 Task: Buy 4 Balms & Moisturizers from Lip Care section under best seller category for shipping address: Joseph Clark, 2762 Fieldcrest Road, New York, New York 10005, Cell Number 6318992398. Pay from credit card ending with 7965, CVV 549
Action: Key pressed <Key.shift><Key.shift><Key.shift><Key.shift><Key.shift>Balms<Key.space><Key.shift_r><Key.shift_r><Key.shift_r><Key.shift_r><Key.shift_r><Key.shift_r><Key.shift_r><Key.shift_r><Key.shift_r><Key.shift_r><Key.shift_r><Key.shift_r><Key.shift_r><Key.shift_r><Key.shift_r><Key.shift_r><Key.shift_r><Key.shift_r><Key.shift_r>&<Key.shift><ois<Key.backspace><Key.backspace><Key.backspace><Key.backspace>m<Key.backspace><Key.shift><Key.shift><Key.shift><Key.shift><Key.shift><Key.shift><Key.shift><Key.shift>Moisturizers<Key.space><Key.enter>
Screenshot: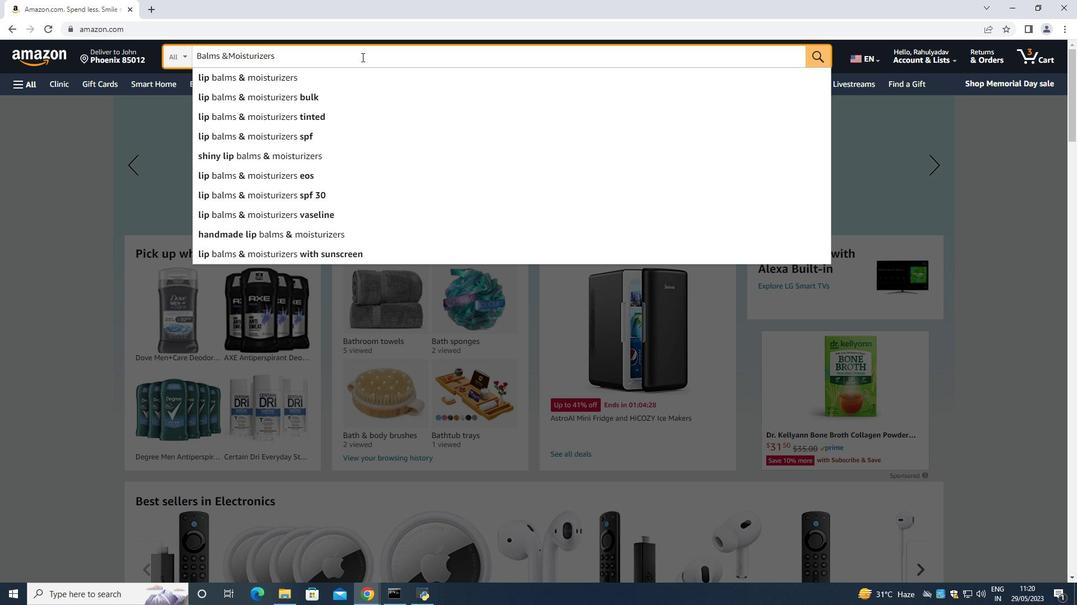 
Action: Mouse moved to (50, 363)
Screenshot: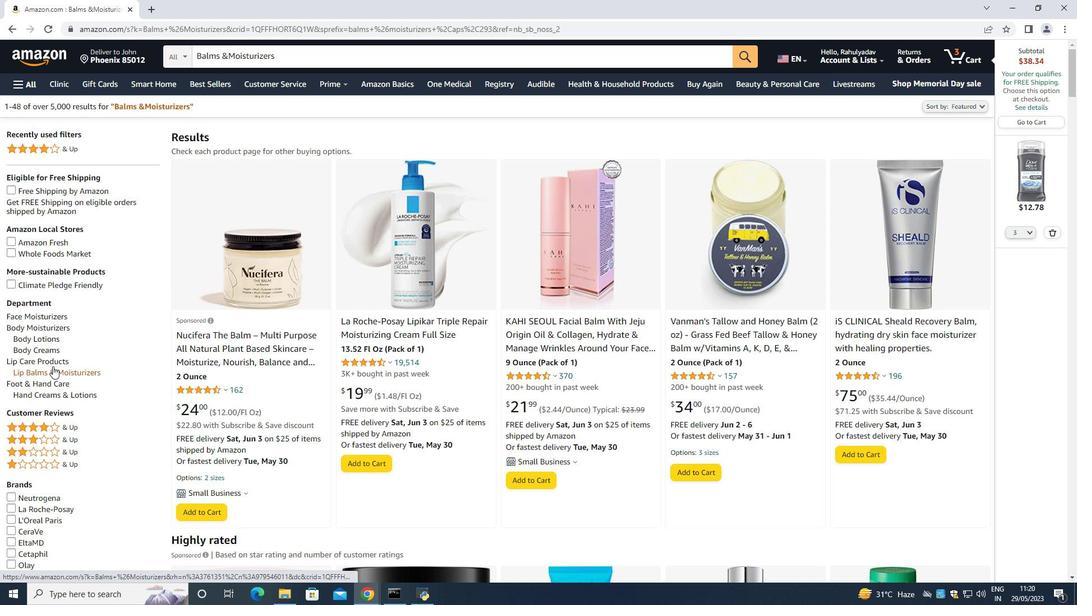 
Action: Mouse pressed left at (50, 363)
Screenshot: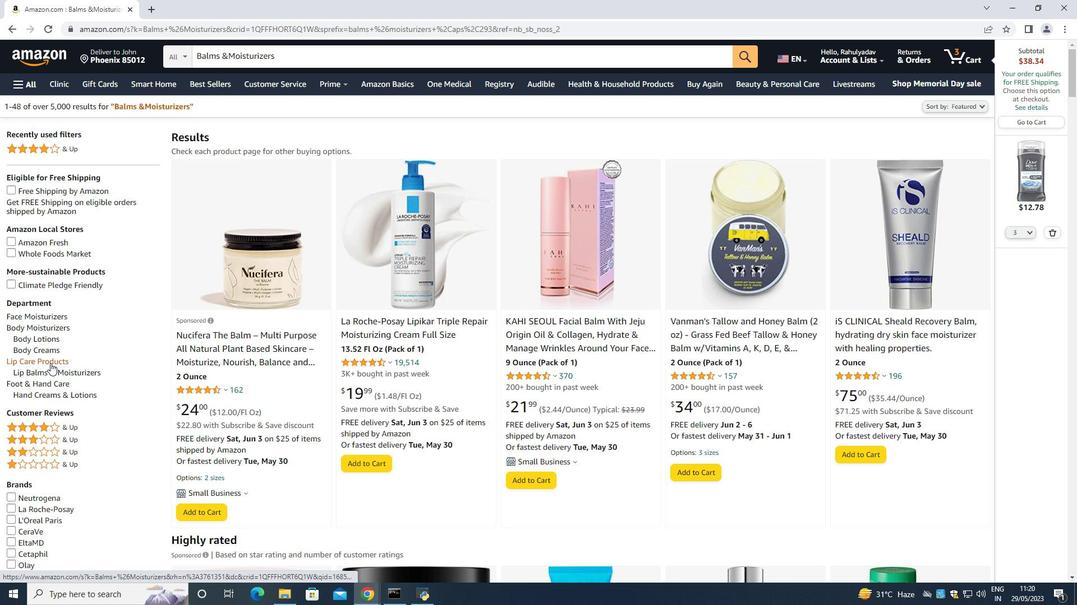 
Action: Mouse moved to (162, 294)
Screenshot: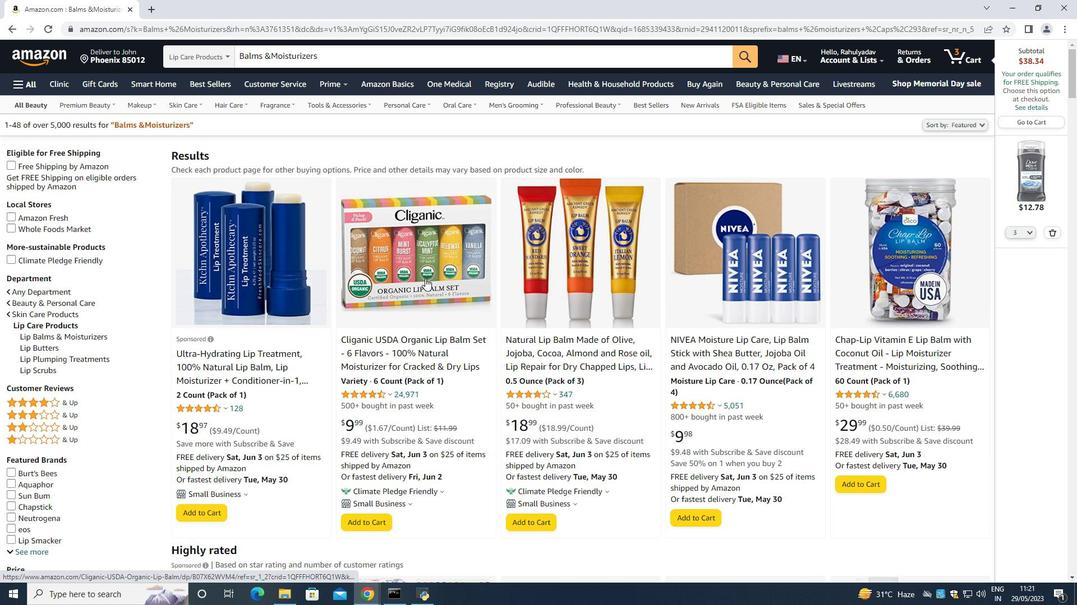 
Action: Mouse scrolled (162, 293) with delta (0, 0)
Screenshot: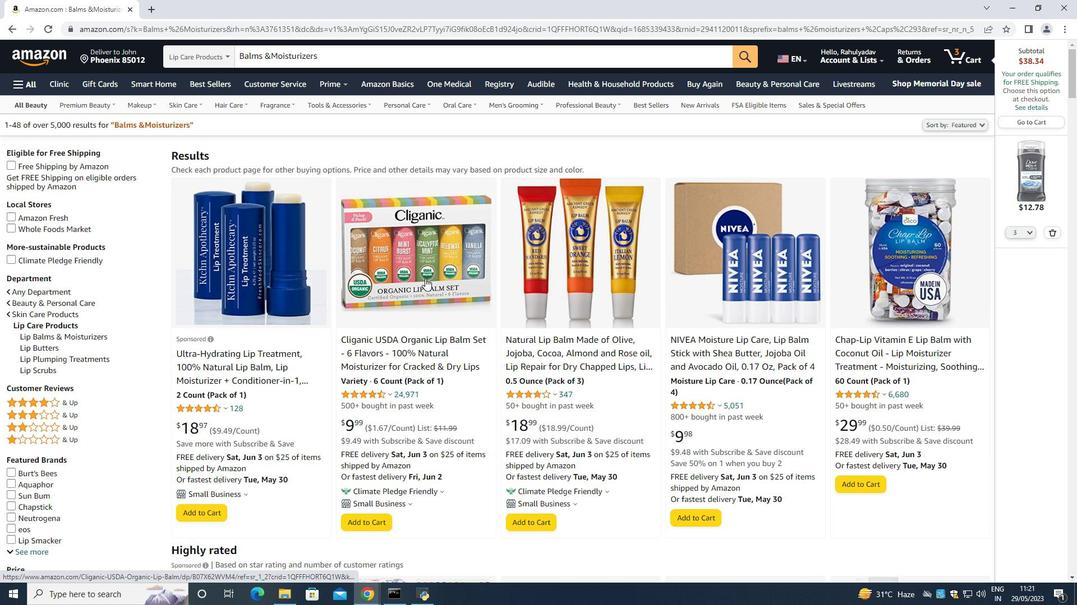 
Action: Mouse scrolled (162, 293) with delta (0, 0)
Screenshot: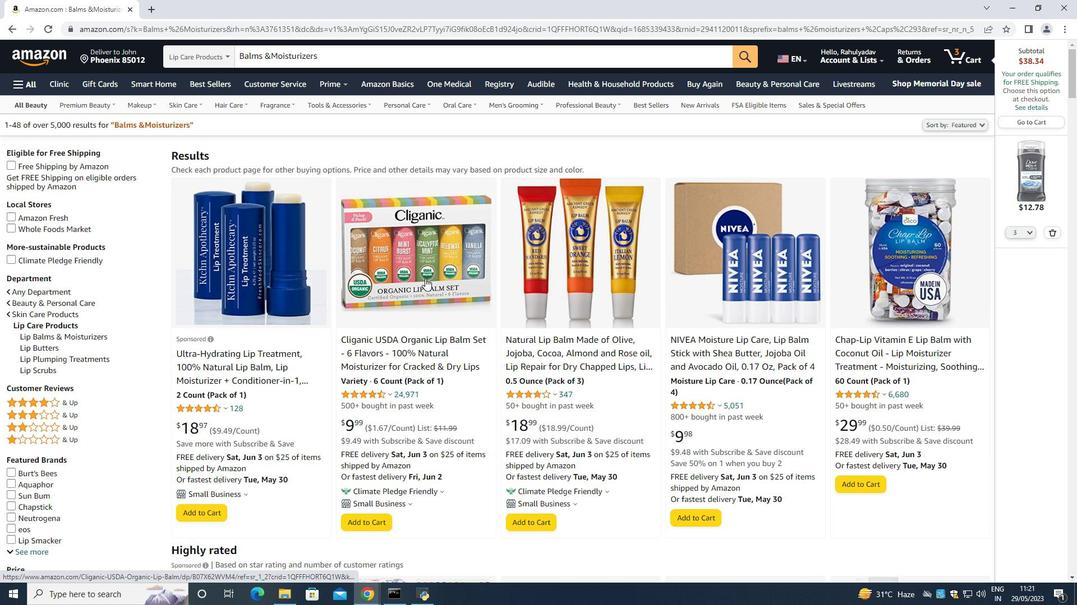 
Action: Mouse moved to (231, 265)
Screenshot: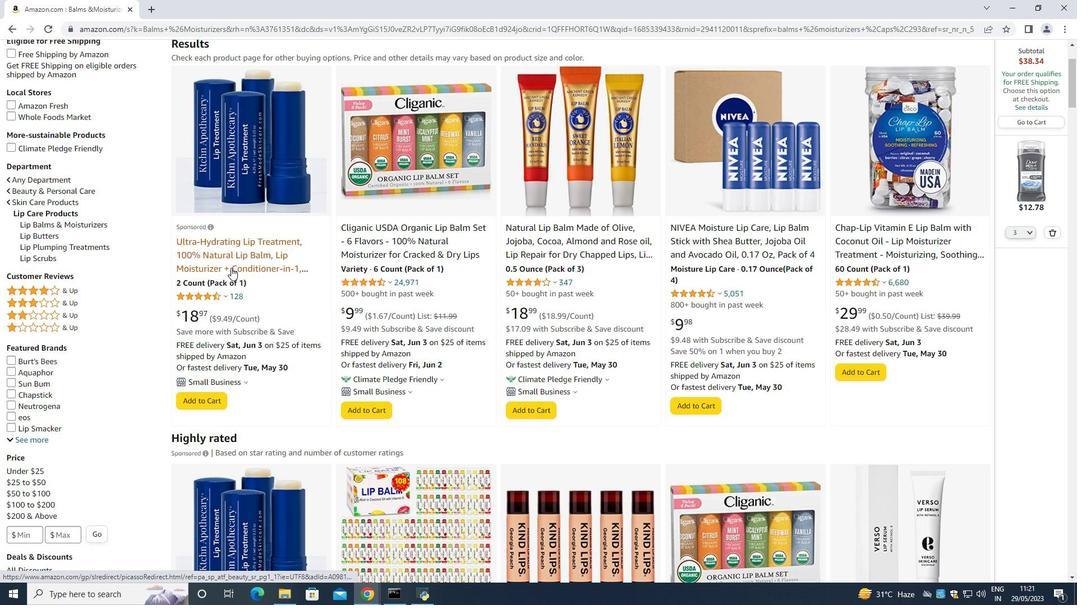 
Action: Mouse scrolled (231, 264) with delta (0, 0)
Screenshot: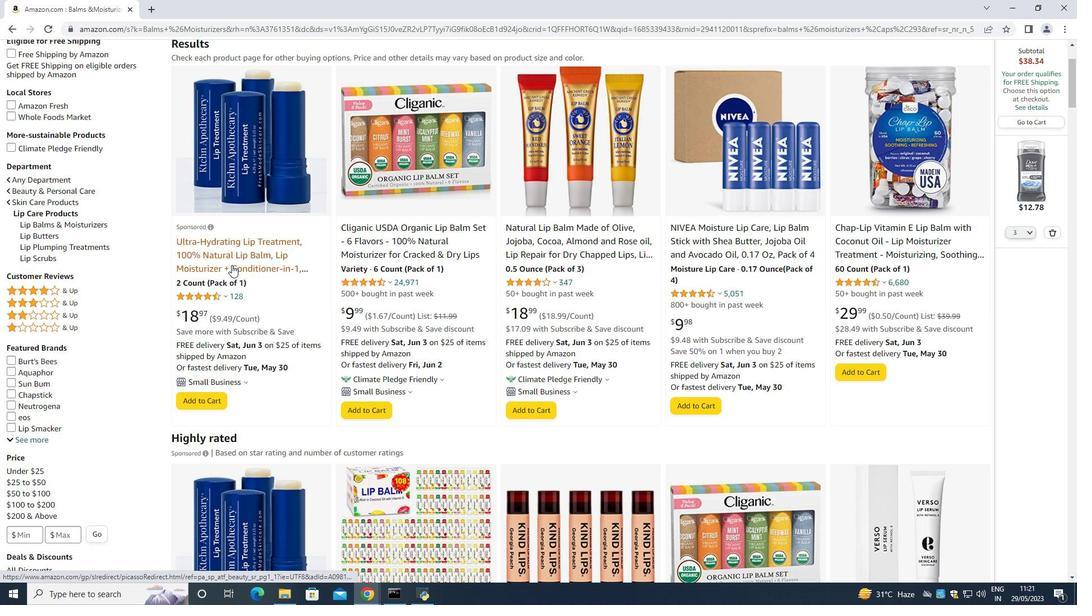 
Action: Mouse scrolled (231, 264) with delta (0, 0)
Screenshot: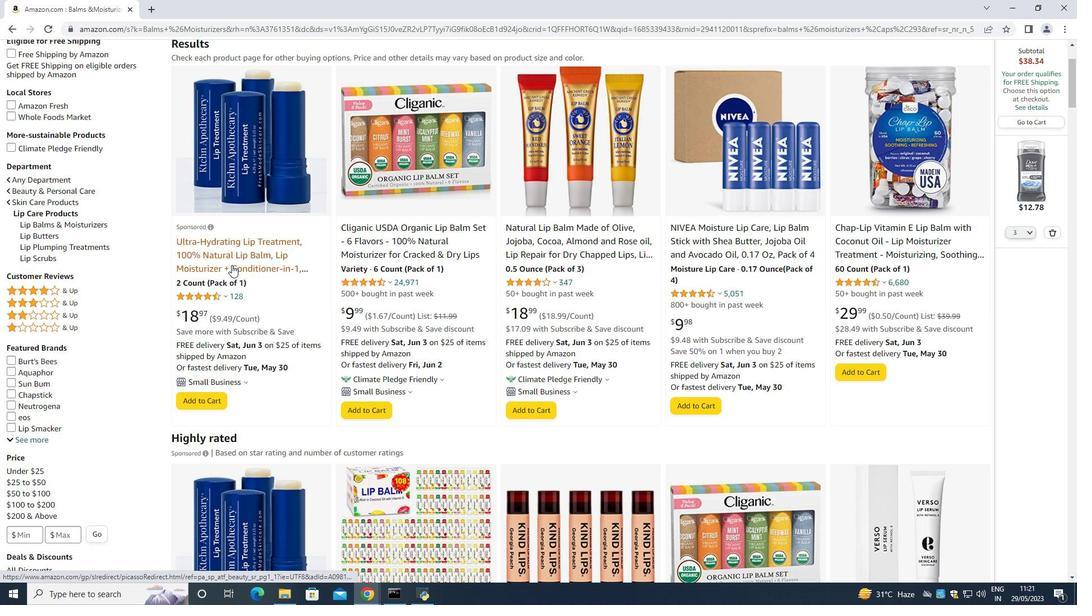 
Action: Mouse moved to (235, 263)
Screenshot: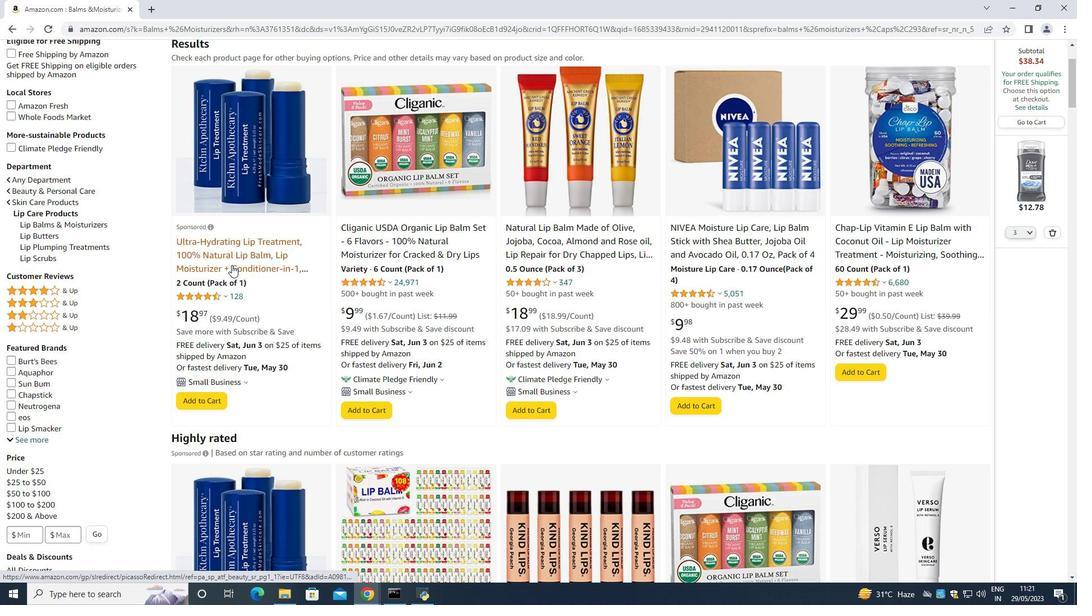
Action: Mouse scrolled (233, 263) with delta (0, 0)
Screenshot: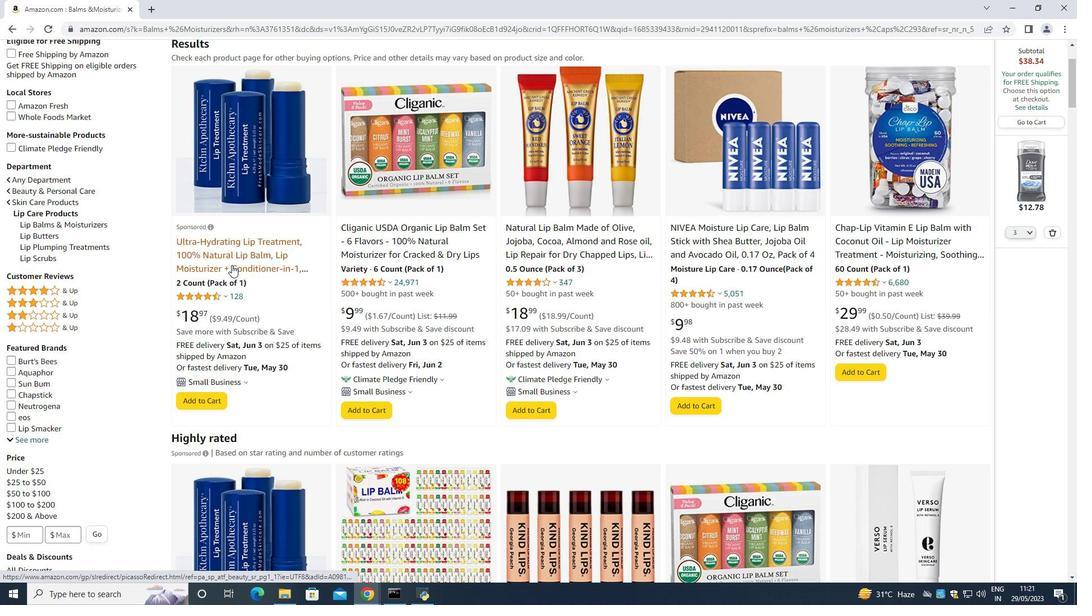 
Action: Mouse moved to (235, 261)
Screenshot: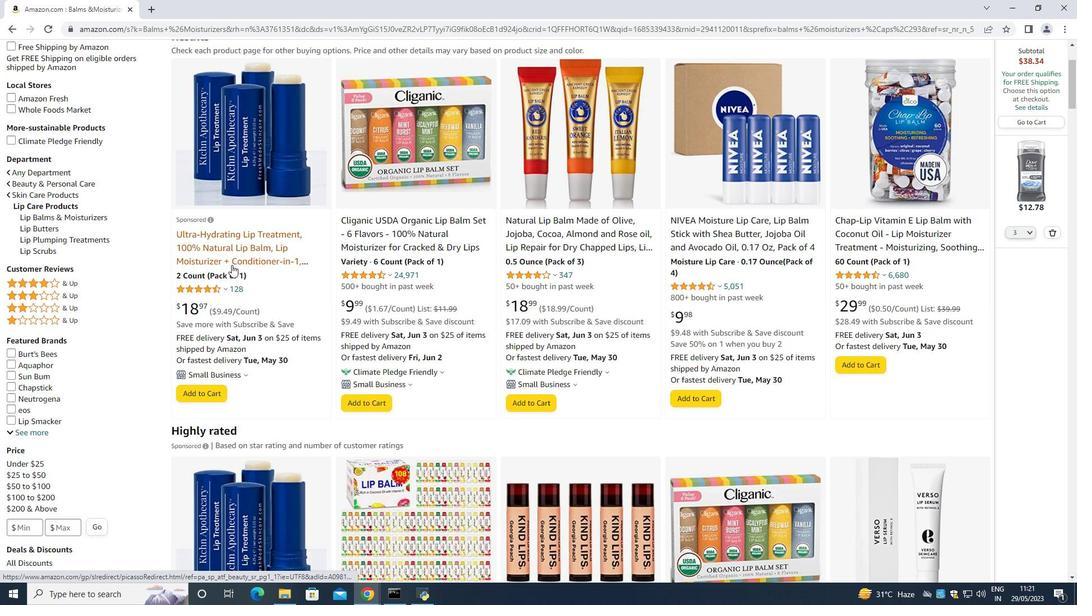 
Action: Mouse scrolled (235, 261) with delta (0, 0)
Screenshot: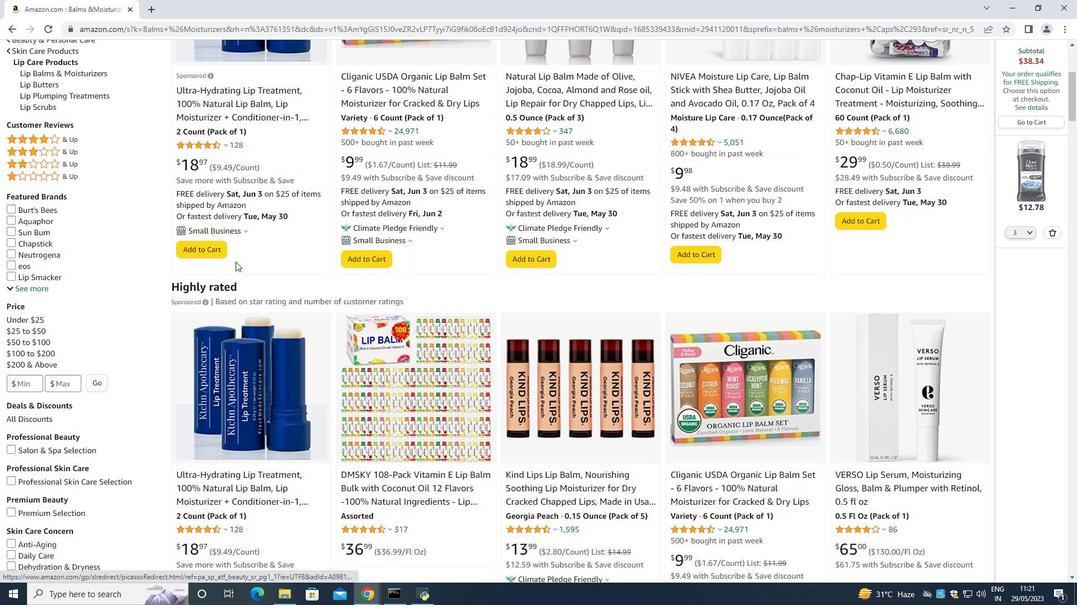 
Action: Mouse moved to (236, 261)
Screenshot: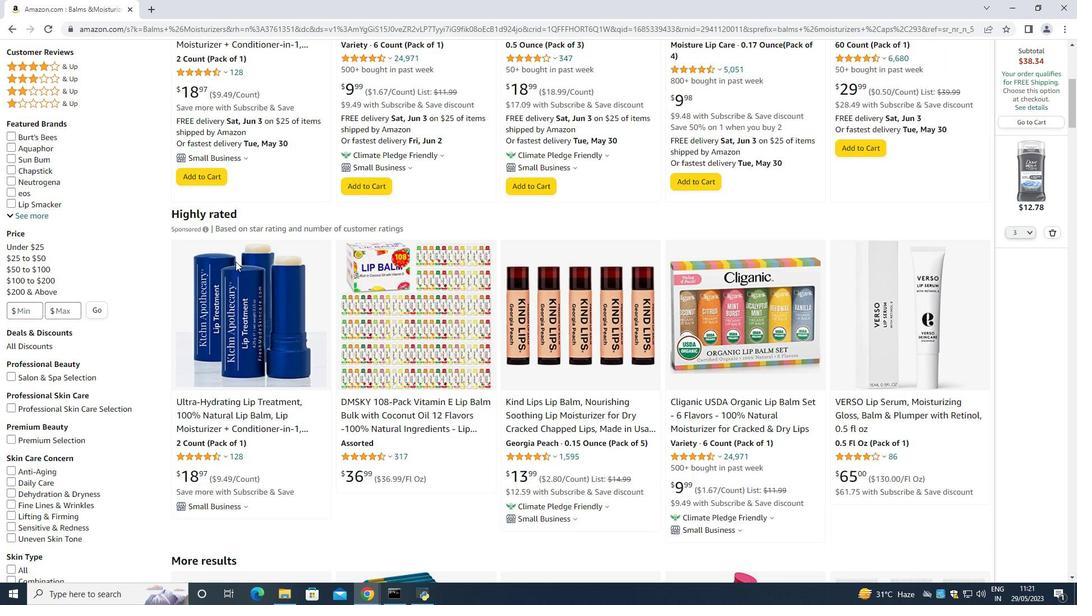 
Action: Mouse scrolled (236, 262) with delta (0, 0)
Screenshot: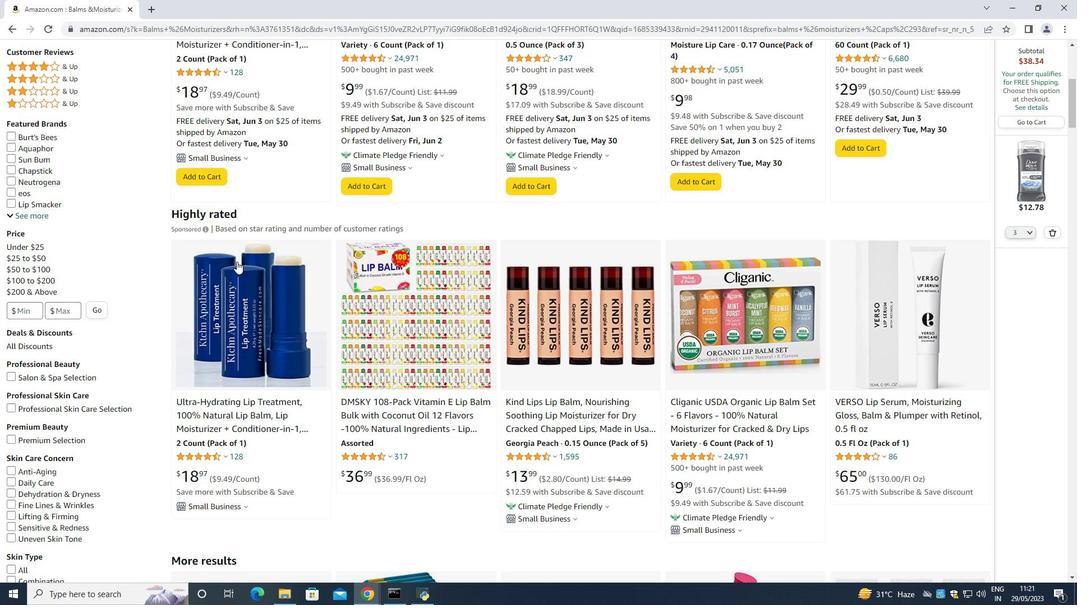 
Action: Mouse scrolled (236, 262) with delta (0, 0)
Screenshot: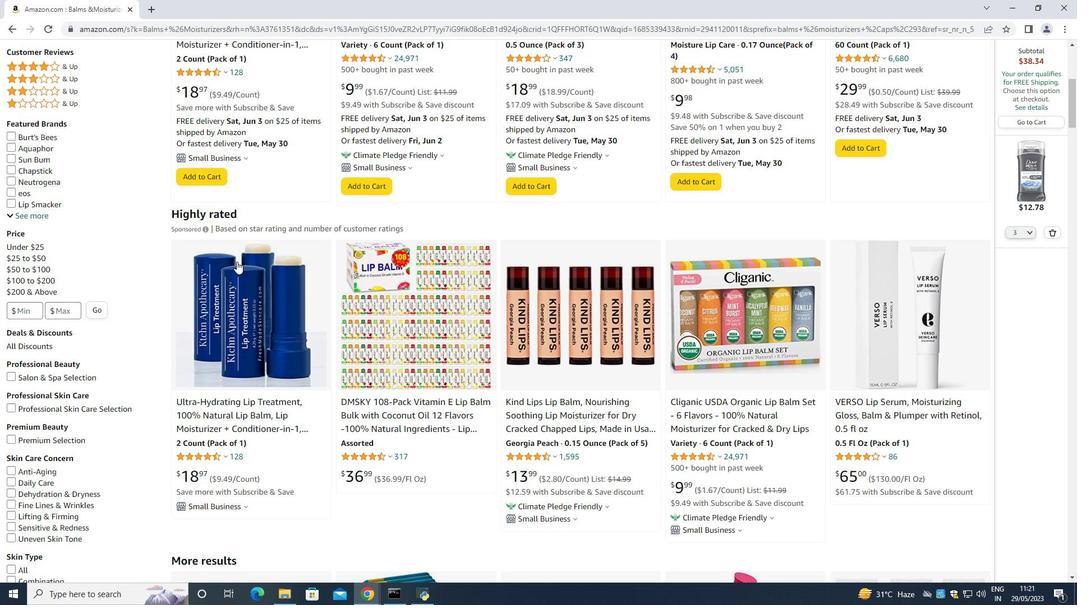 
Action: Mouse scrolled (236, 262) with delta (0, 0)
Screenshot: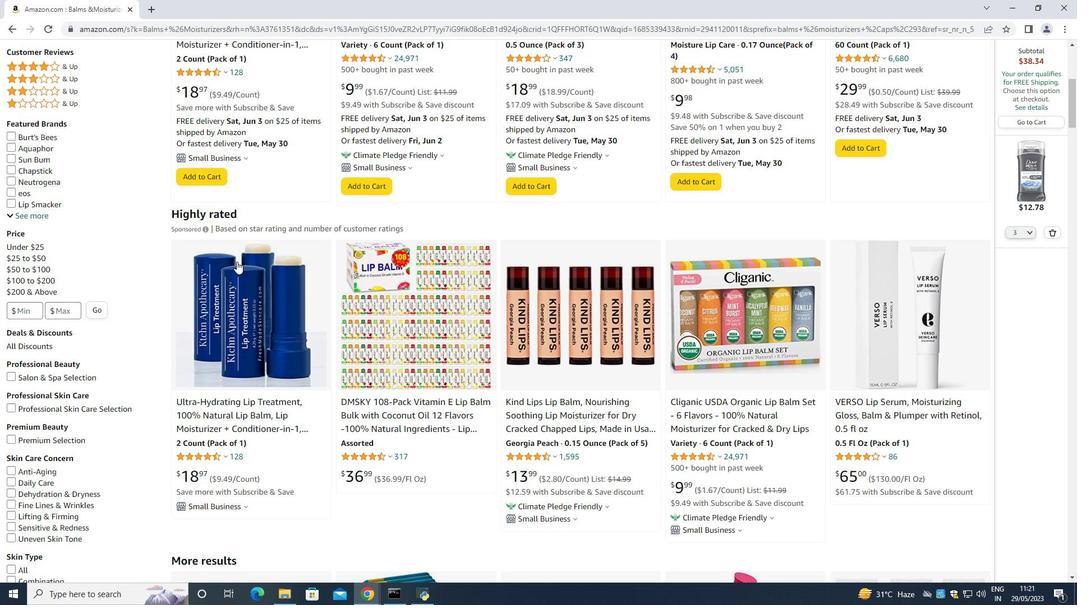 
Action: Mouse scrolled (236, 262) with delta (0, 0)
Screenshot: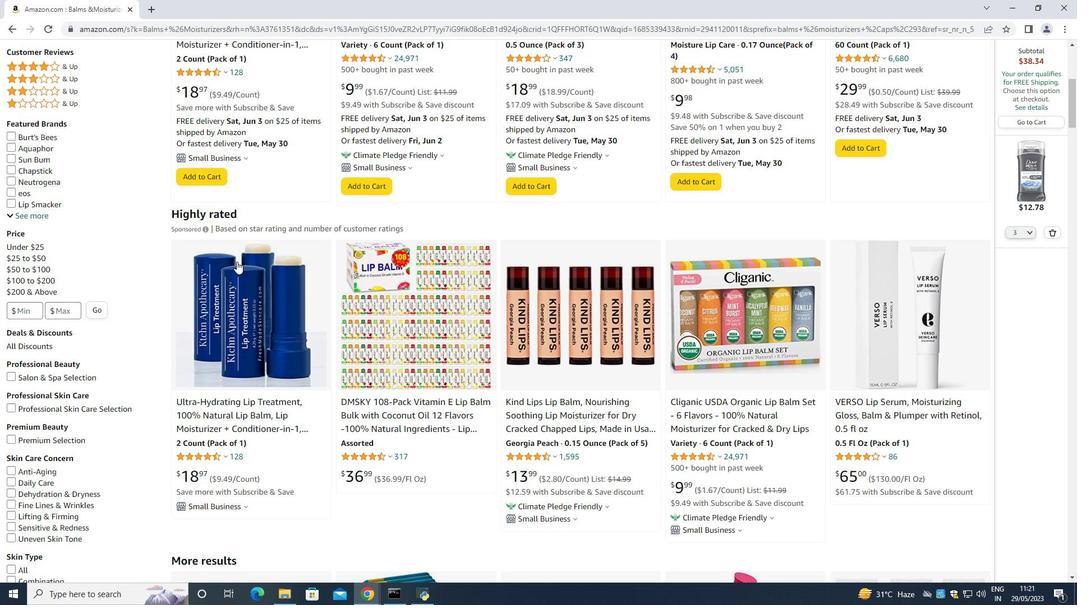
Action: Mouse scrolled (236, 262) with delta (0, 0)
Screenshot: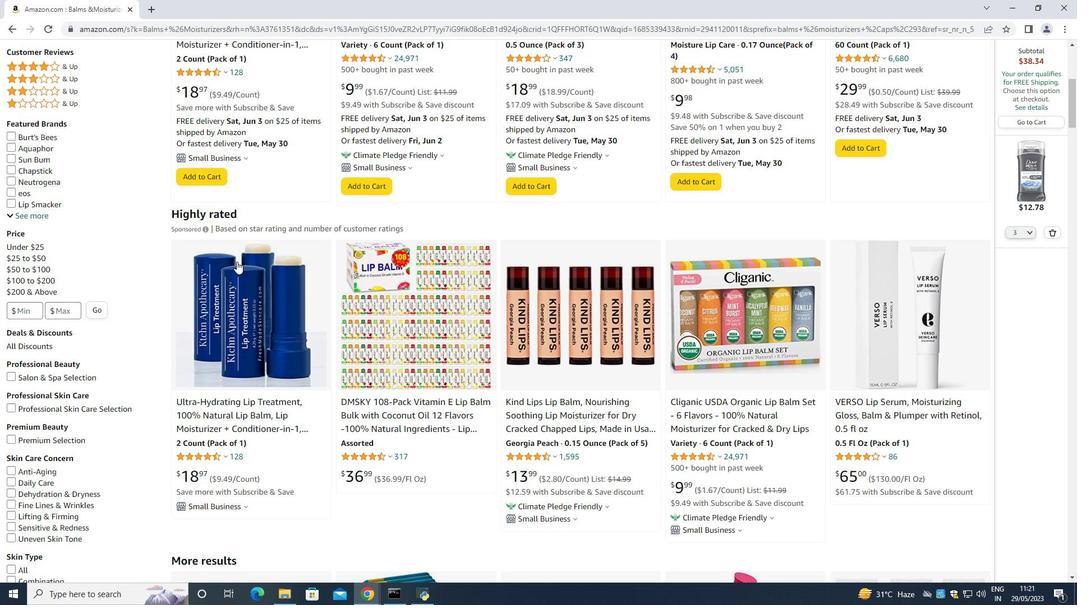 
Action: Mouse scrolled (236, 261) with delta (0, 0)
Screenshot: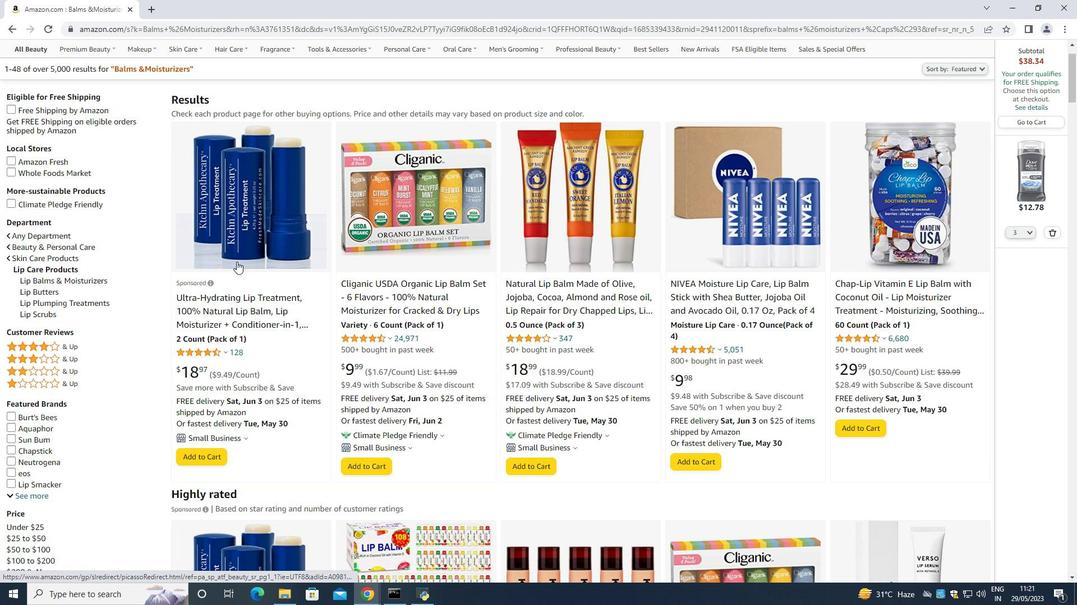 
Action: Mouse scrolled (236, 261) with delta (0, 0)
Screenshot: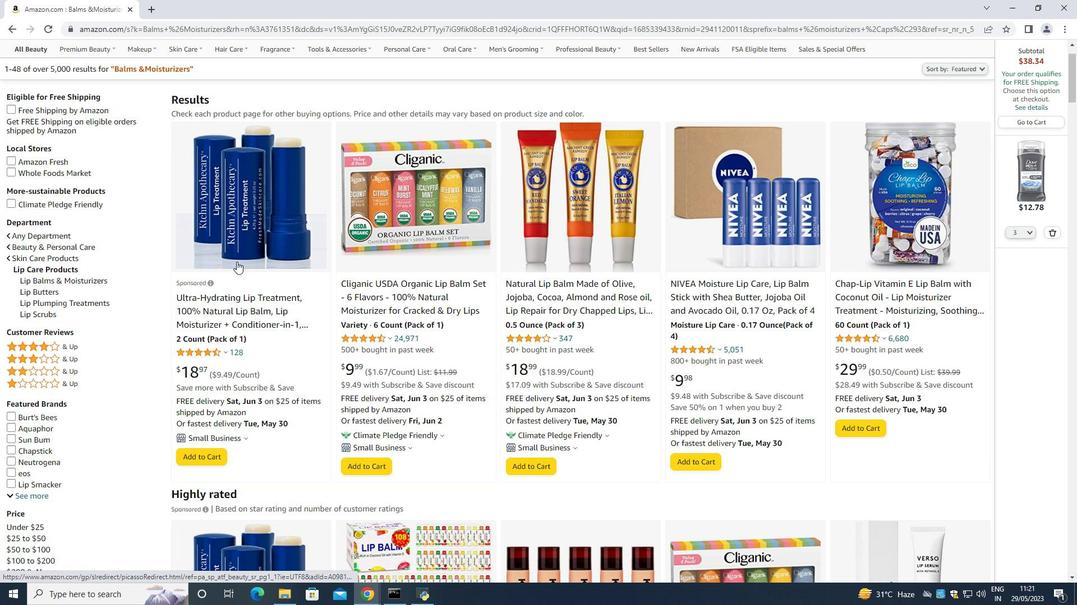 
Action: Mouse scrolled (236, 261) with delta (0, 0)
Screenshot: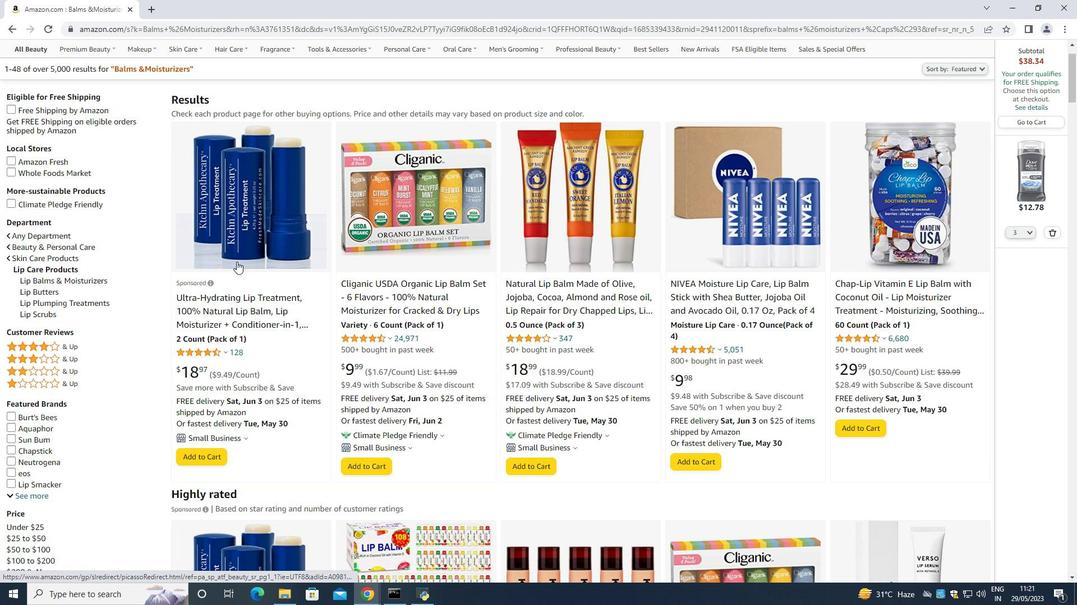 
Action: Mouse scrolled (236, 261) with delta (0, 0)
Screenshot: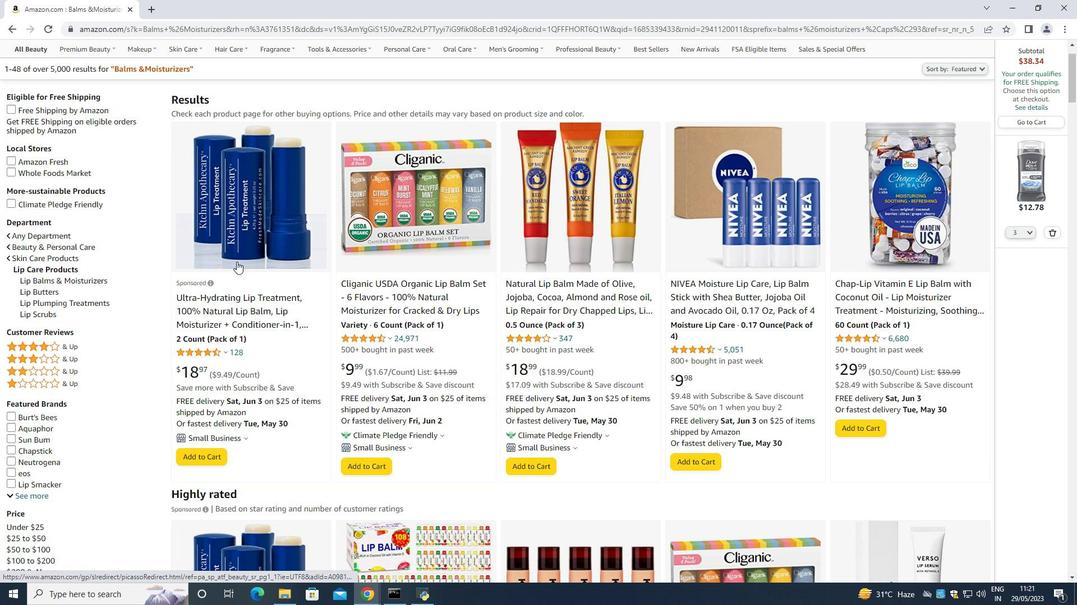 
Action: Mouse scrolled (236, 261) with delta (0, 0)
Screenshot: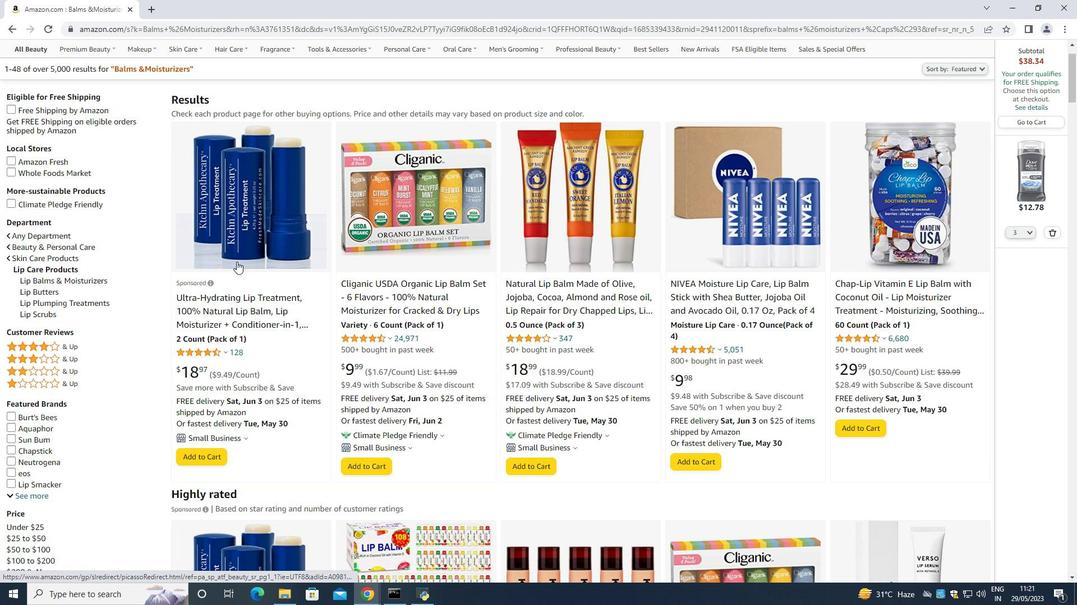 
Action: Mouse moved to (415, 305)
Screenshot: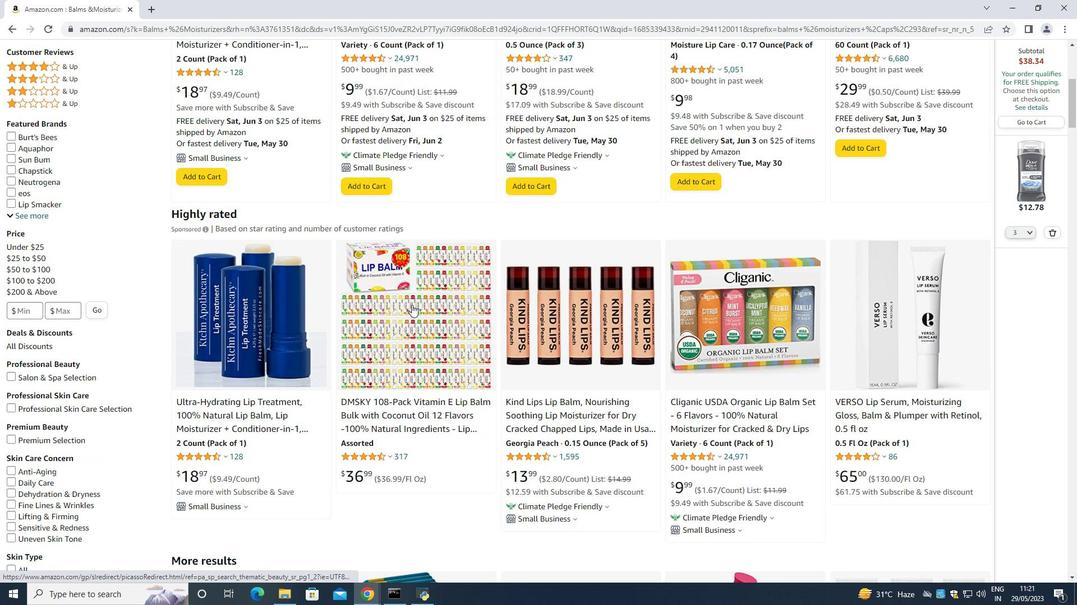 
Action: Mouse scrolled (415, 304) with delta (0, 0)
Screenshot: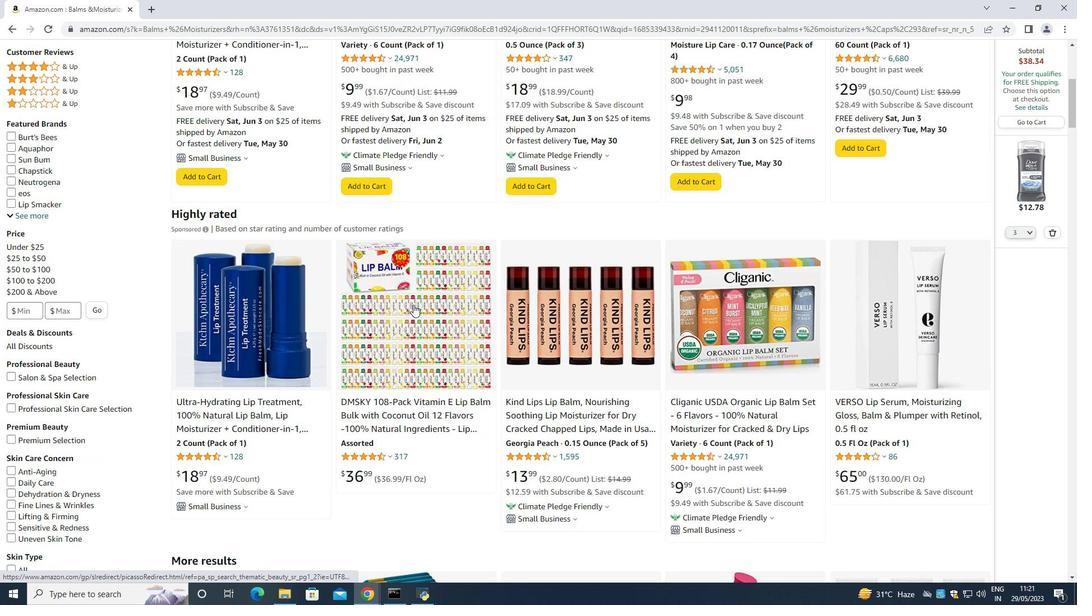 
Action: Mouse scrolled (415, 304) with delta (0, 0)
Screenshot: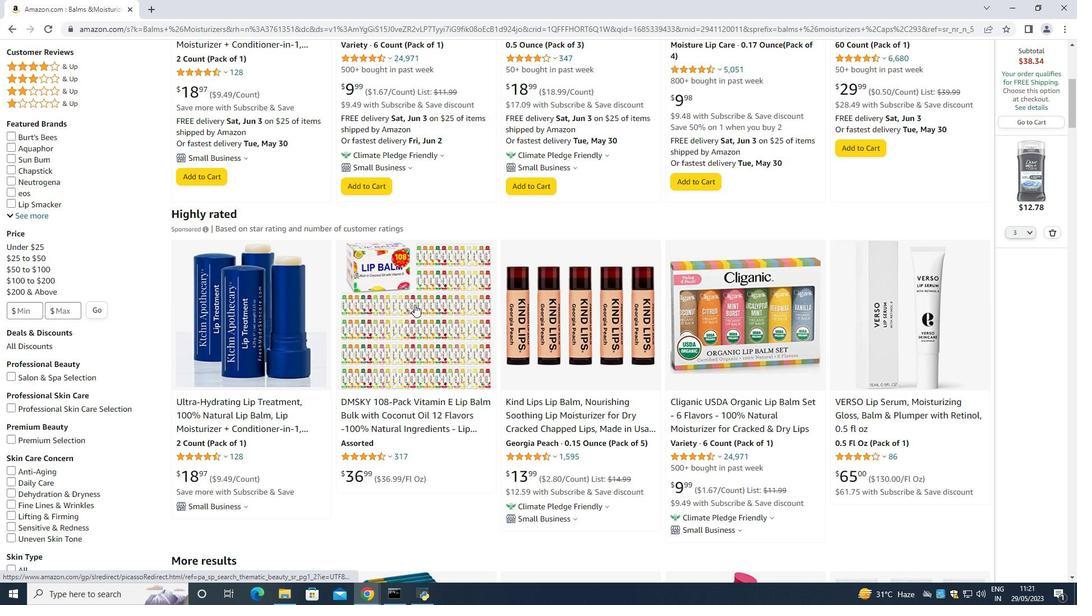 
Action: Mouse scrolled (415, 304) with delta (0, 0)
Screenshot: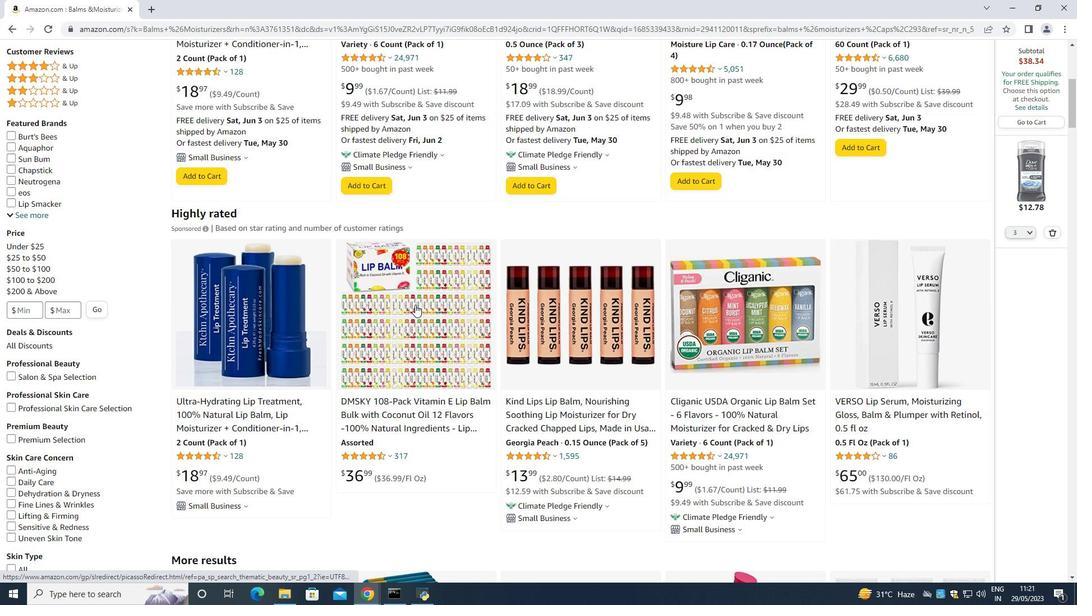 
Action: Mouse moved to (539, 296)
Screenshot: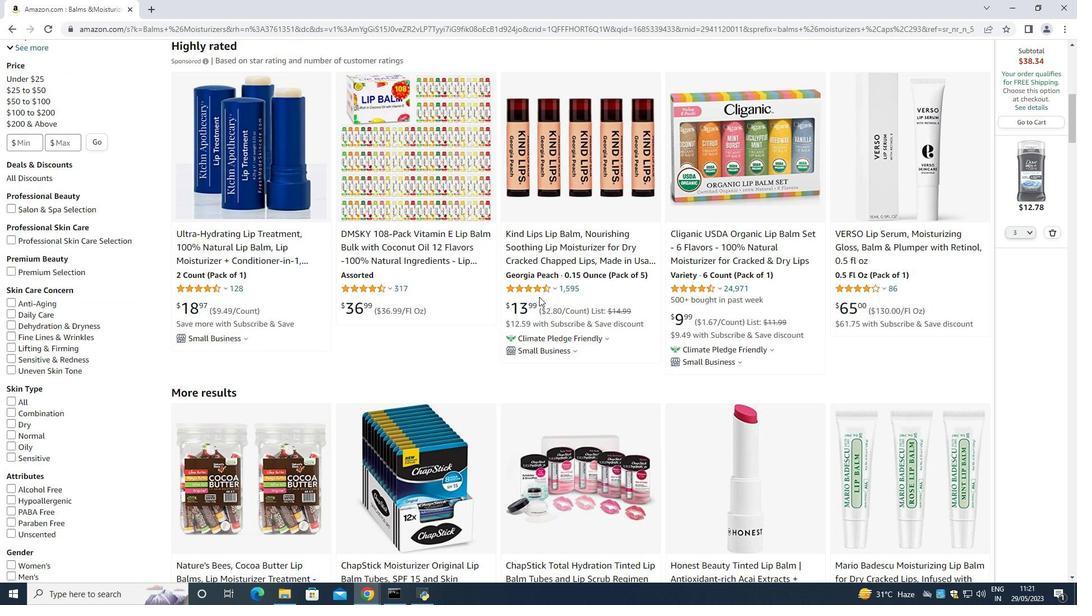 
Action: Mouse scrolled (539, 296) with delta (0, 0)
Screenshot: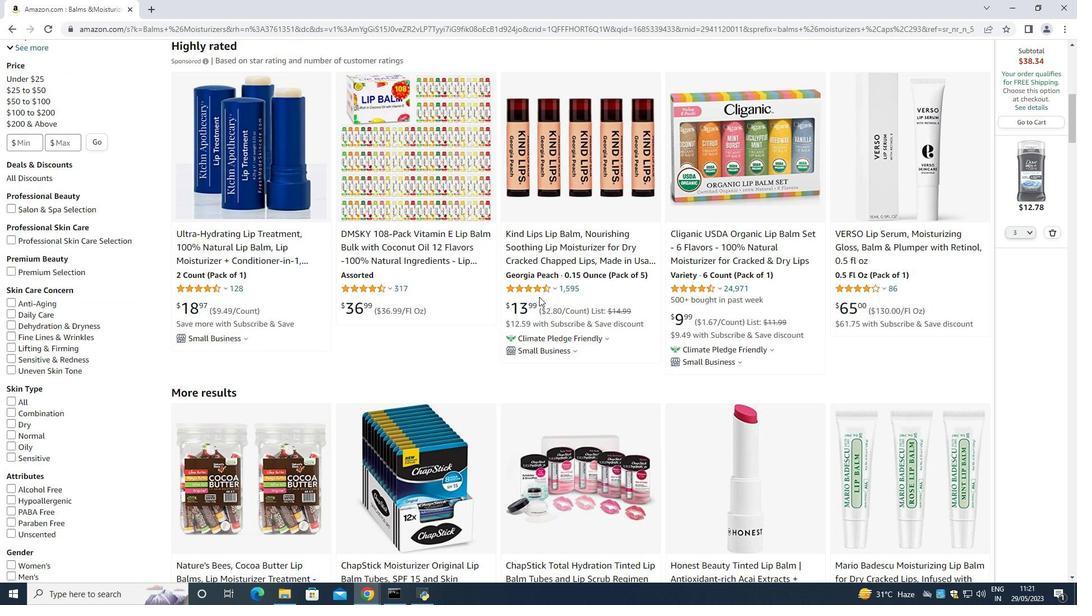 
Action: Mouse scrolled (539, 295) with delta (0, 0)
Screenshot: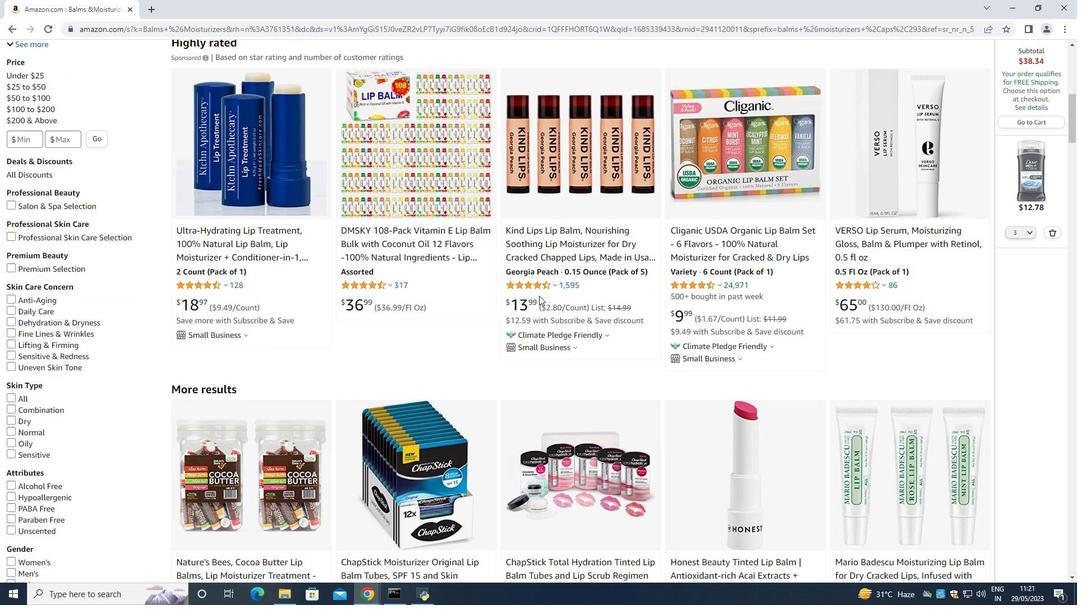 
Action: Mouse moved to (391, 418)
Screenshot: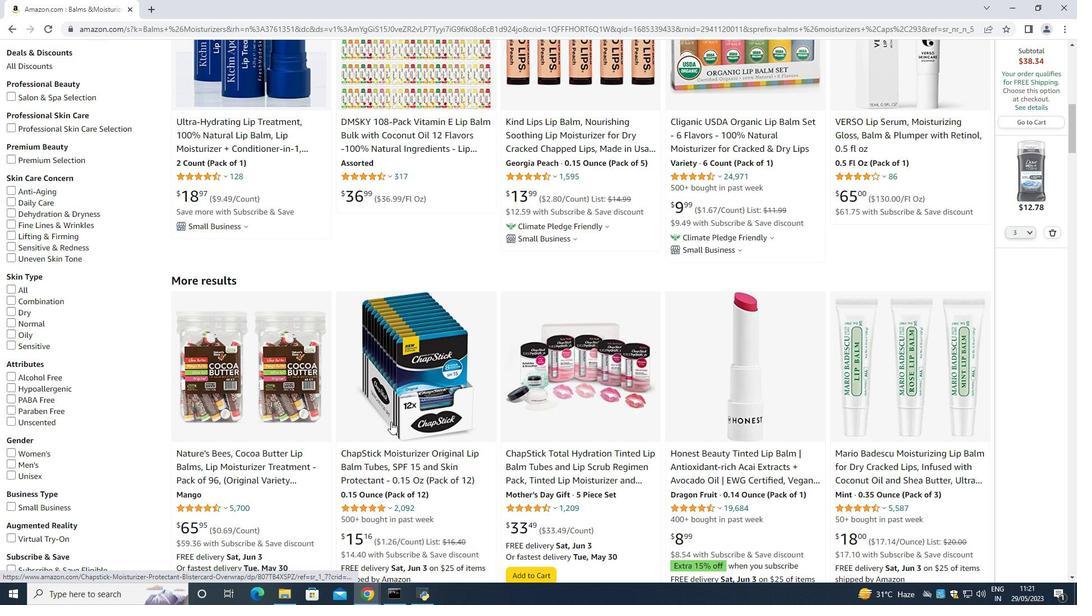 
Action: Mouse scrolled (391, 417) with delta (0, 0)
Screenshot: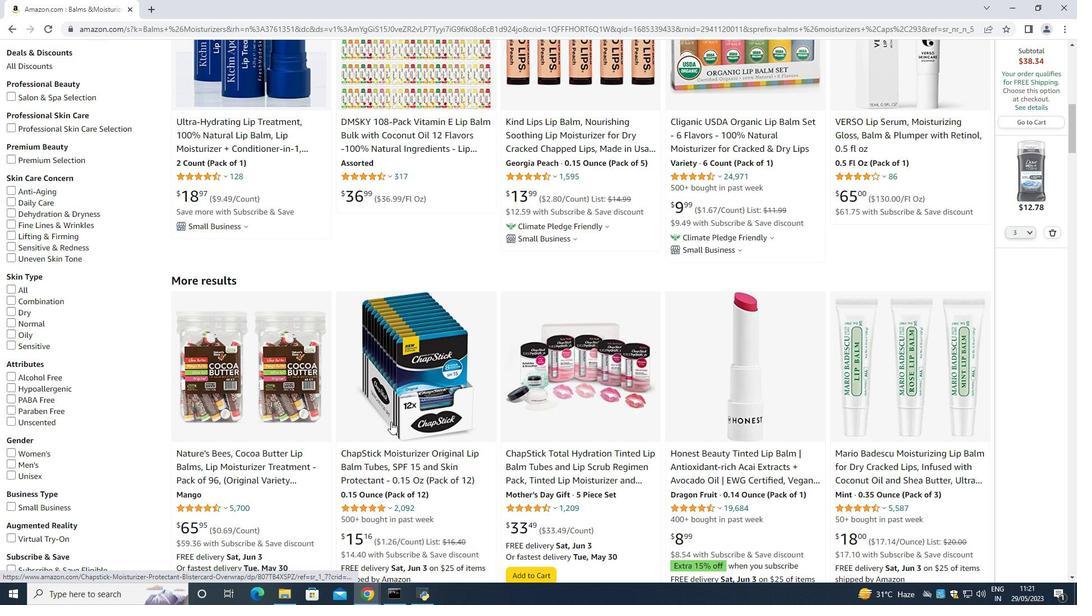 
Action: Mouse moved to (391, 417)
Screenshot: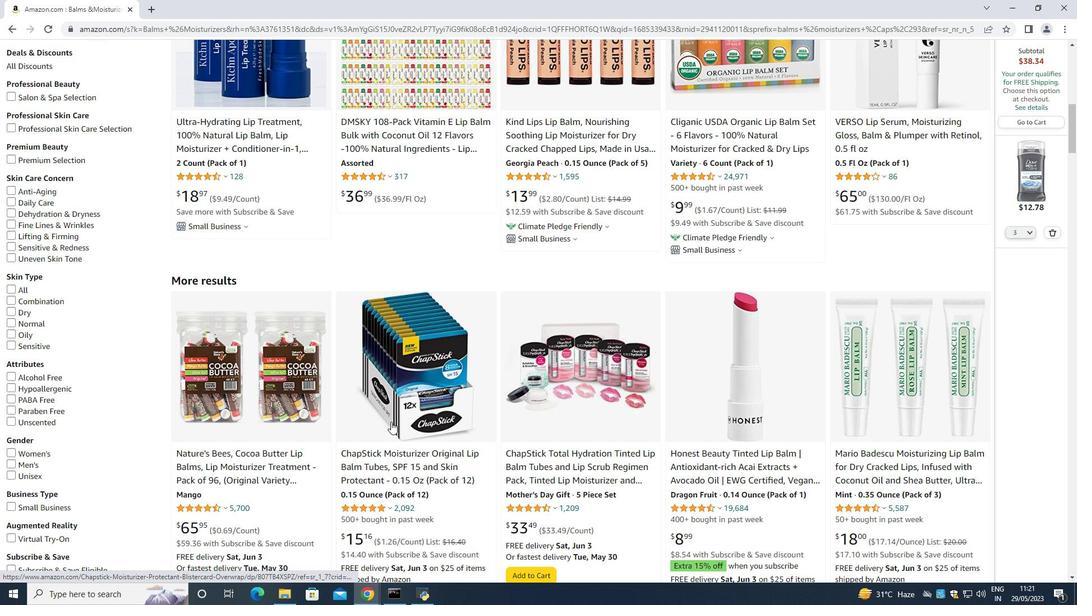 
Action: Mouse scrolled (391, 416) with delta (0, 0)
Screenshot: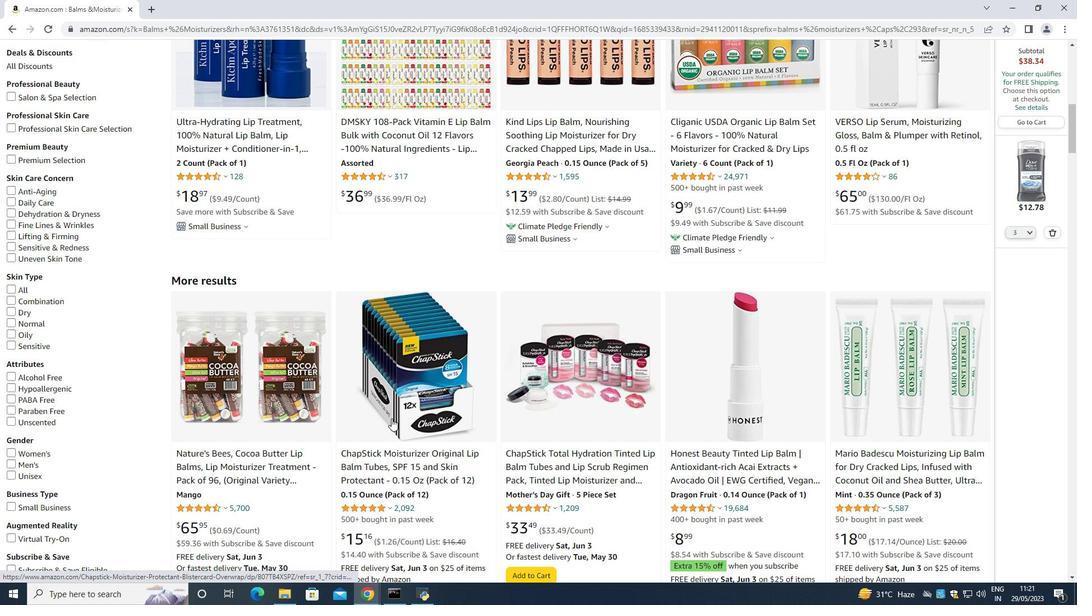 
Action: Mouse moved to (394, 401)
Screenshot: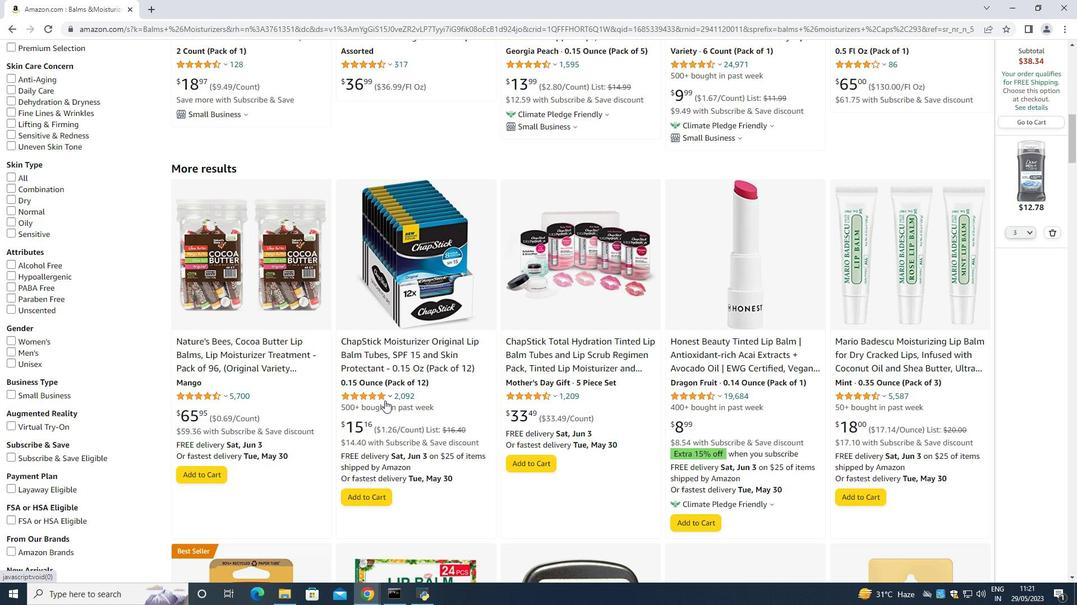 
Action: Mouse scrolled (394, 400) with delta (0, 0)
Screenshot: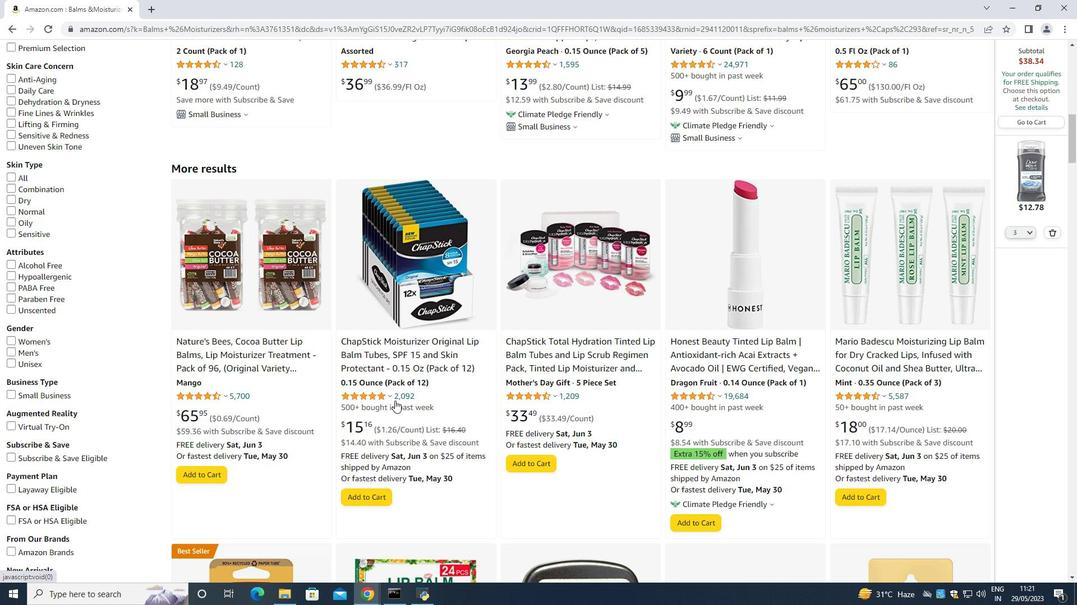 
Action: Mouse scrolled (394, 400) with delta (0, 0)
Screenshot: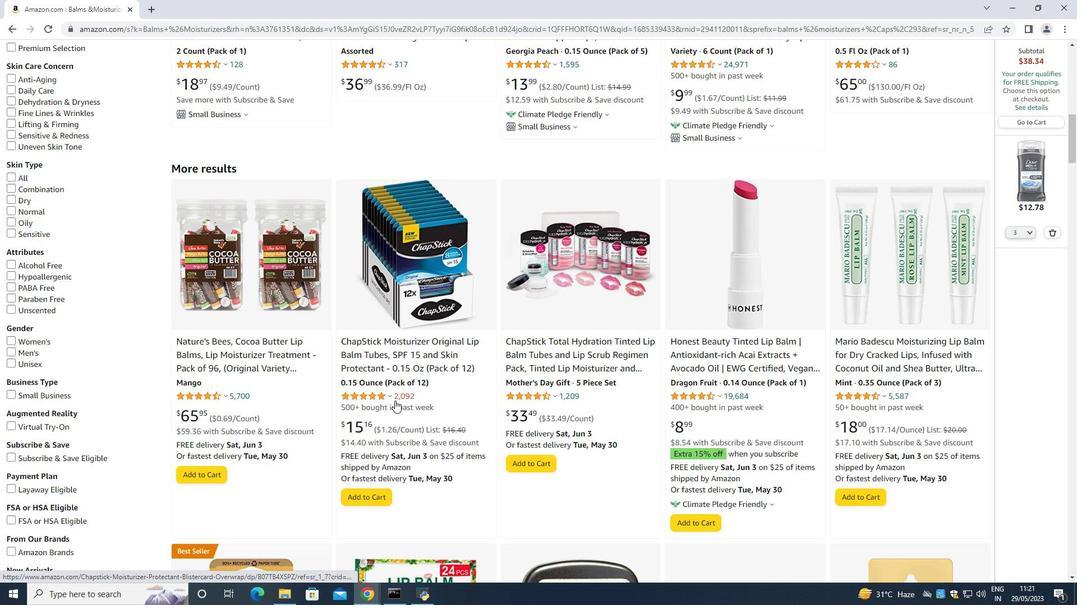 
Action: Mouse scrolled (394, 400) with delta (0, 0)
Screenshot: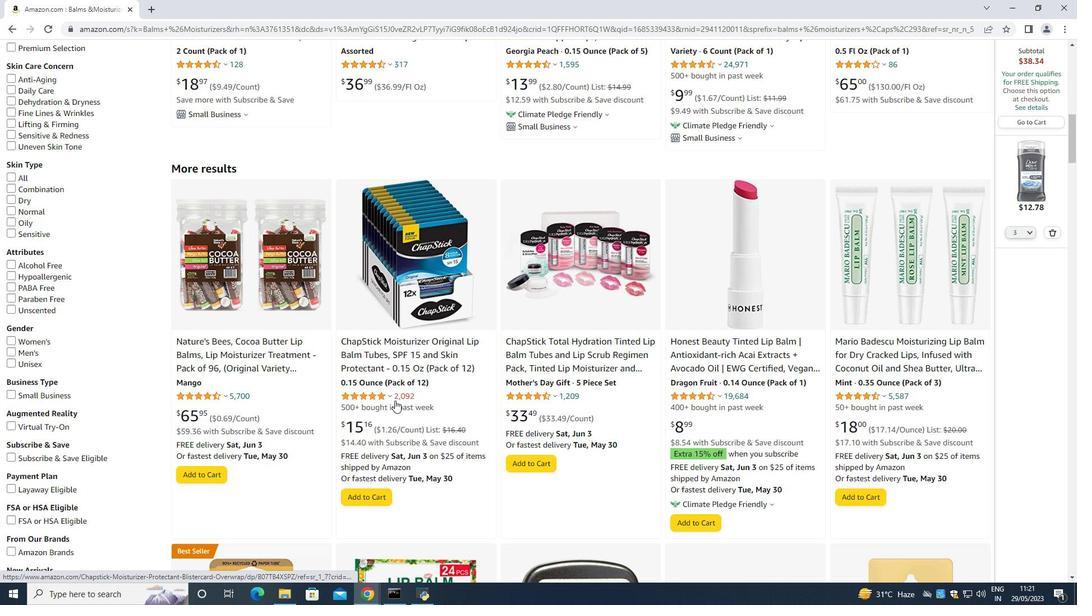 
Action: Mouse moved to (681, 421)
Screenshot: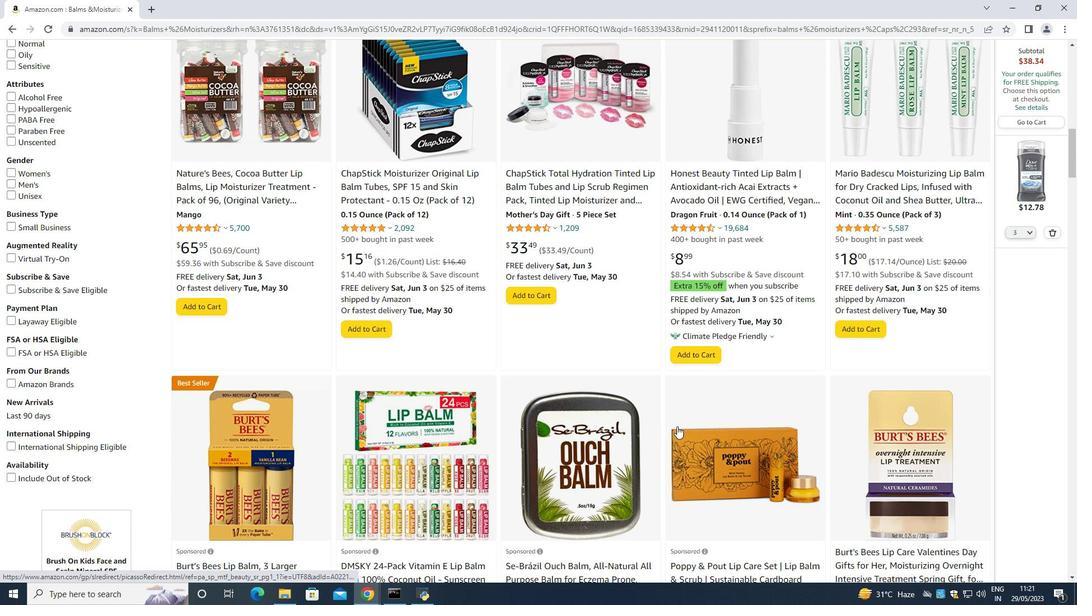 
Action: Mouse scrolled (681, 421) with delta (0, 0)
Screenshot: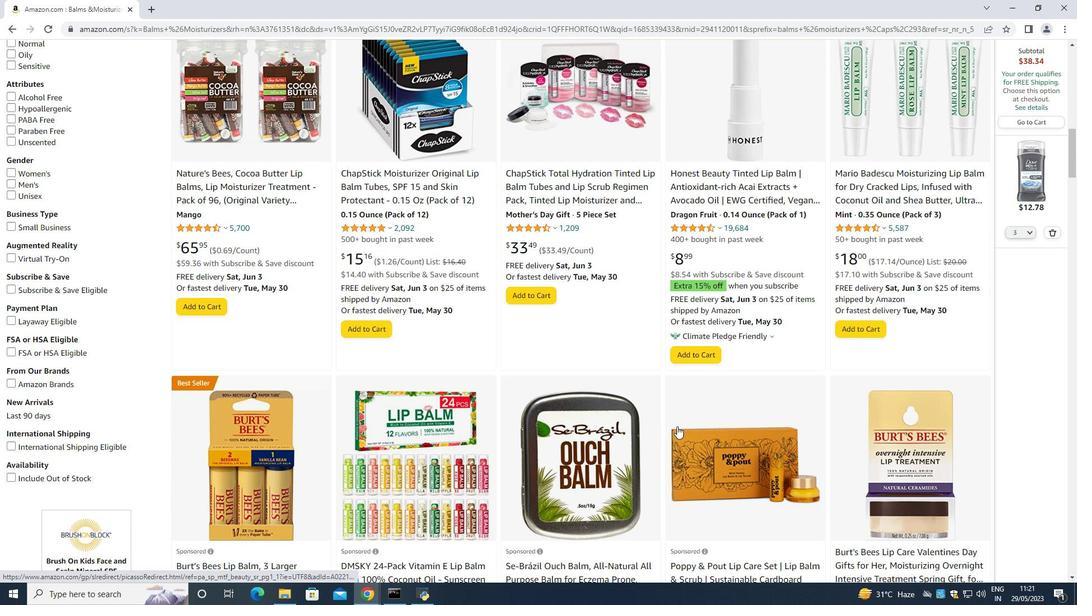 
Action: Mouse moved to (681, 421)
Screenshot: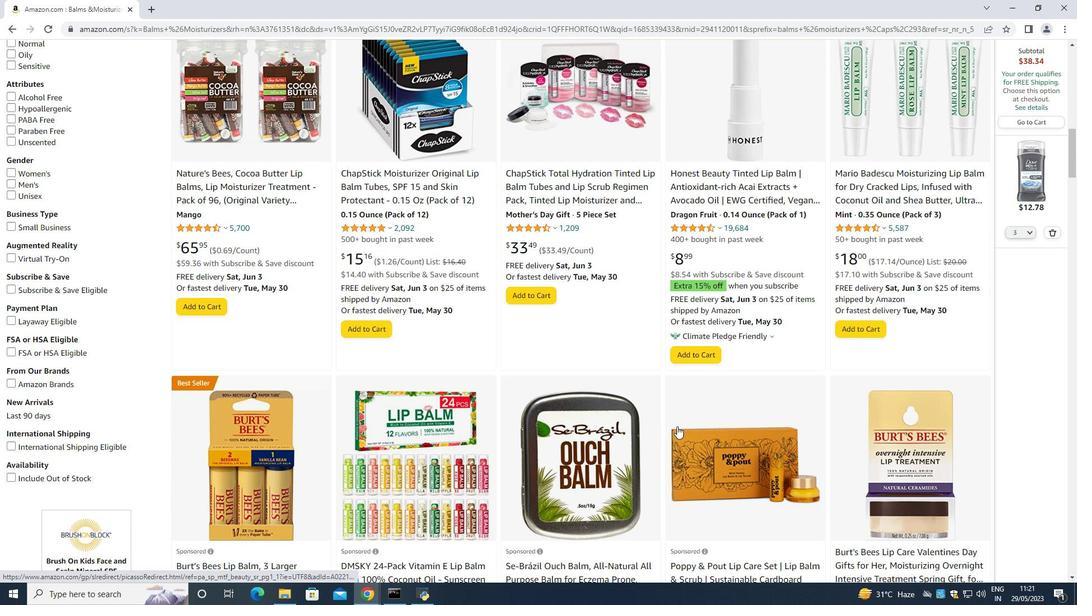 
Action: Mouse scrolled (681, 421) with delta (0, 0)
Screenshot: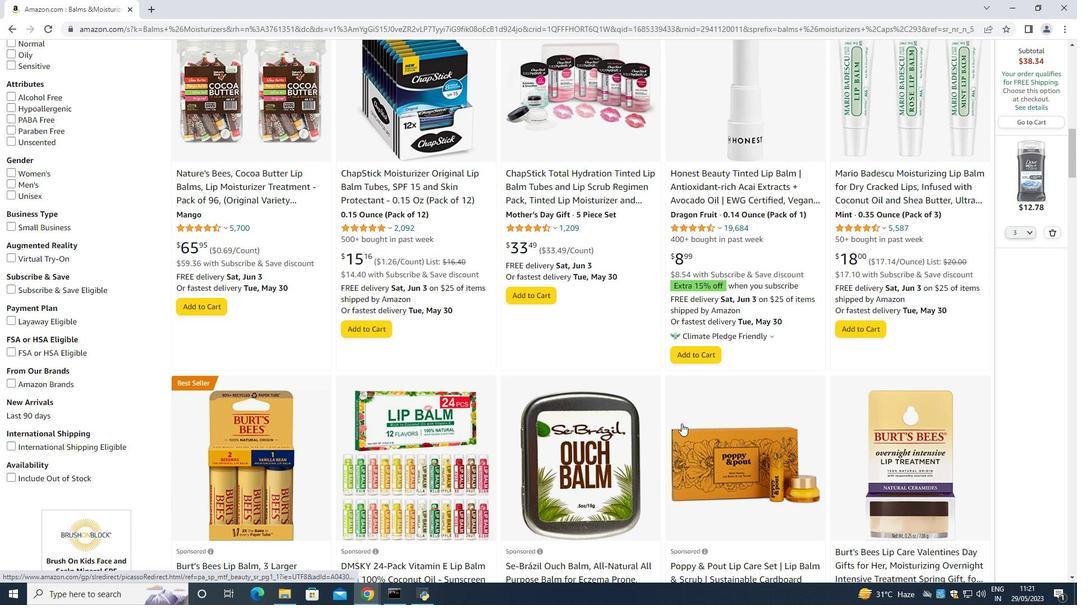 
Action: Mouse moved to (679, 421)
Screenshot: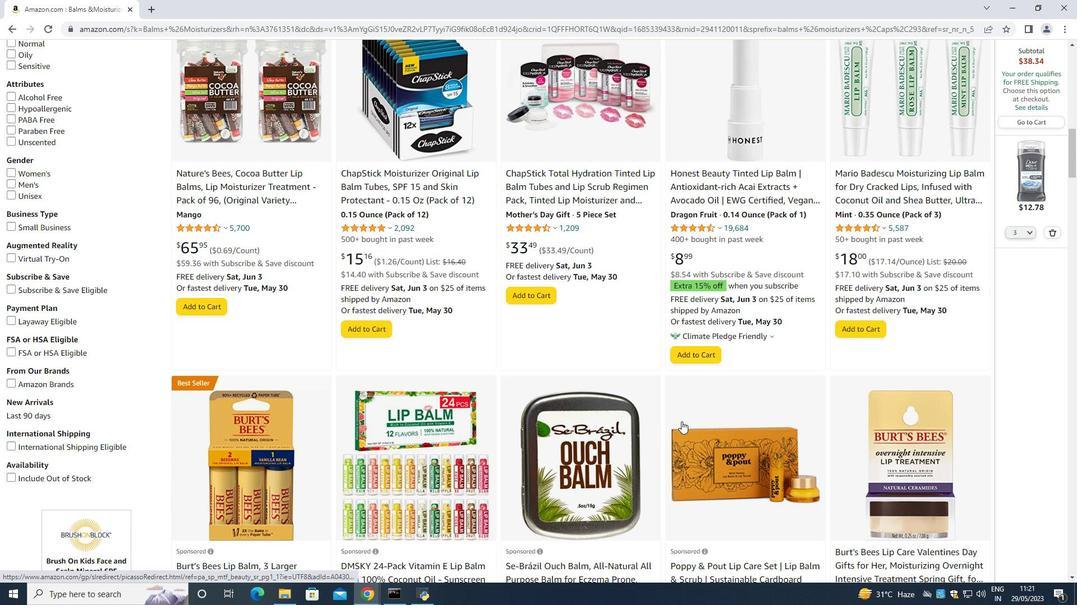
Action: Mouse scrolled (679, 421) with delta (0, 0)
Screenshot: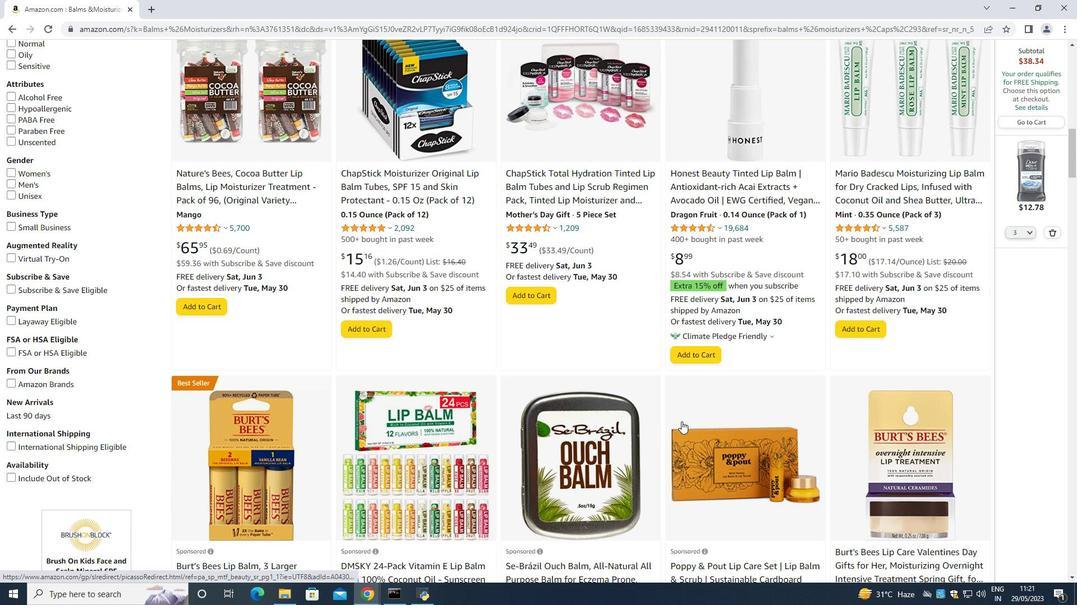 
Action: Mouse moved to (678, 421)
Screenshot: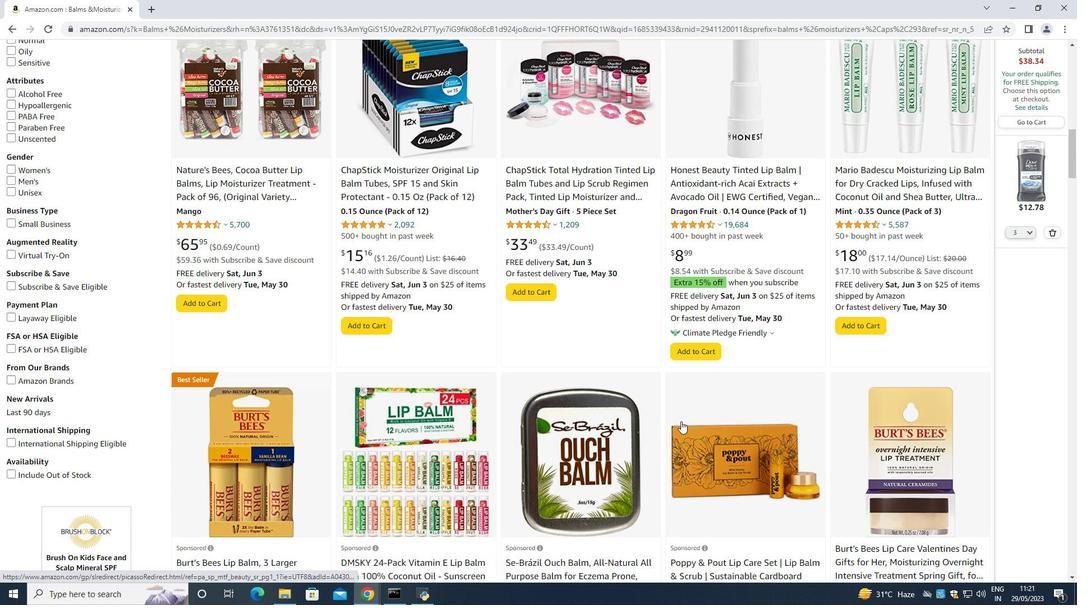 
Action: Mouse scrolled (678, 420) with delta (0, 0)
Screenshot: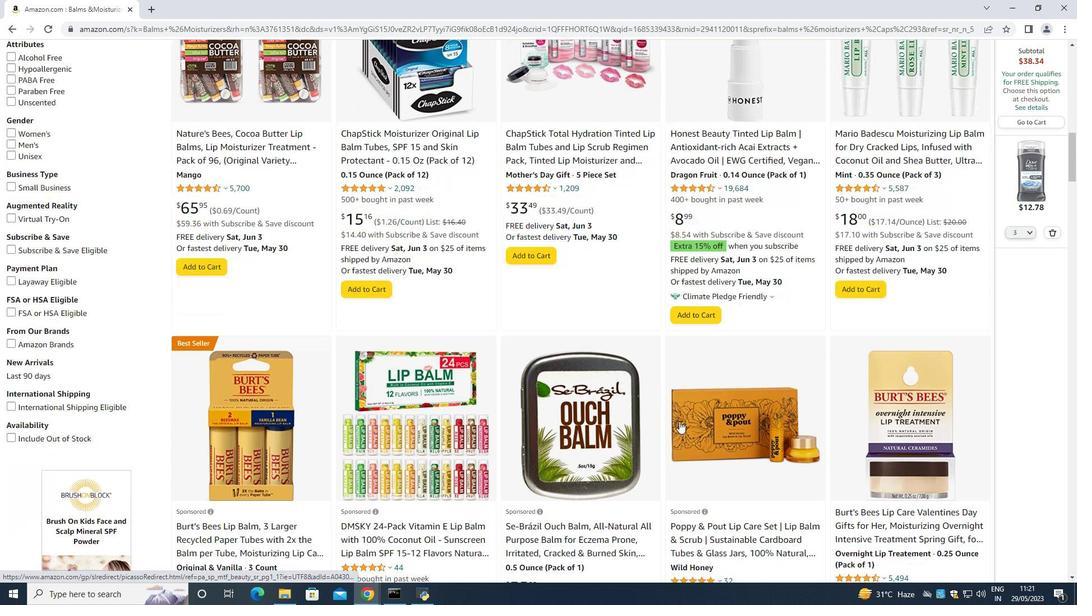 
Action: Mouse moved to (678, 421)
Screenshot: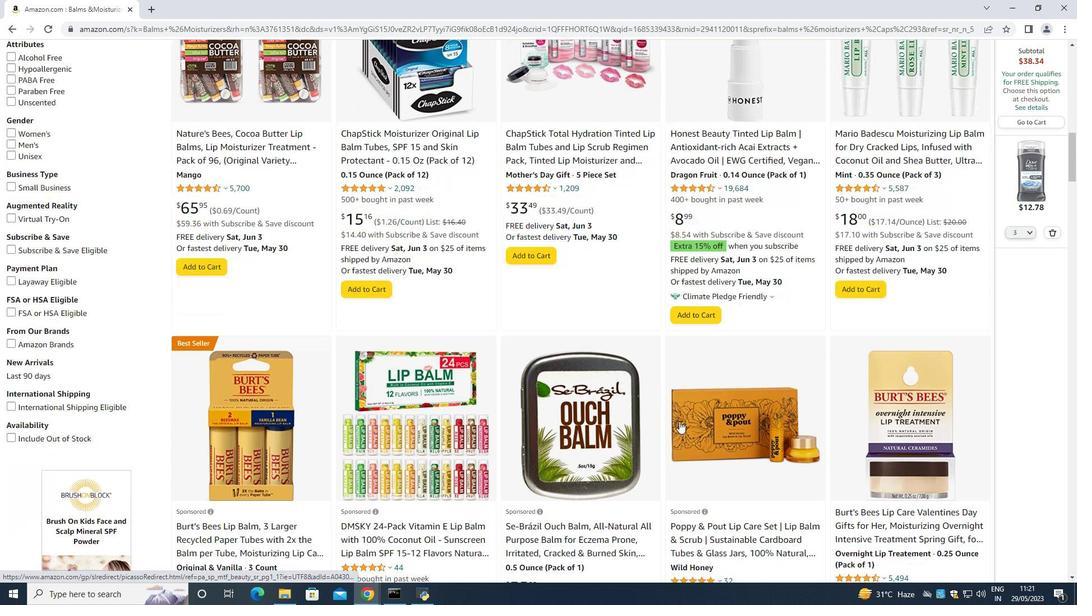 
Action: Mouse scrolled (678, 420) with delta (0, 0)
Screenshot: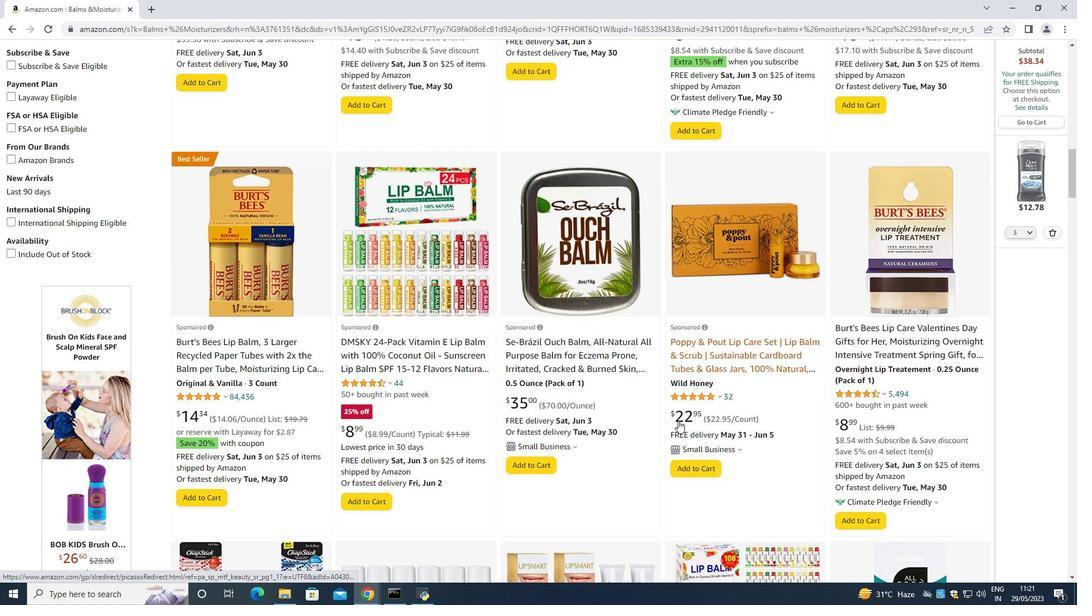 
Action: Mouse scrolled (678, 420) with delta (0, 0)
Screenshot: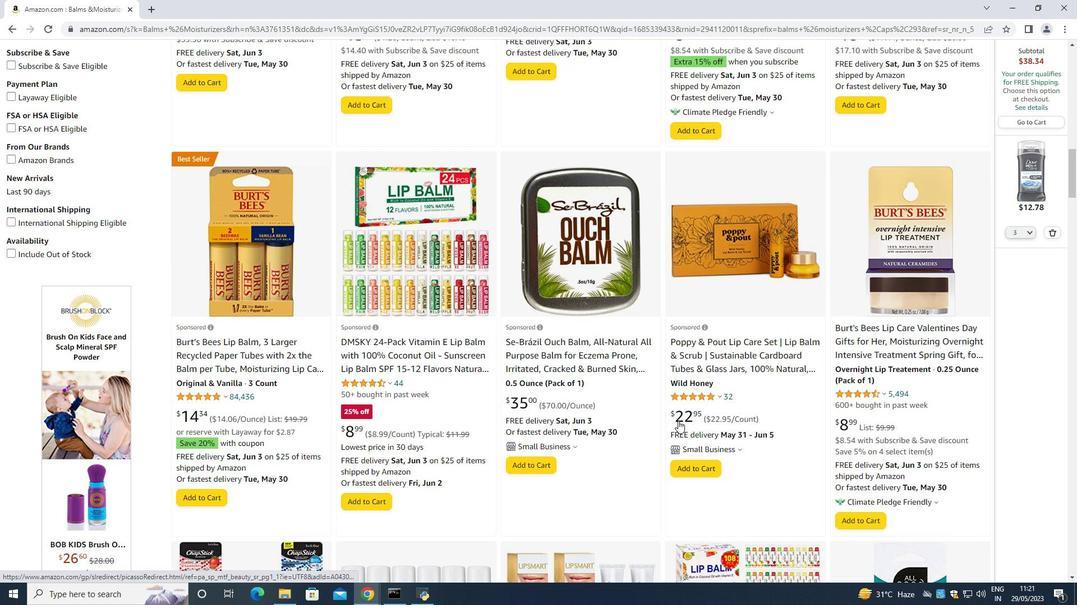 
Action: Mouse scrolled (678, 420) with delta (0, 0)
Screenshot: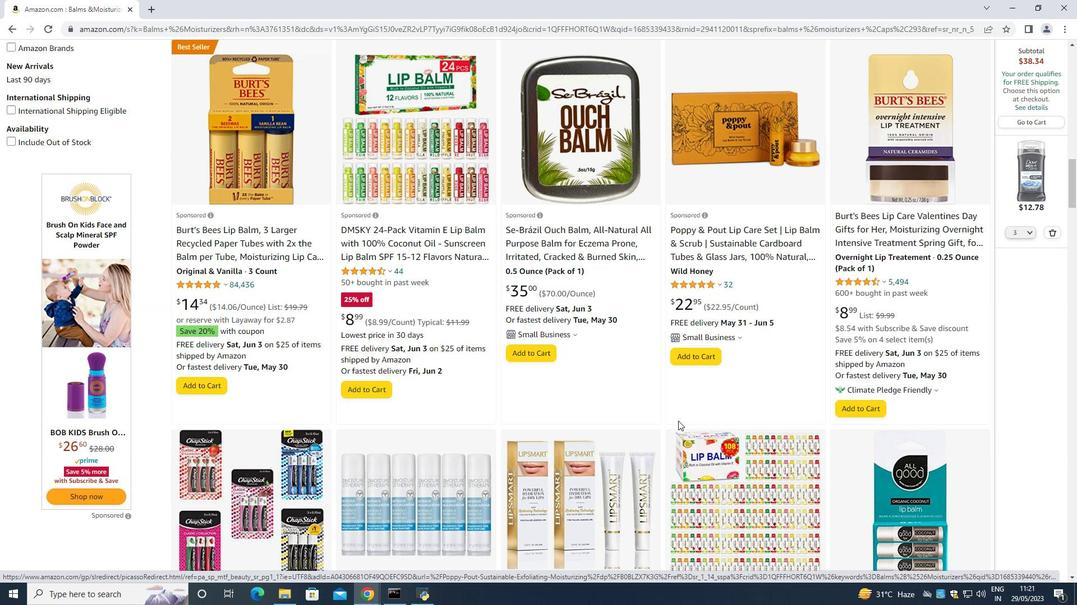 
Action: Mouse moved to (471, 497)
Screenshot: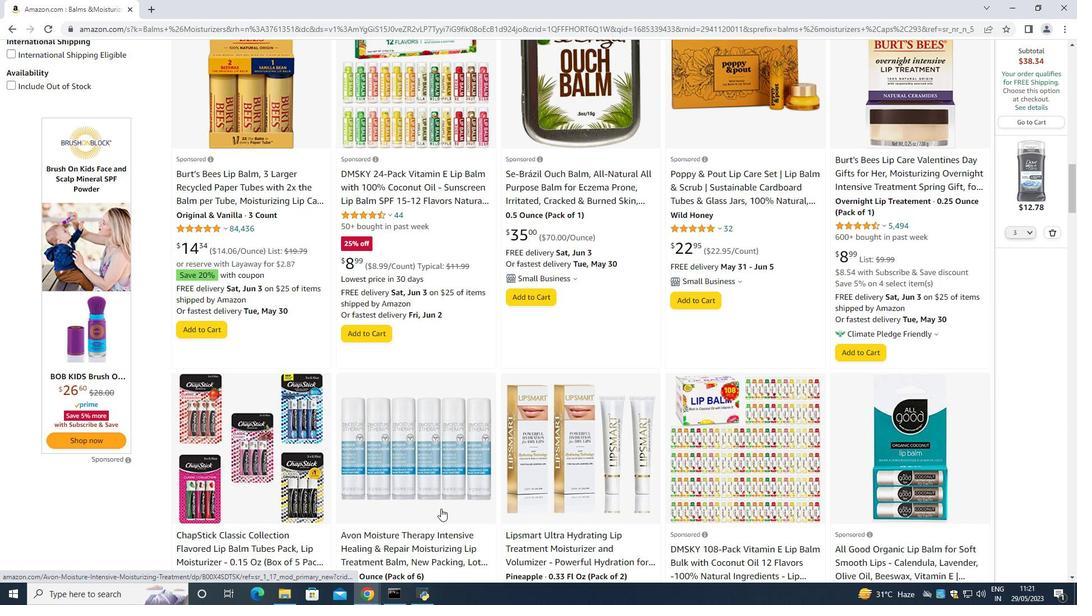
Action: Mouse scrolled (471, 496) with delta (0, 0)
Screenshot: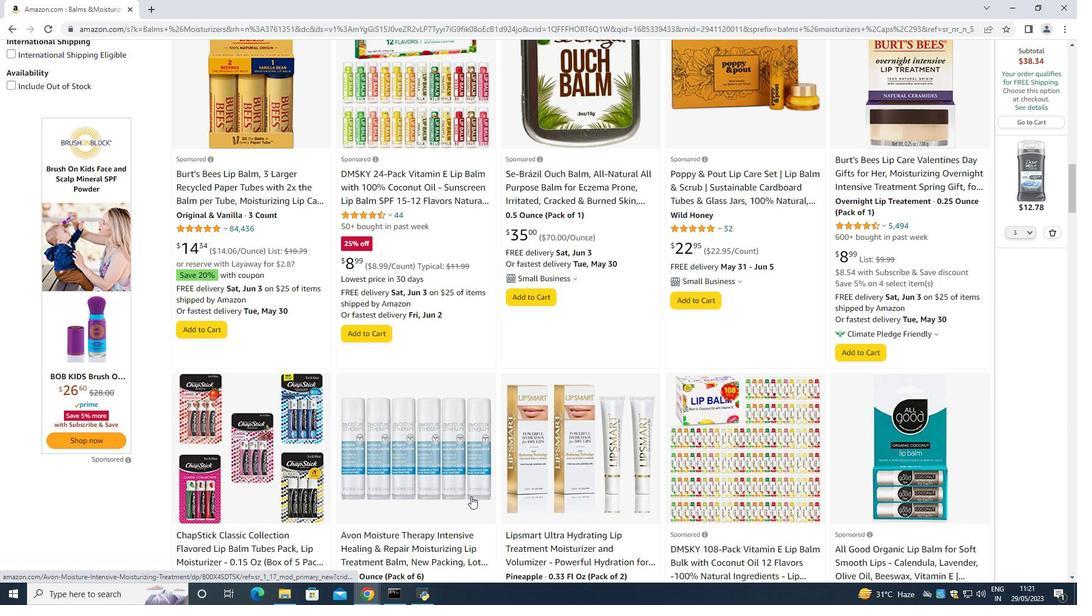 
Action: Mouse scrolled (471, 496) with delta (0, 0)
Screenshot: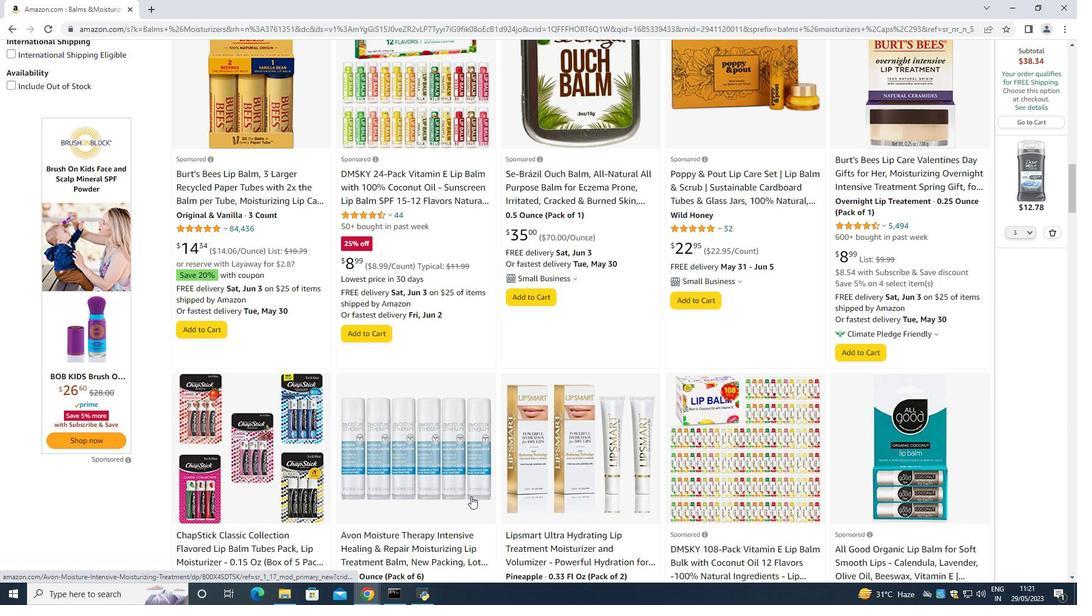 
Action: Mouse moved to (471, 496)
Screenshot: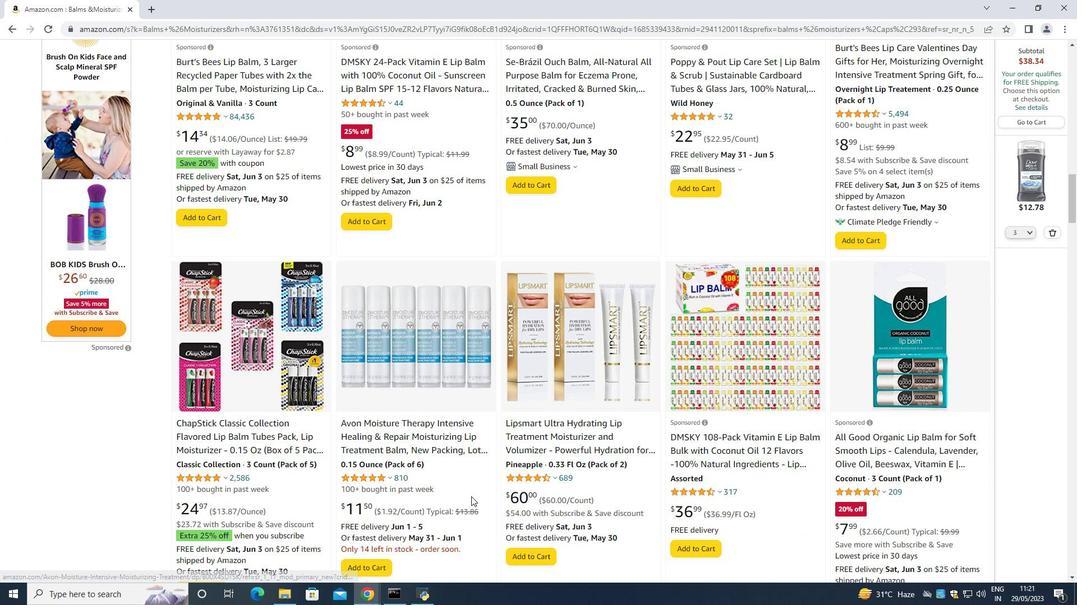 
Action: Mouse scrolled (471, 497) with delta (0, 0)
Screenshot: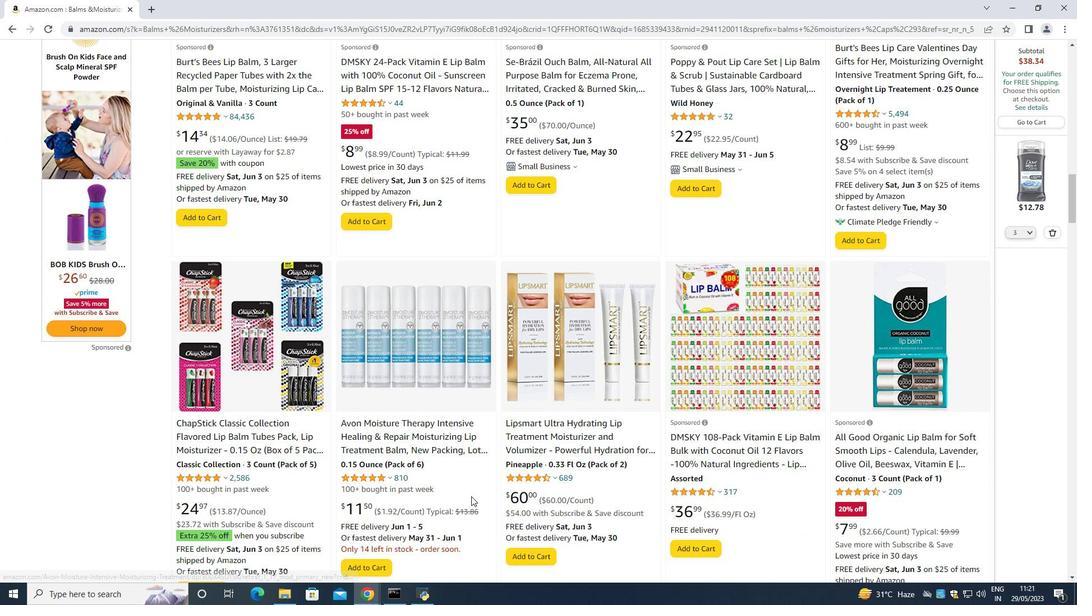
Action: Mouse scrolled (471, 497) with delta (0, 0)
Screenshot: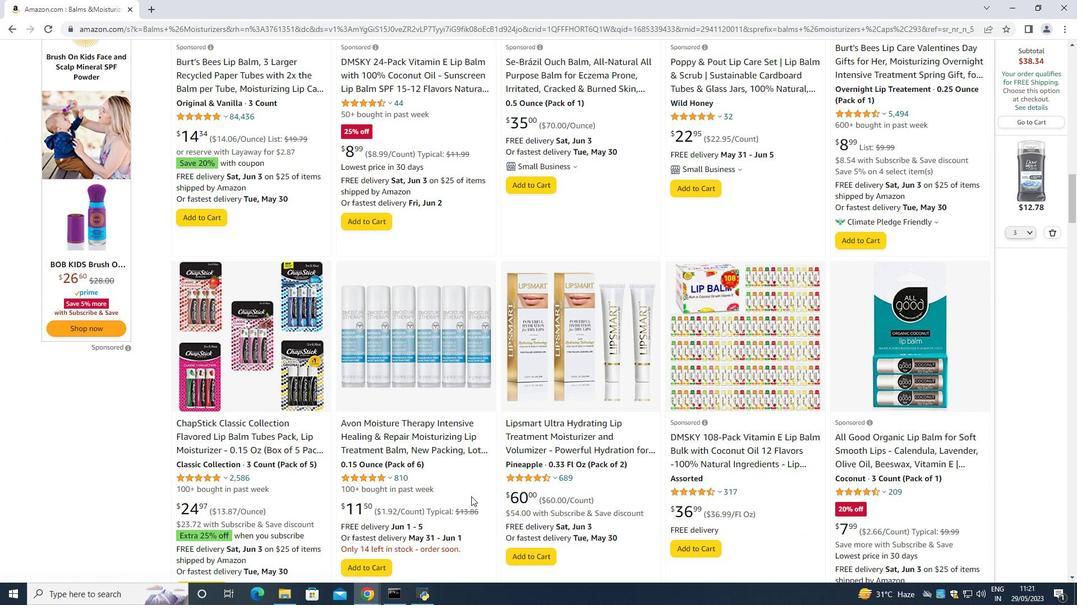 
Action: Mouse scrolled (471, 497) with delta (0, 0)
Screenshot: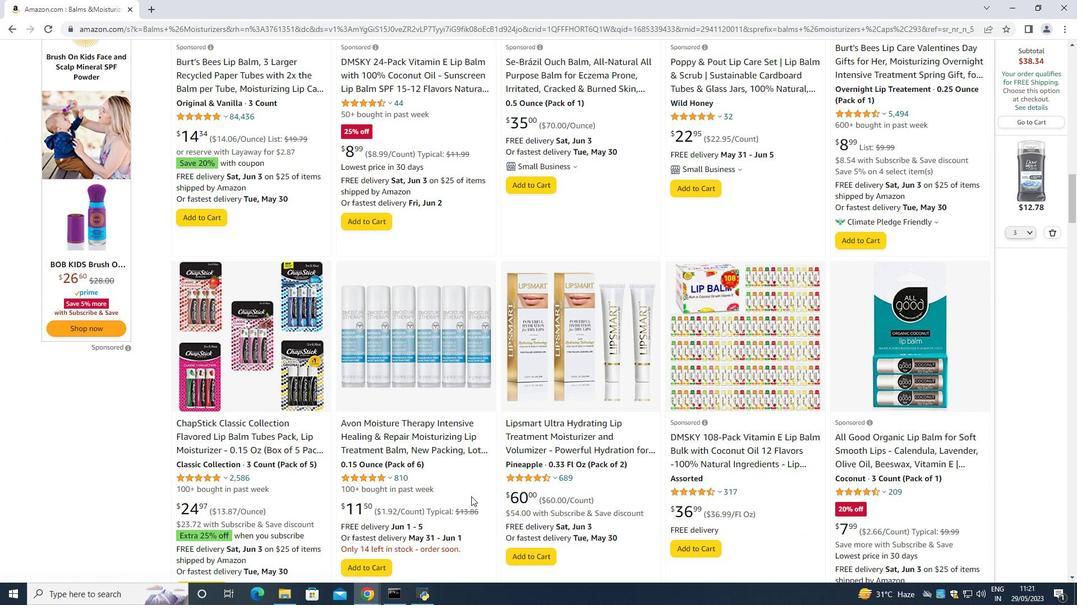 
Action: Mouse scrolled (471, 497) with delta (0, 0)
Screenshot: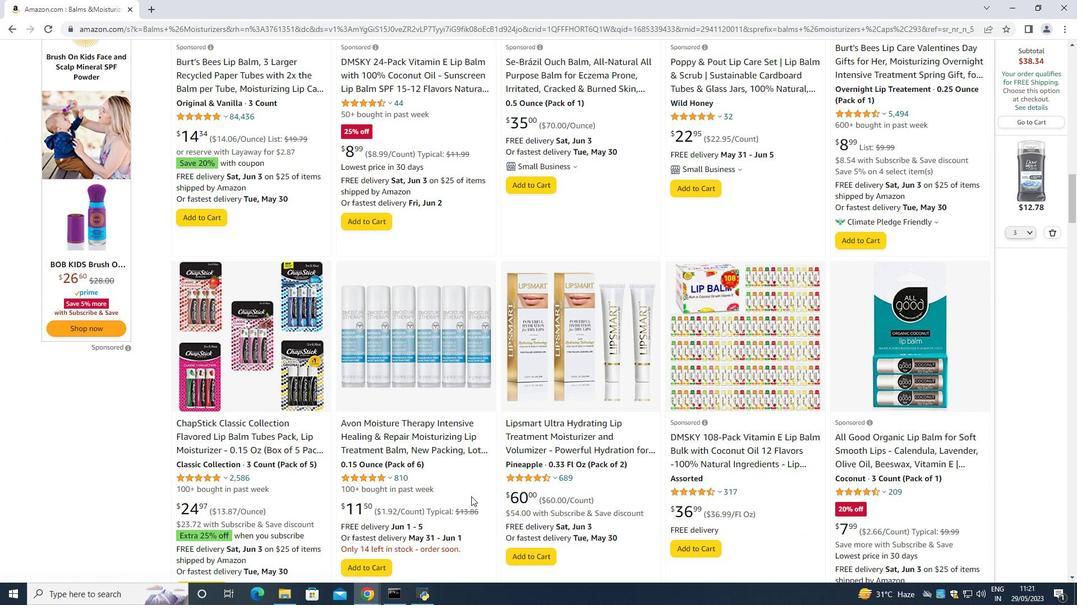 
Action: Mouse scrolled (471, 497) with delta (0, 0)
Screenshot: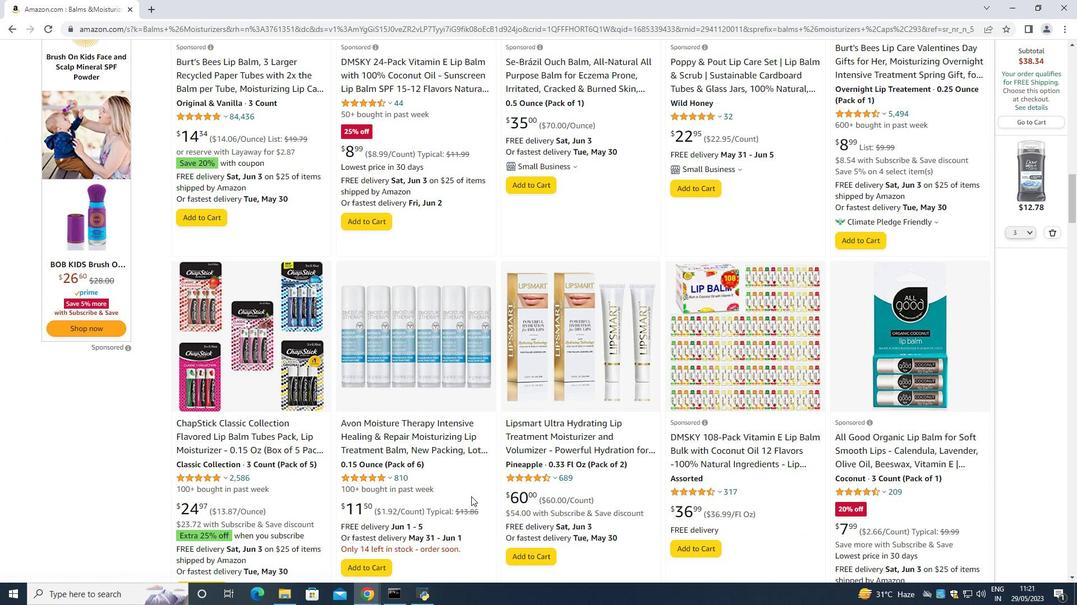 
Action: Mouse scrolled (471, 497) with delta (0, 0)
Screenshot: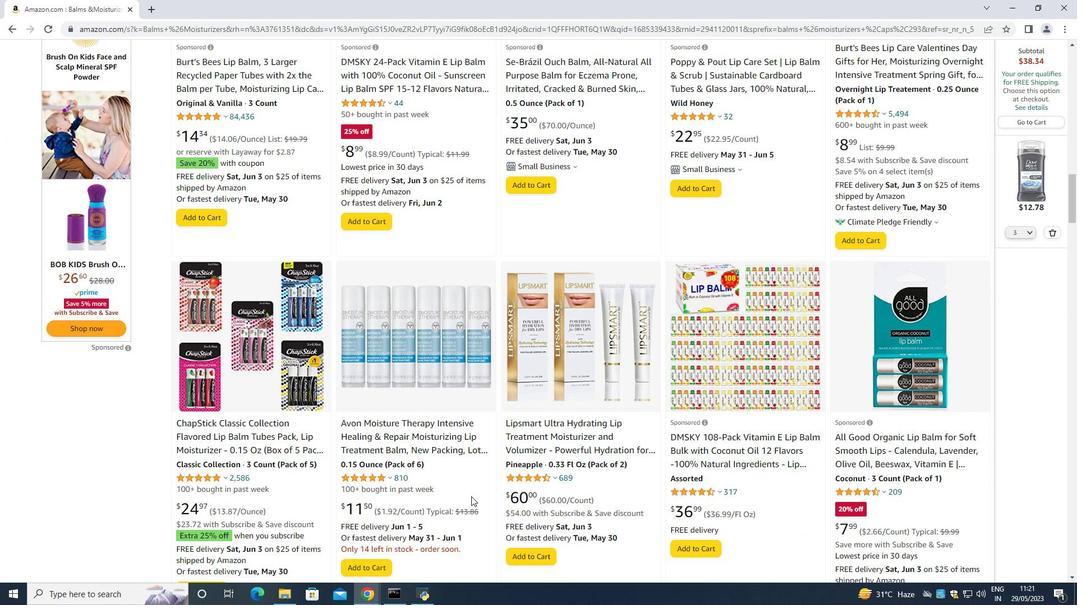 
Action: Mouse moved to (471, 494)
Screenshot: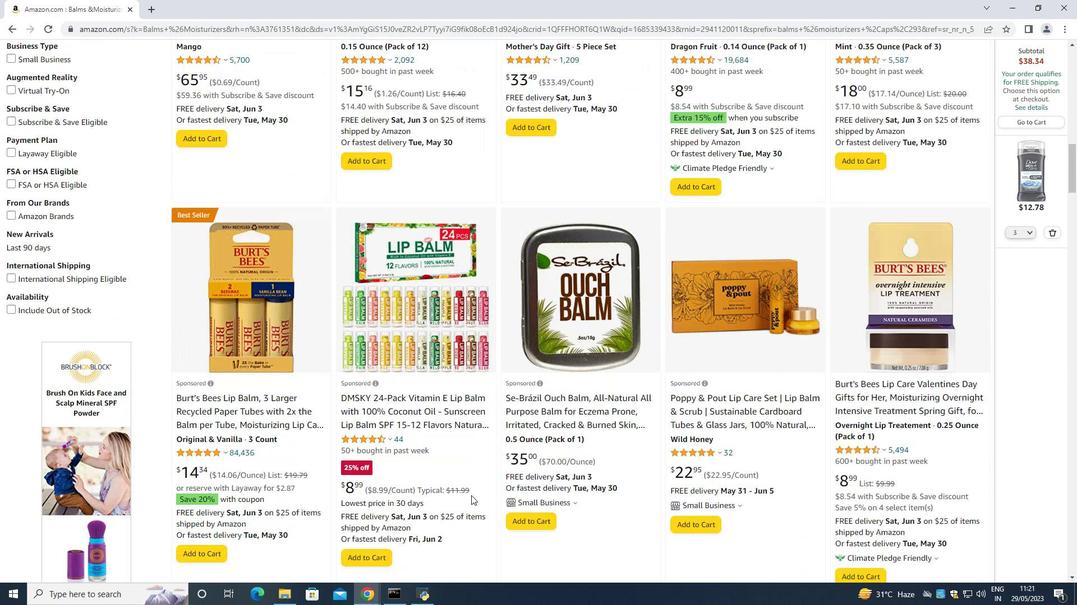 
Action: Mouse scrolled (471, 494) with delta (0, 0)
Screenshot: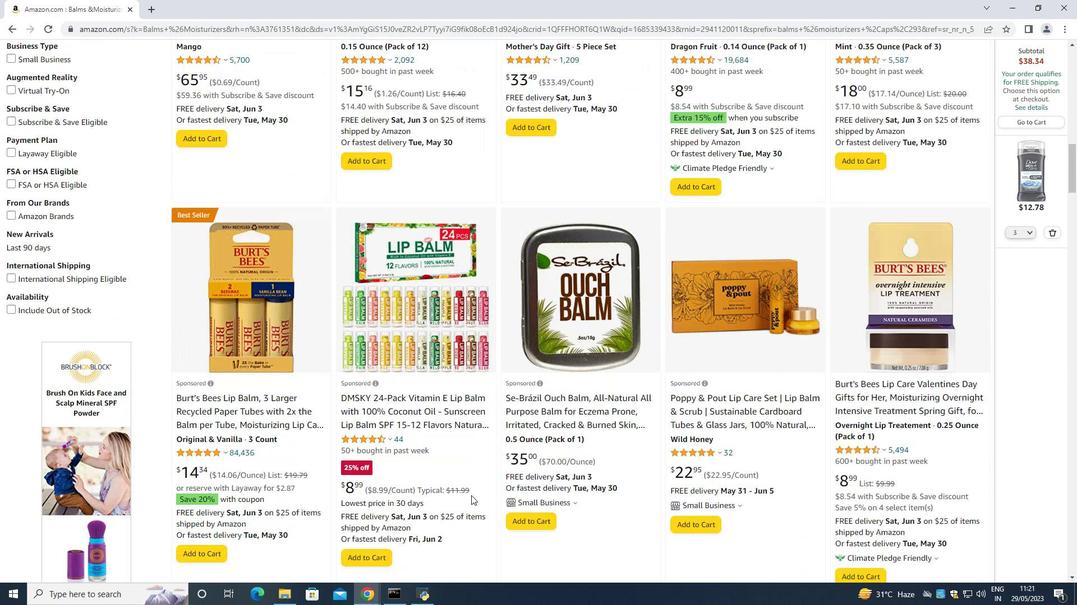 
Action: Mouse scrolled (471, 494) with delta (0, 0)
Screenshot: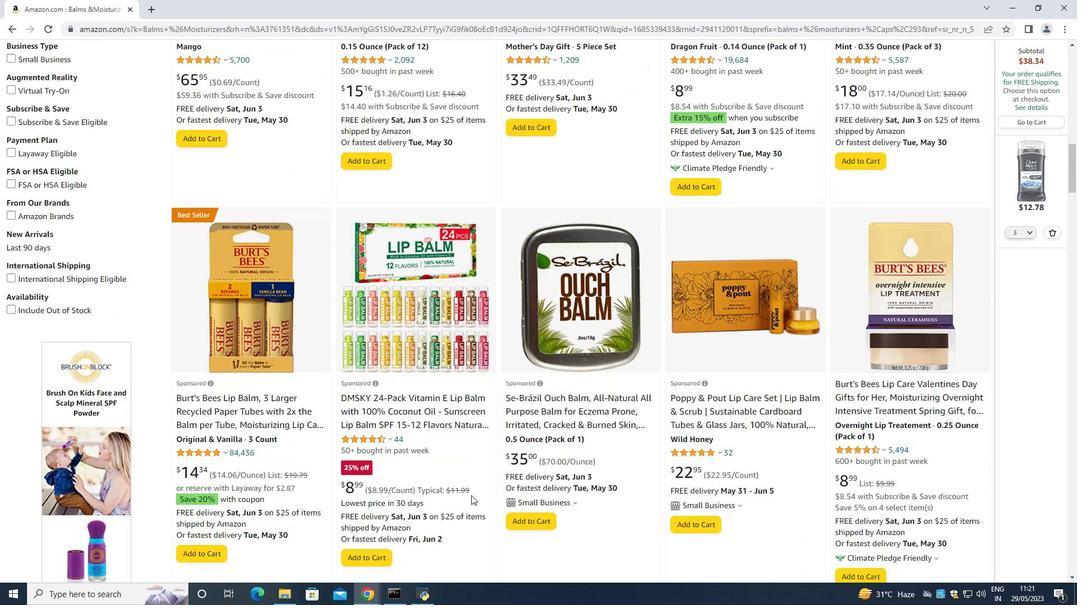 
Action: Mouse scrolled (471, 494) with delta (0, 0)
Screenshot: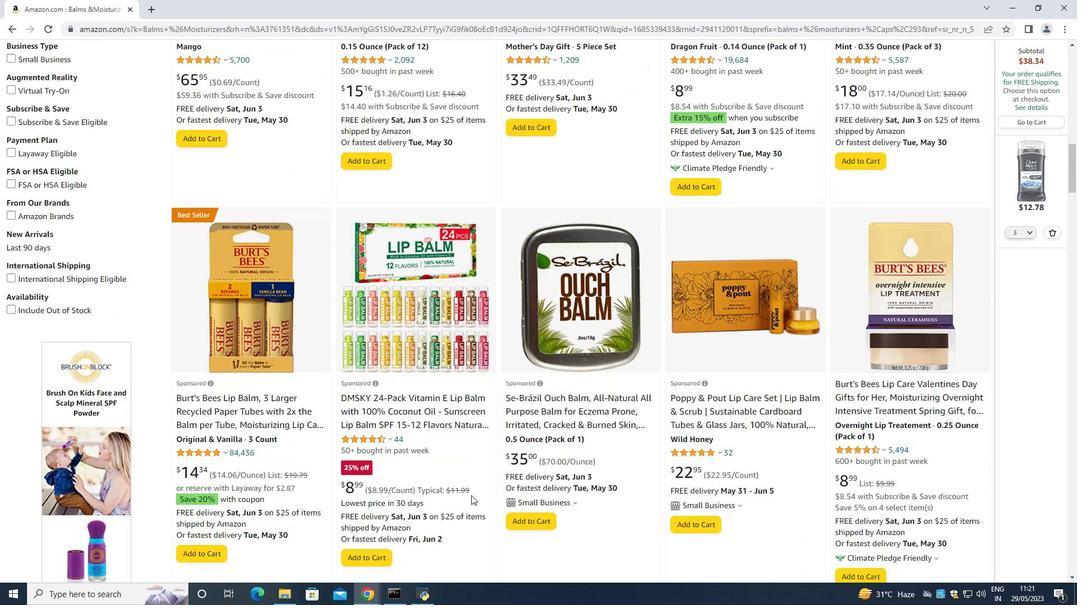 
Action: Mouse scrolled (471, 494) with delta (0, 0)
Screenshot: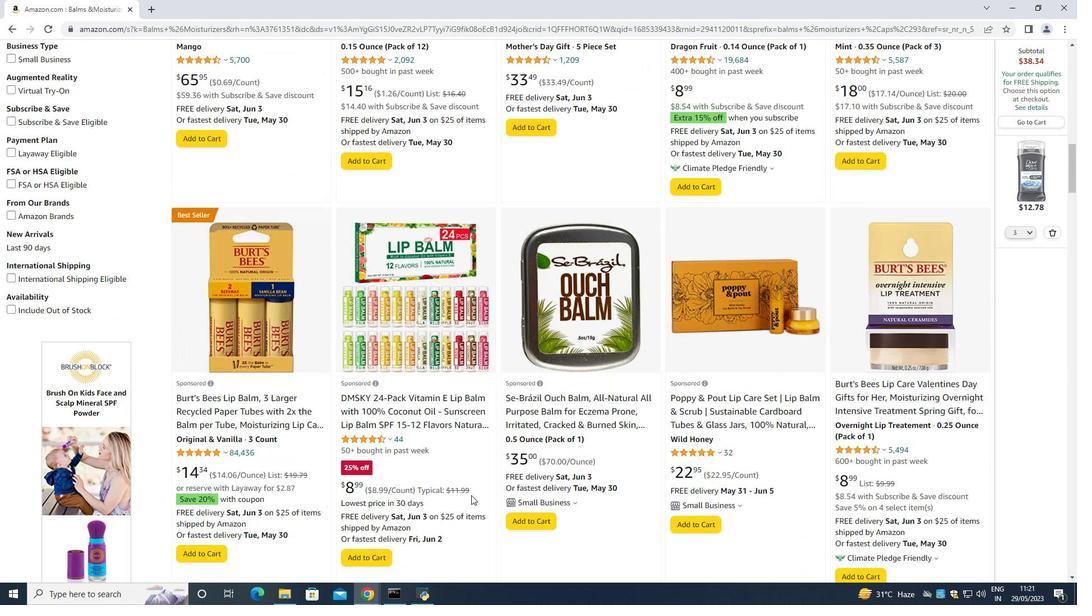 
Action: Mouse scrolled (471, 494) with delta (0, 0)
Screenshot: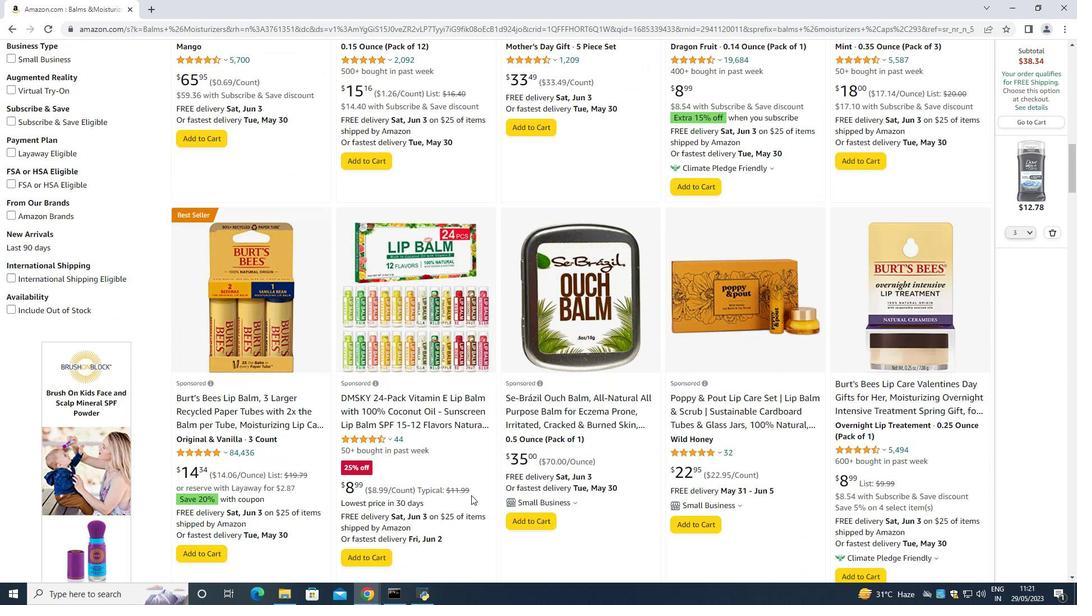
Action: Mouse scrolled (471, 494) with delta (0, 0)
Screenshot: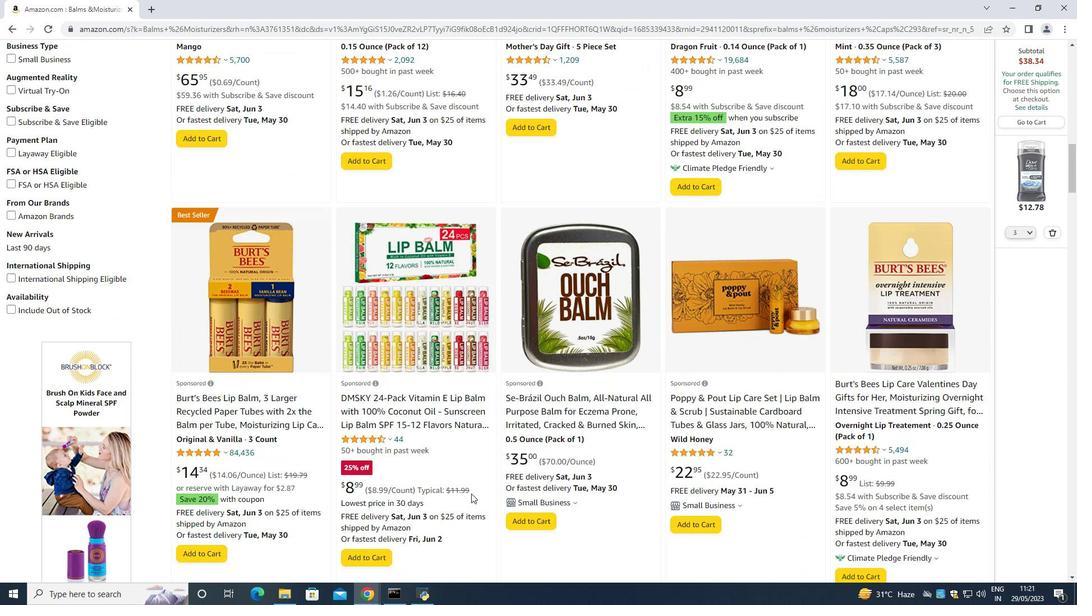
Action: Mouse moved to (471, 493)
Screenshot: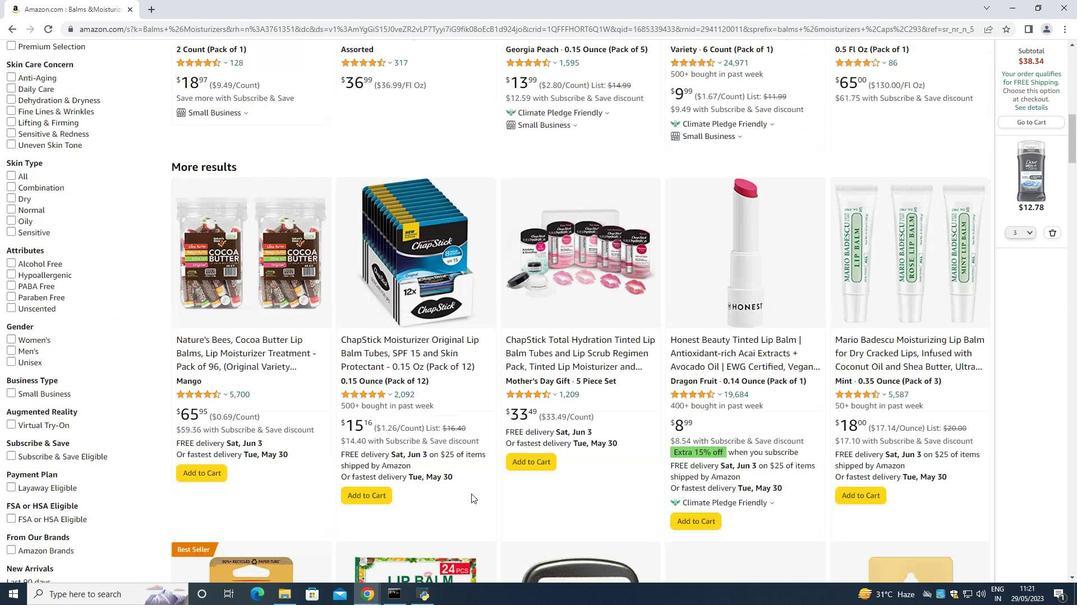 
Action: Mouse scrolled (471, 493) with delta (0, 0)
Screenshot: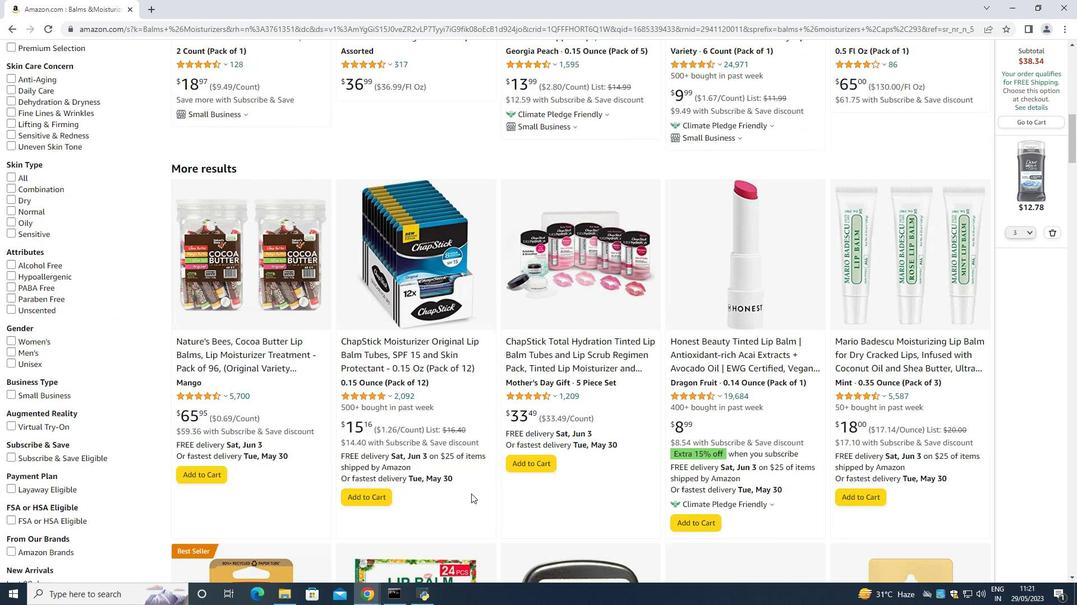 
Action: Mouse moved to (471, 493)
Screenshot: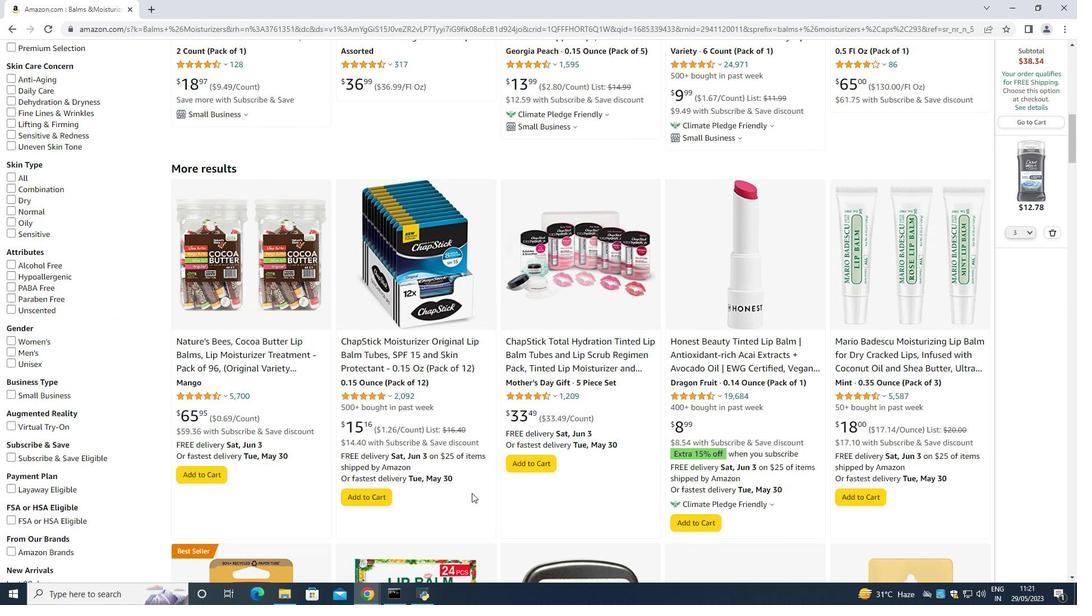 
Action: Mouse scrolled (471, 493) with delta (0, 0)
Screenshot: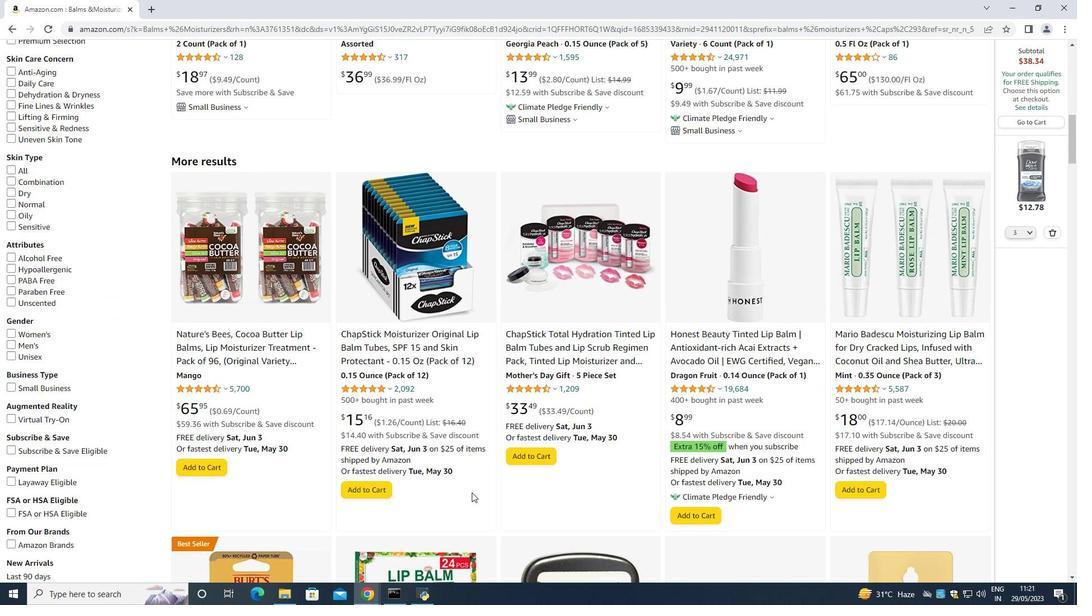 
Action: Mouse scrolled (471, 493) with delta (0, 0)
Screenshot: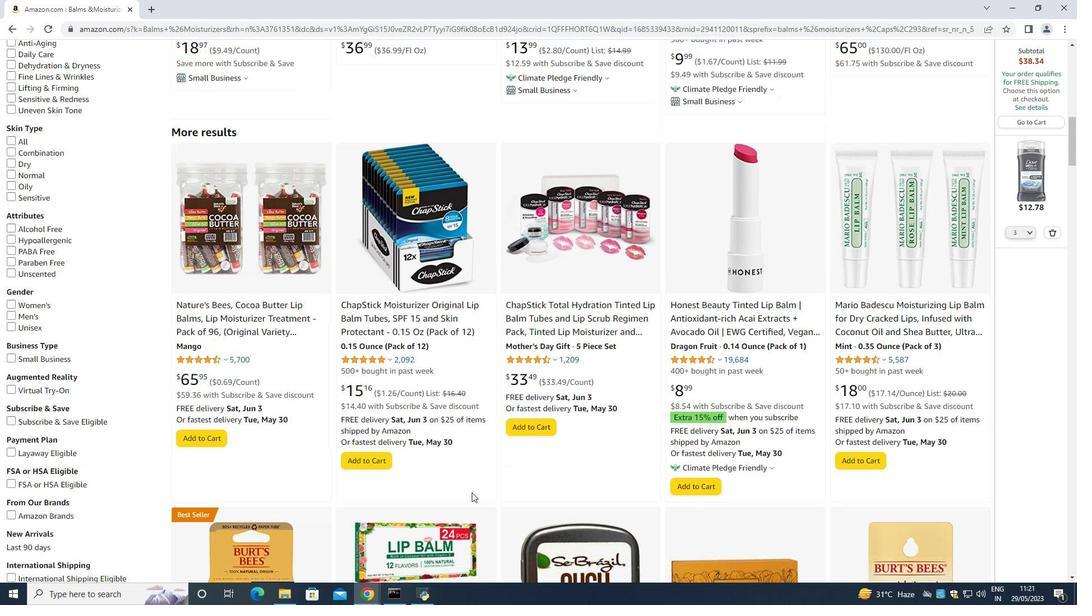 
Action: Mouse scrolled (471, 493) with delta (0, 0)
Screenshot: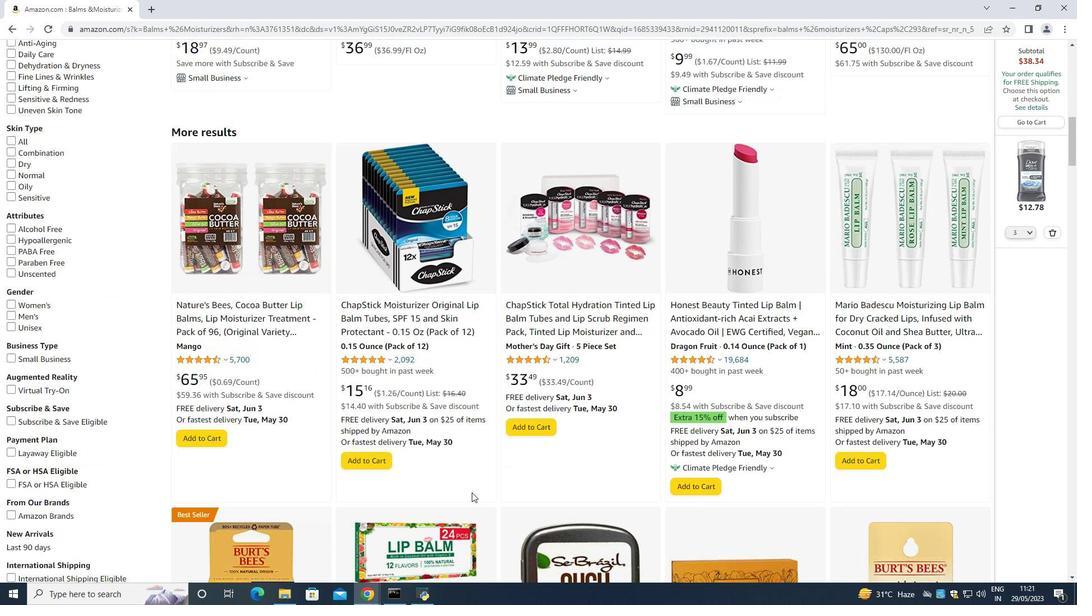 
Action: Mouse scrolled (471, 493) with delta (0, 0)
Screenshot: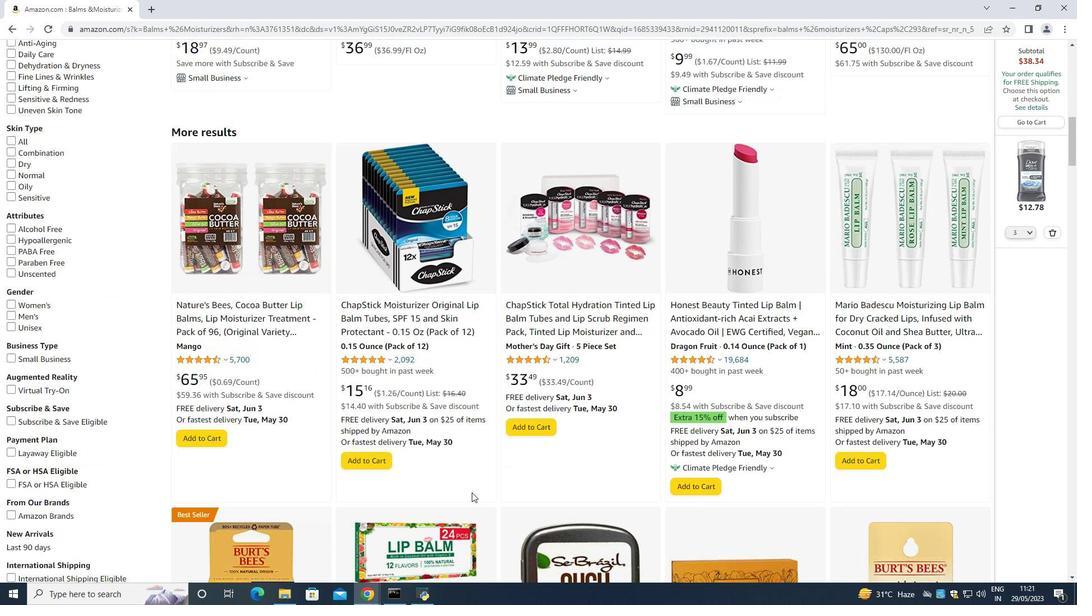 
Action: Mouse scrolled (471, 493) with delta (0, 0)
Screenshot: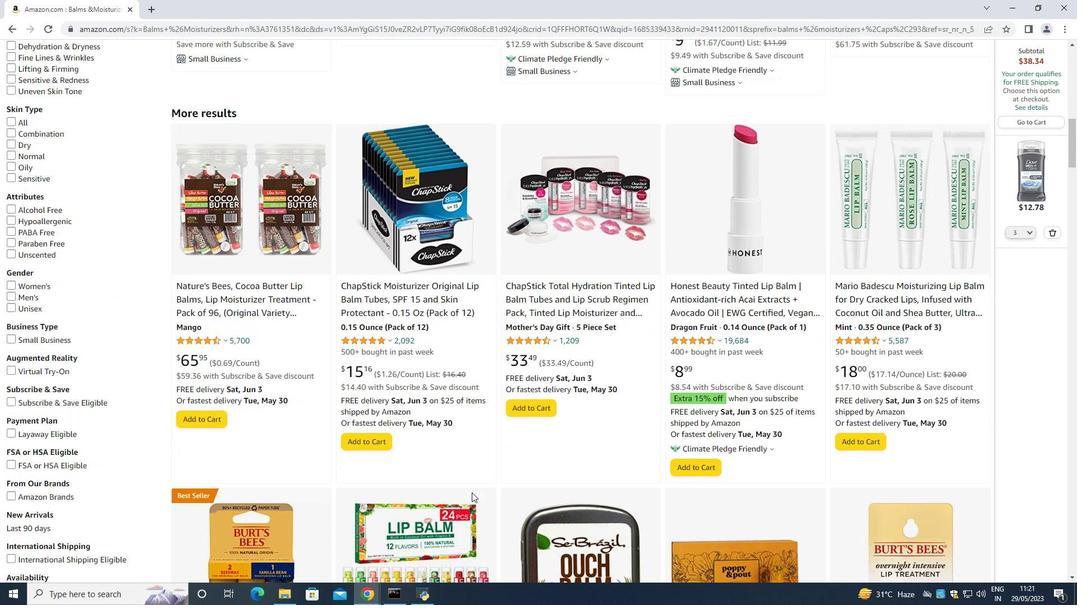 
Action: Mouse scrolled (471, 493) with delta (0, 0)
Screenshot: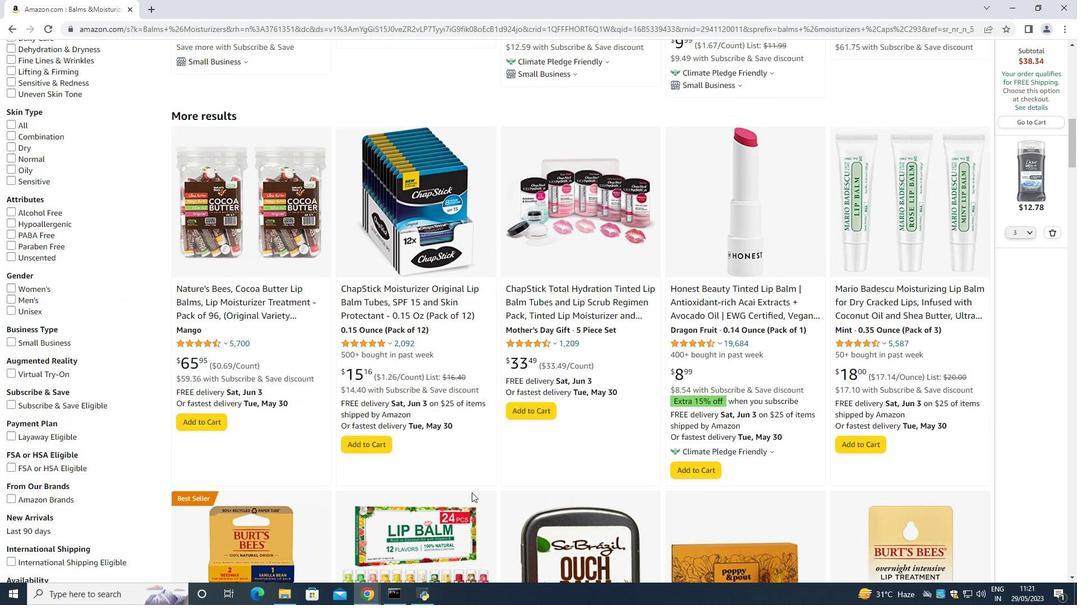 
Action: Mouse moved to (471, 492)
Screenshot: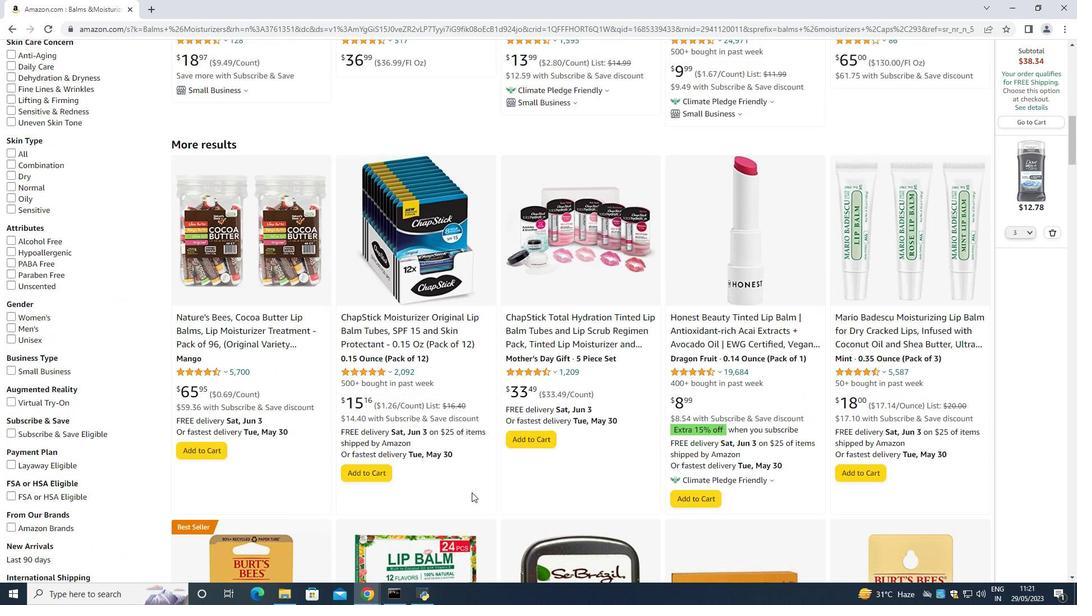 
Action: Mouse scrolled (471, 493) with delta (0, 0)
Screenshot: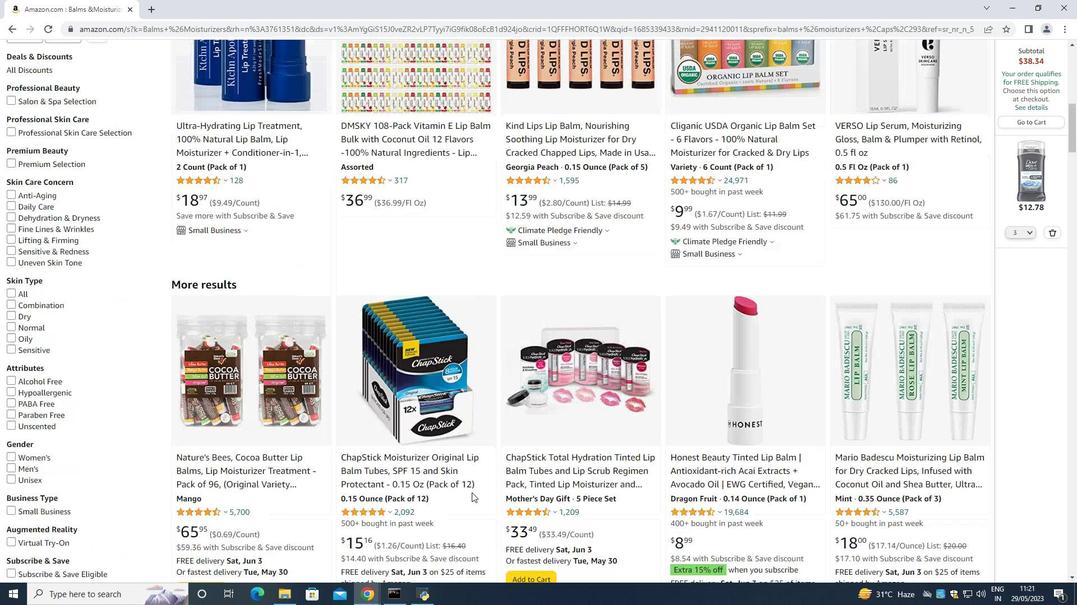 
Action: Mouse moved to (469, 481)
Screenshot: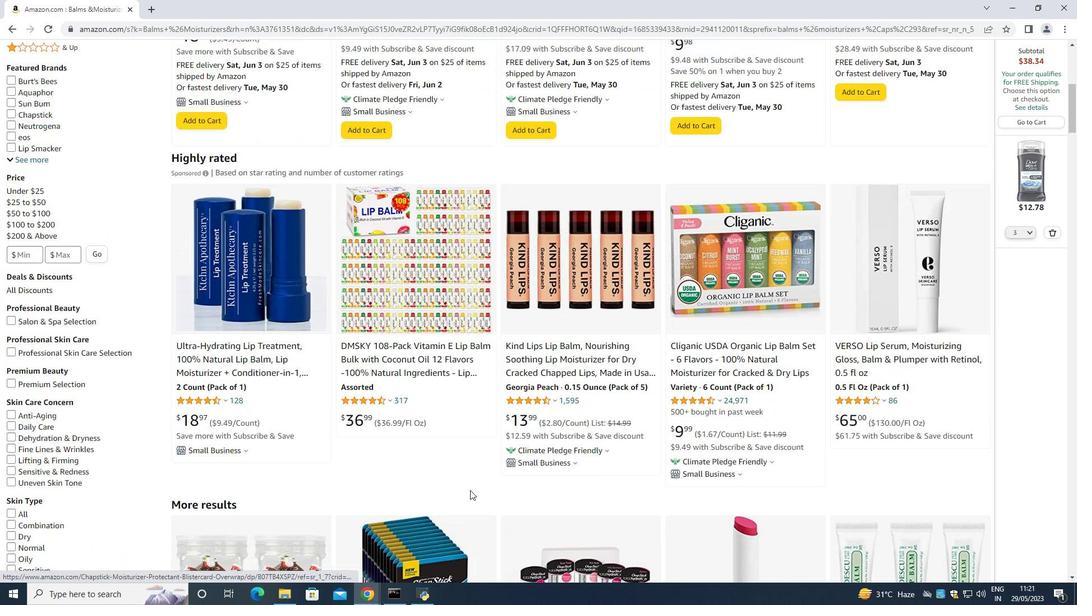 
Action: Mouse scrolled (469, 482) with delta (0, 0)
Screenshot: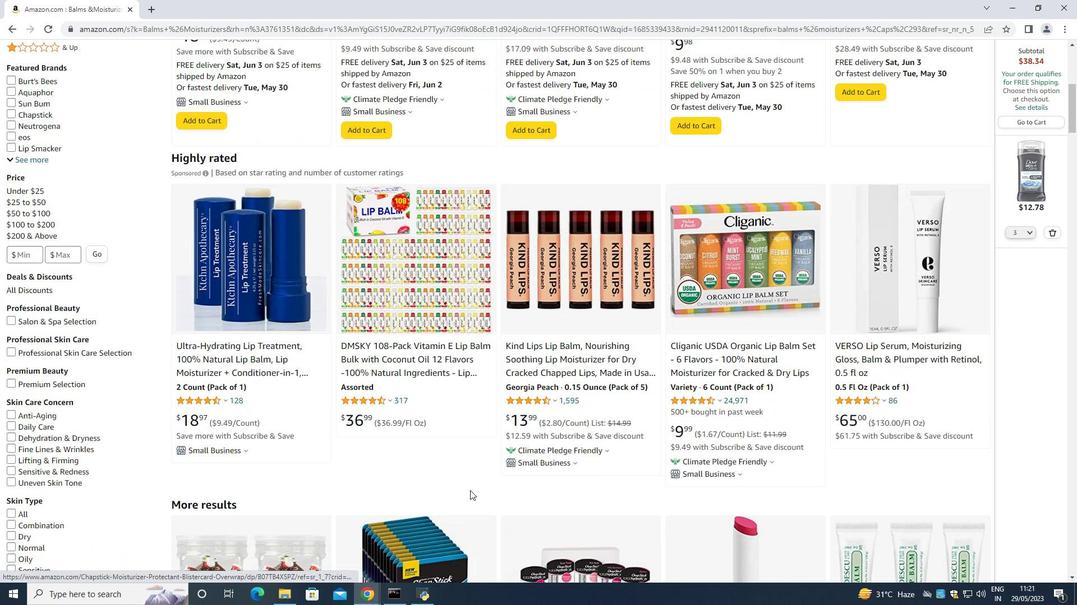 
Action: Mouse scrolled (469, 482) with delta (0, 0)
Screenshot: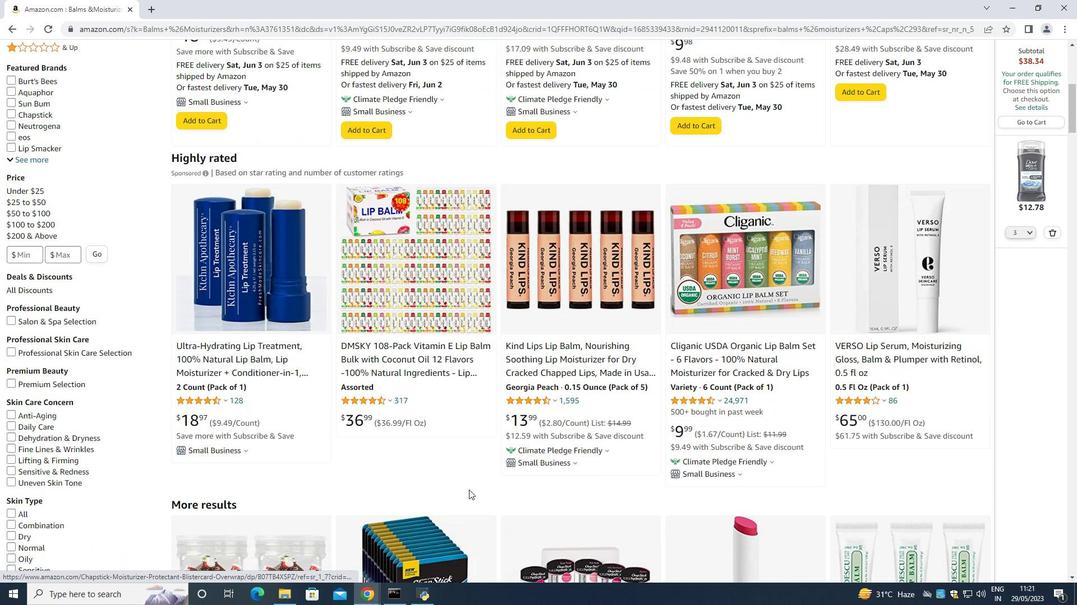 
Action: Mouse scrolled (469, 482) with delta (0, 0)
Screenshot: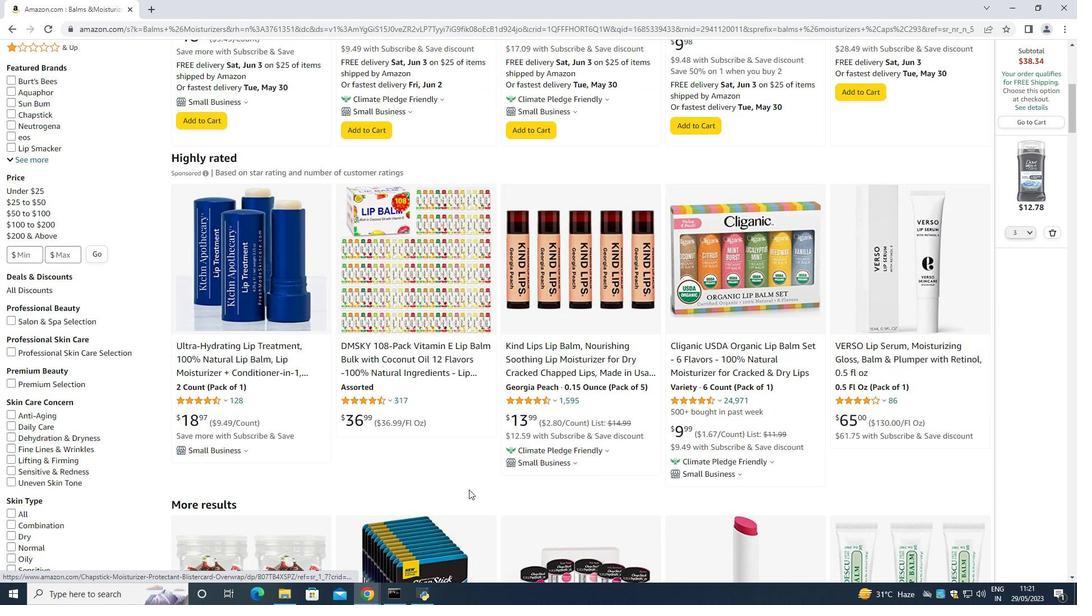 
Action: Mouse scrolled (469, 482) with delta (0, 0)
Screenshot: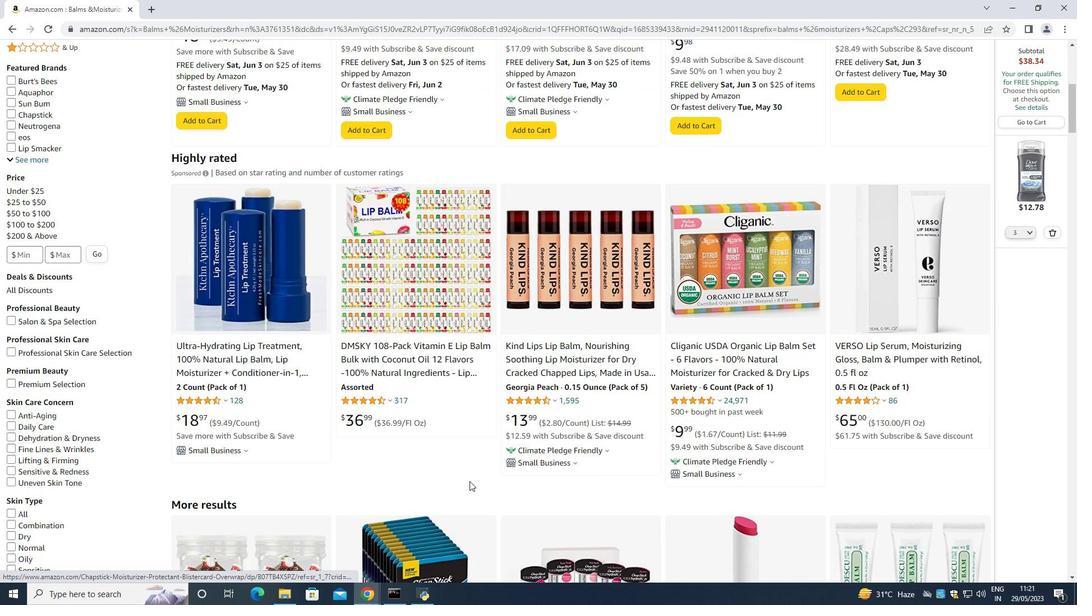 
Action: Mouse moved to (461, 307)
Screenshot: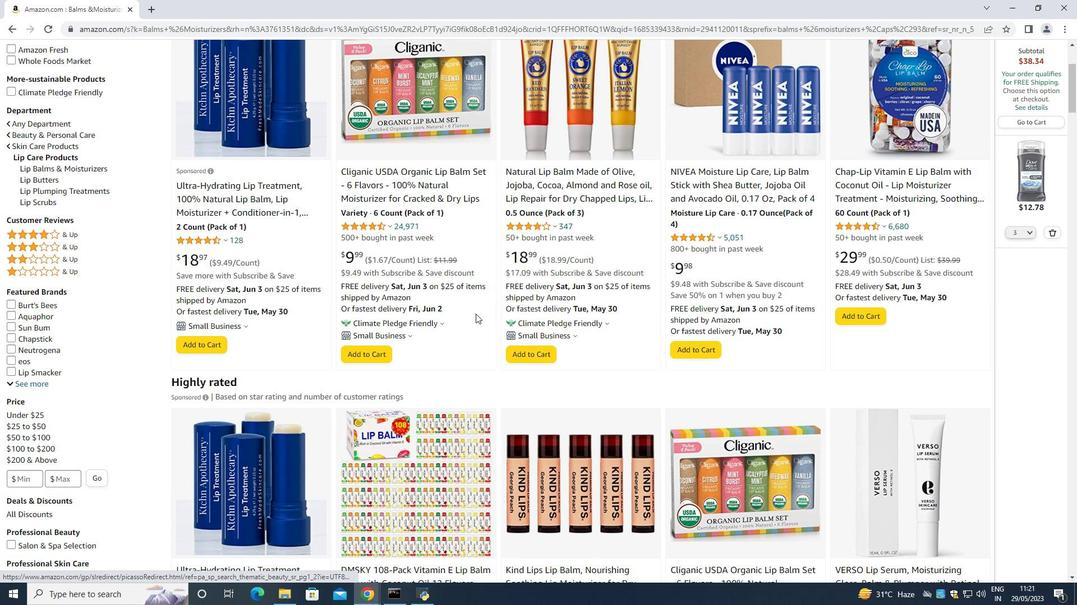 
Action: Mouse scrolled (461, 307) with delta (0, 0)
Screenshot: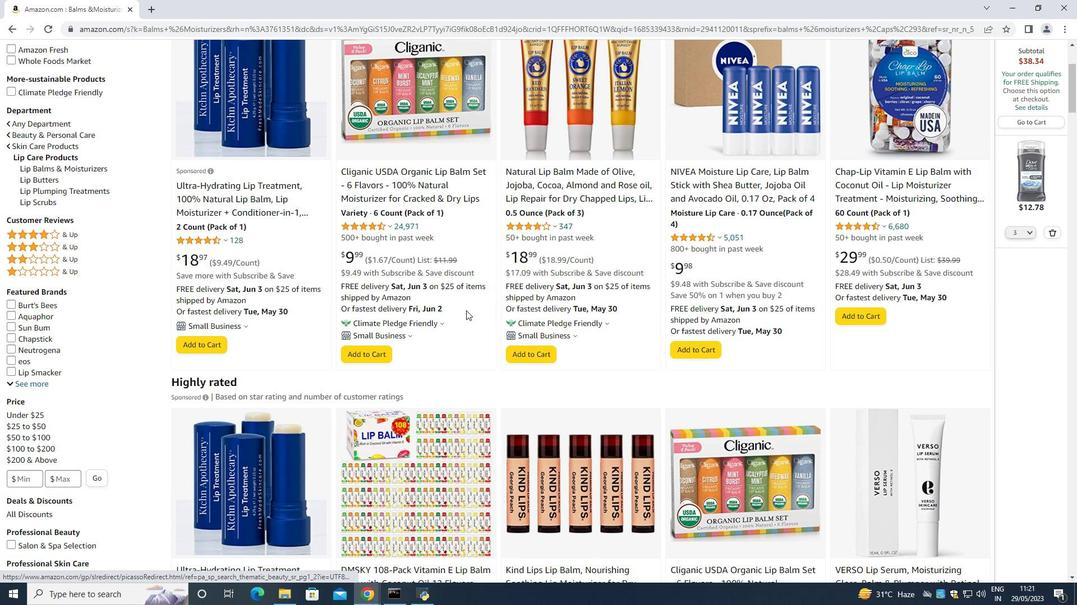 
Action: Mouse scrolled (461, 307) with delta (0, 0)
Screenshot: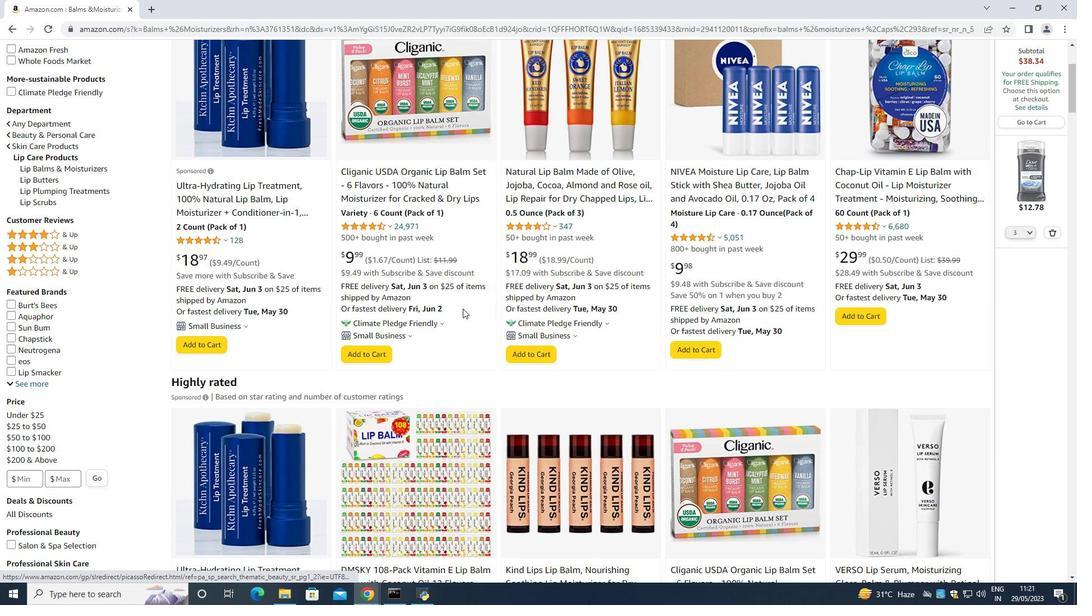 
Action: Mouse scrolled (461, 307) with delta (0, 0)
Screenshot: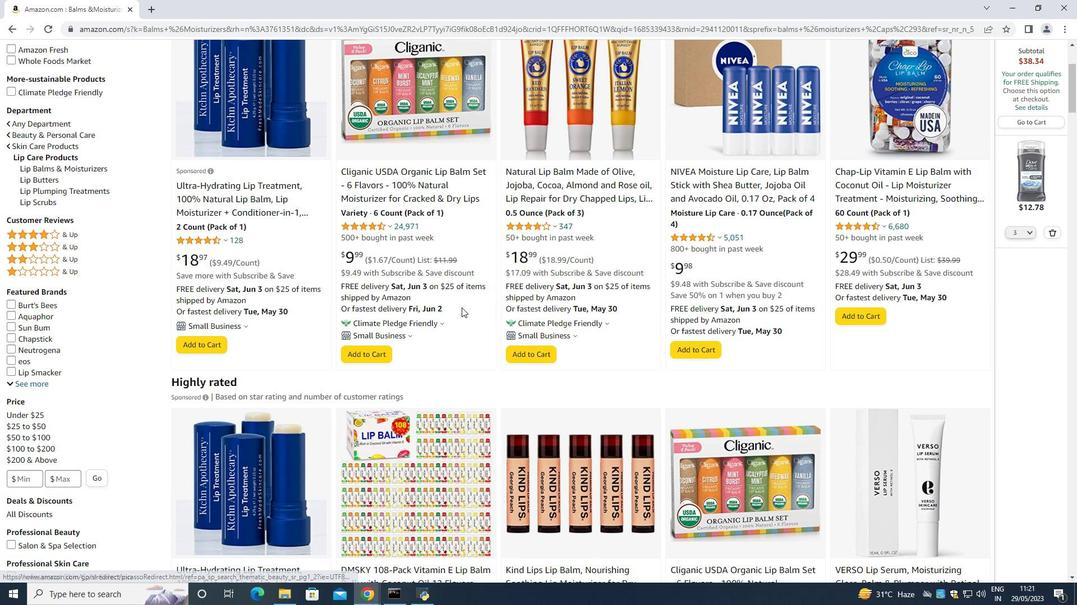 
Action: Mouse scrolled (461, 307) with delta (0, 0)
Screenshot: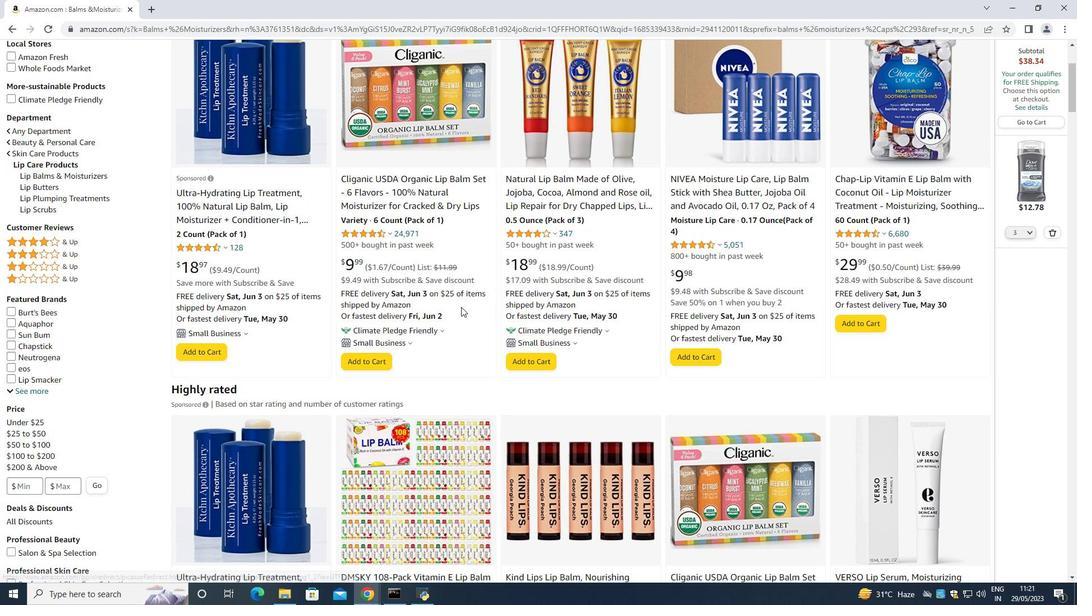 
Action: Mouse moved to (257, 350)
Screenshot: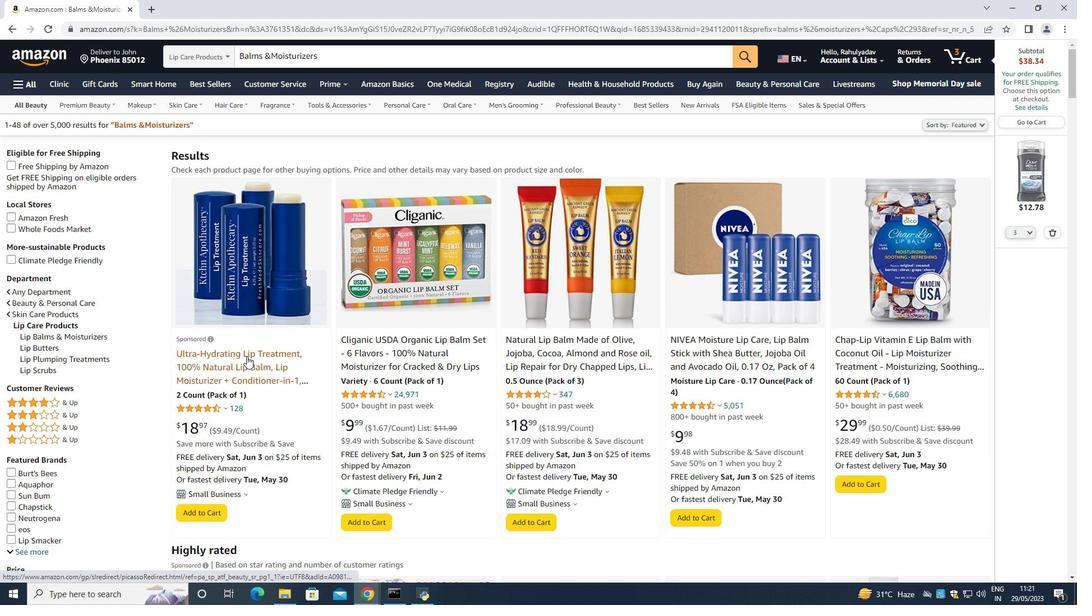 
Action: Mouse pressed left at (257, 350)
Screenshot: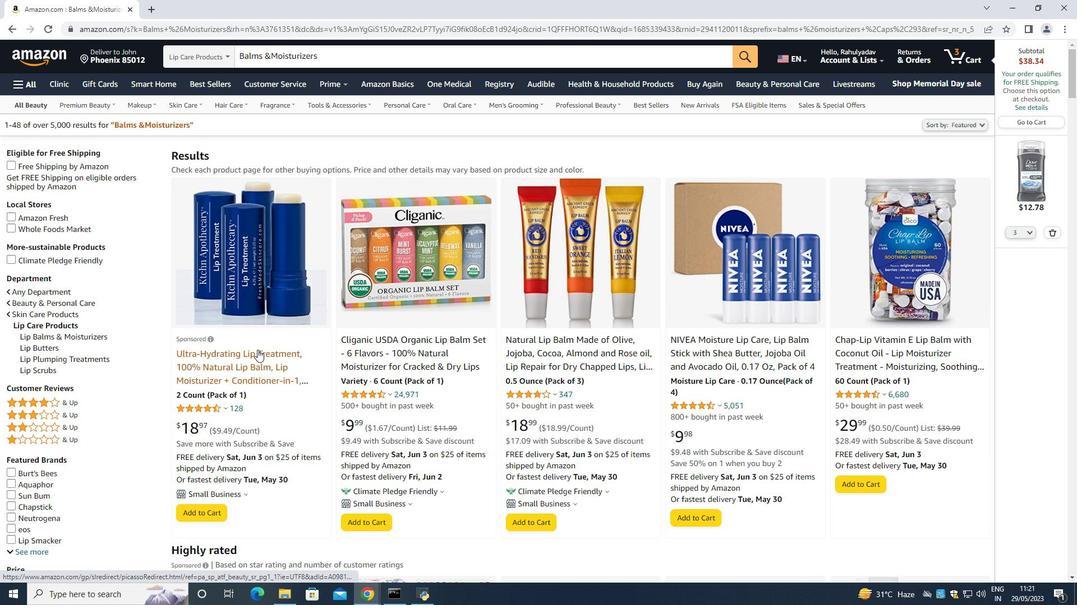 
Action: Mouse moved to (1049, 232)
Screenshot: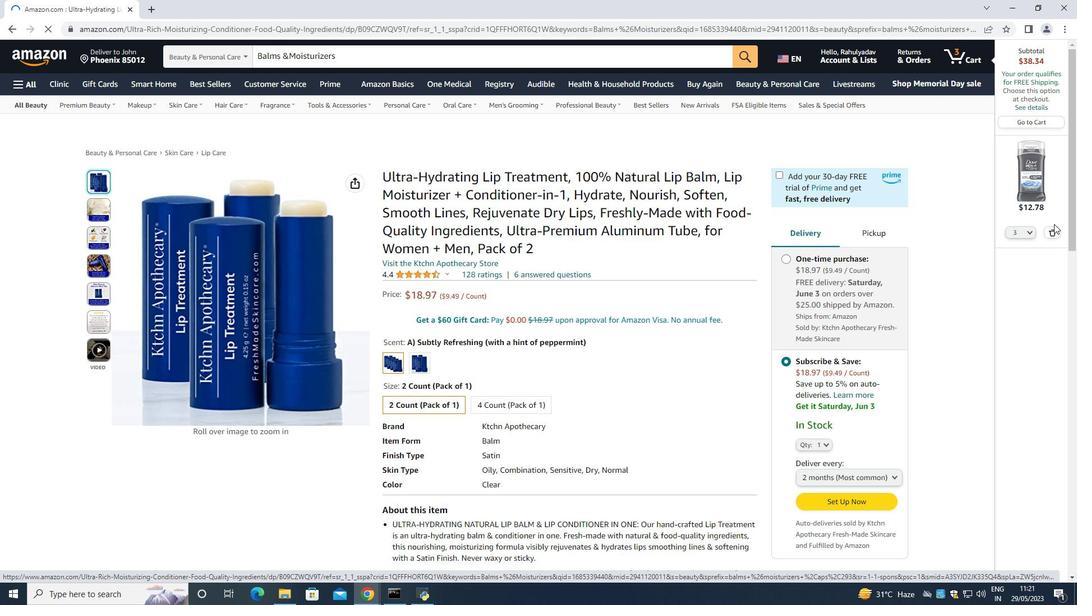 
Action: Mouse pressed left at (1049, 232)
Screenshot: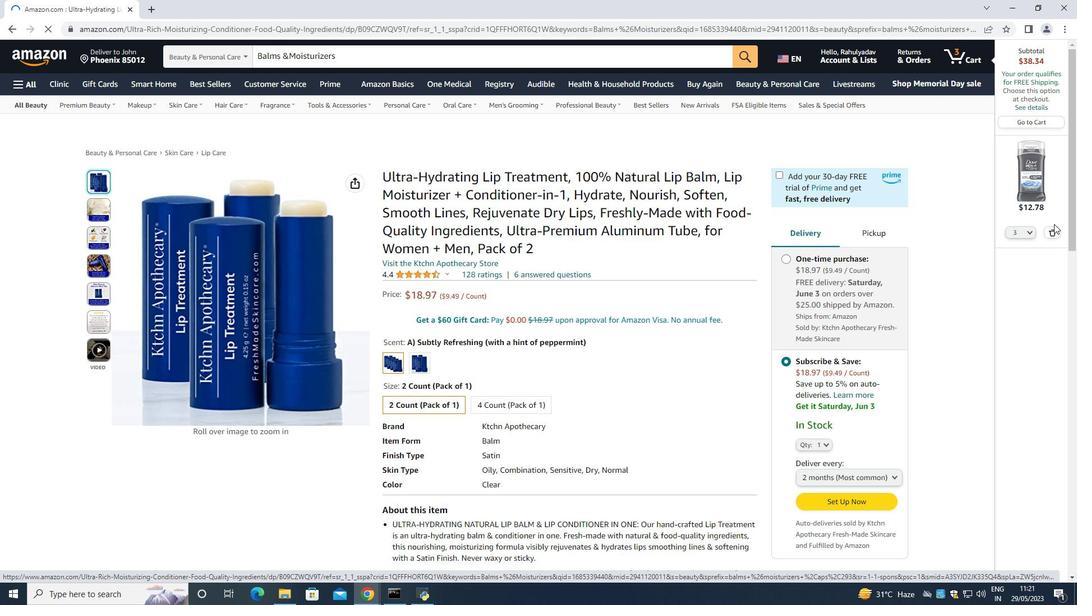 
Action: Mouse moved to (264, 353)
Screenshot: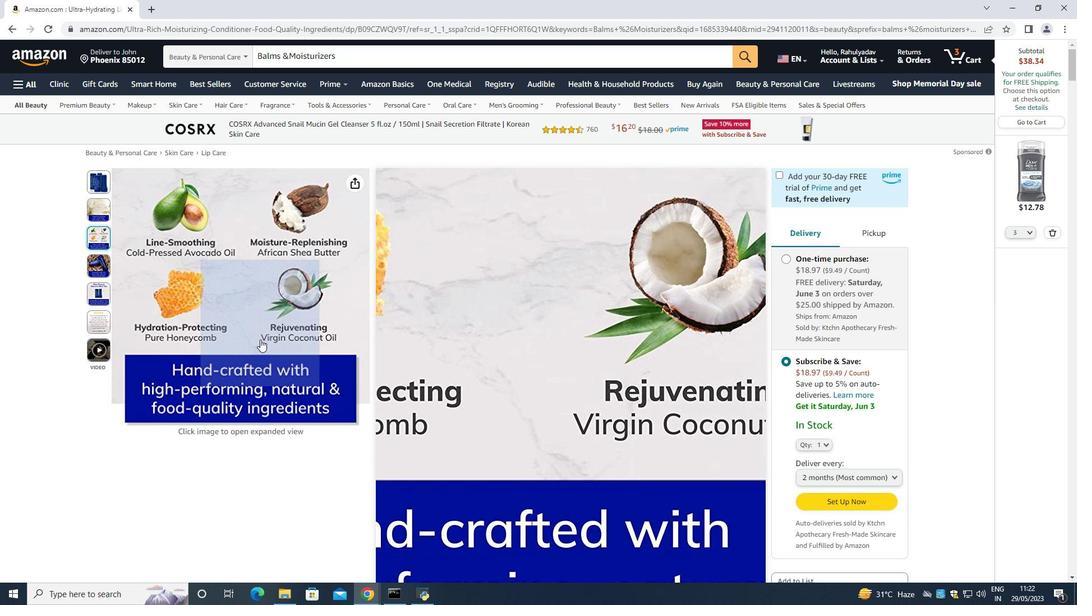 
Action: Mouse scrolled (264, 353) with delta (0, 0)
Screenshot: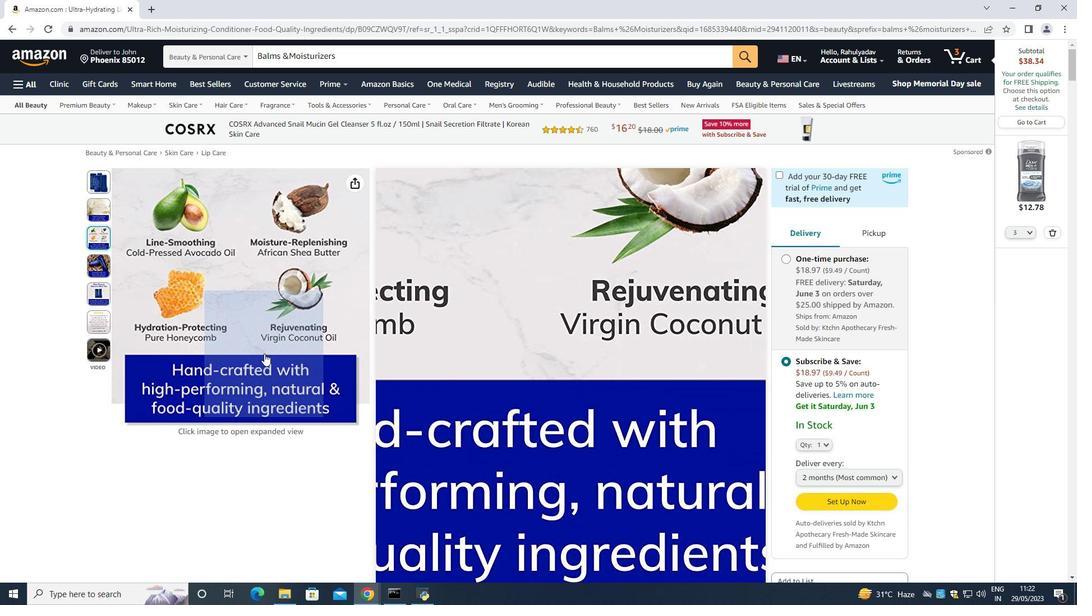 
Action: Mouse moved to (374, 351)
Screenshot: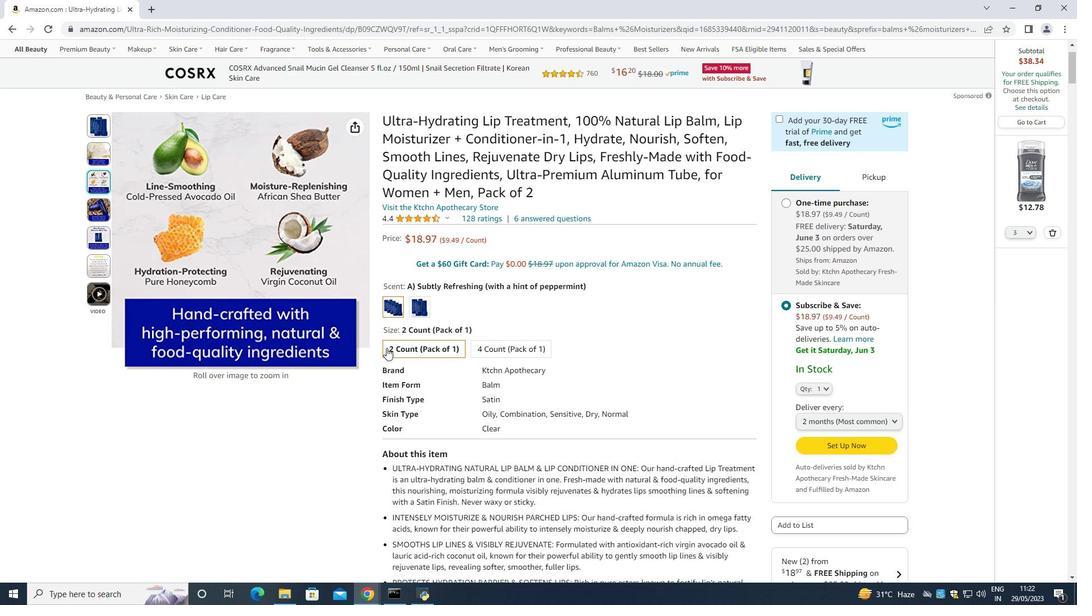 
Action: Mouse scrolled (374, 350) with delta (0, 0)
Screenshot: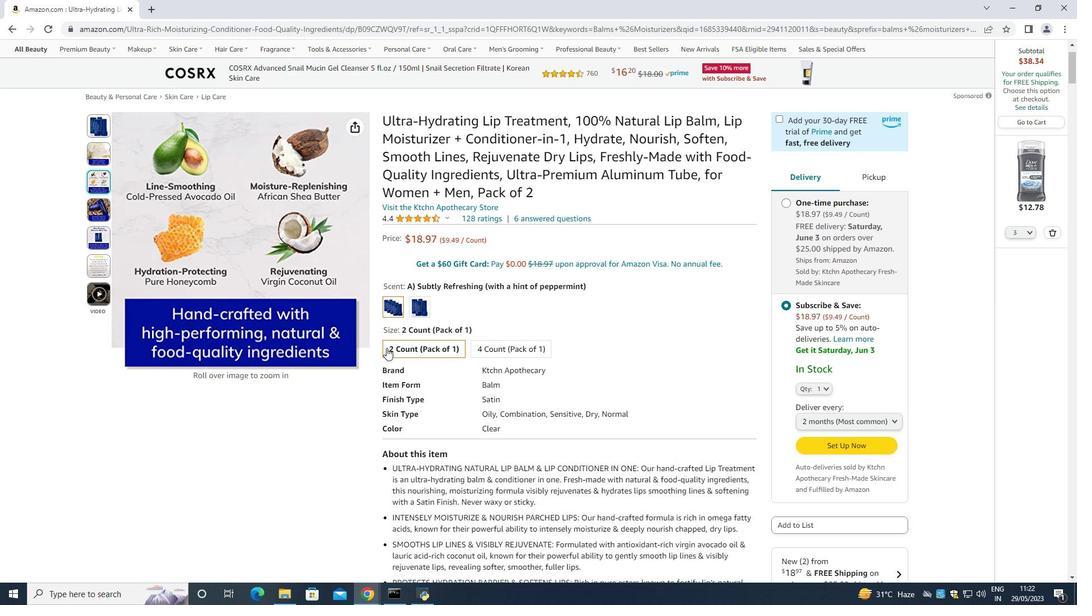 
Action: Mouse moved to (356, 355)
Screenshot: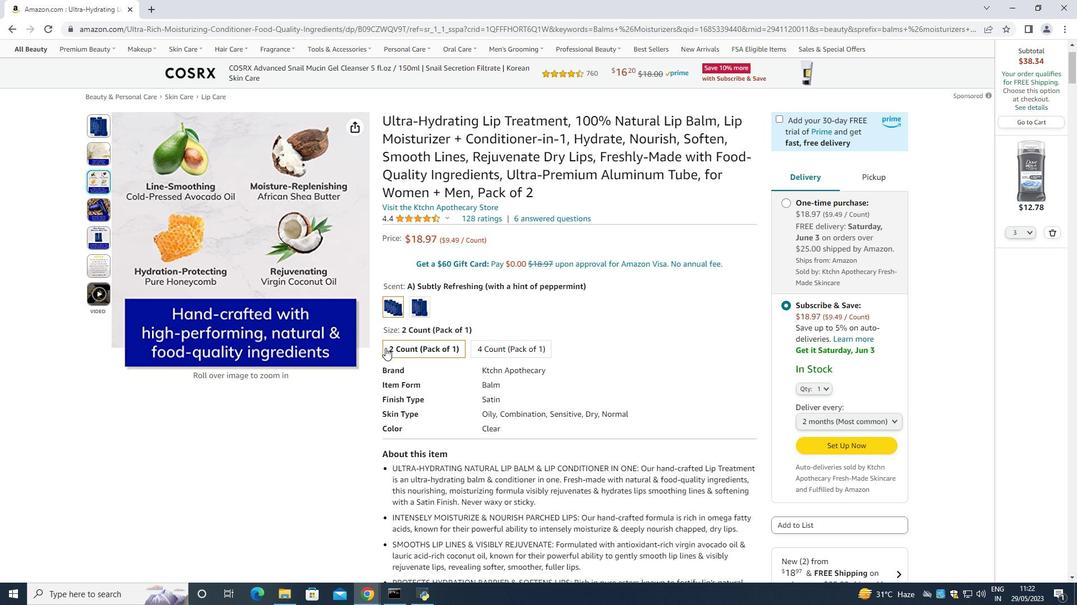 
Action: Mouse scrolled (356, 355) with delta (0, 0)
Screenshot: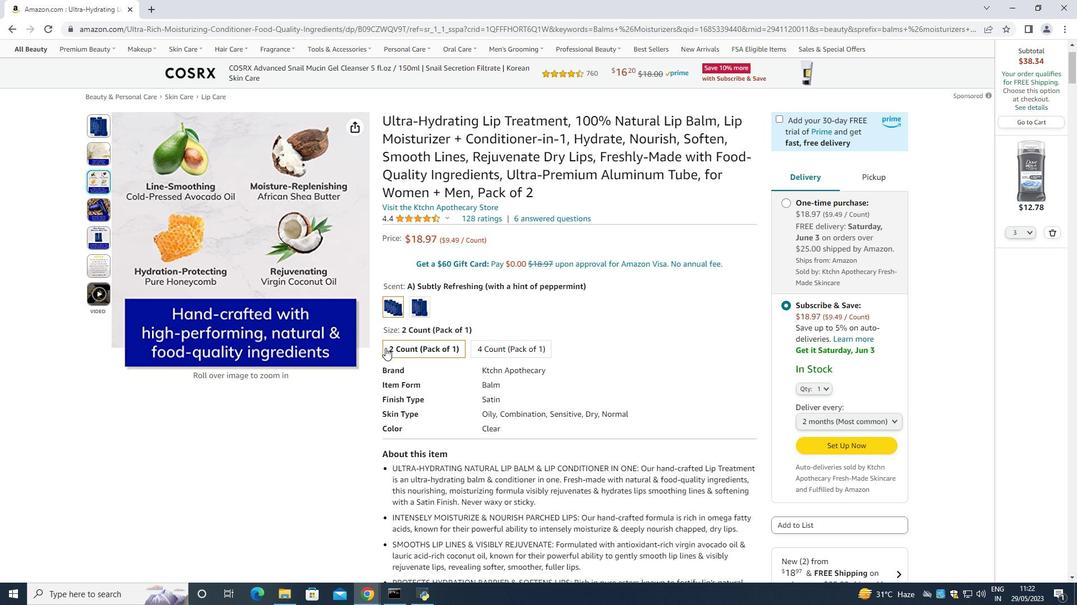 
Action: Mouse moved to (353, 357)
Screenshot: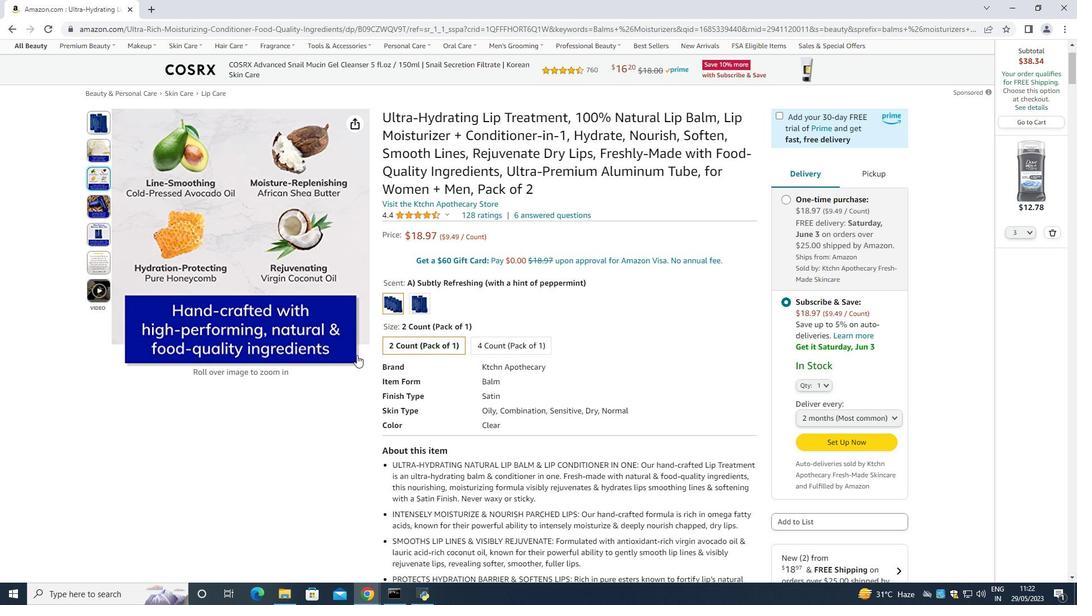 
Action: Mouse scrolled (353, 356) with delta (0, 0)
Screenshot: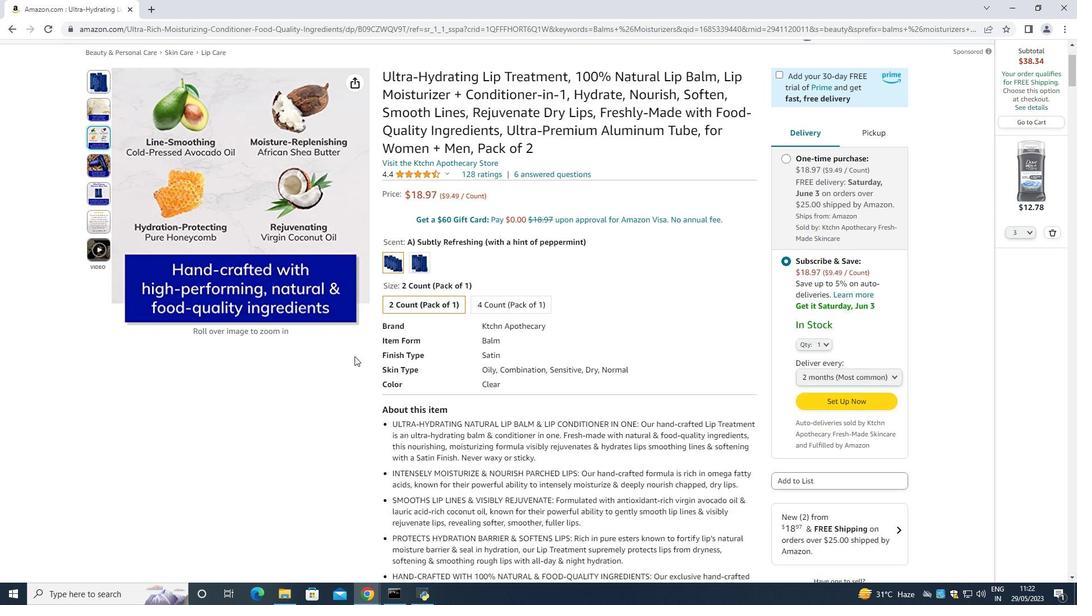 
Action: Mouse moved to (672, 179)
Screenshot: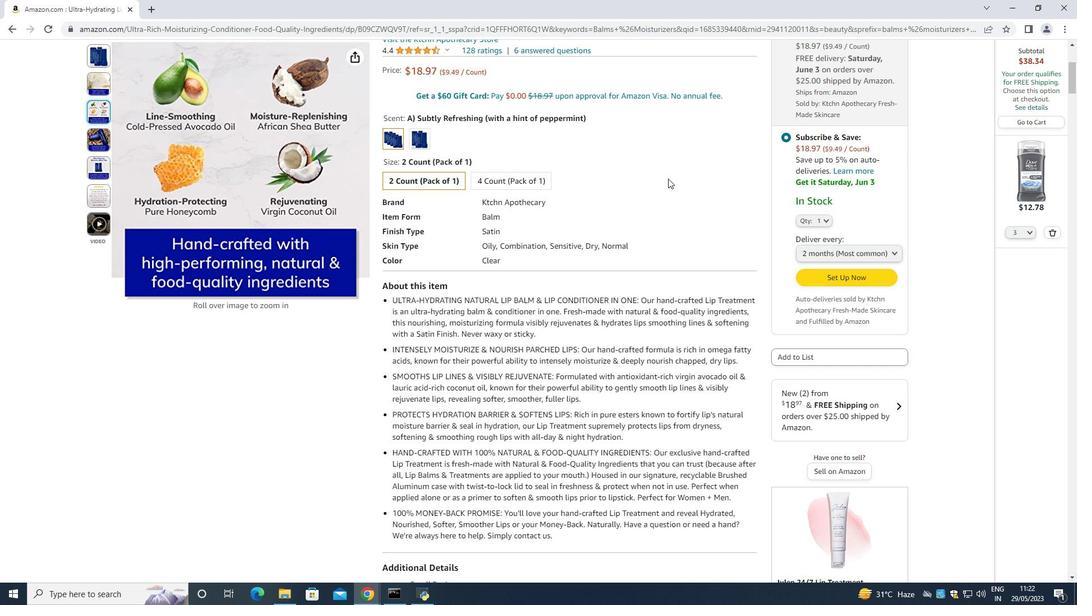 
Action: Mouse scrolled (672, 178) with delta (0, 0)
Screenshot: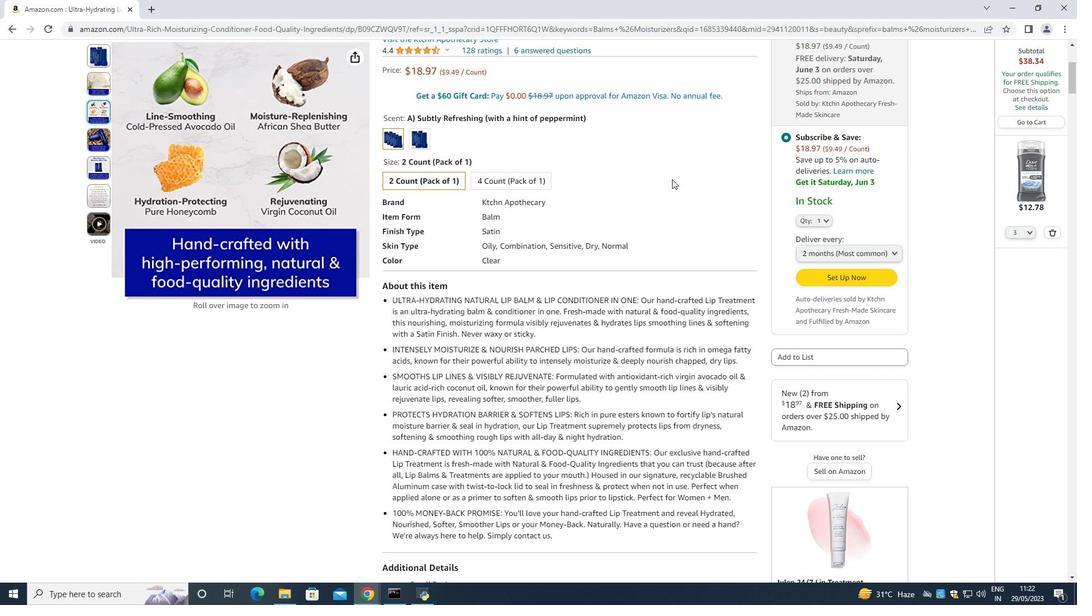
Action: Mouse scrolled (672, 178) with delta (0, 0)
Screenshot: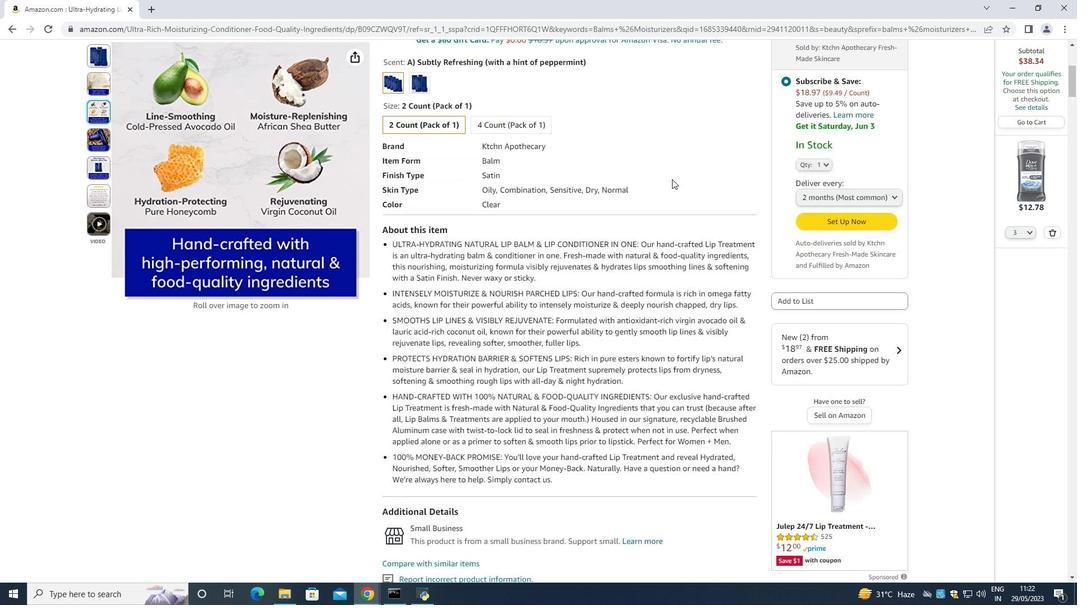 
Action: Mouse moved to (672, 180)
Screenshot: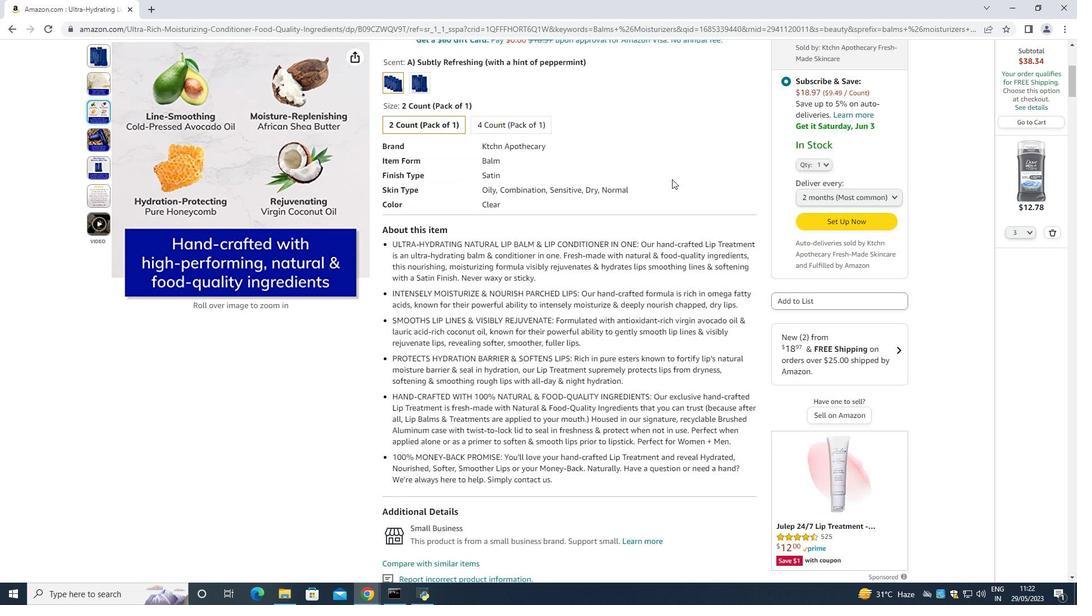 
Action: Mouse pressed middle at (672, 180)
Screenshot: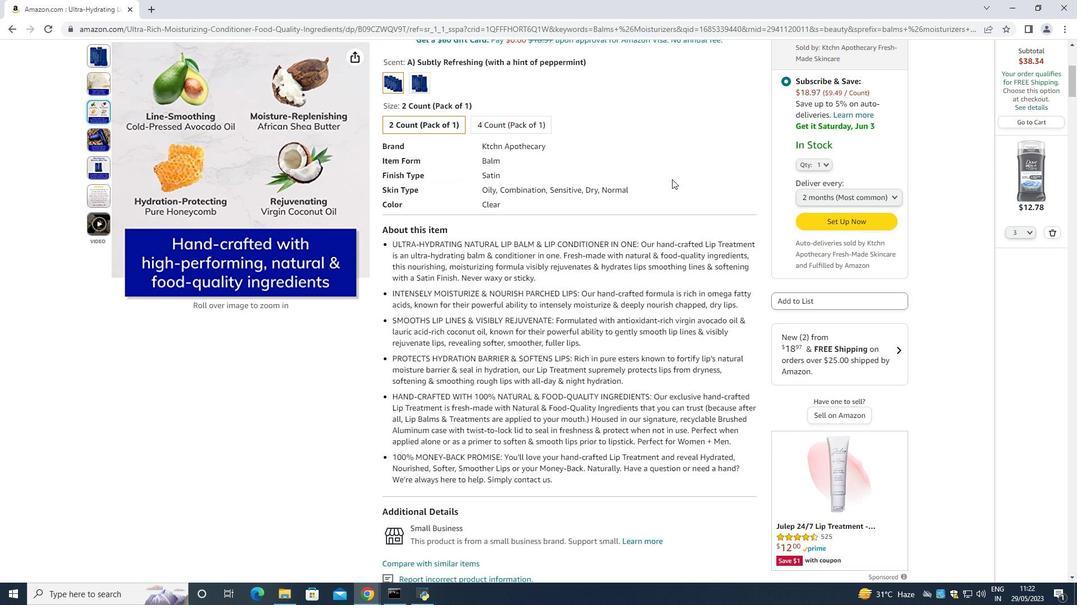 
Action: Mouse scrolled (672, 180) with delta (0, 0)
Screenshot: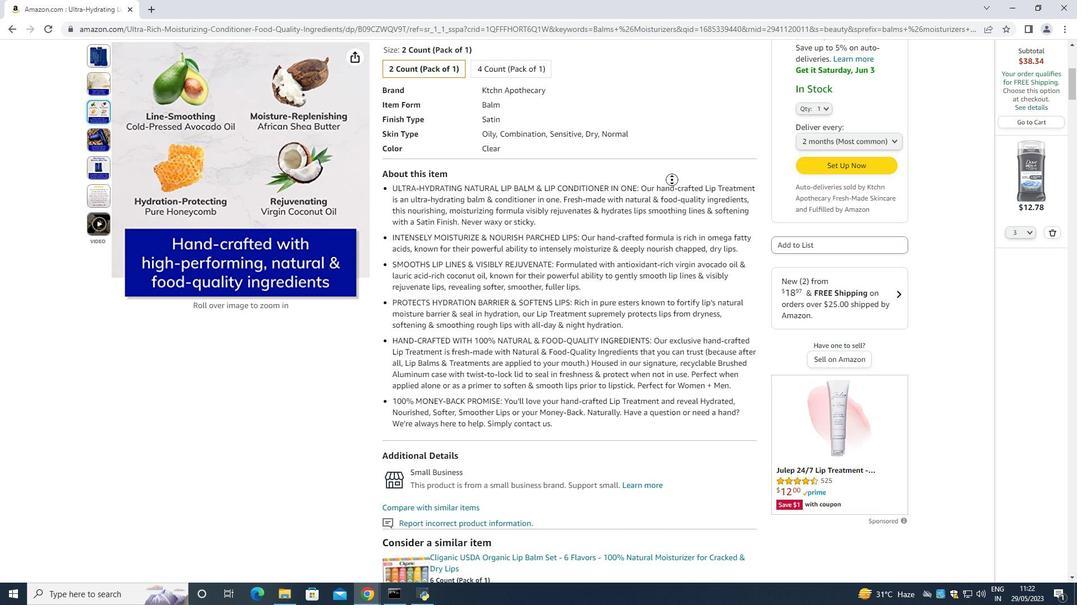 
Action: Mouse moved to (546, 277)
Screenshot: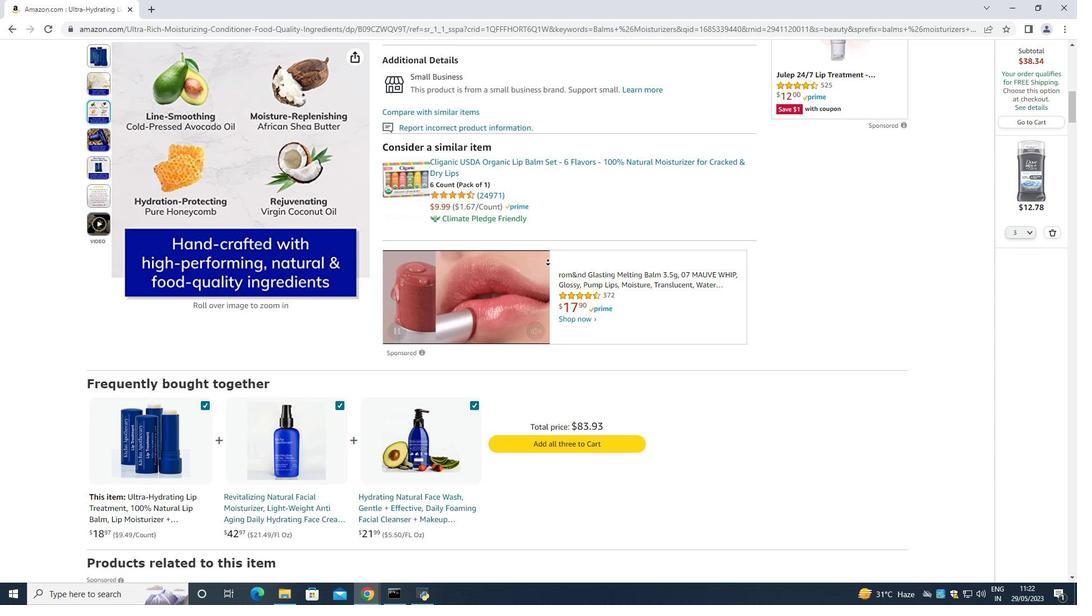 
Action: Mouse pressed left at (546, 277)
Screenshot: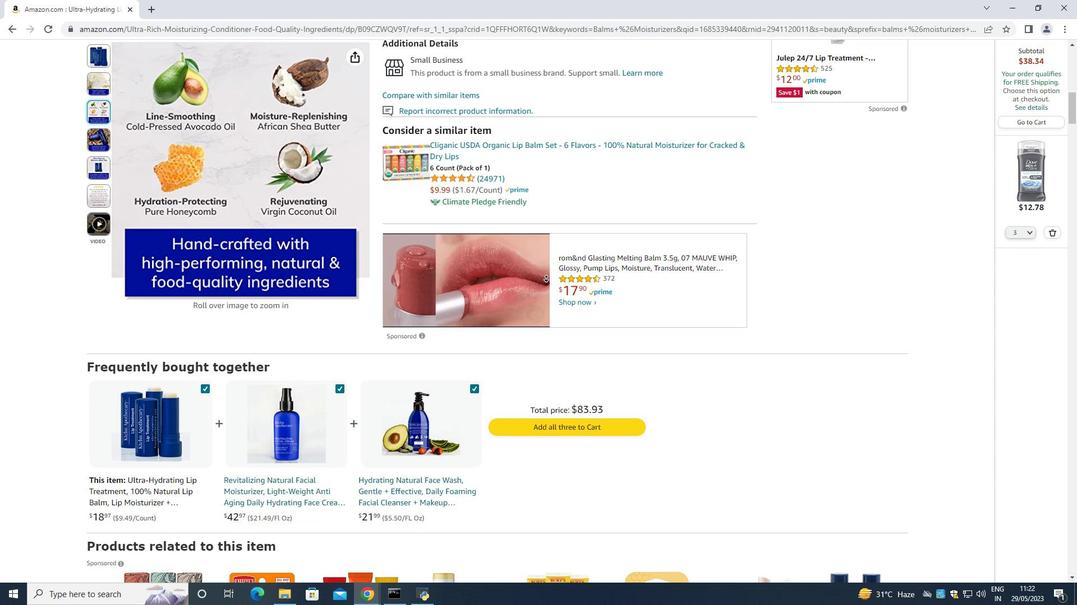 
Action: Mouse moved to (539, 200)
Screenshot: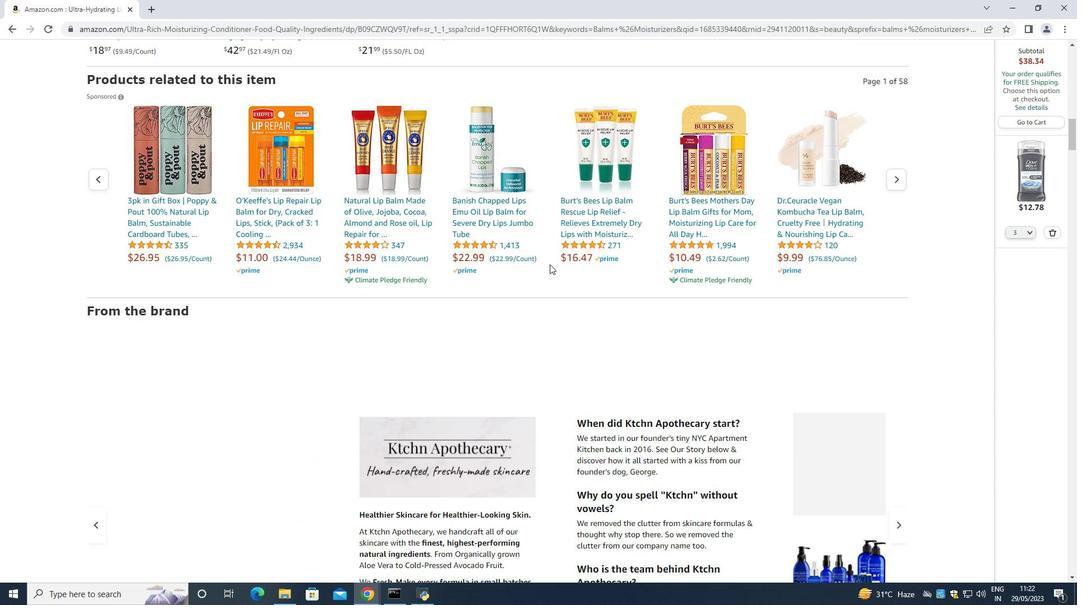 
Action: Mouse scrolled (539, 201) with delta (0, 0)
Screenshot: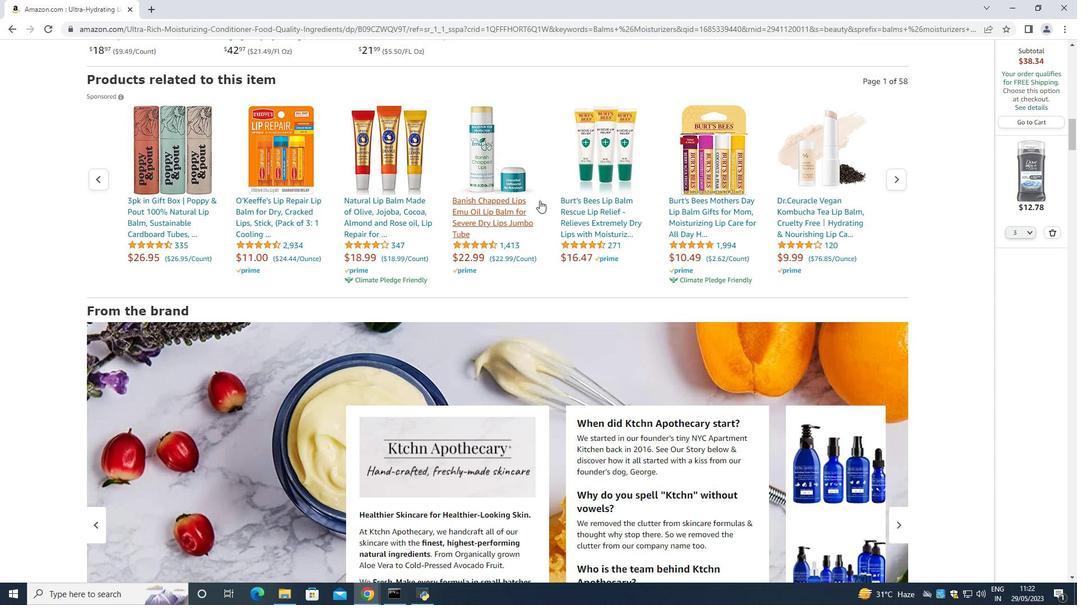
Action: Mouse scrolled (539, 201) with delta (0, 0)
Screenshot: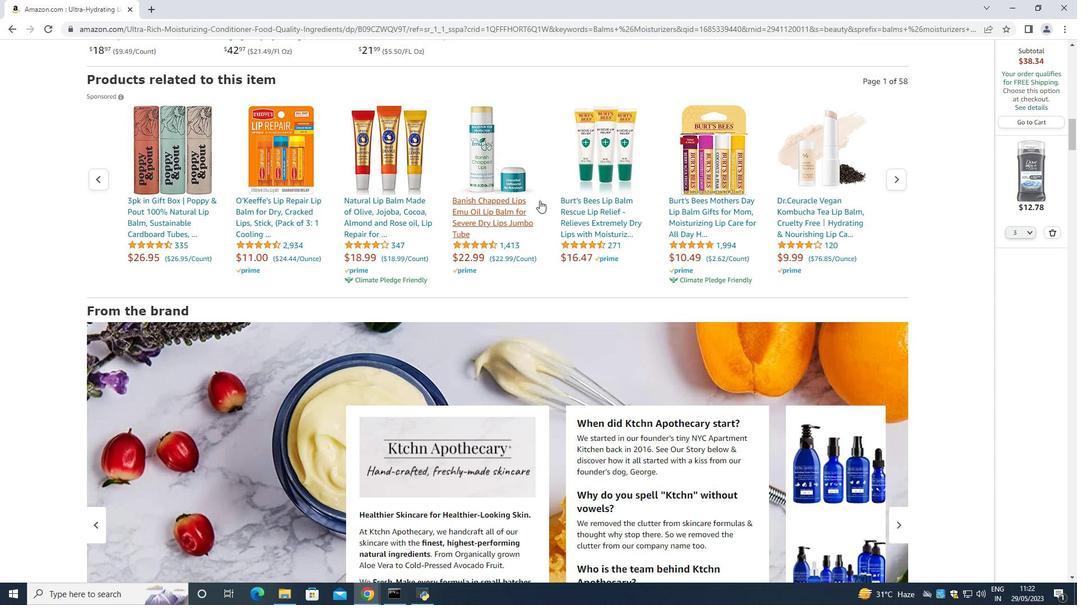 
Action: Mouse scrolled (539, 201) with delta (0, 0)
Screenshot: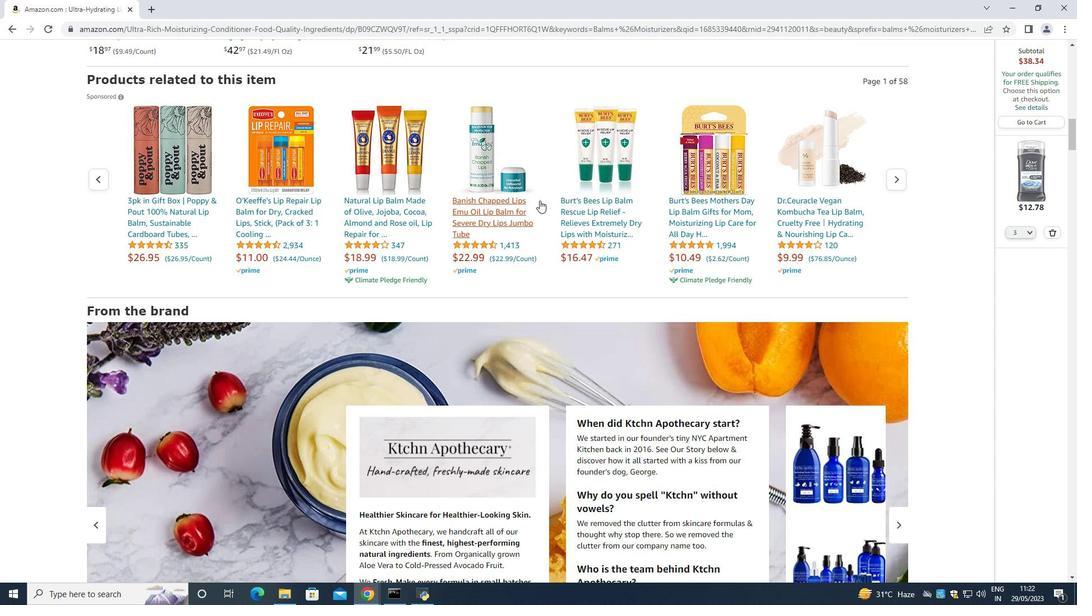 
Action: Mouse scrolled (539, 201) with delta (0, 0)
Screenshot: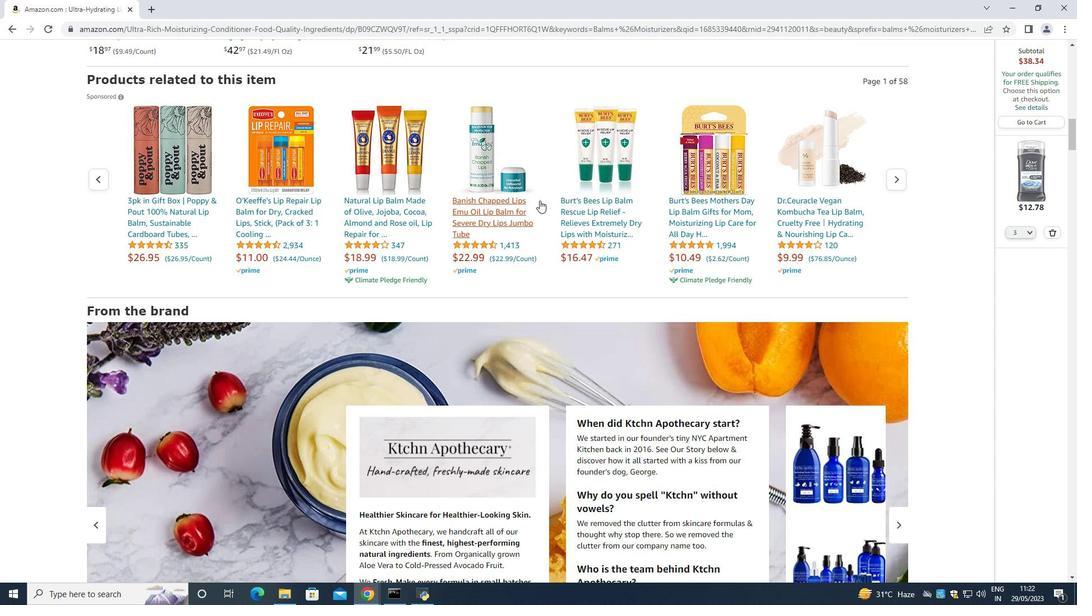 
Action: Mouse scrolled (539, 201) with delta (0, 0)
Screenshot: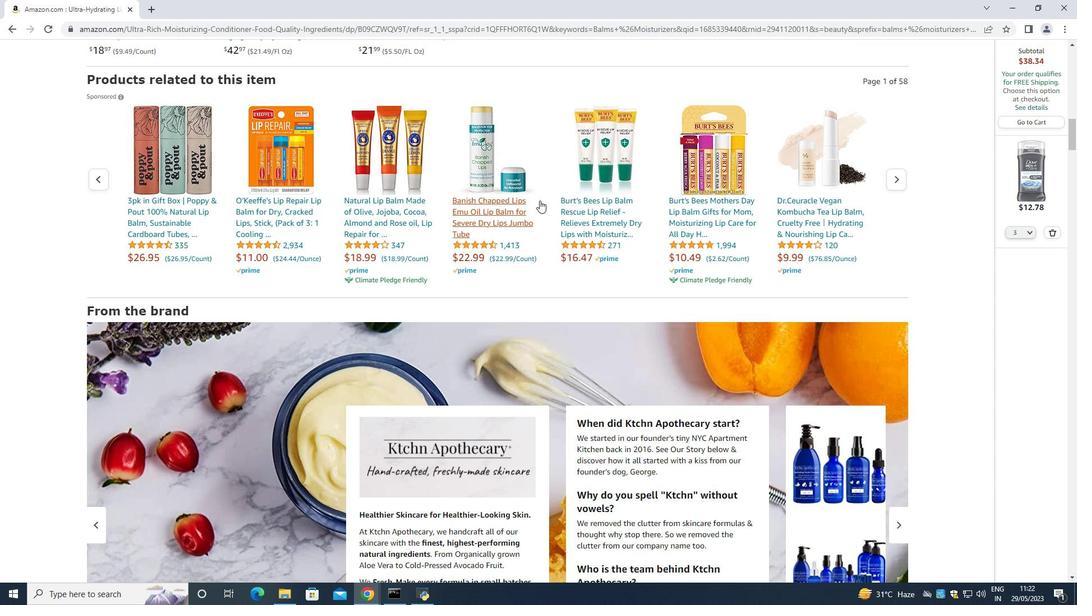 
Action: Mouse scrolled (539, 201) with delta (0, 0)
Screenshot: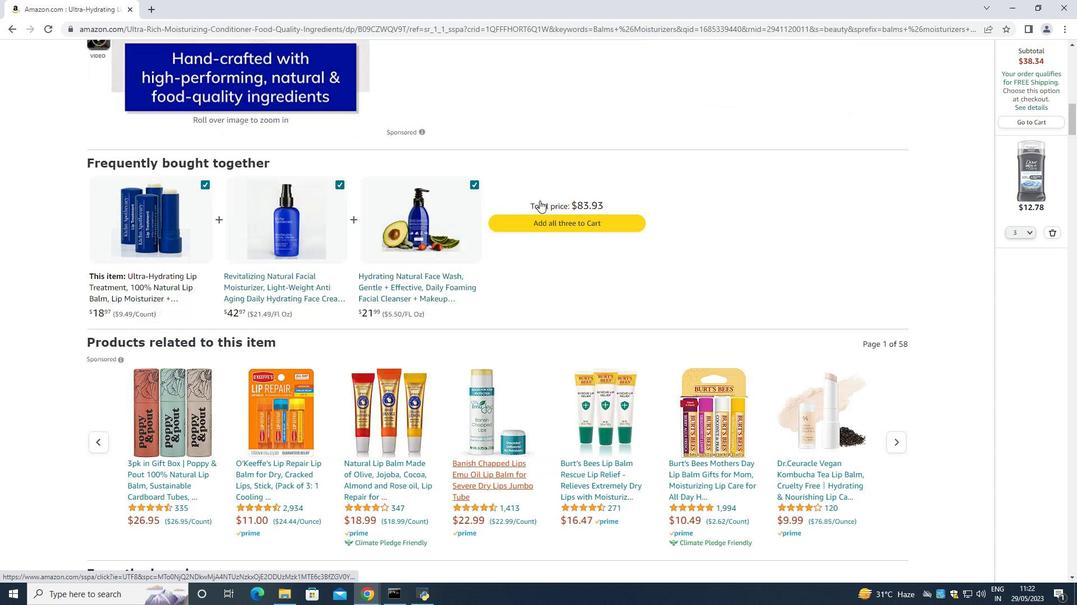 
Action: Mouse scrolled (539, 201) with delta (0, 0)
Screenshot: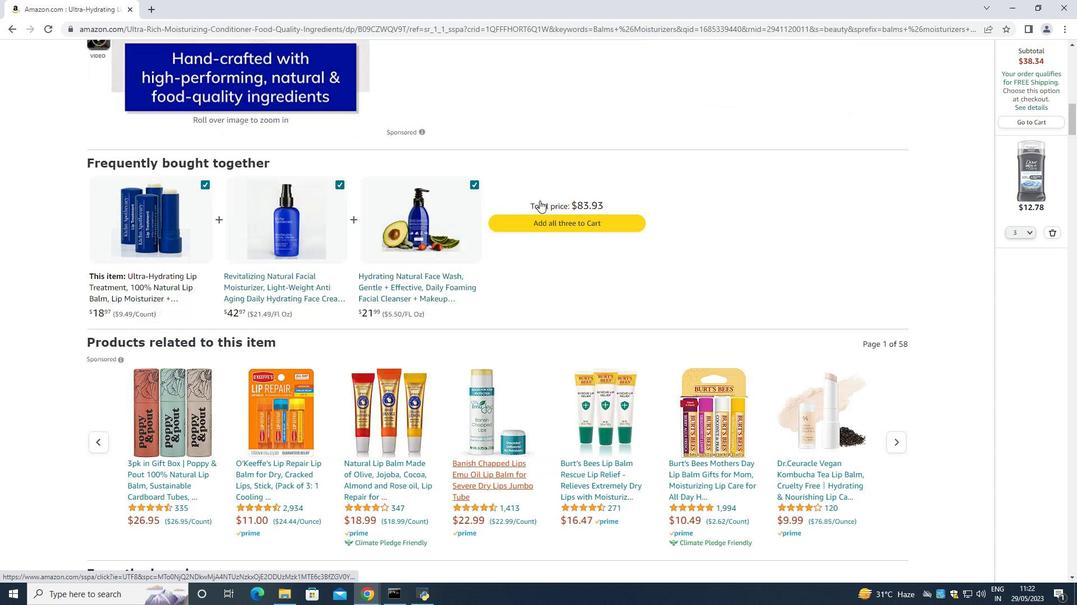 
Action: Mouse scrolled (539, 201) with delta (0, 0)
Screenshot: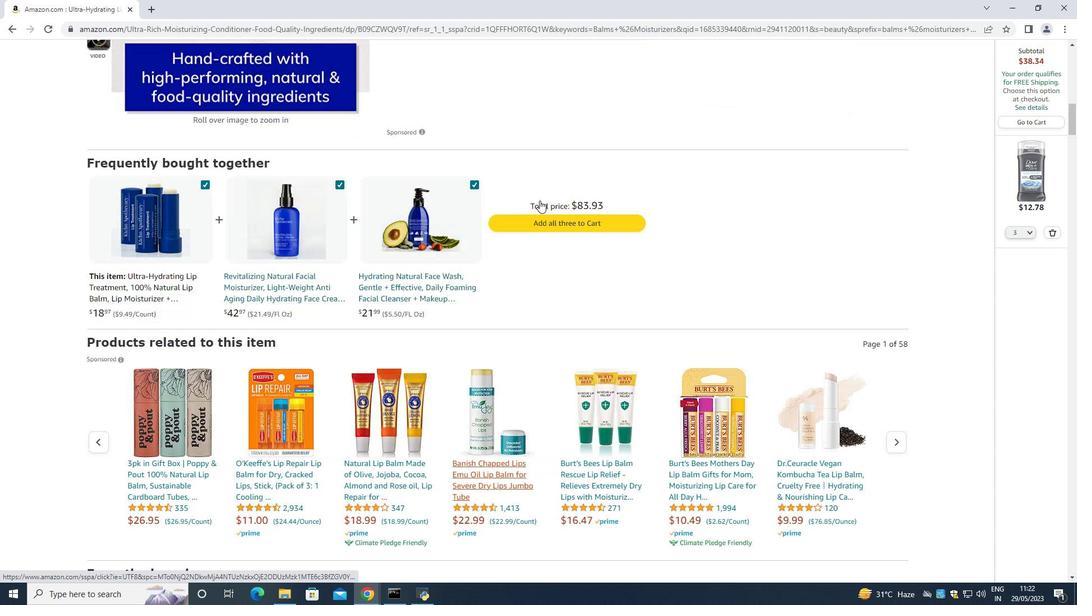 
Action: Mouse scrolled (539, 201) with delta (0, 0)
Screenshot: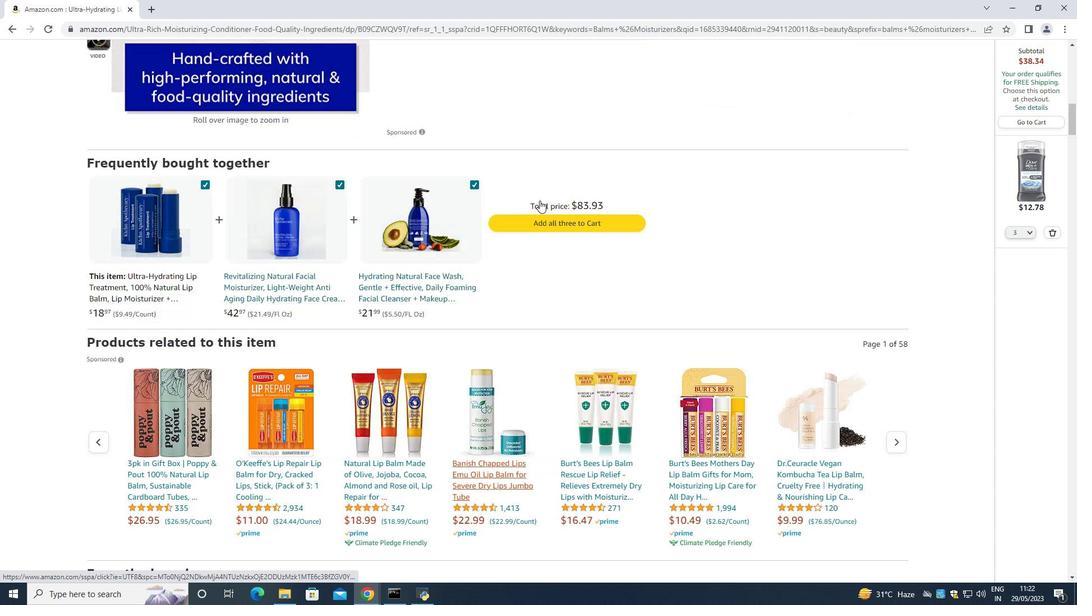 
Action: Mouse scrolled (539, 201) with delta (0, 0)
Screenshot: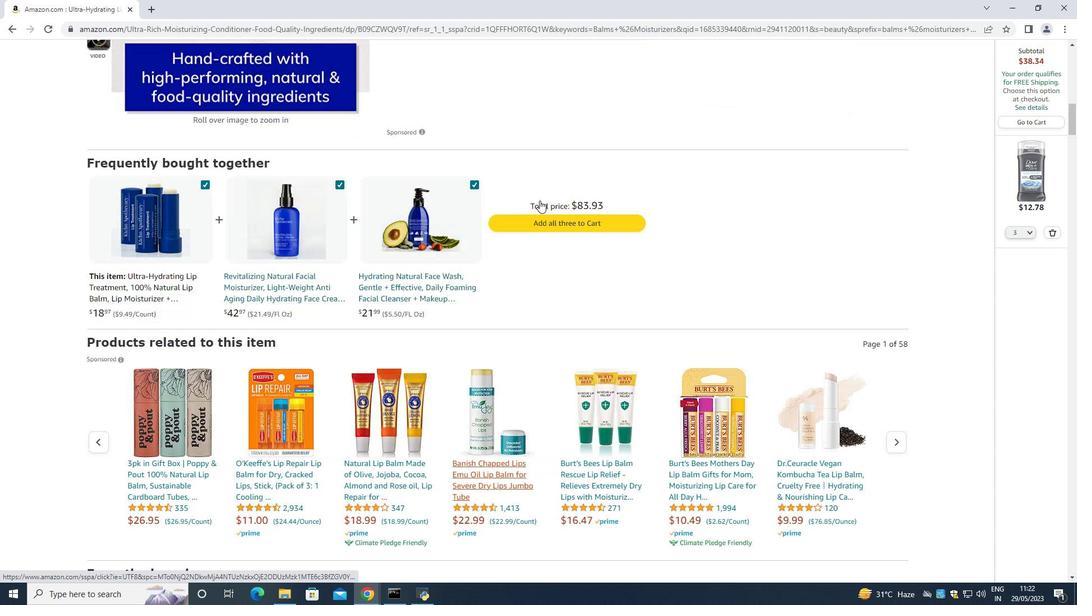 
Action: Mouse moved to (1053, 232)
Screenshot: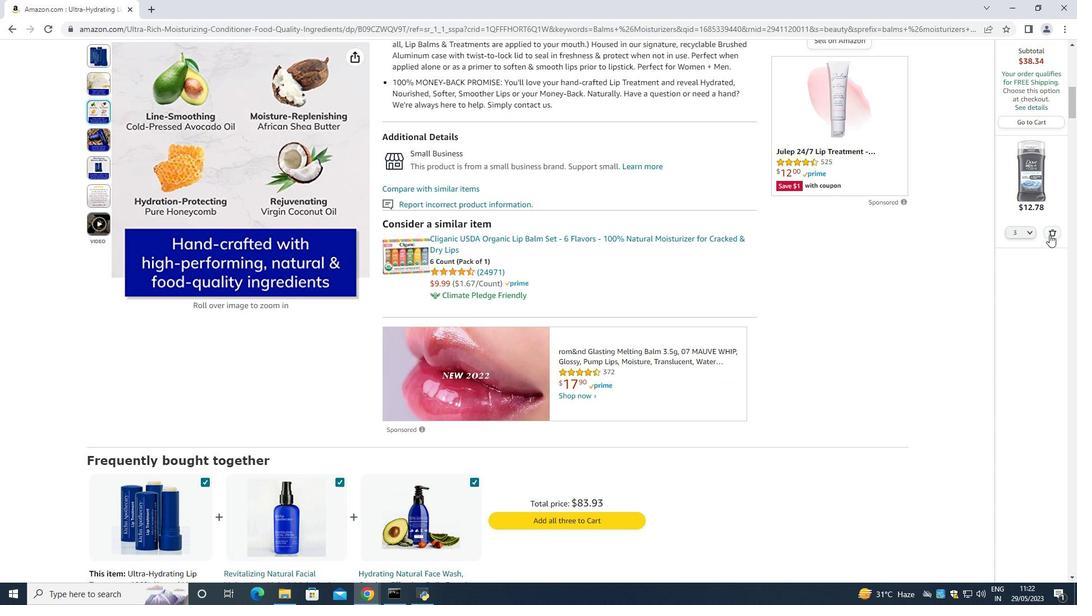 
Action: Mouse pressed left at (1053, 232)
Screenshot: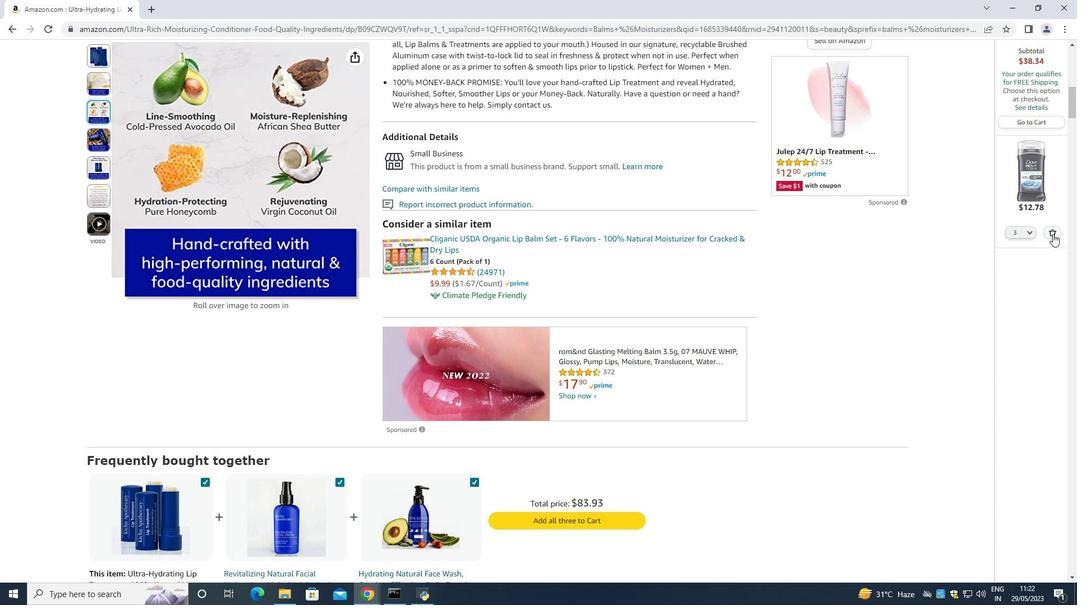 
Action: Mouse moved to (869, 311)
Screenshot: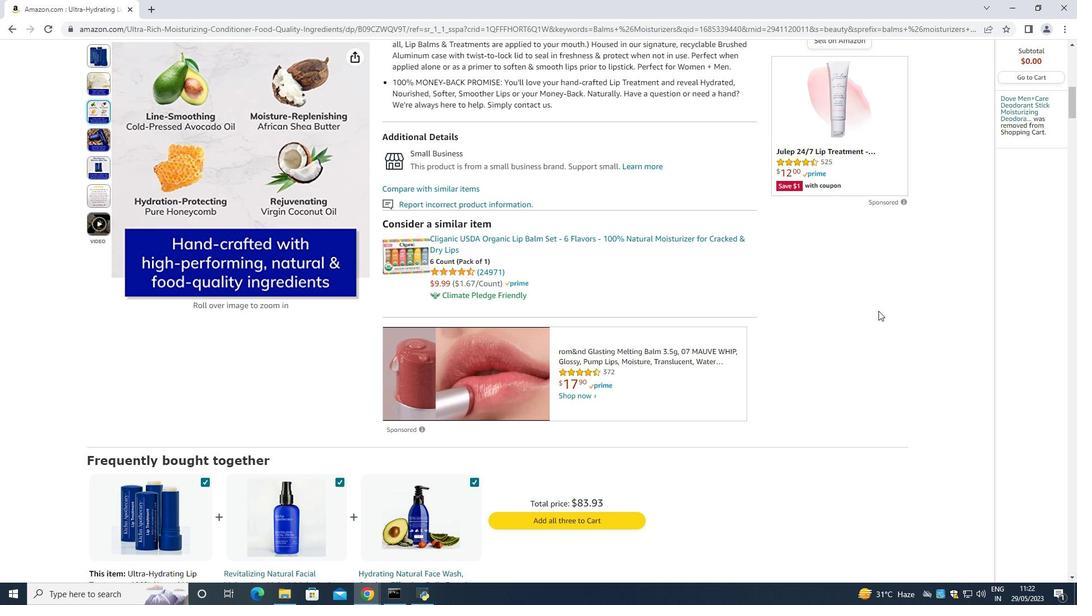 
Action: Mouse scrolled (869, 310) with delta (0, 0)
Screenshot: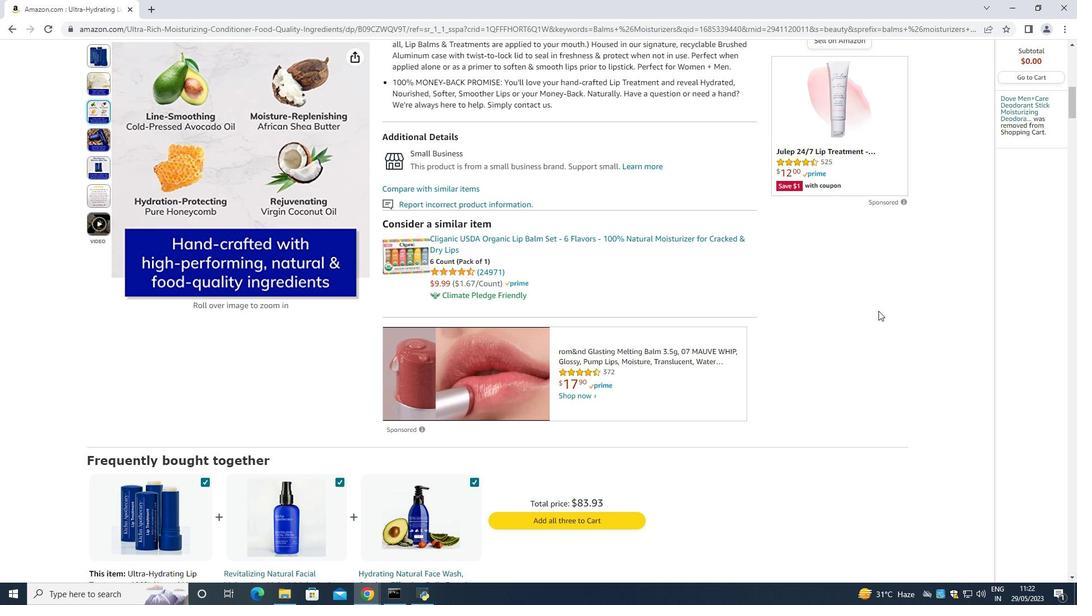 
Action: Mouse moved to (667, 284)
Screenshot: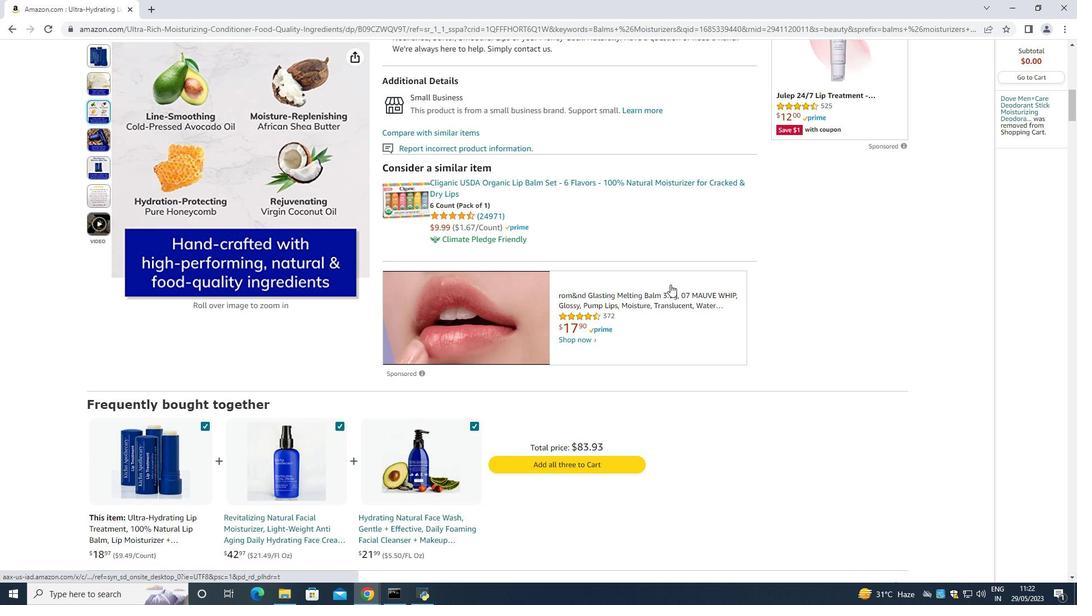 
Action: Mouse scrolled (667, 284) with delta (0, 0)
Screenshot: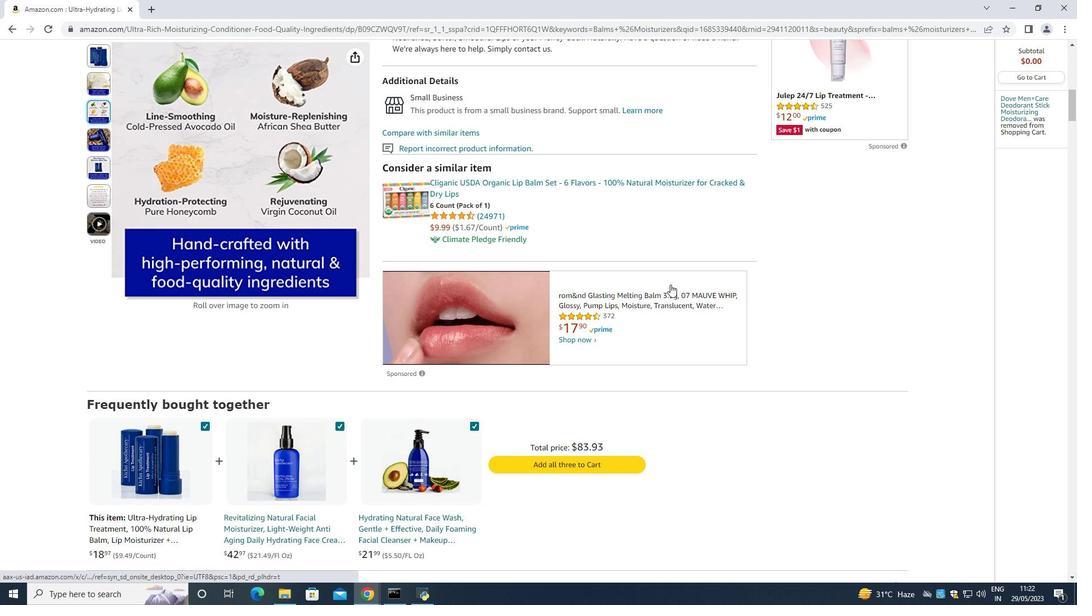 
Action: Mouse moved to (674, 287)
Screenshot: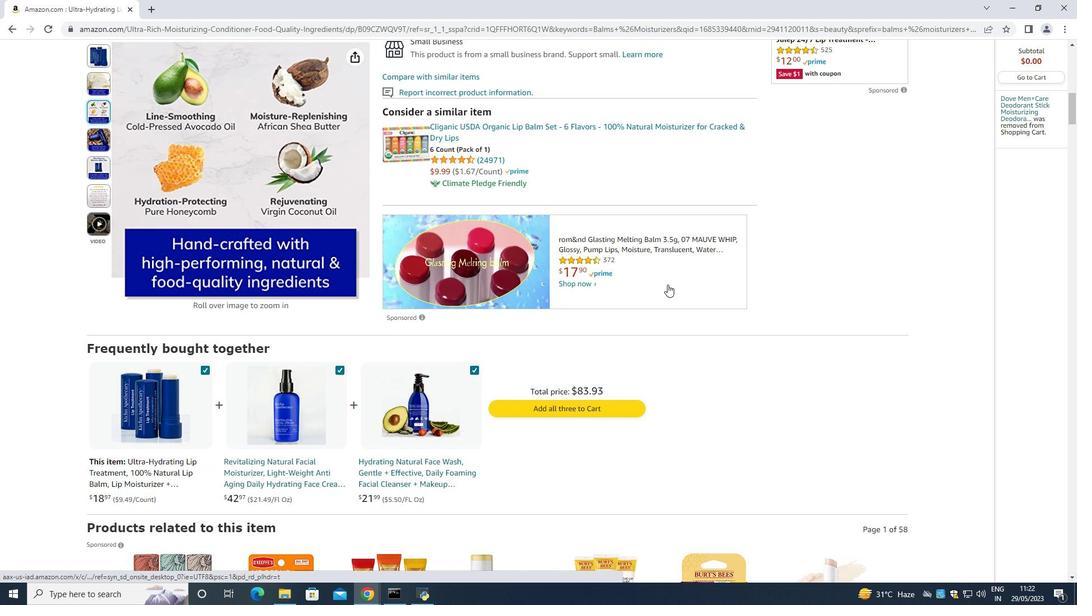 
Action: Mouse scrolled (674, 287) with delta (0, 0)
Screenshot: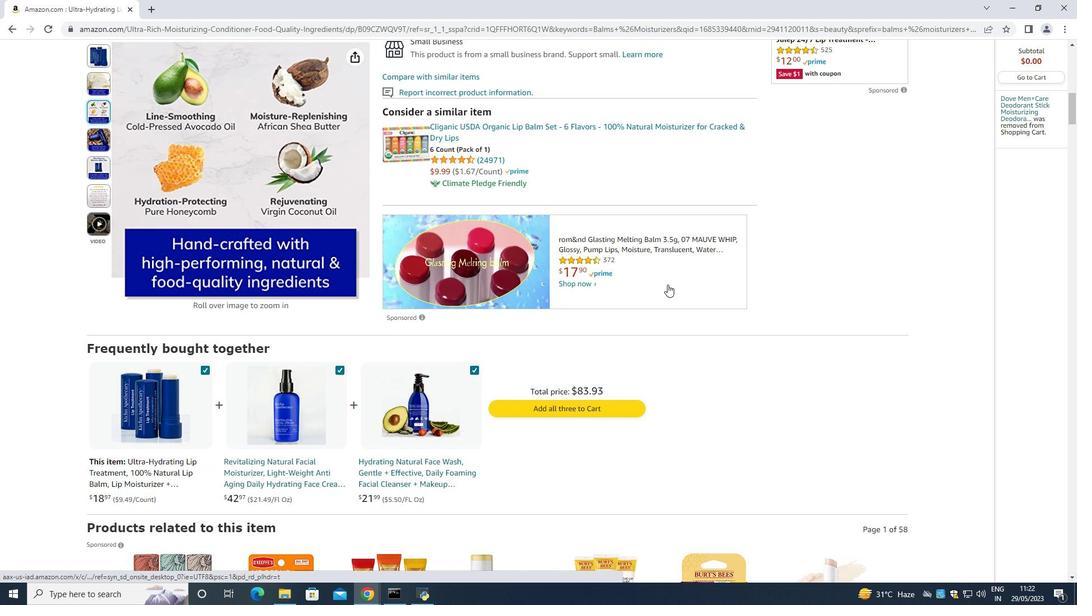 
Action: Mouse moved to (674, 289)
Screenshot: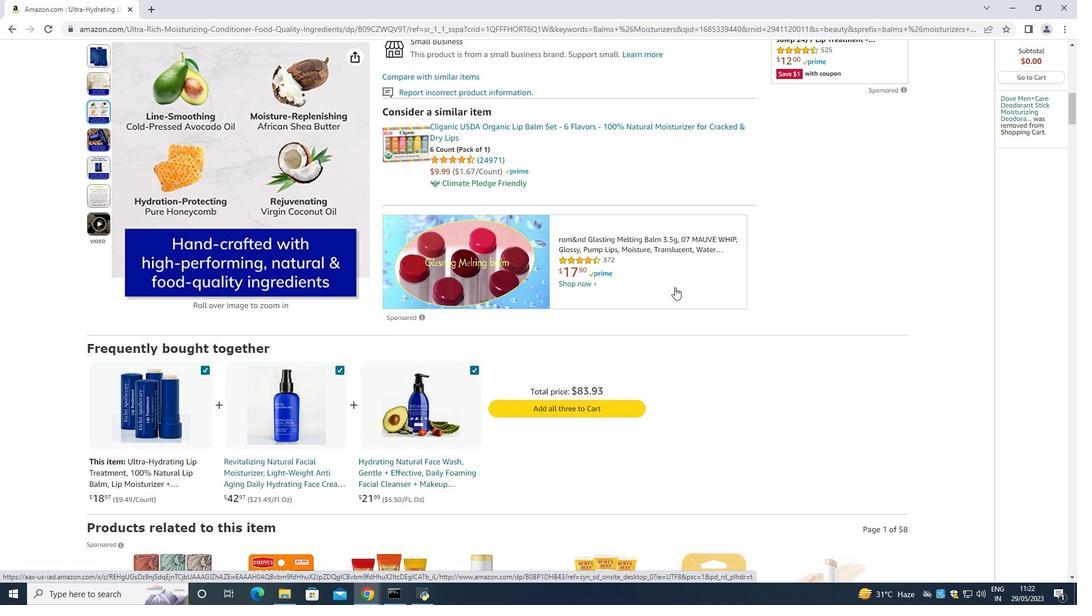 
Action: Mouse scrolled (674, 288) with delta (0, 0)
Screenshot: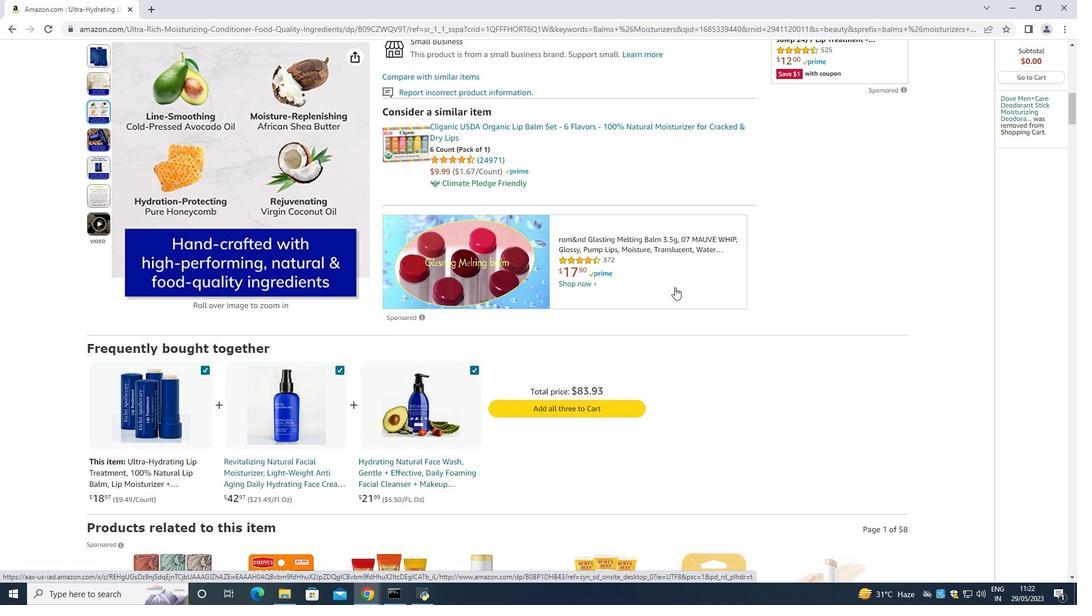 
Action: Mouse moved to (673, 289)
Screenshot: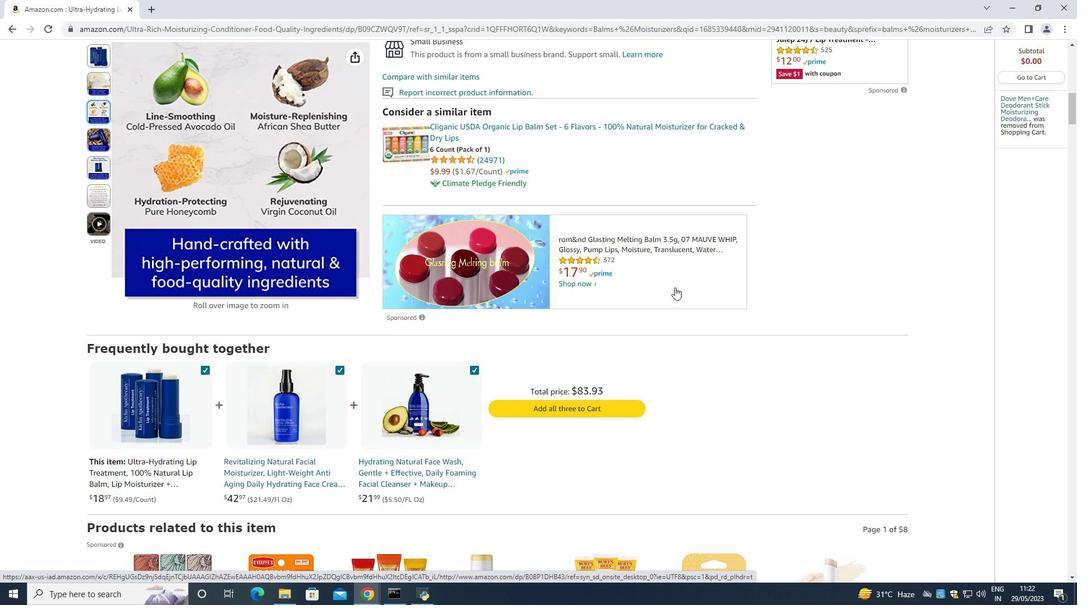 
Action: Mouse scrolled (673, 288) with delta (0, 0)
Screenshot: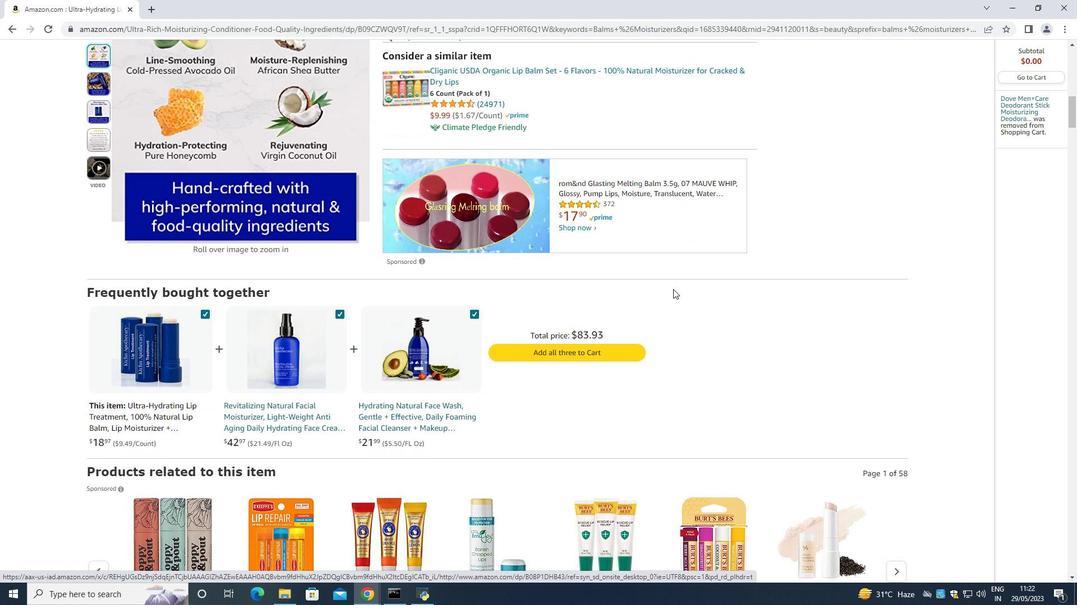 
Action: Mouse moved to (672, 289)
Screenshot: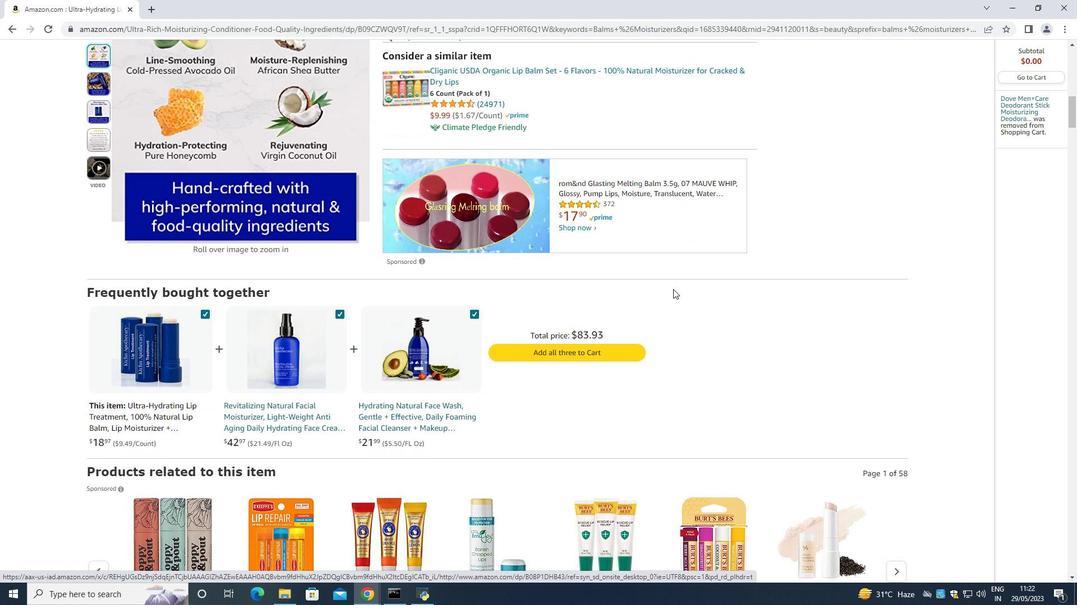 
Action: Mouse scrolled (672, 288) with delta (0, 0)
Screenshot: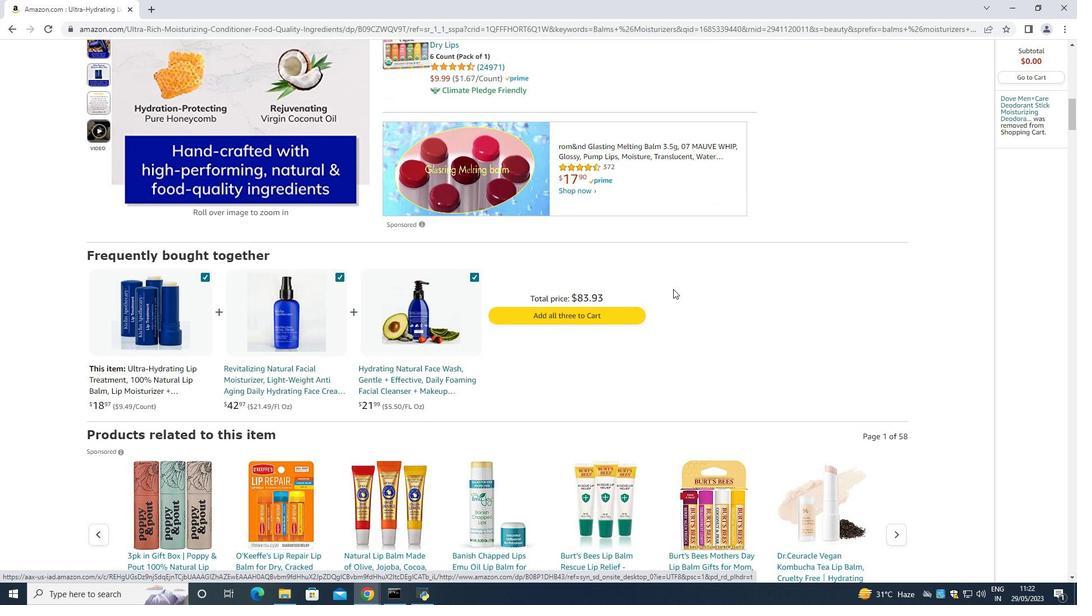 
Action: Mouse scrolled (672, 288) with delta (0, 0)
Screenshot: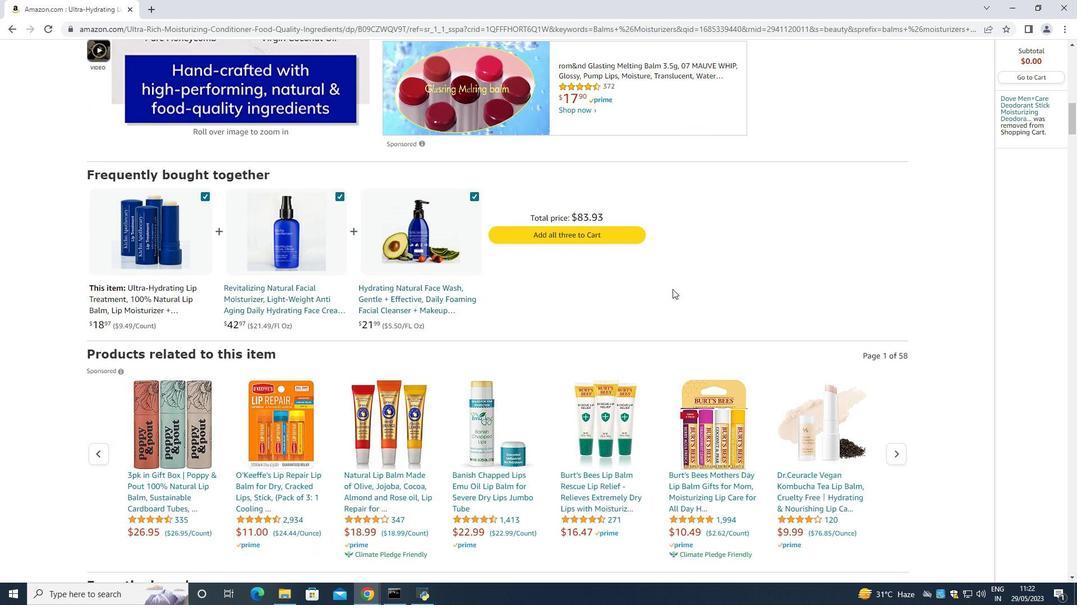 
Action: Mouse scrolled (672, 288) with delta (0, 0)
Screenshot: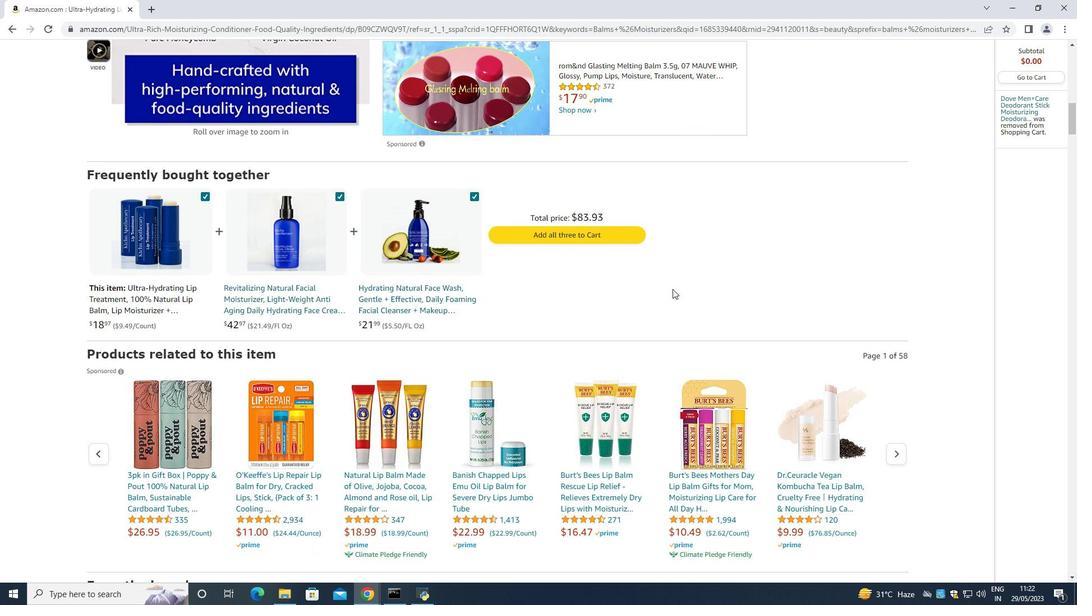
Action: Mouse scrolled (672, 288) with delta (0, 0)
Screenshot: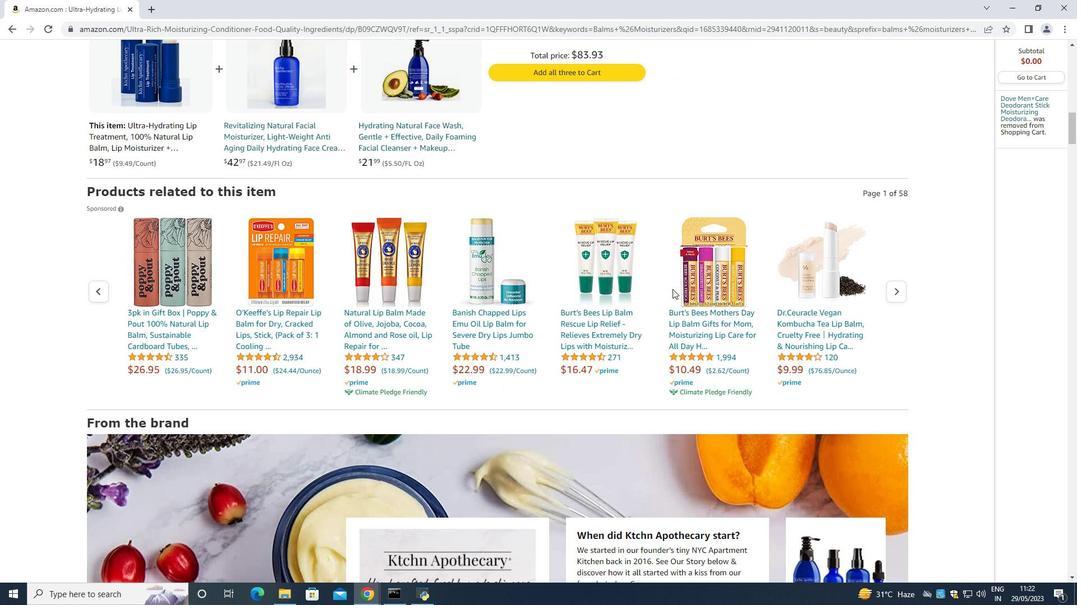 
Action: Mouse scrolled (672, 288) with delta (0, 0)
Screenshot: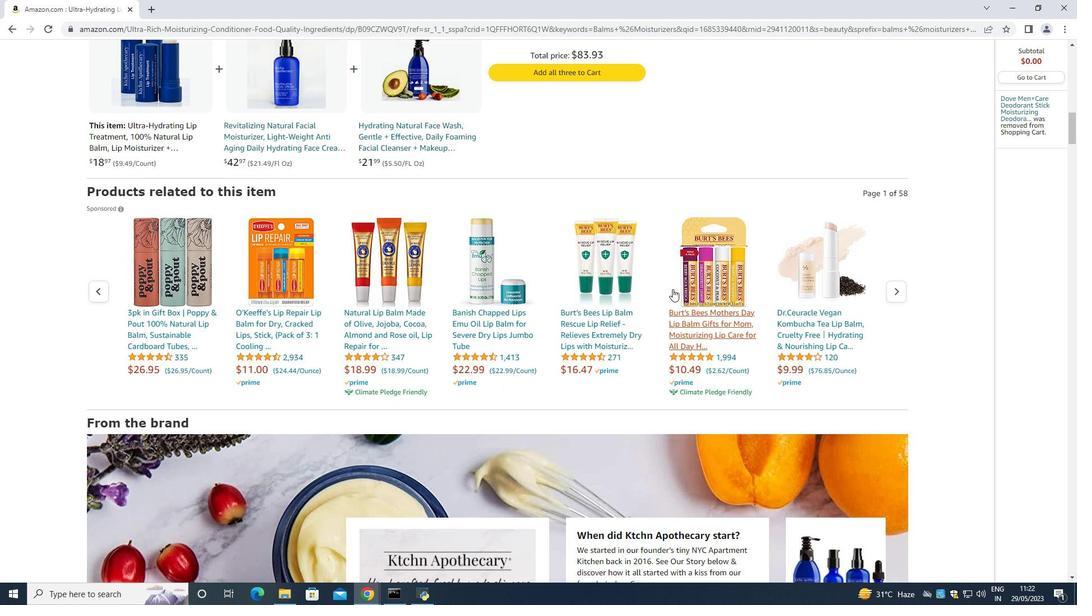 
Action: Mouse scrolled (672, 288) with delta (0, 0)
Screenshot: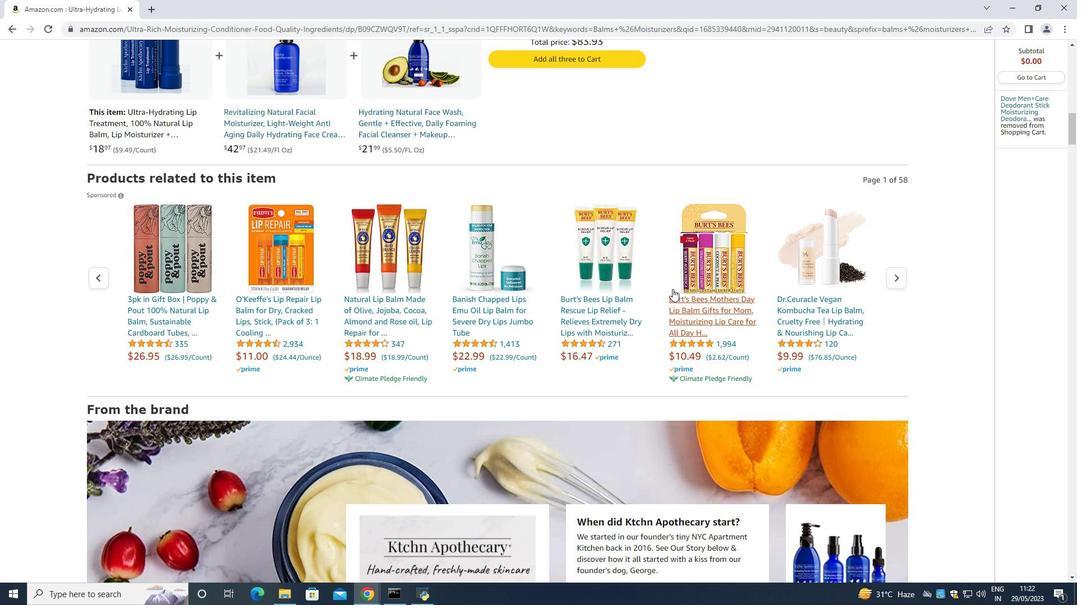 
Action: Mouse scrolled (672, 288) with delta (0, 0)
Screenshot: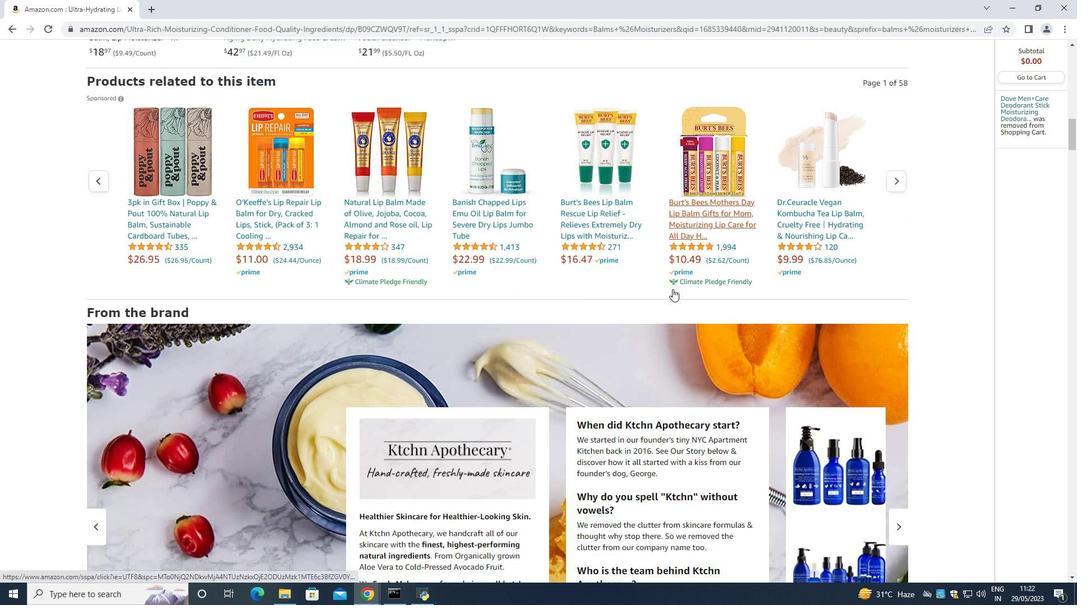 
Action: Mouse scrolled (672, 288) with delta (0, 0)
Screenshot: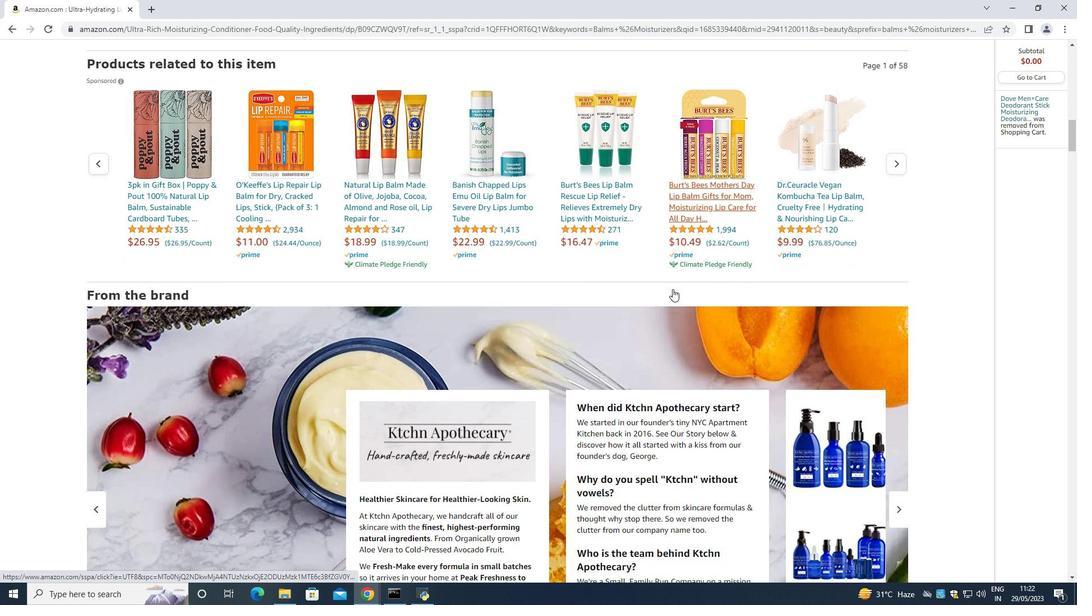 
Action: Mouse moved to (723, 270)
Screenshot: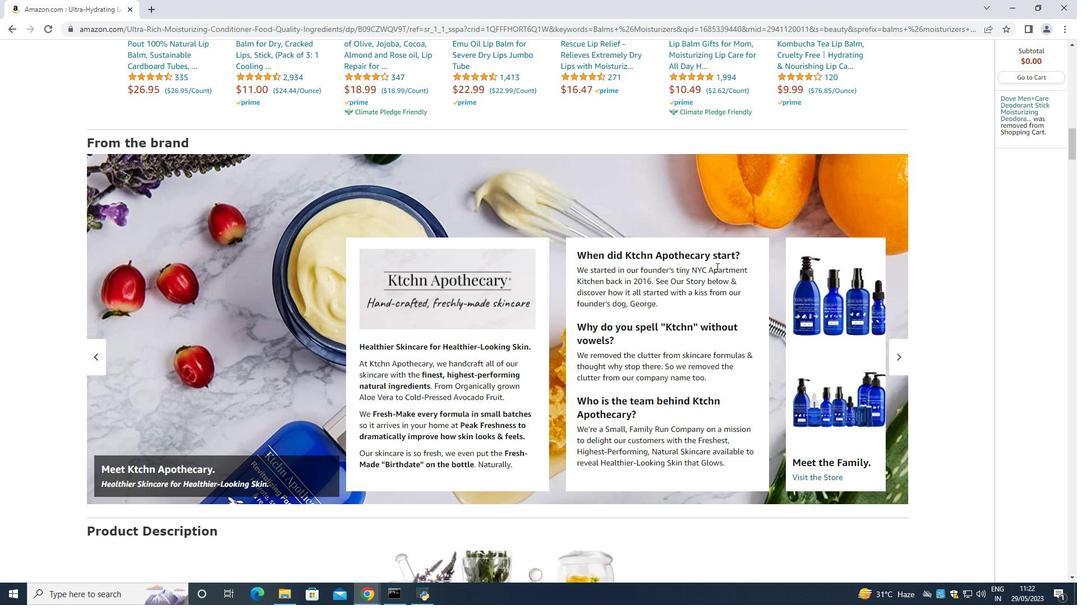 
Action: Mouse scrolled (723, 270) with delta (0, 0)
Screenshot: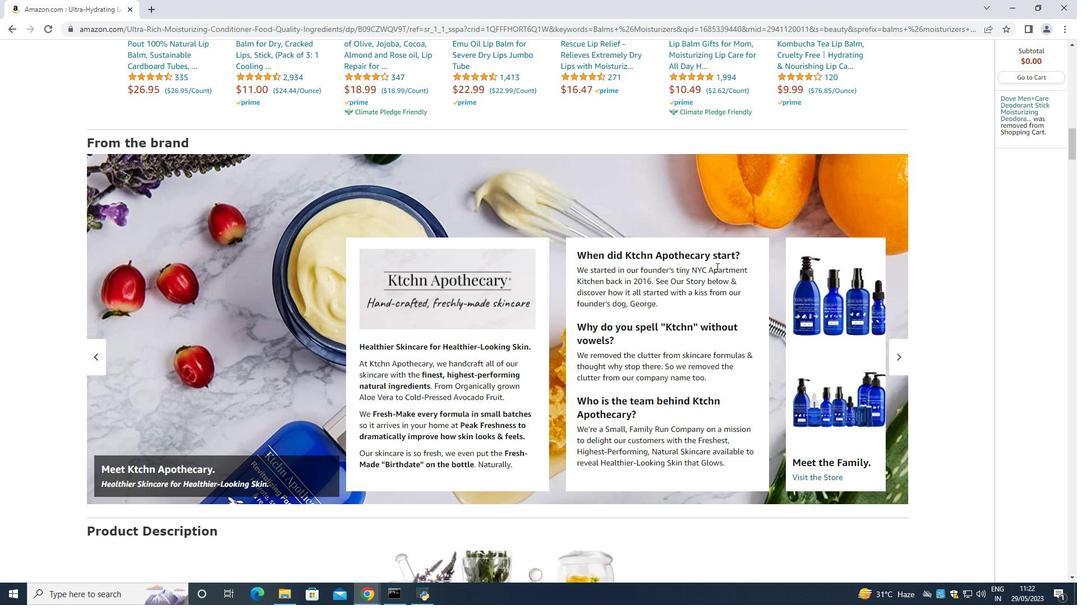 
Action: Mouse moved to (723, 271)
Screenshot: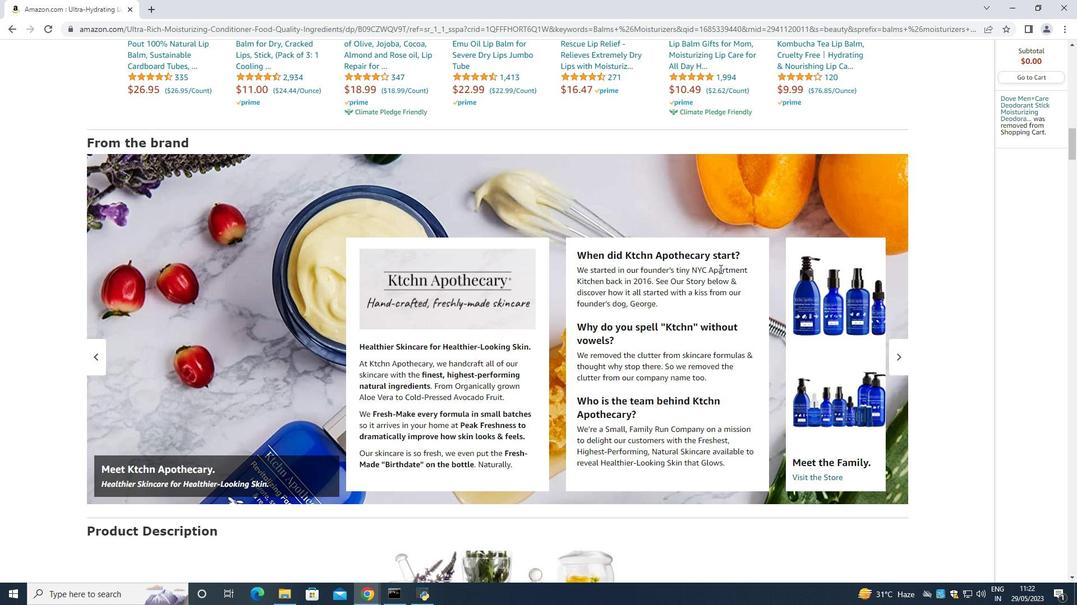 
Action: Mouse scrolled (723, 270) with delta (0, 0)
Screenshot: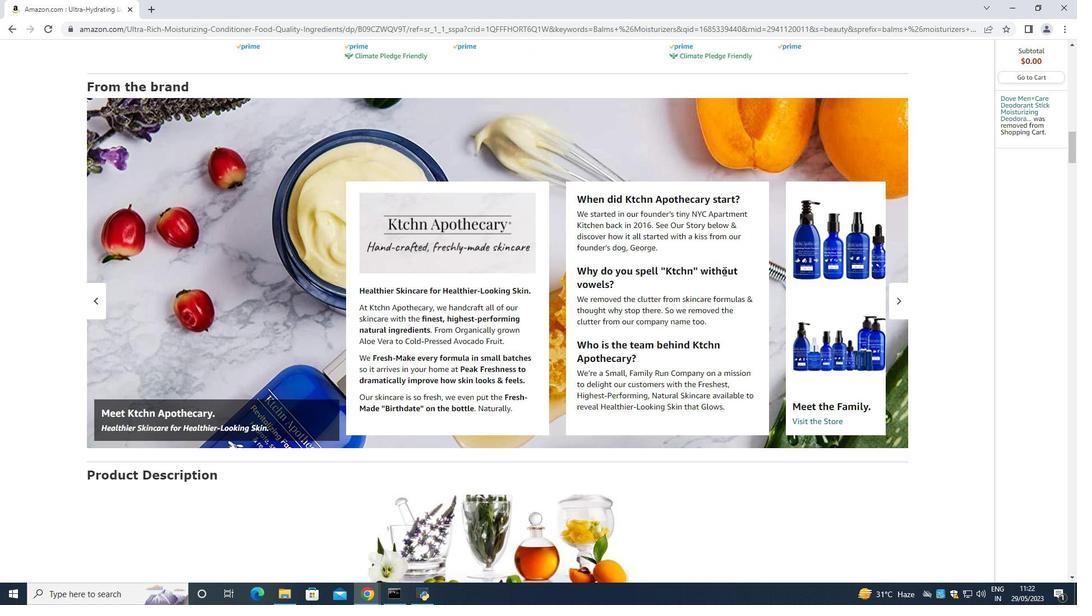 
Action: Mouse scrolled (723, 270) with delta (0, 0)
Screenshot: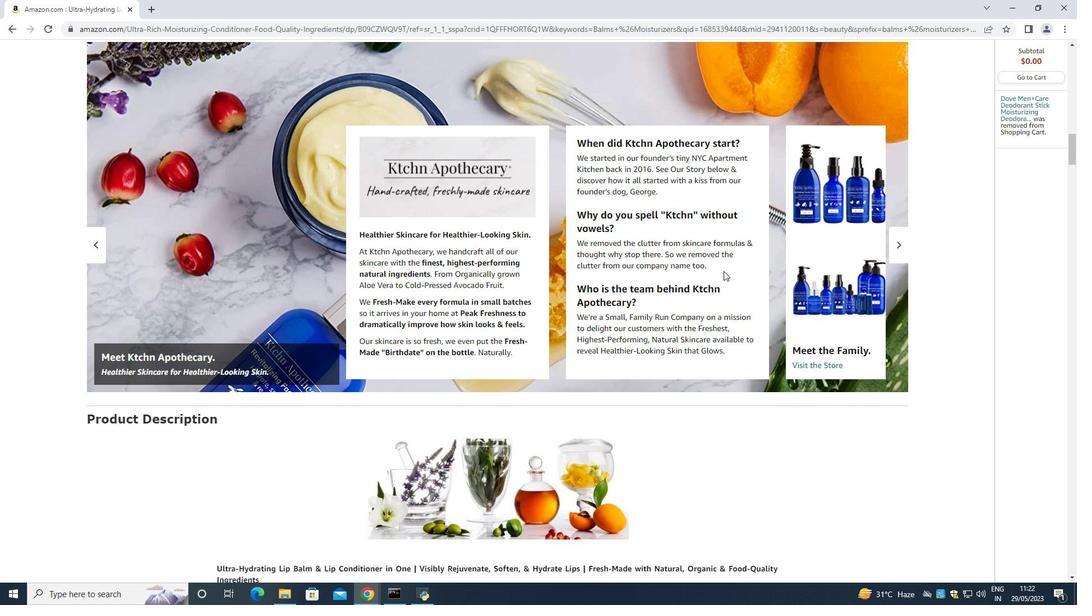 
Action: Mouse scrolled (723, 270) with delta (0, 0)
Screenshot: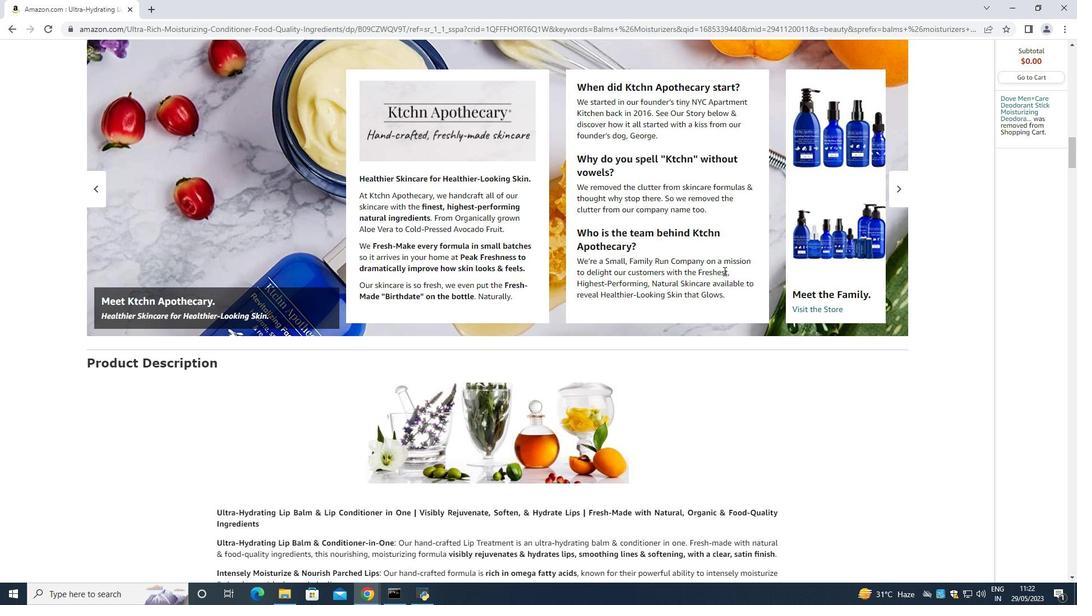
Action: Mouse moved to (723, 273)
Screenshot: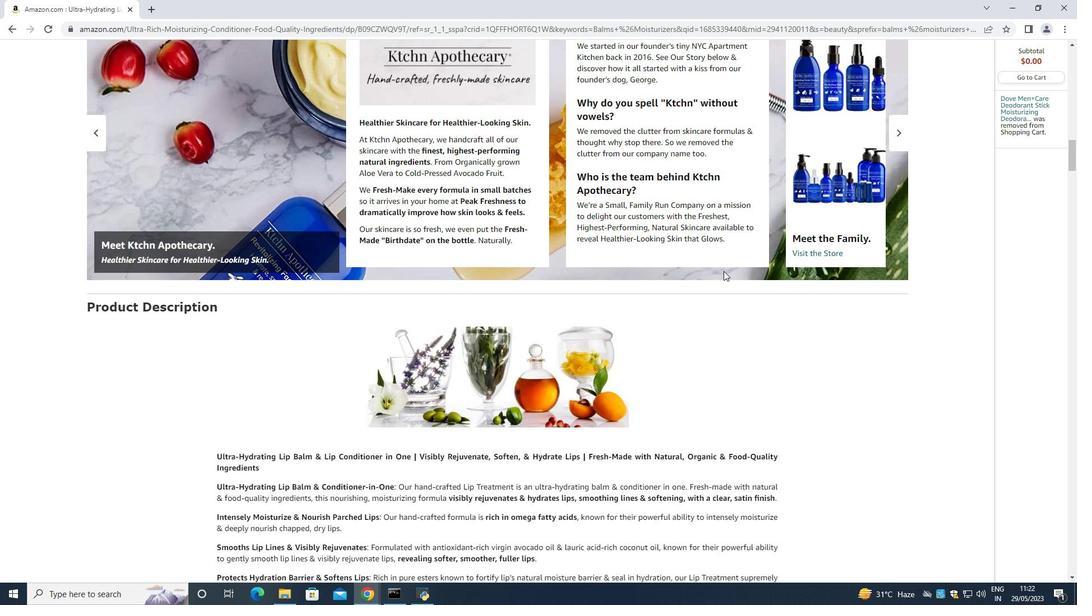 
Action: Mouse scrolled (723, 272) with delta (0, 0)
Screenshot: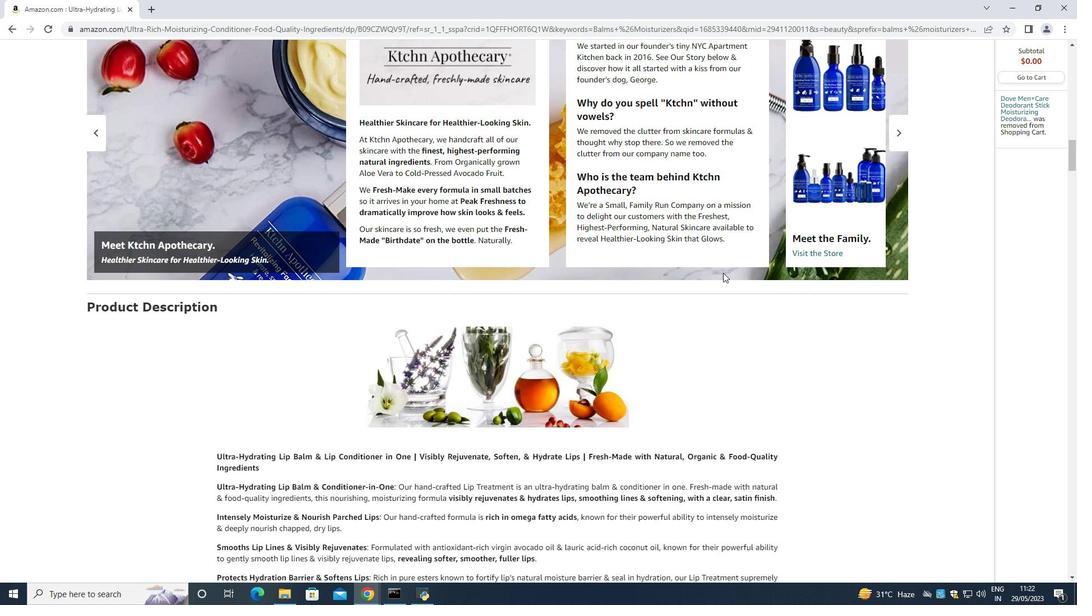 
Action: Mouse scrolled (723, 272) with delta (0, 0)
Screenshot: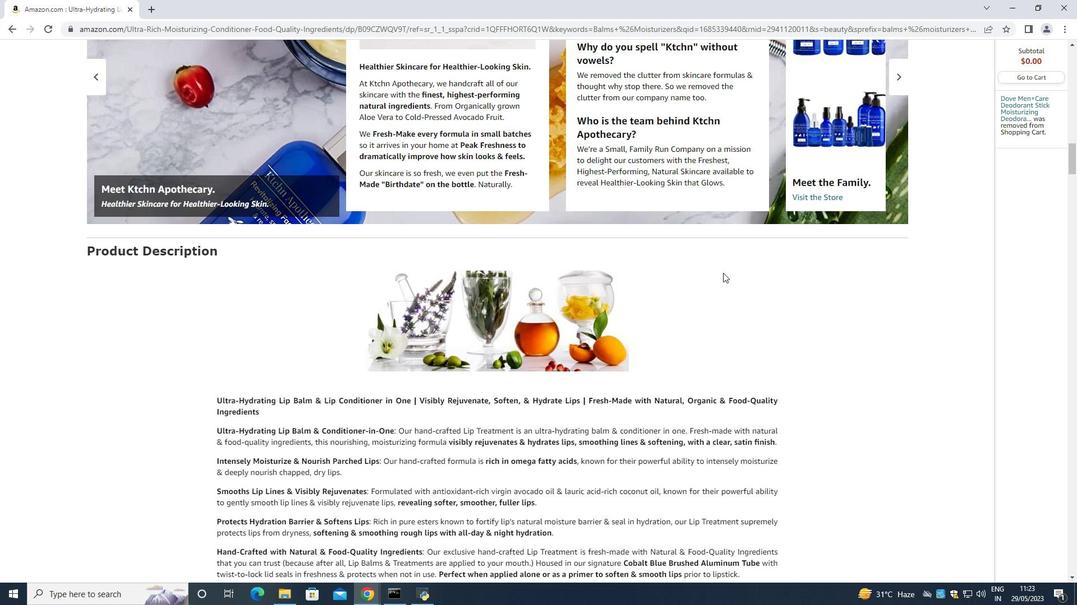 
Action: Mouse scrolled (723, 273) with delta (0, 0)
Screenshot: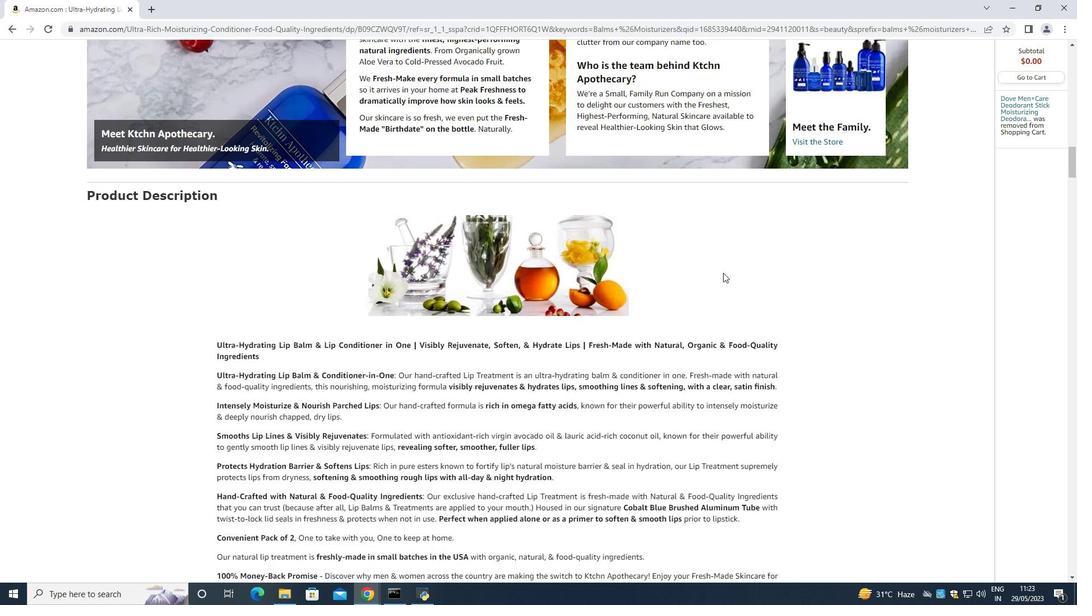 
Action: Mouse moved to (580, 325)
Screenshot: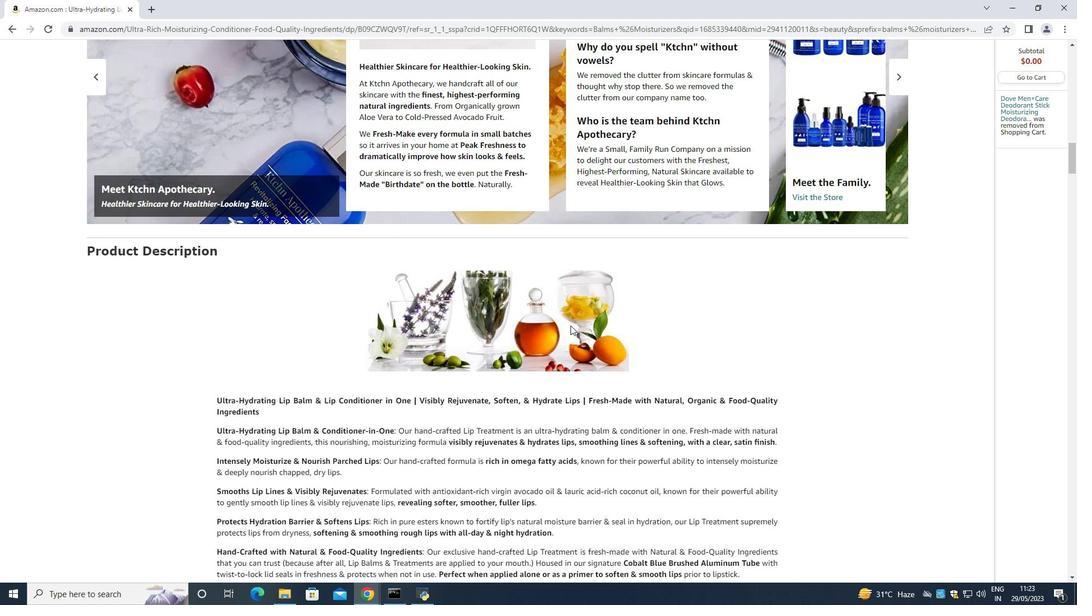 
Action: Mouse scrolled (580, 325) with delta (0, 0)
Screenshot: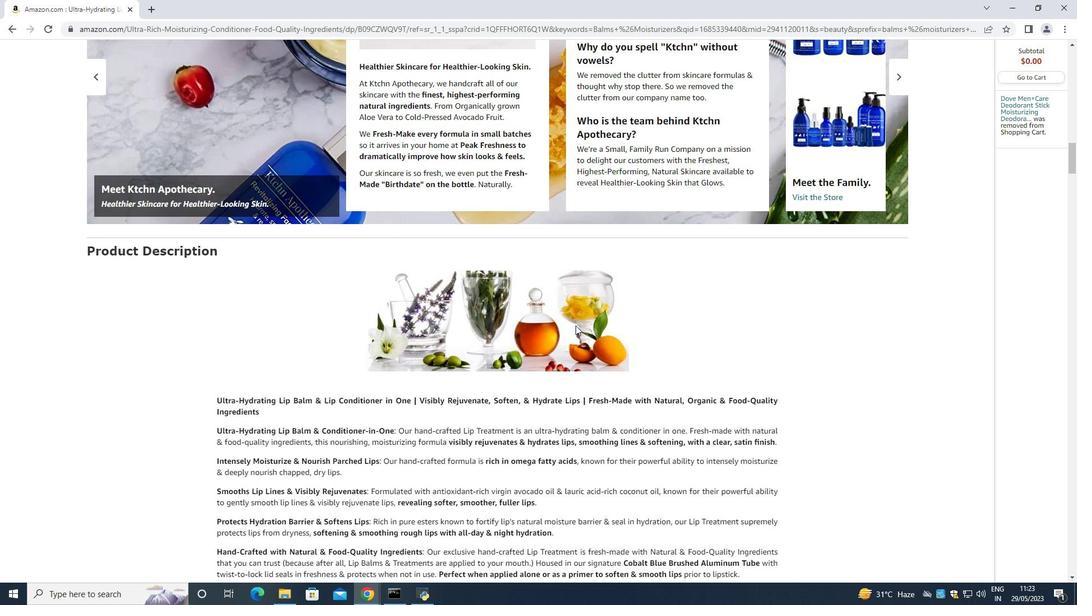 
Action: Mouse moved to (510, 365)
Screenshot: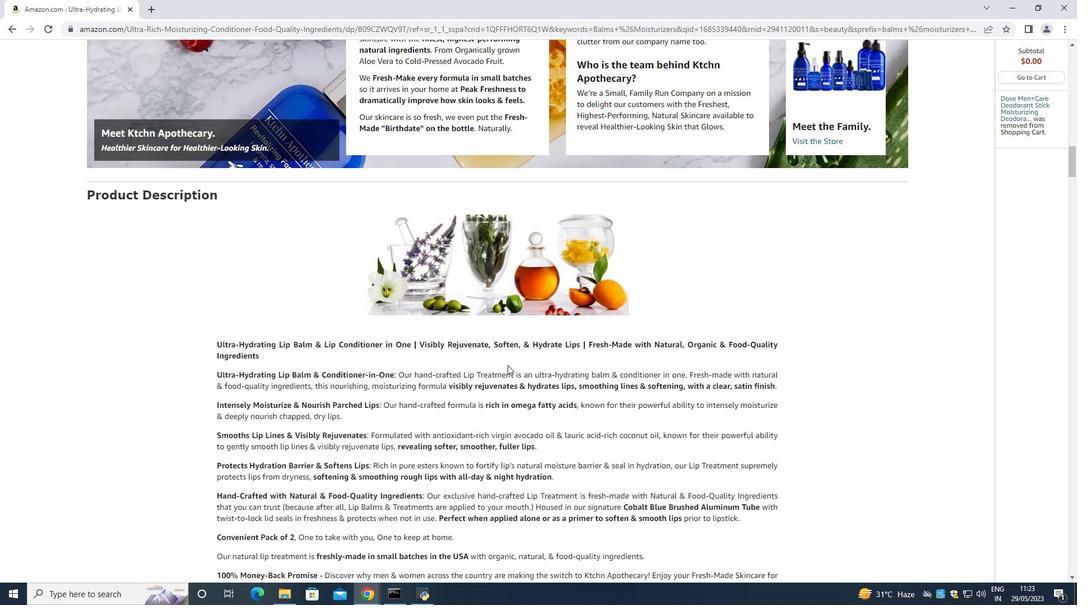 
Action: Mouse scrolled (510, 365) with delta (0, 0)
Screenshot: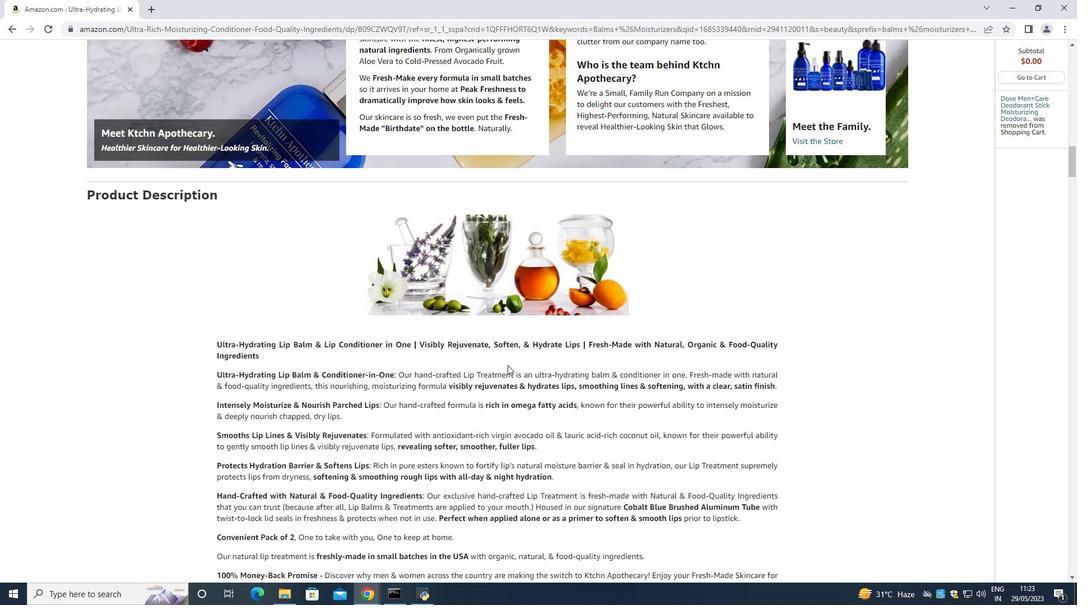 
Action: Mouse moved to (458, 343)
Screenshot: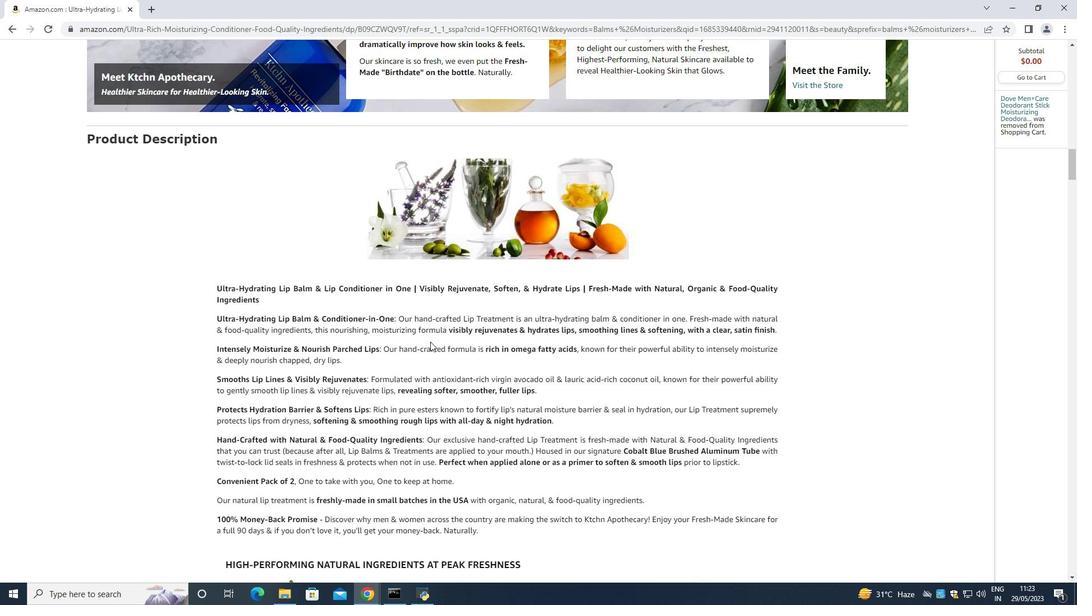 
Action: Mouse scrolled (458, 342) with delta (0, 0)
Screenshot: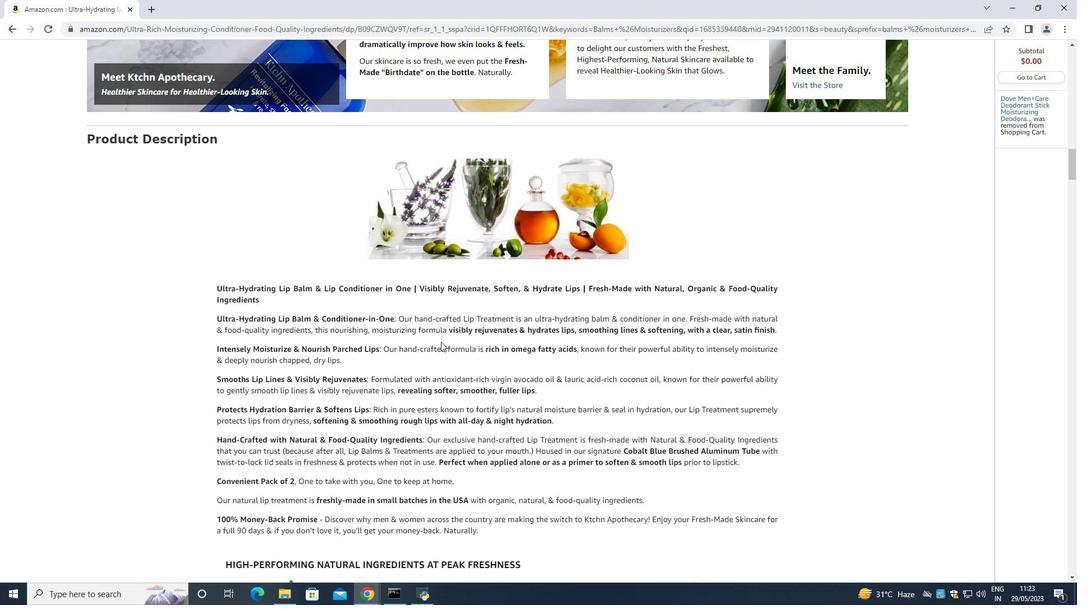 
Action: Mouse scrolled (458, 342) with delta (0, 0)
Screenshot: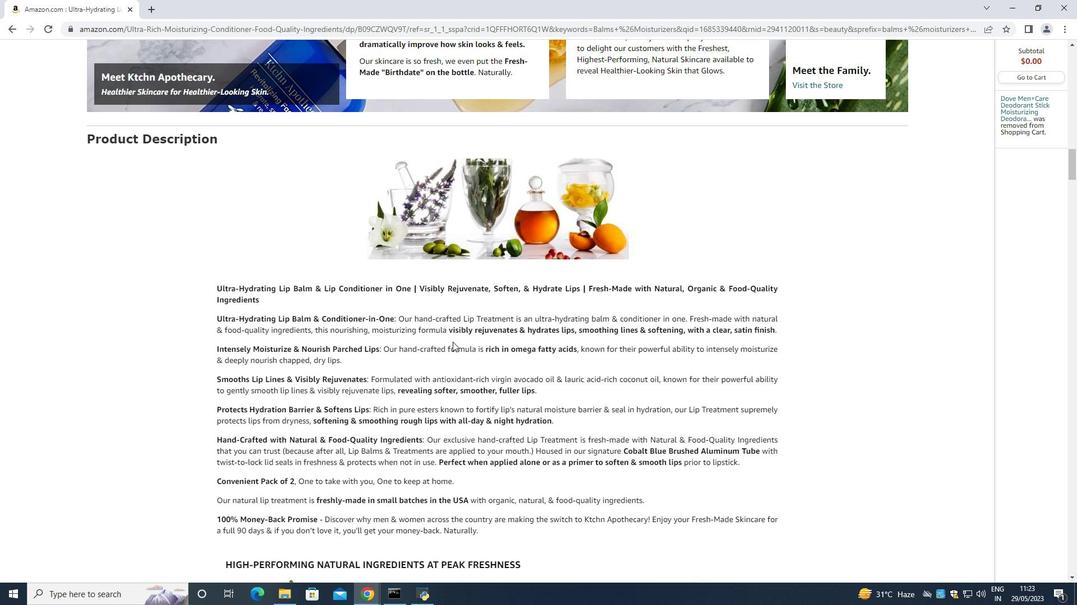 
Action: Mouse scrolled (458, 342) with delta (0, 0)
Screenshot: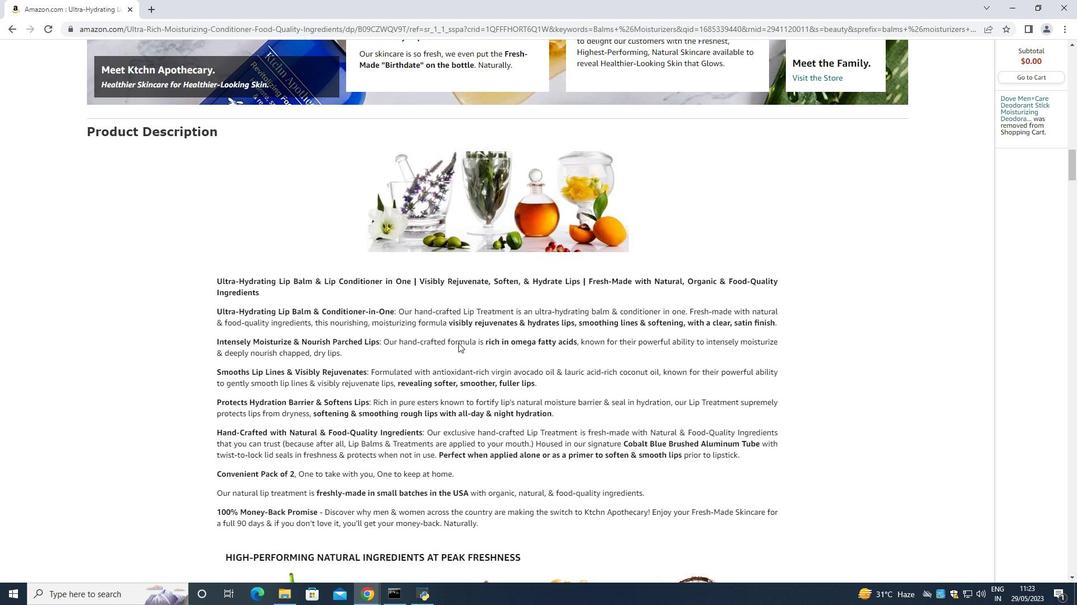
Action: Mouse scrolled (458, 342) with delta (0, 0)
Screenshot: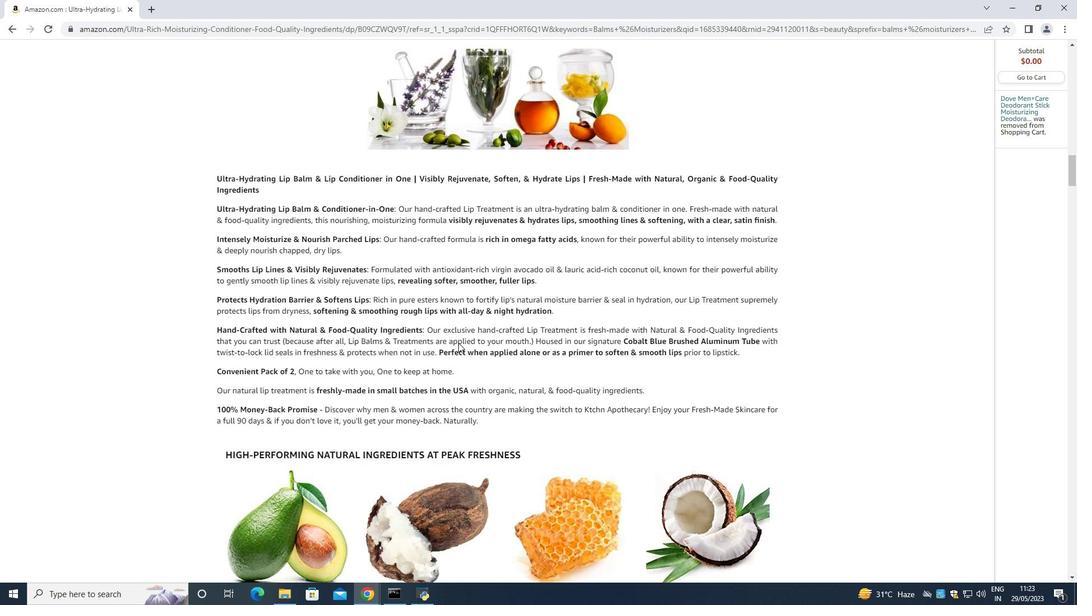 
Action: Mouse moved to (626, 393)
Screenshot: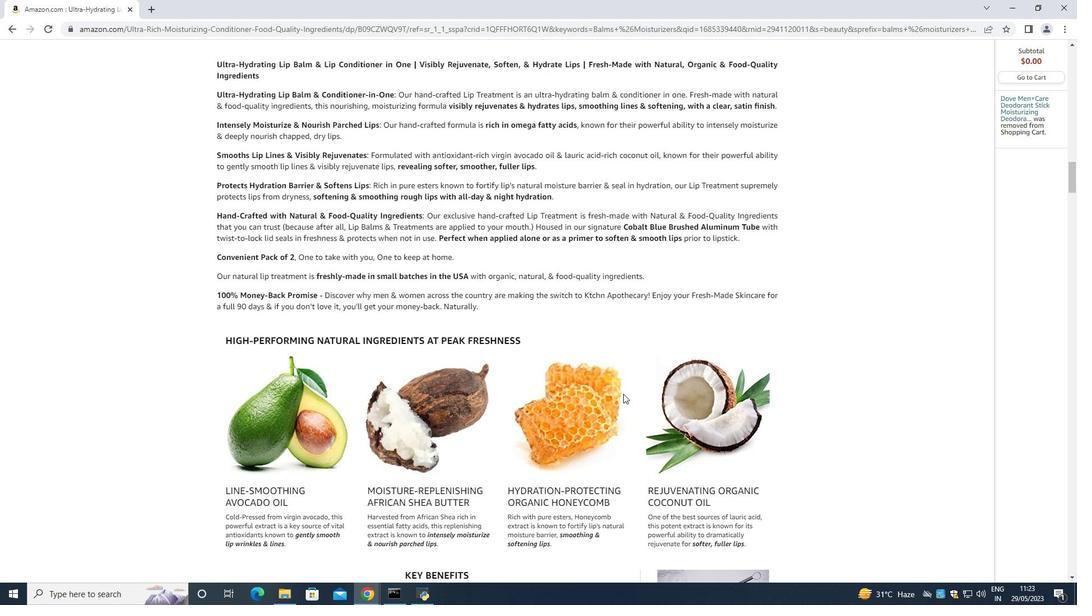 
Action: Mouse scrolled (626, 393) with delta (0, 0)
Screenshot: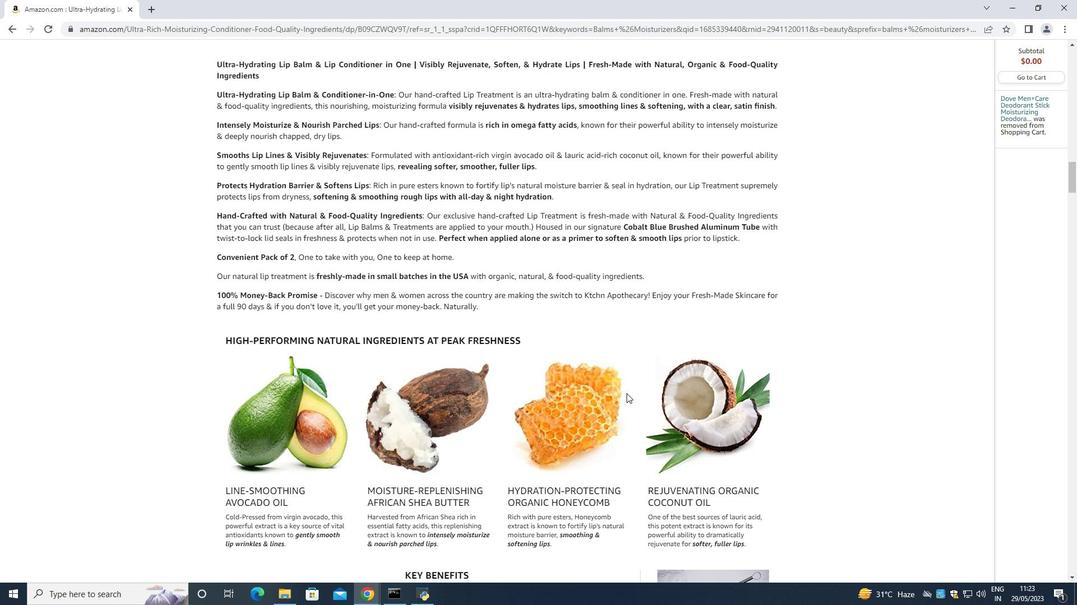 
Action: Mouse moved to (397, 379)
Screenshot: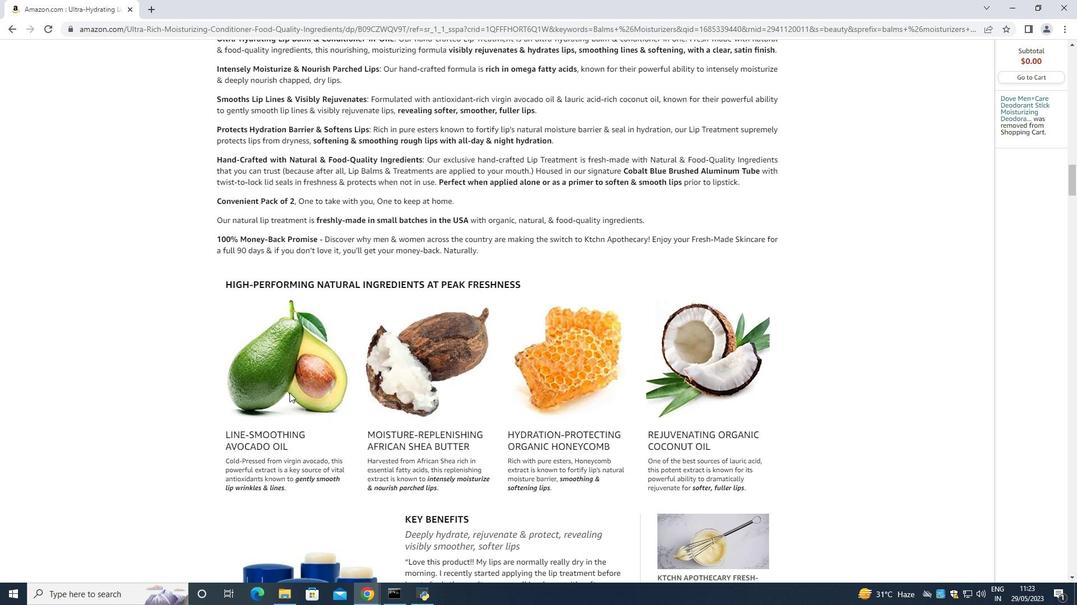 
Action: Mouse scrolled (397, 378) with delta (0, 0)
Screenshot: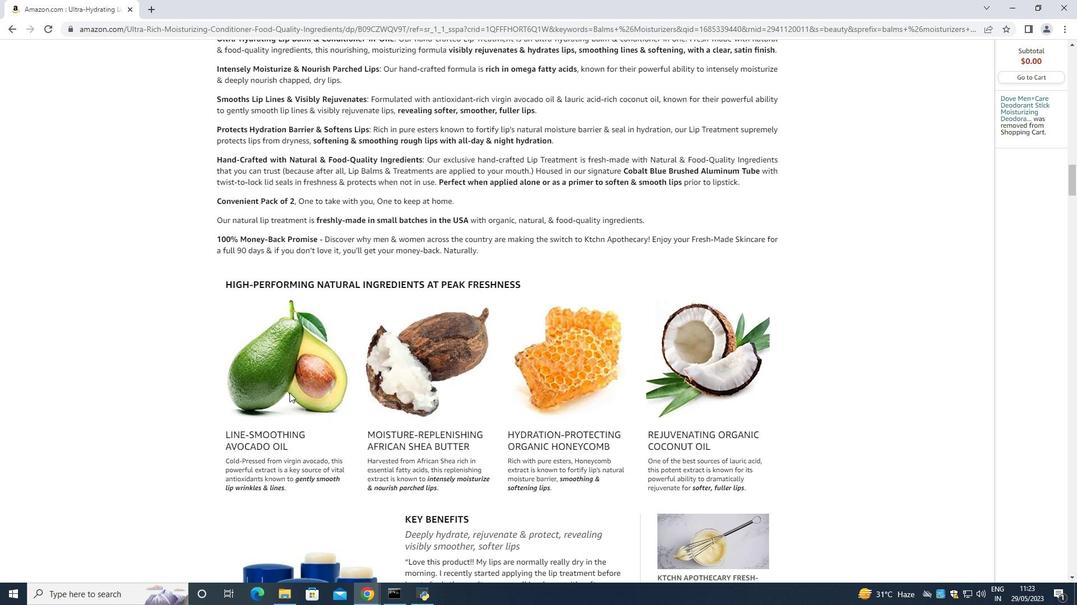 
Action: Mouse moved to (597, 386)
Screenshot: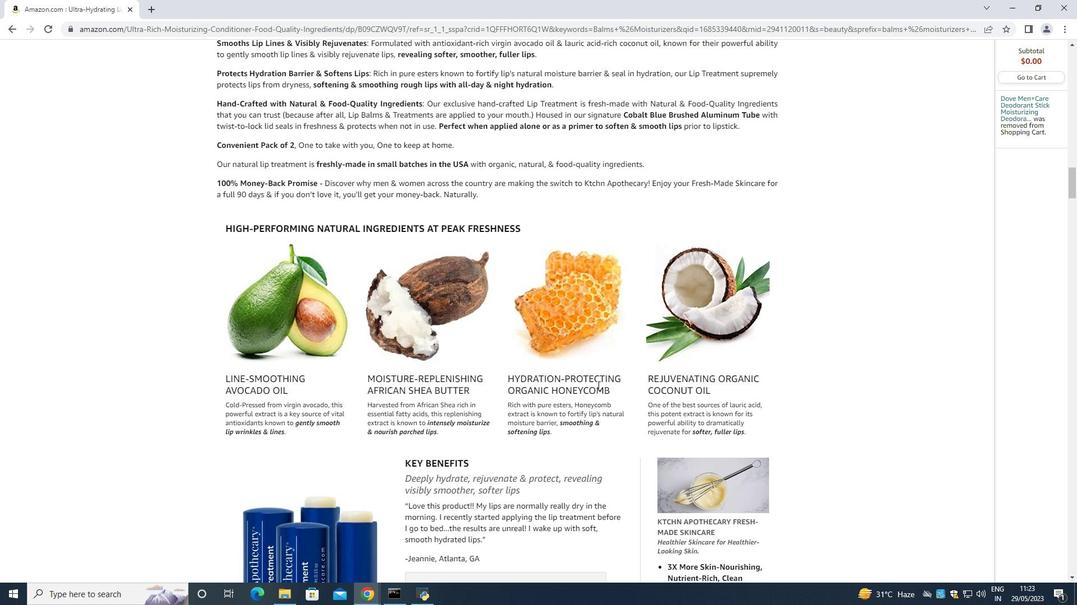 
Action: Mouse scrolled (597, 385) with delta (0, 0)
Screenshot: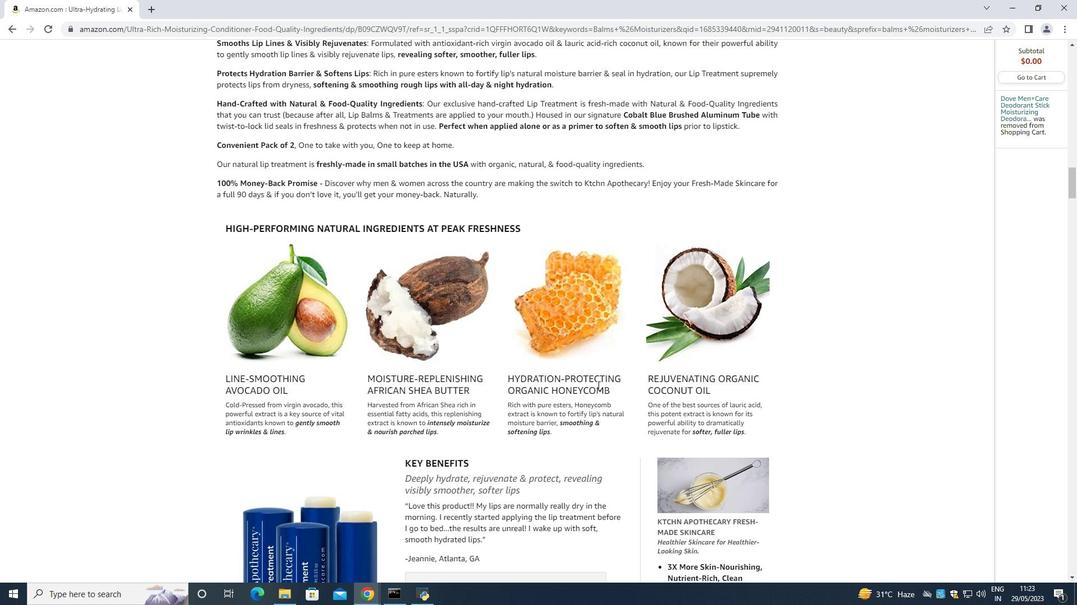 
Action: Mouse scrolled (597, 385) with delta (0, 0)
Screenshot: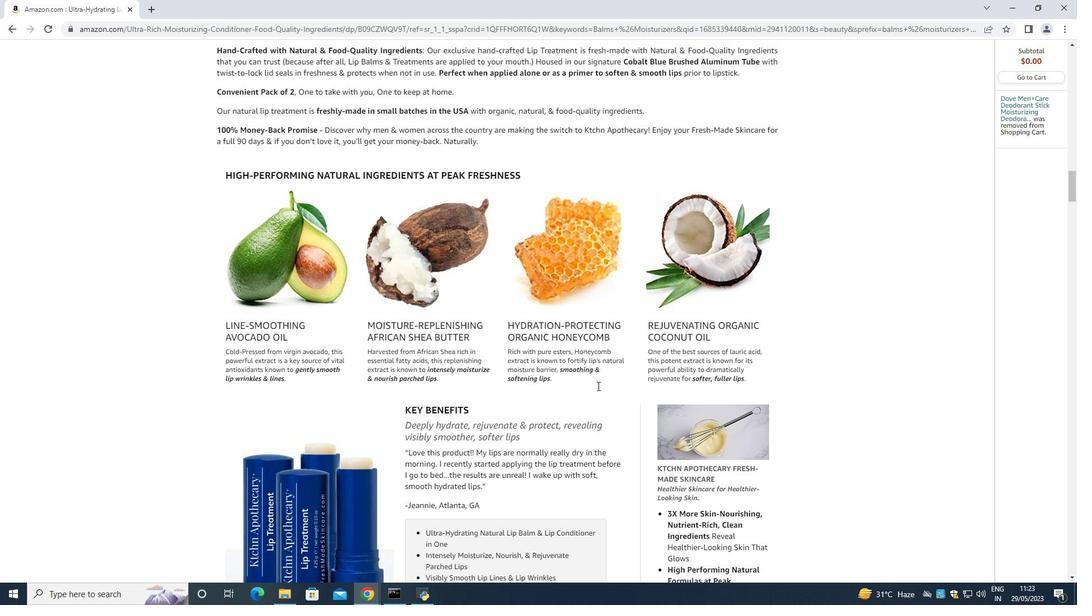 
Action: Mouse moved to (525, 370)
Screenshot: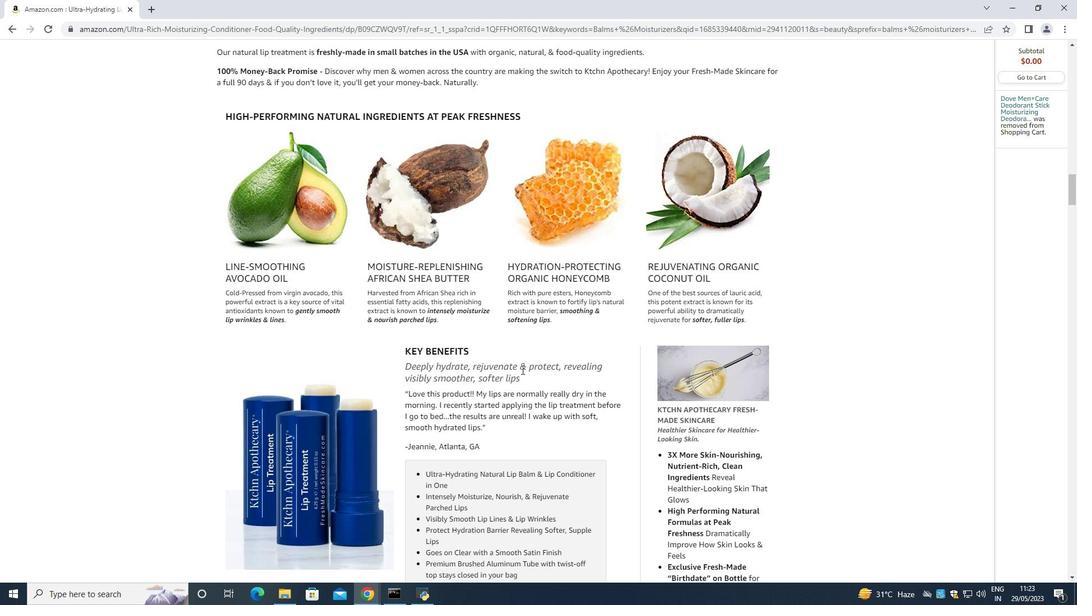 
Action: Mouse scrolled (525, 369) with delta (0, 0)
Screenshot: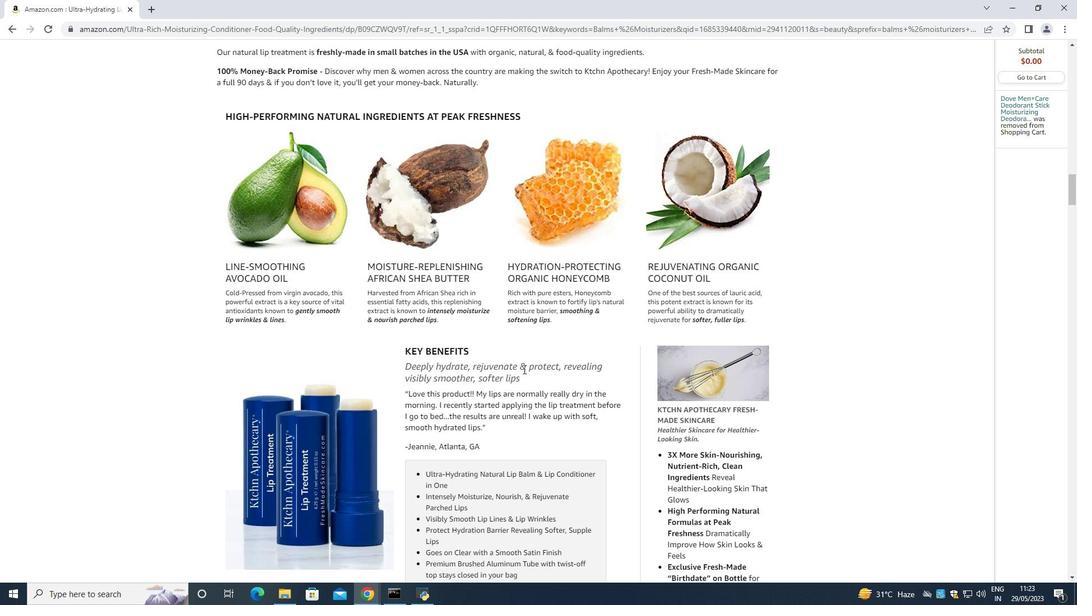 
Action: Mouse scrolled (525, 369) with delta (0, 0)
Screenshot: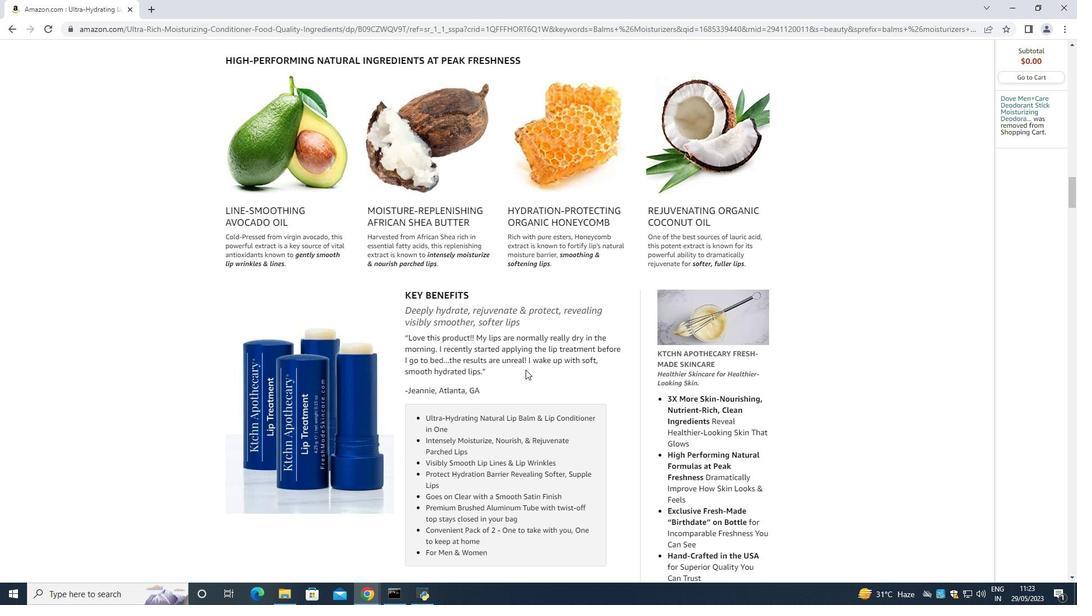 
Action: Mouse scrolled (525, 369) with delta (0, 0)
Screenshot: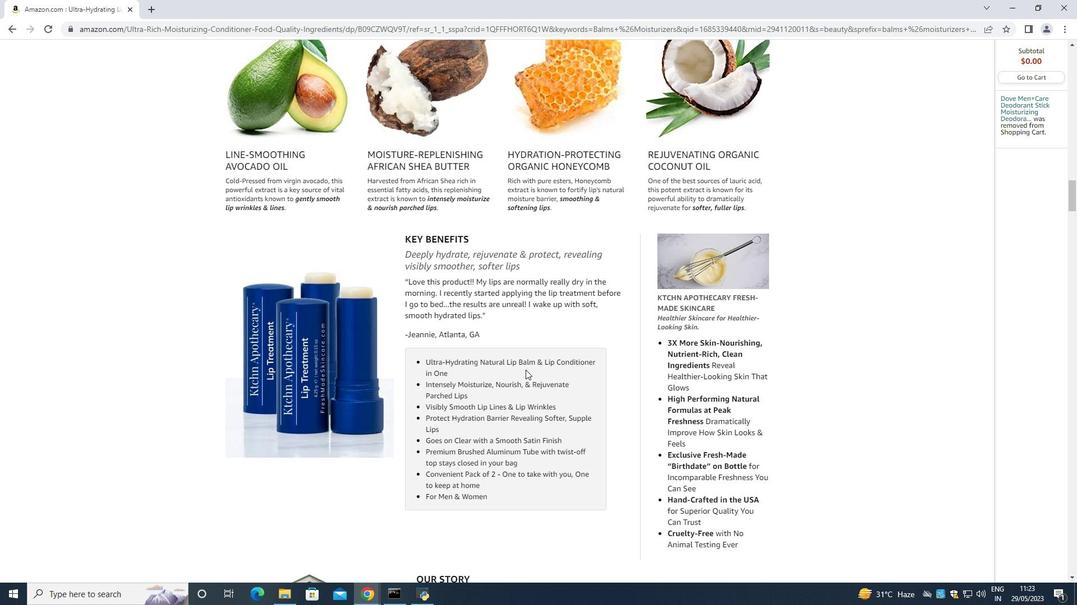 
Action: Mouse scrolled (525, 369) with delta (0, 0)
Screenshot: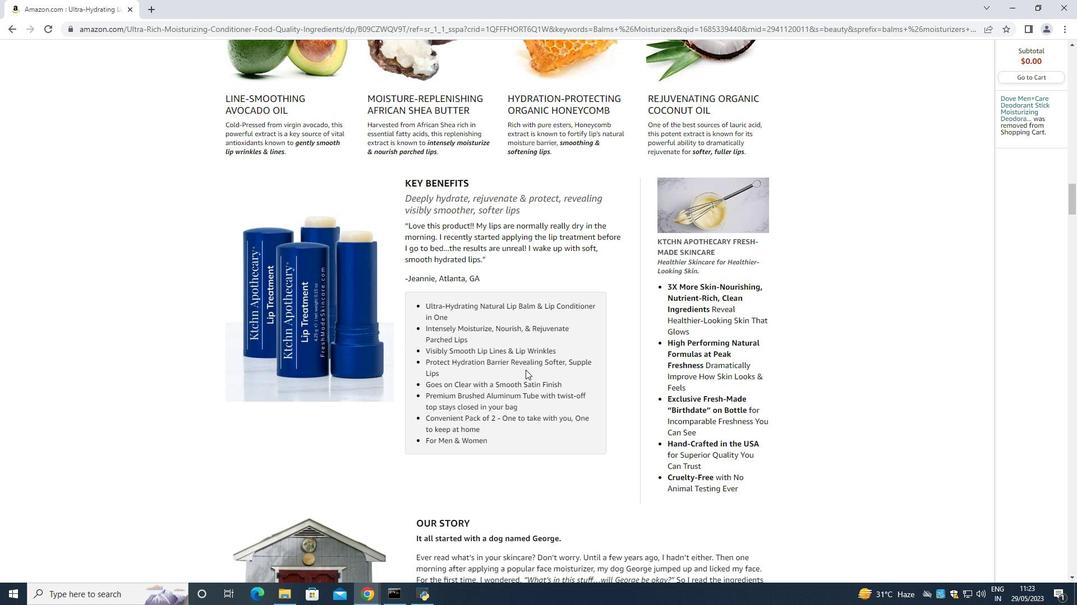 
Action: Mouse scrolled (525, 369) with delta (0, 0)
Screenshot: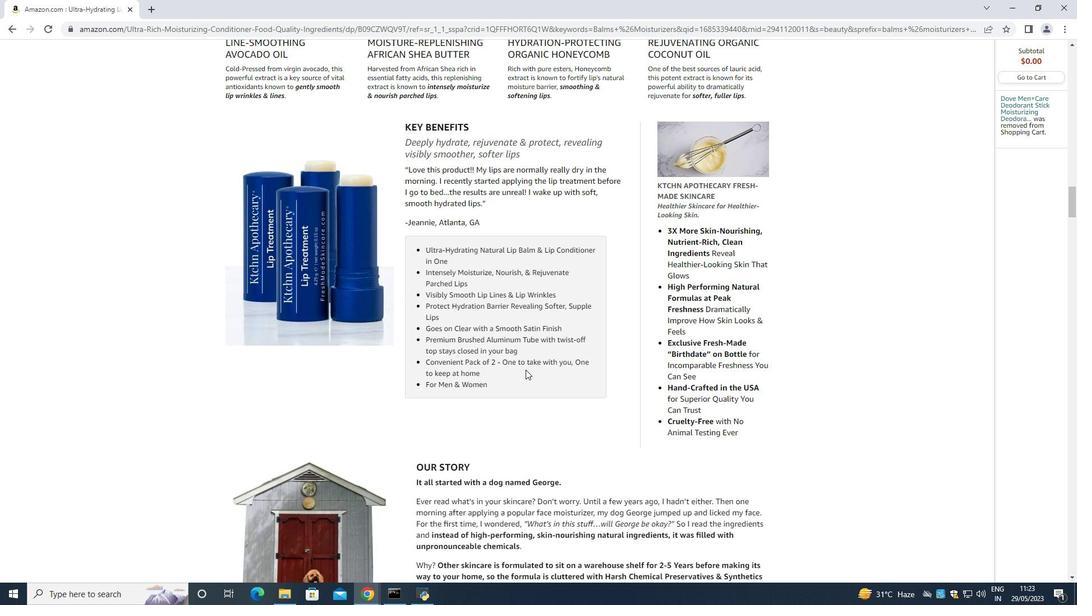
Action: Mouse scrolled (525, 369) with delta (0, 0)
Screenshot: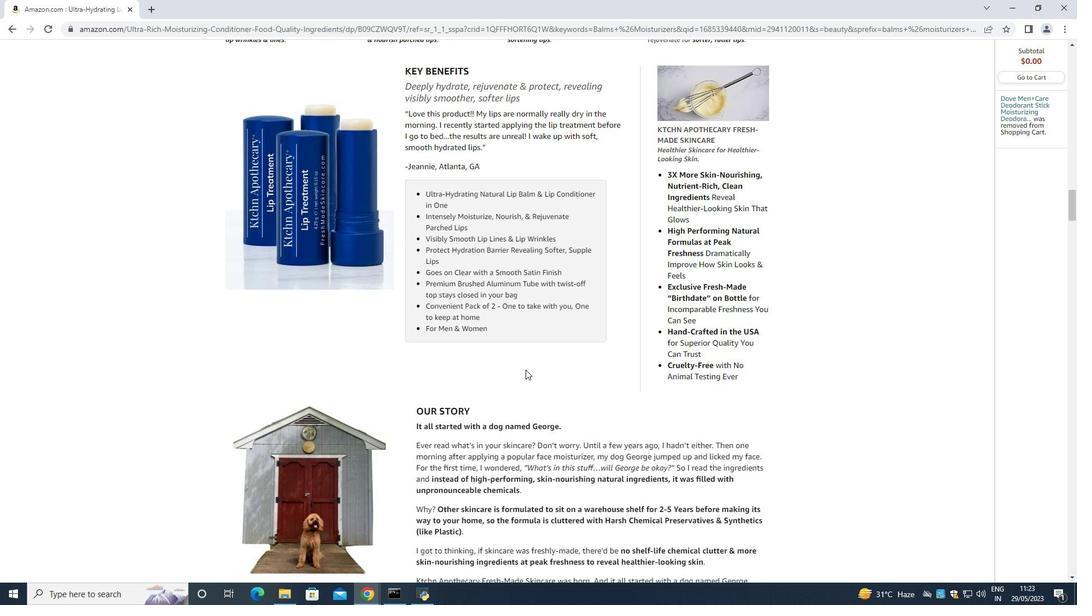 
Action: Mouse scrolled (525, 369) with delta (0, 0)
Screenshot: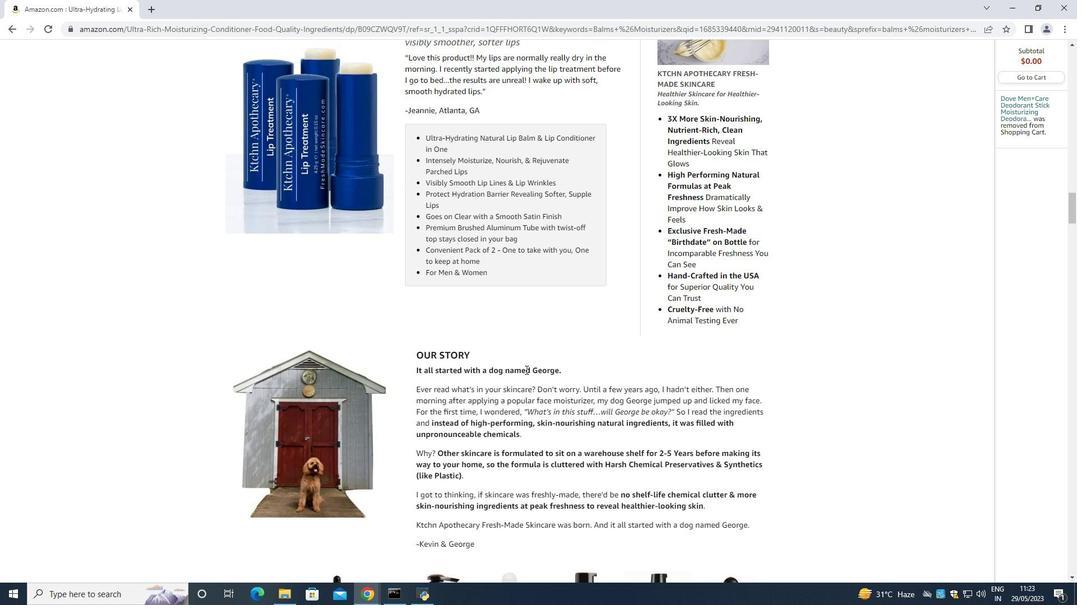 
Action: Mouse scrolled (525, 369) with delta (0, 0)
Screenshot: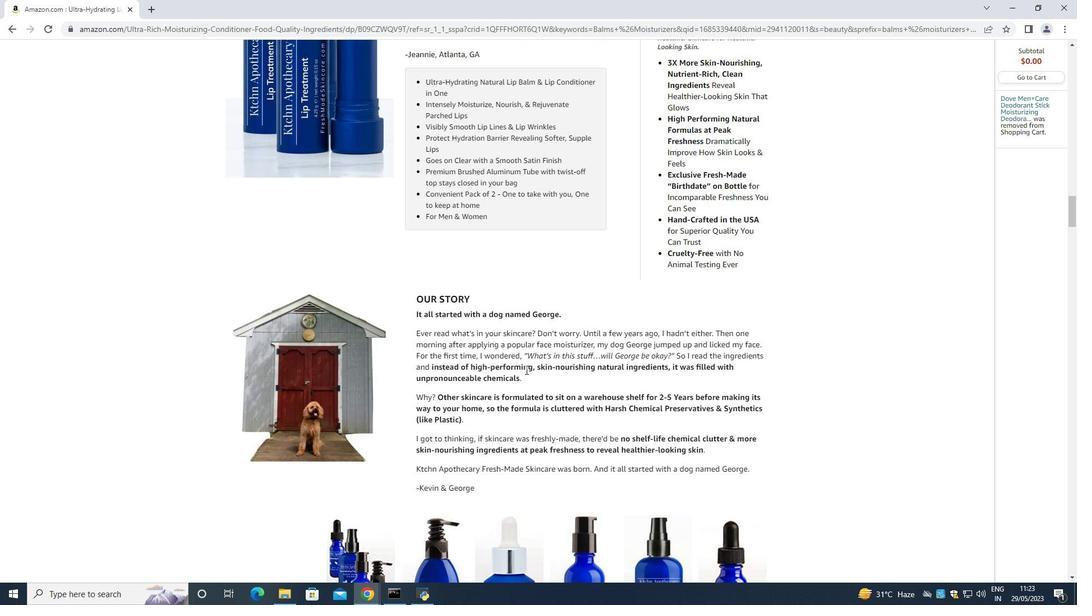 
Action: Mouse scrolled (525, 369) with delta (0, 0)
Screenshot: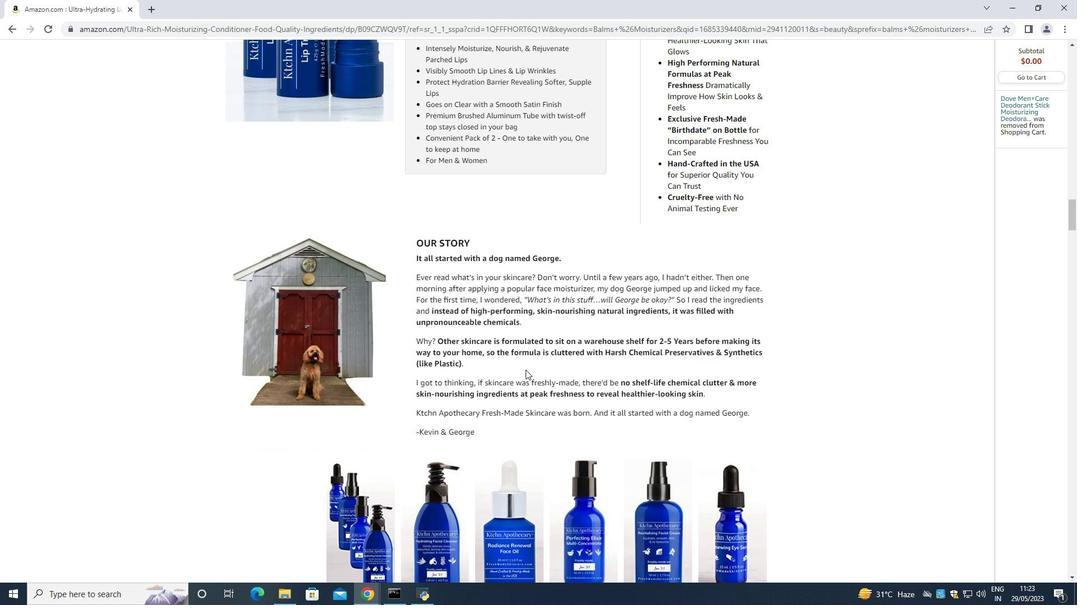 
Action: Mouse scrolled (525, 369) with delta (0, 0)
Screenshot: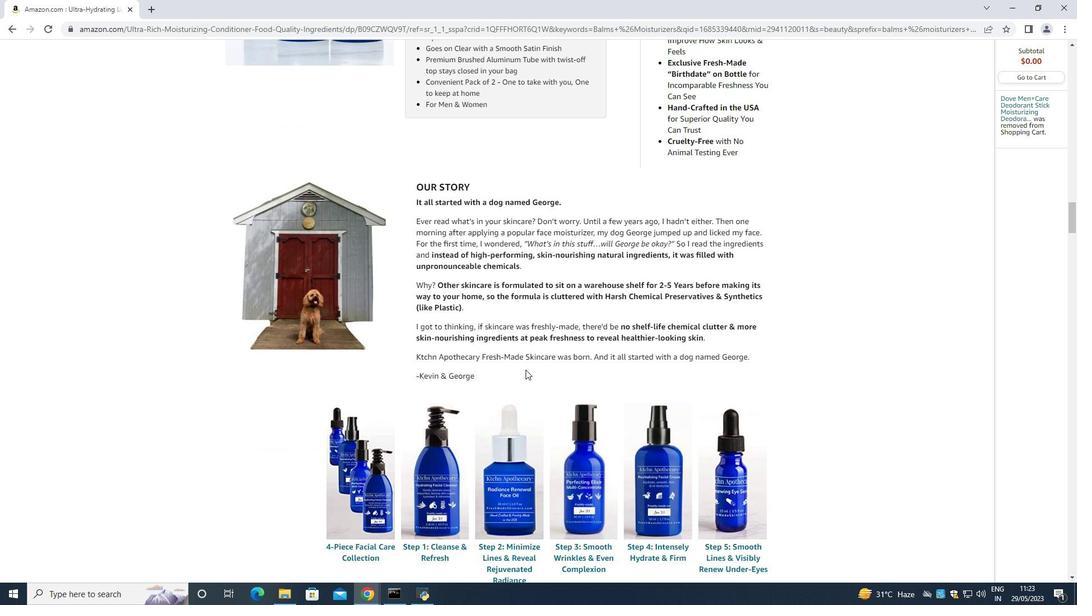 
Action: Mouse scrolled (525, 369) with delta (0, 0)
Screenshot: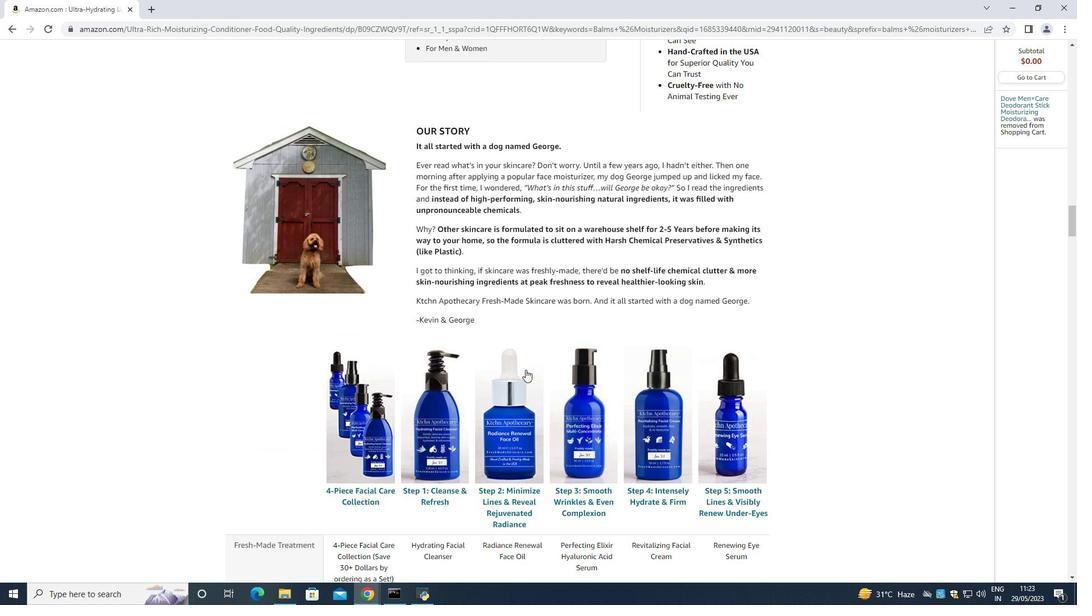 
Action: Mouse moved to (499, 376)
Screenshot: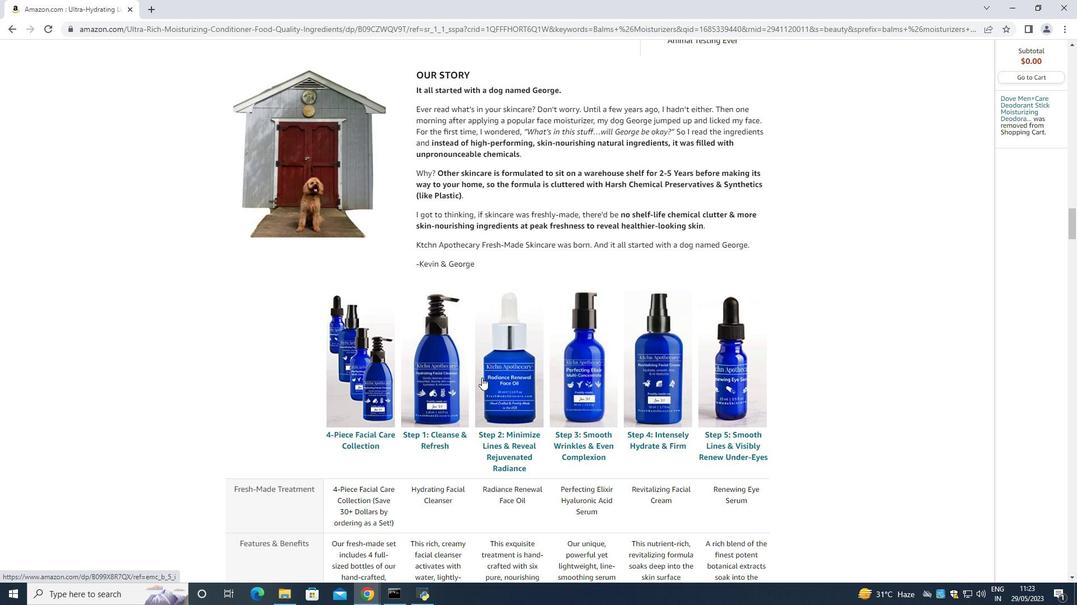 
Action: Mouse scrolled (499, 376) with delta (0, 0)
Screenshot: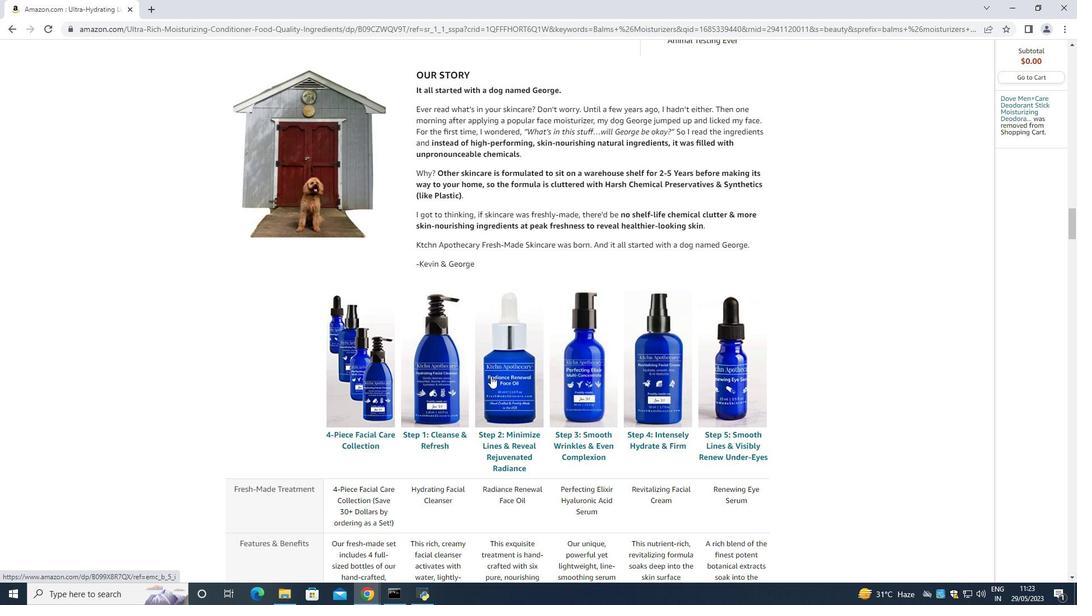 
Action: Mouse moved to (488, 384)
Screenshot: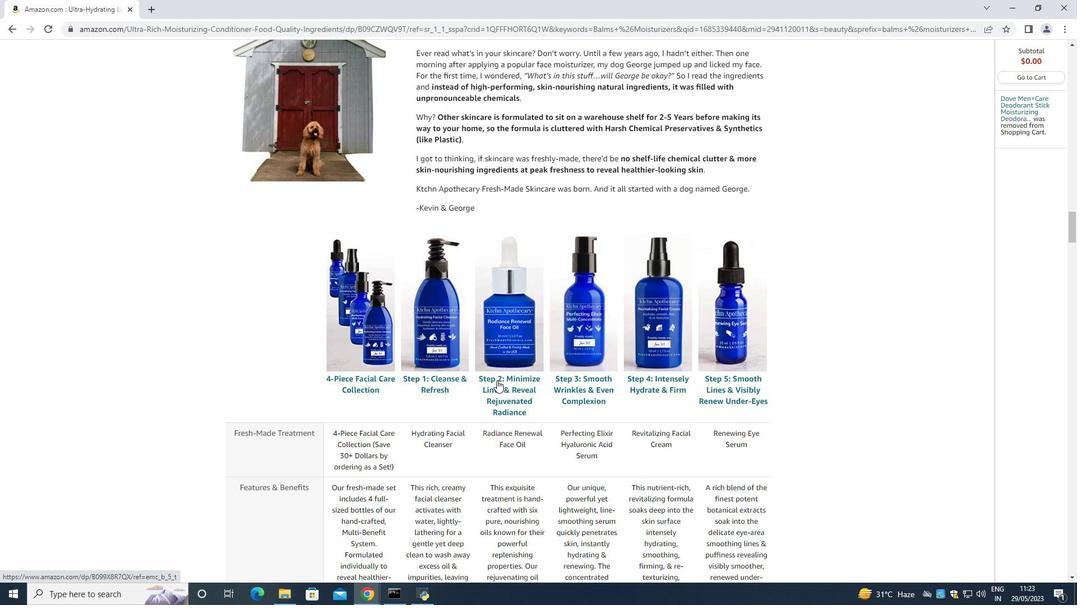
Action: Mouse scrolled (488, 384) with delta (0, 0)
Screenshot: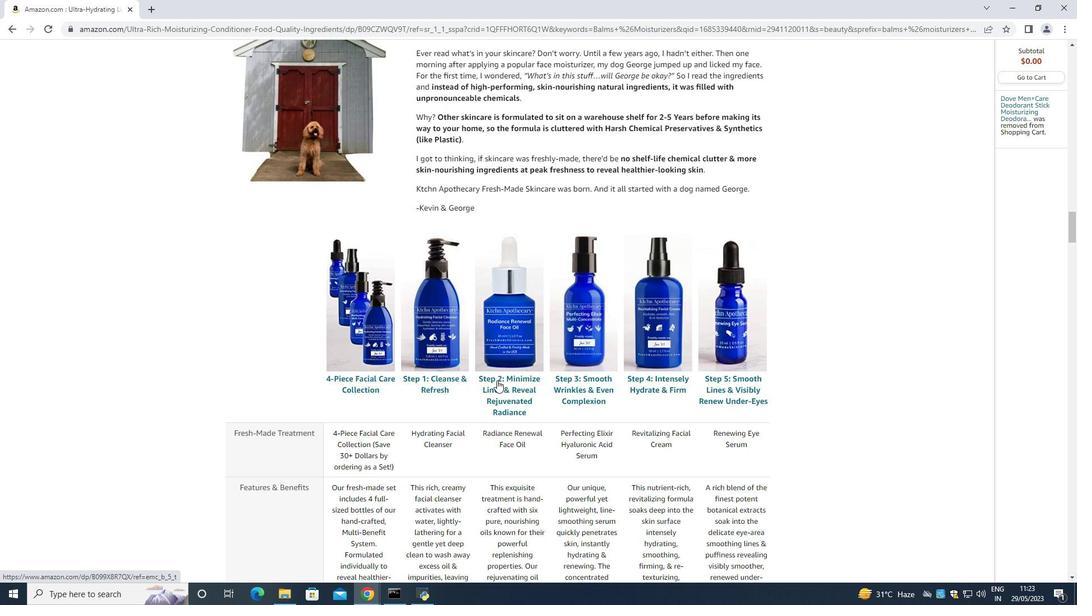 
Action: Mouse moved to (486, 384)
Screenshot: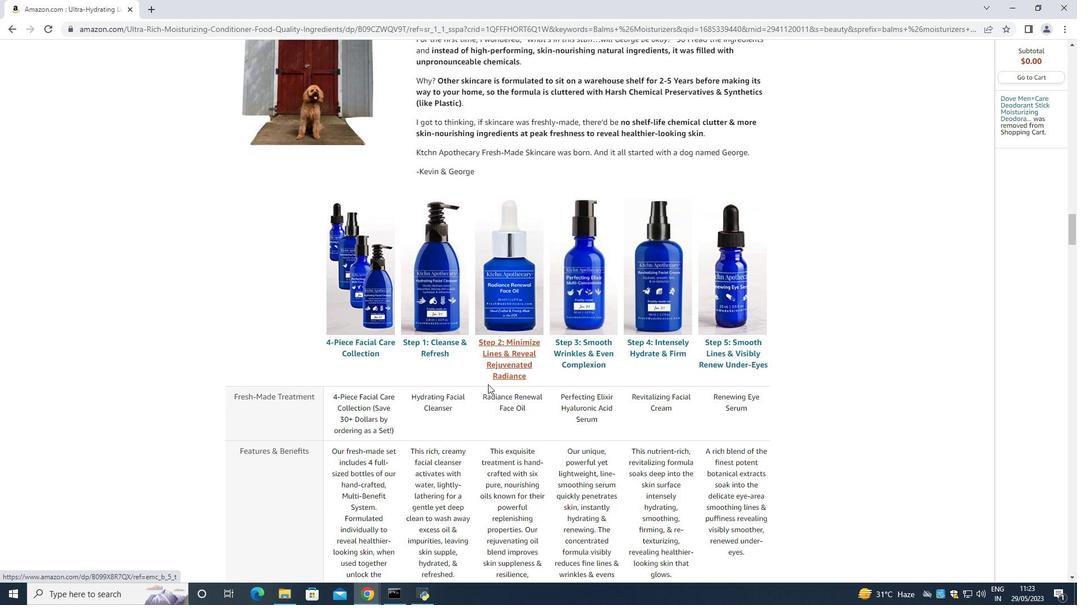 
Action: Mouse scrolled (486, 384) with delta (0, 0)
Screenshot: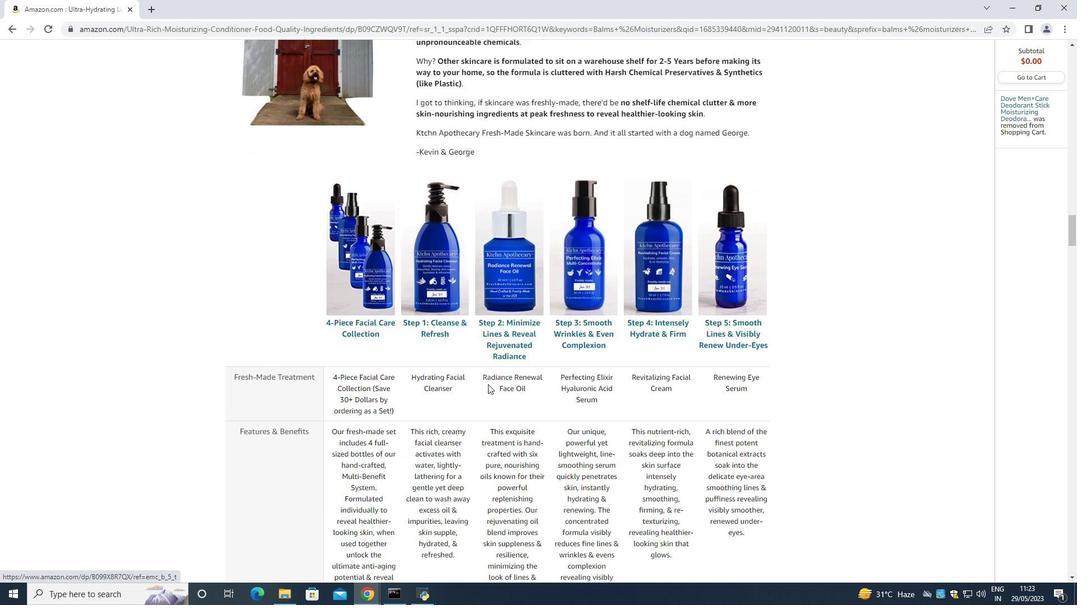 
Action: Mouse moved to (486, 384)
Screenshot: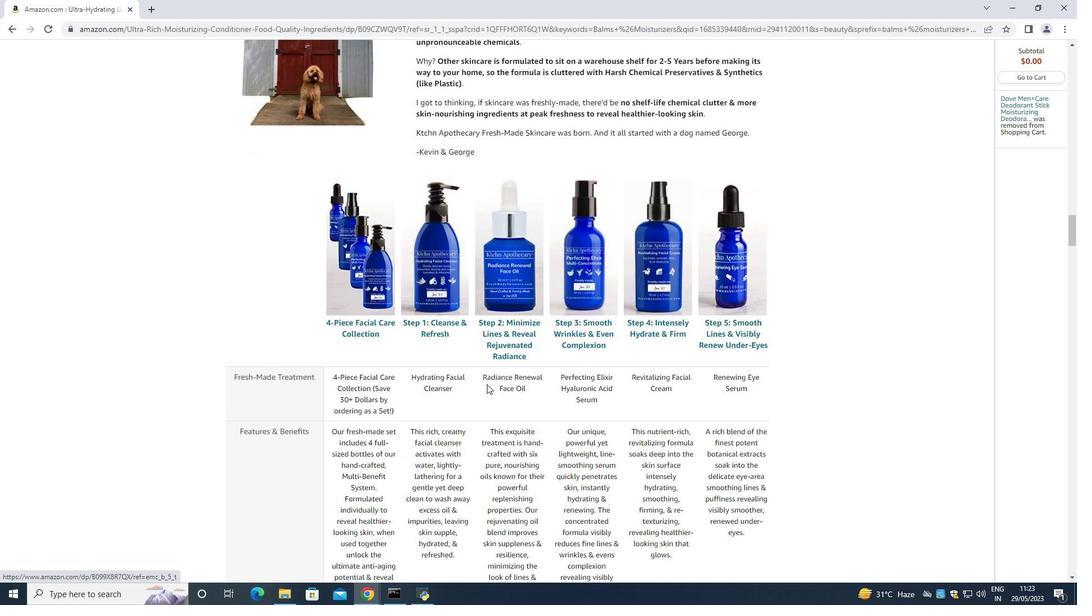 
Action: Mouse scrolled (486, 384) with delta (0, 0)
Screenshot: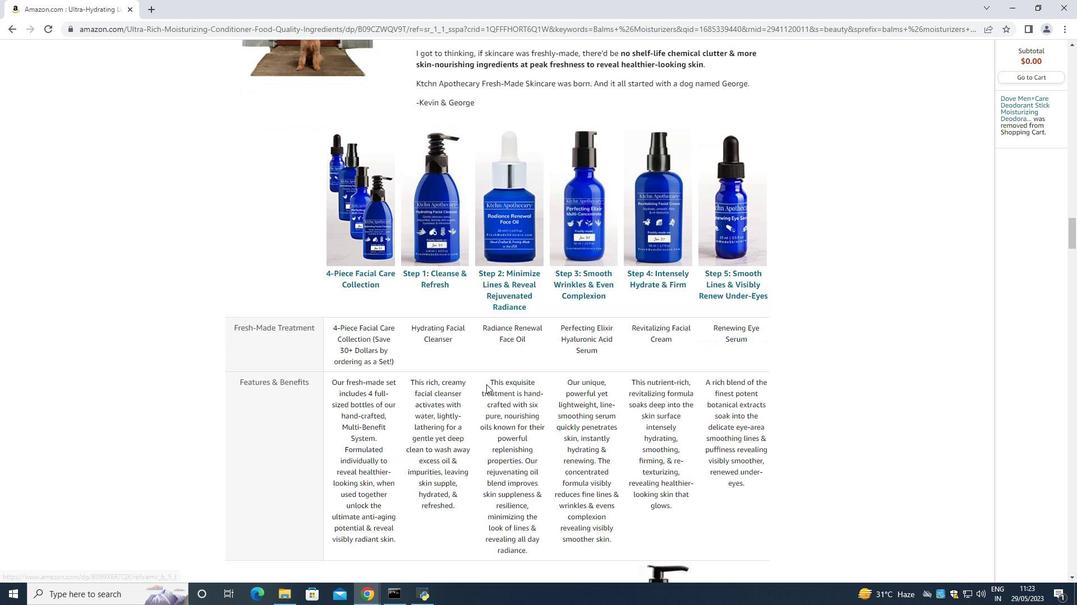 
Action: Mouse scrolled (486, 384) with delta (0, 0)
Screenshot: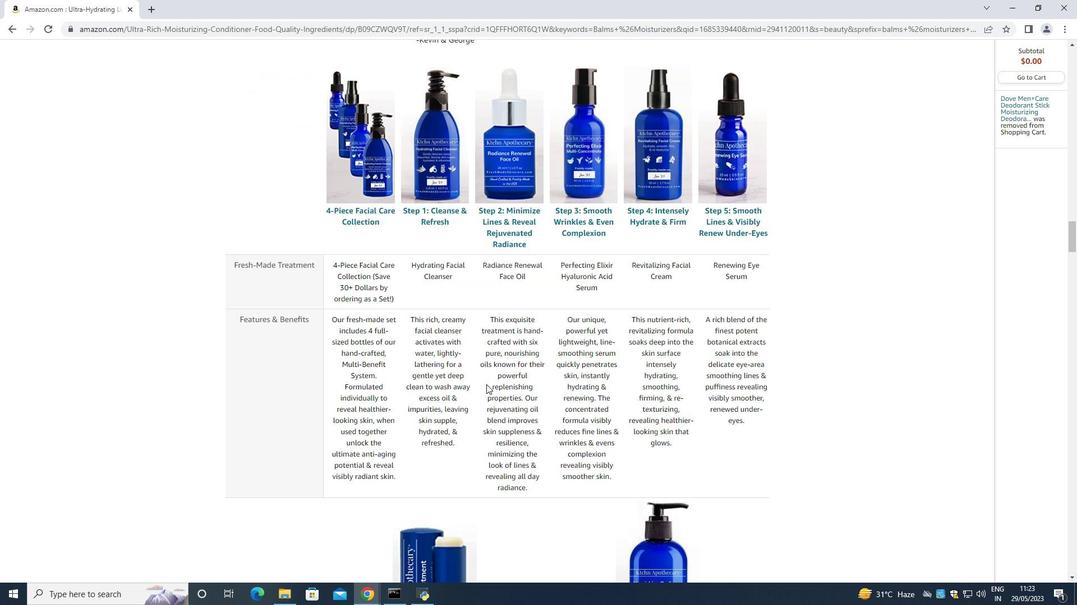 
Action: Mouse scrolled (486, 384) with delta (0, 0)
Screenshot: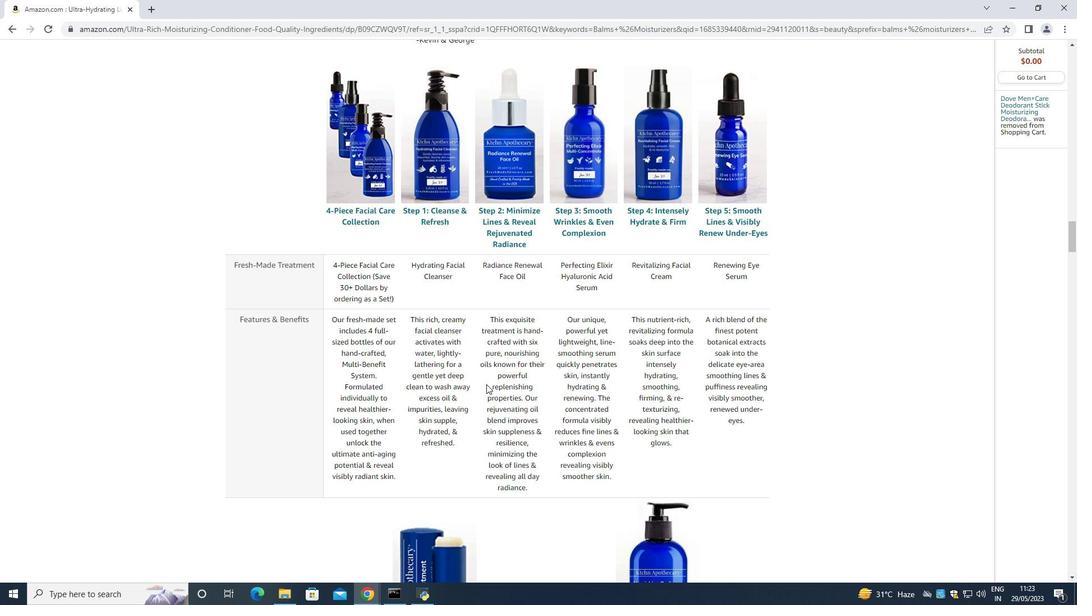 
Action: Mouse moved to (457, 397)
Screenshot: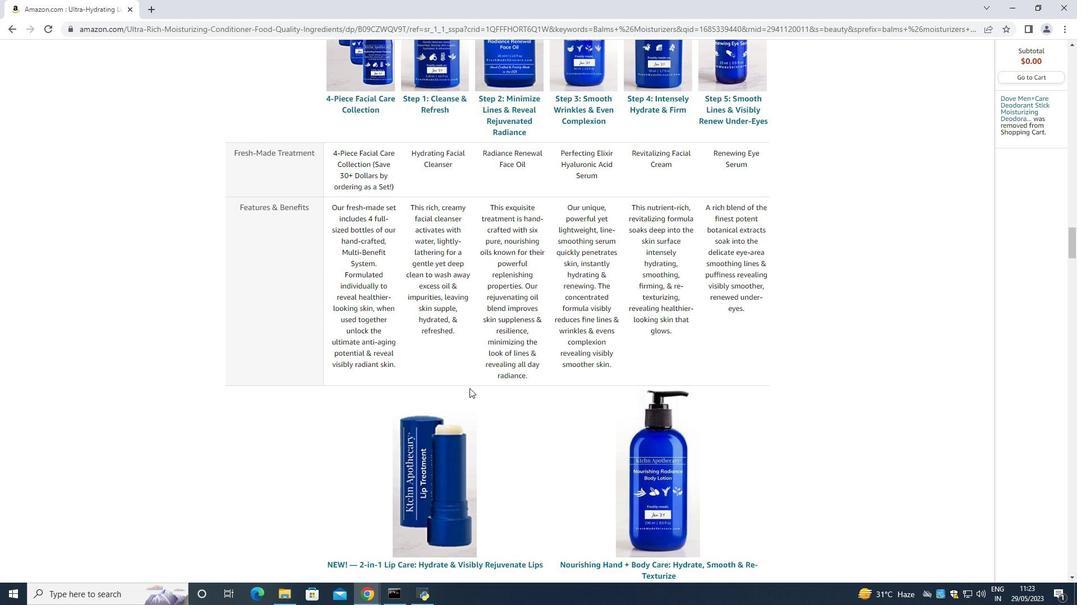 
Action: Mouse scrolled (457, 397) with delta (0, 0)
Screenshot: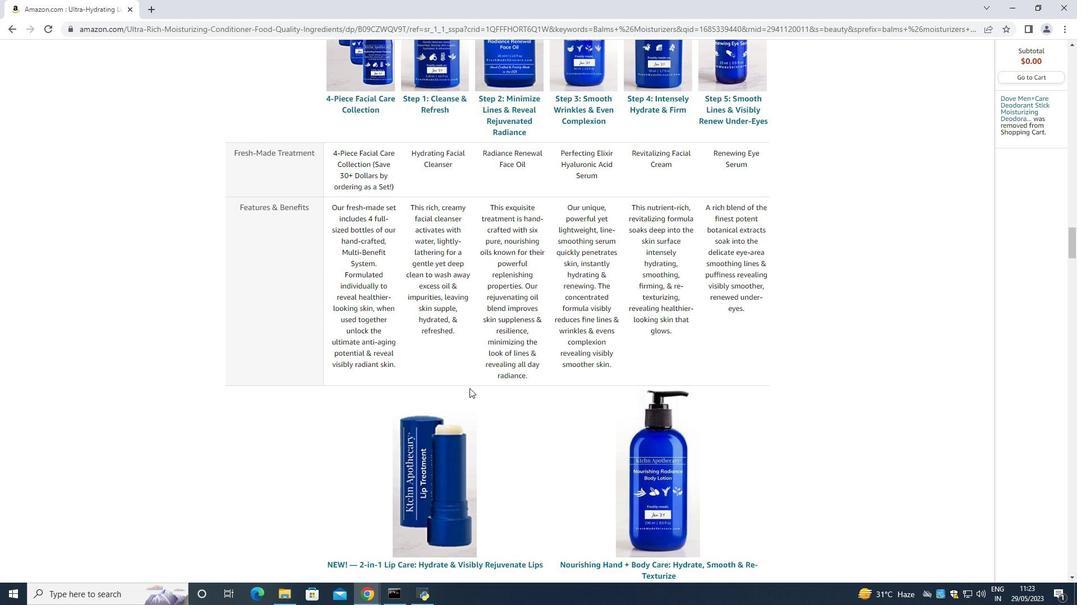 
Action: Mouse moved to (363, 416)
Screenshot: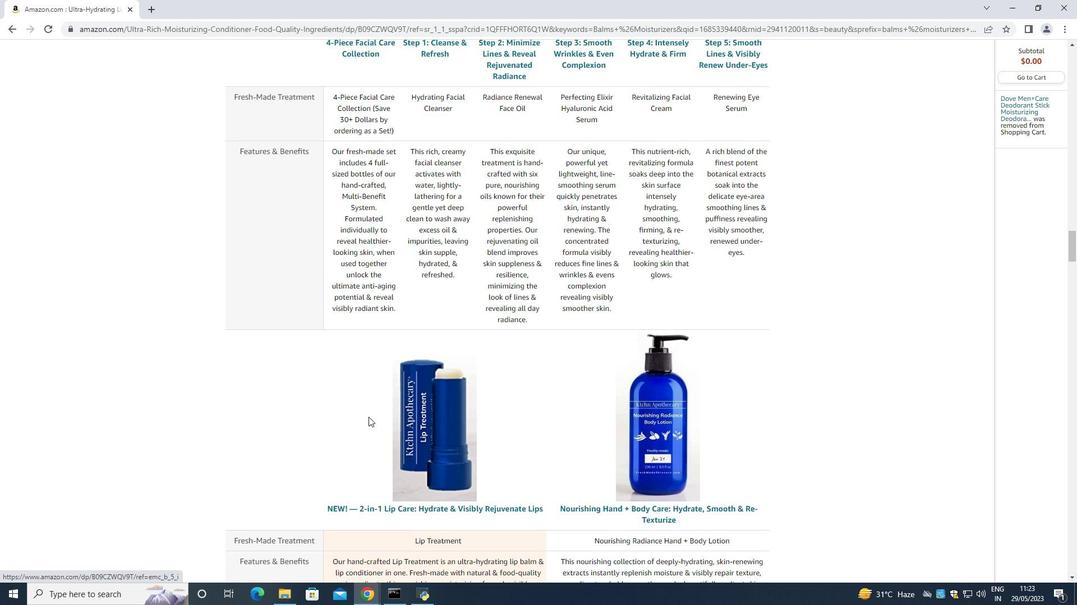 
Action: Mouse scrolled (363, 415) with delta (0, 0)
Screenshot: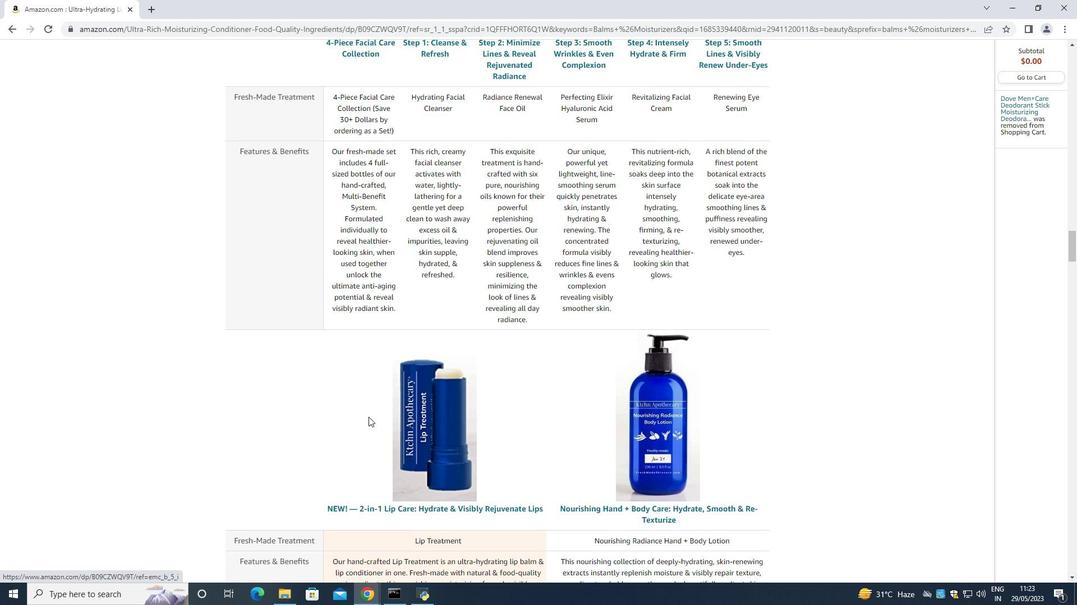 
Action: Mouse moved to (353, 421)
Screenshot: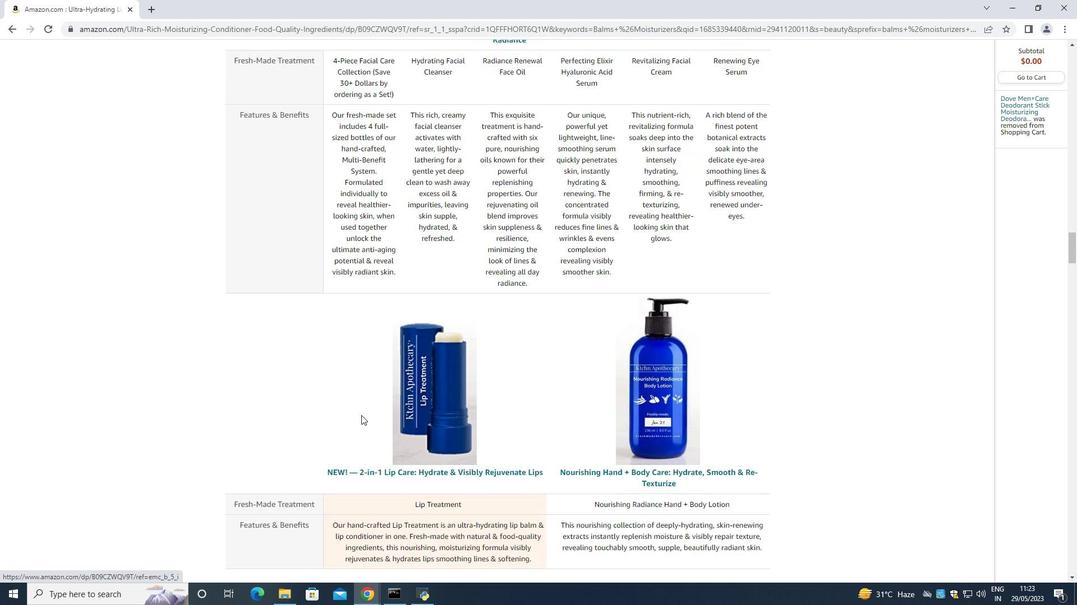 
Action: Mouse scrolled (353, 420) with delta (0, 0)
Screenshot: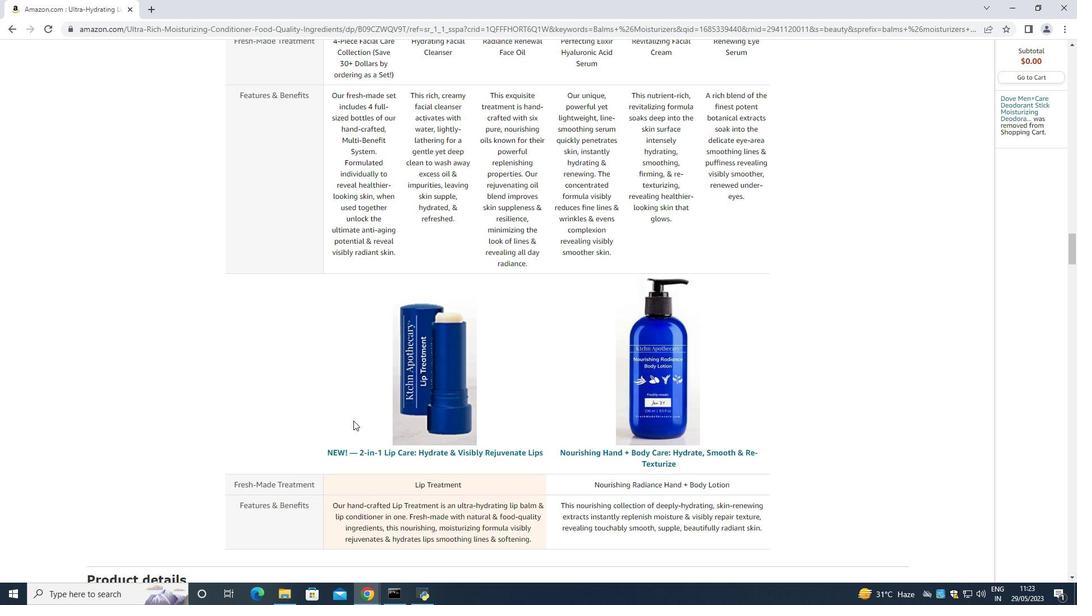 
Action: Mouse moved to (399, 405)
Screenshot: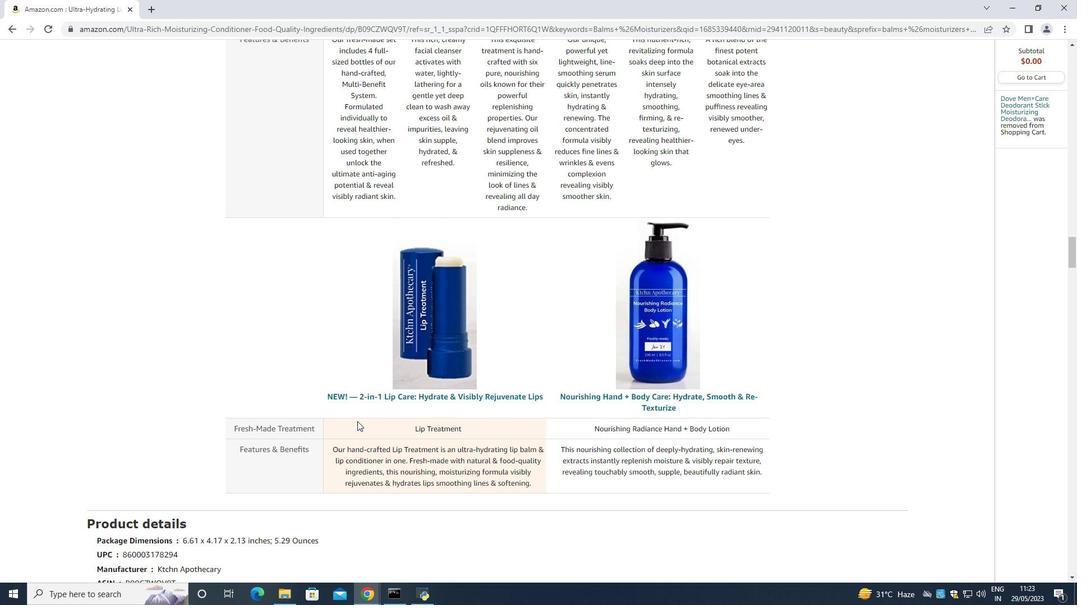 
Action: Mouse scrolled (399, 404) with delta (0, 0)
Screenshot: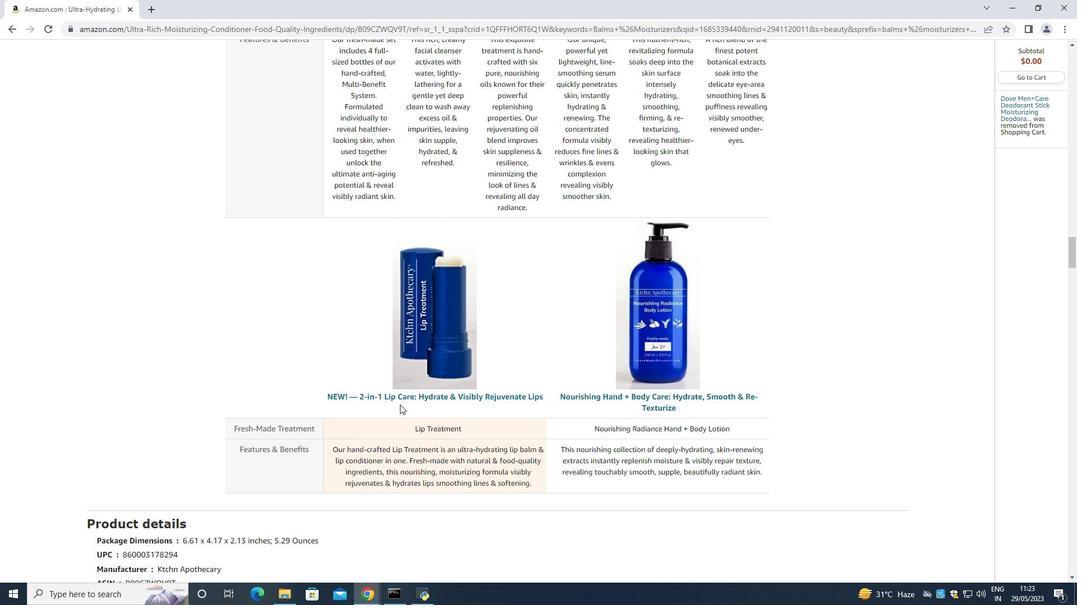 
Action: Mouse scrolled (399, 404) with delta (0, 0)
Screenshot: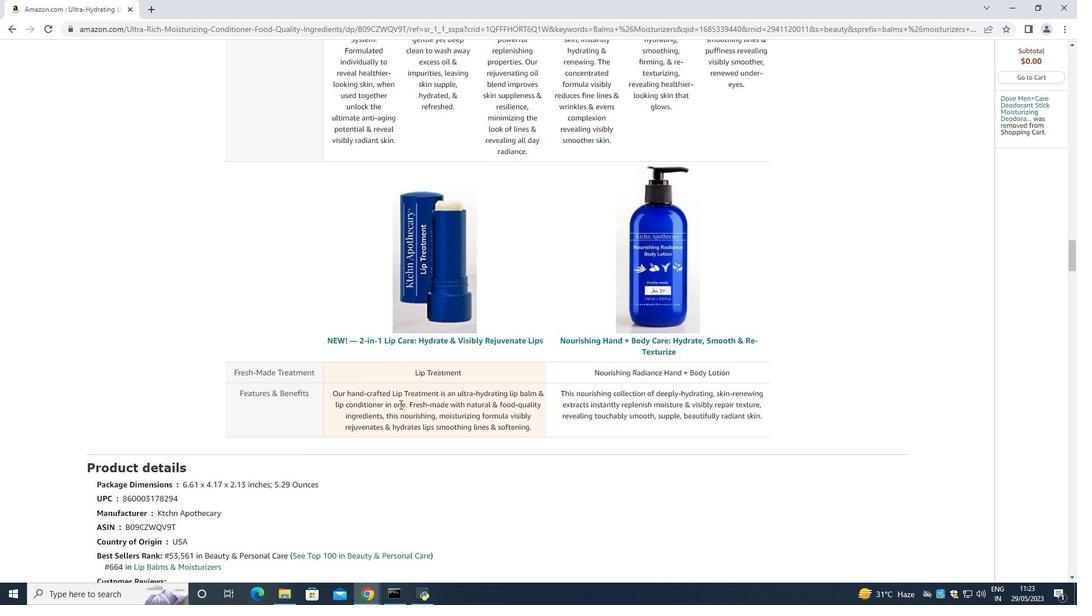 
Action: Mouse scrolled (399, 404) with delta (0, 0)
Screenshot: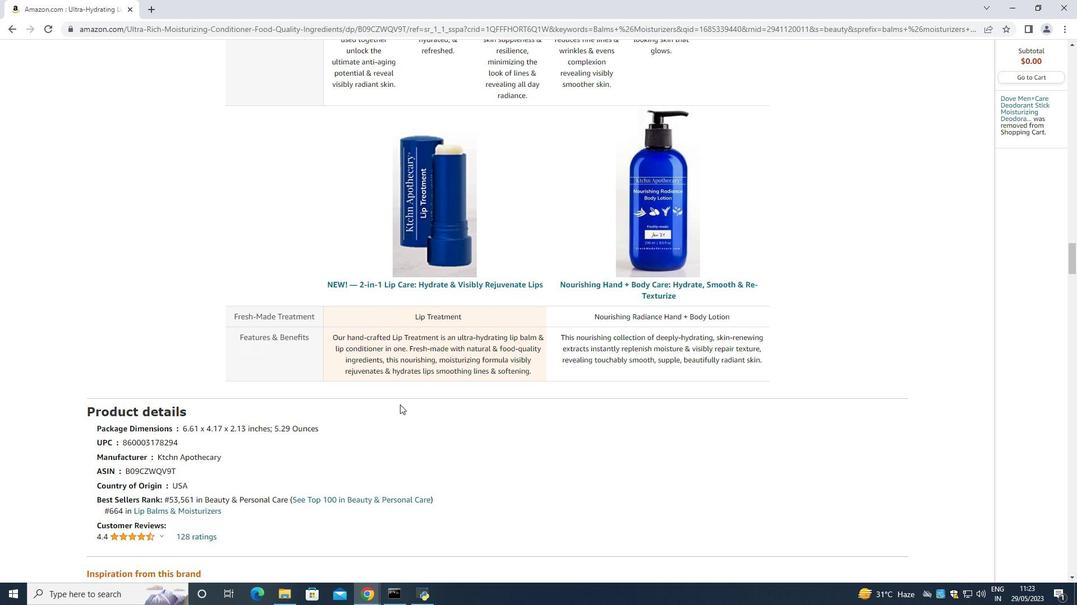 
Action: Mouse scrolled (399, 404) with delta (0, 0)
Screenshot: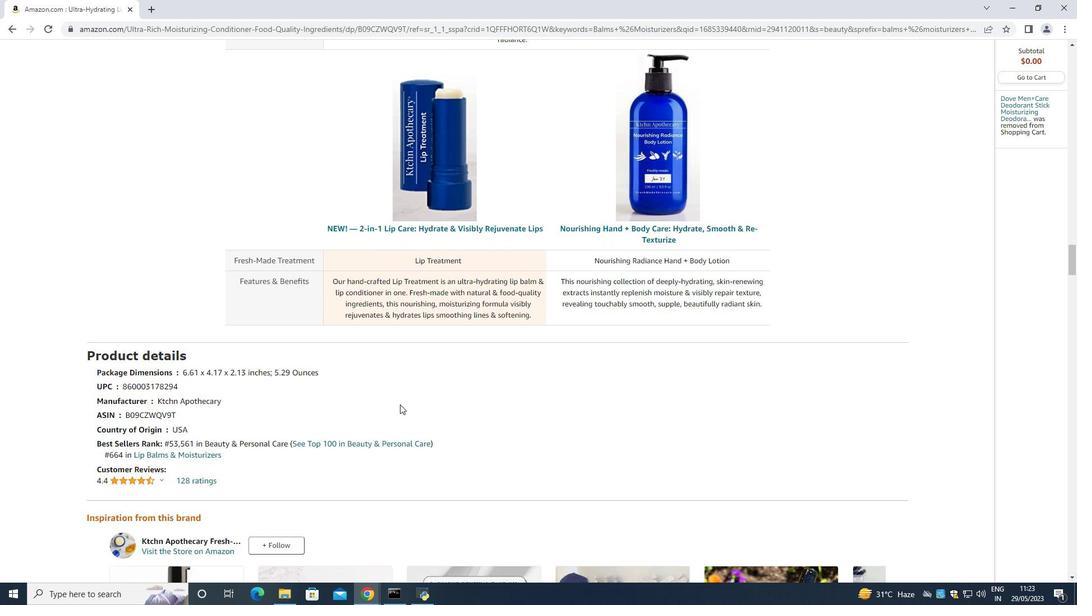 
Action: Mouse scrolled (399, 404) with delta (0, 0)
Screenshot: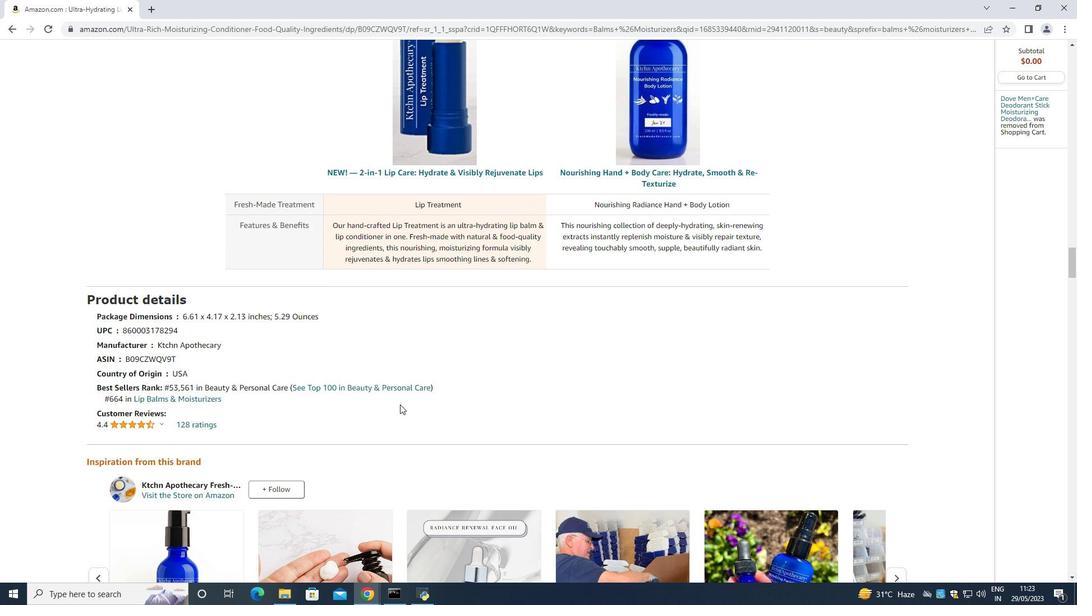 
Action: Mouse scrolled (399, 404) with delta (0, 0)
Screenshot: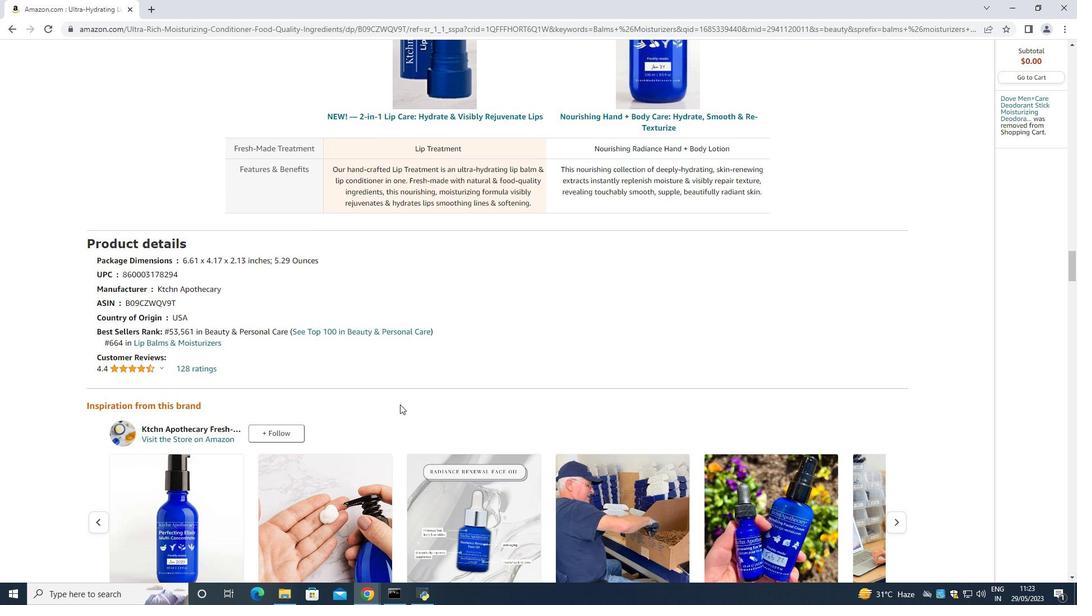 
Action: Mouse scrolled (399, 404) with delta (0, 0)
Screenshot: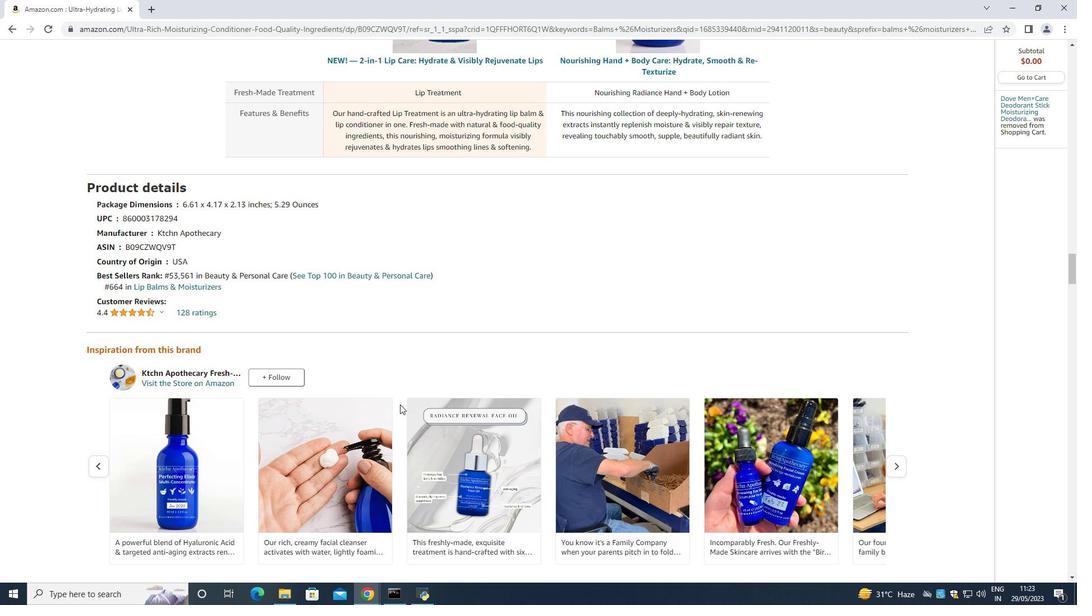 
Action: Mouse scrolled (399, 404) with delta (0, 0)
Screenshot: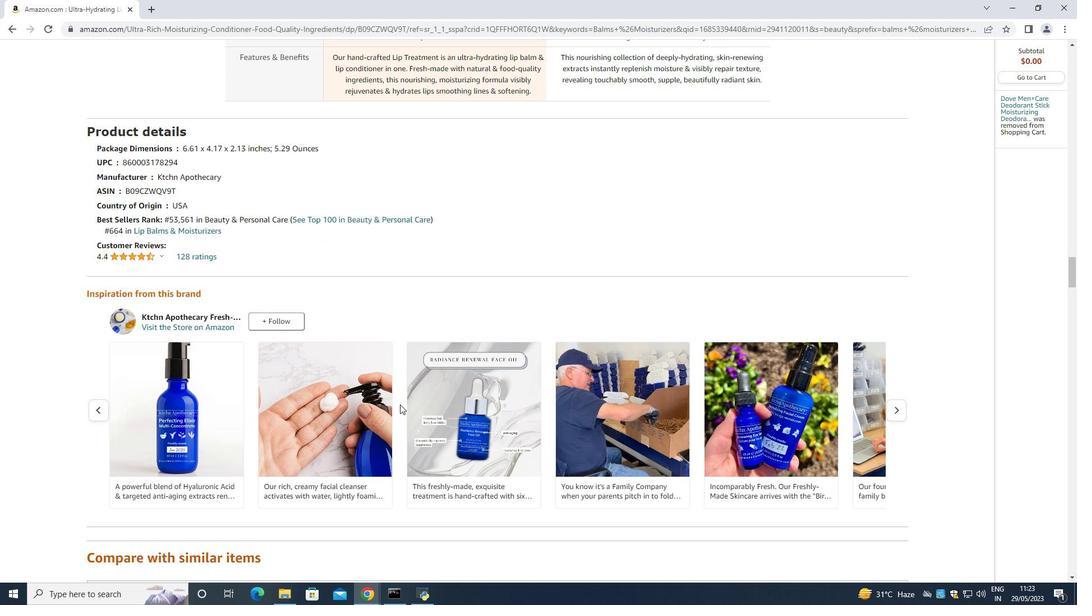 
Action: Mouse scrolled (399, 404) with delta (0, 0)
Screenshot: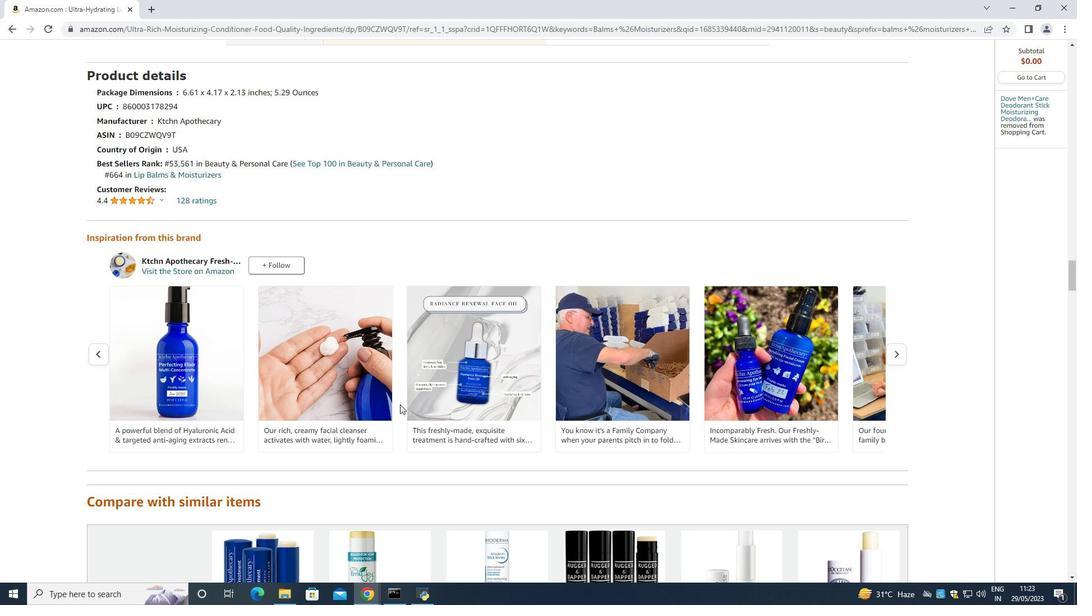 
Action: Mouse scrolled (399, 404) with delta (0, 0)
Screenshot: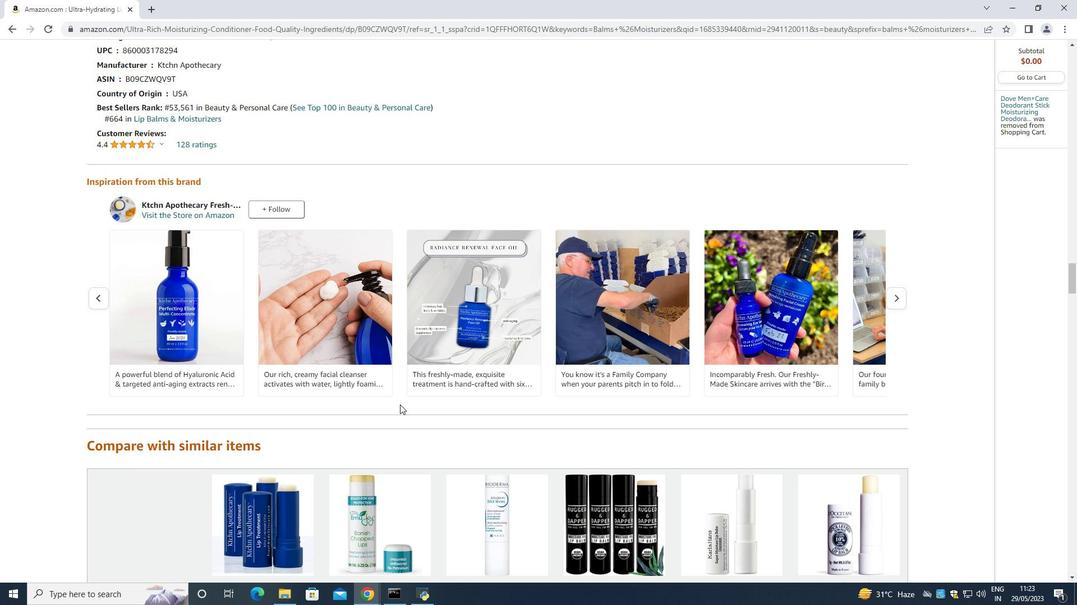 
Action: Mouse scrolled (399, 404) with delta (0, 0)
Screenshot: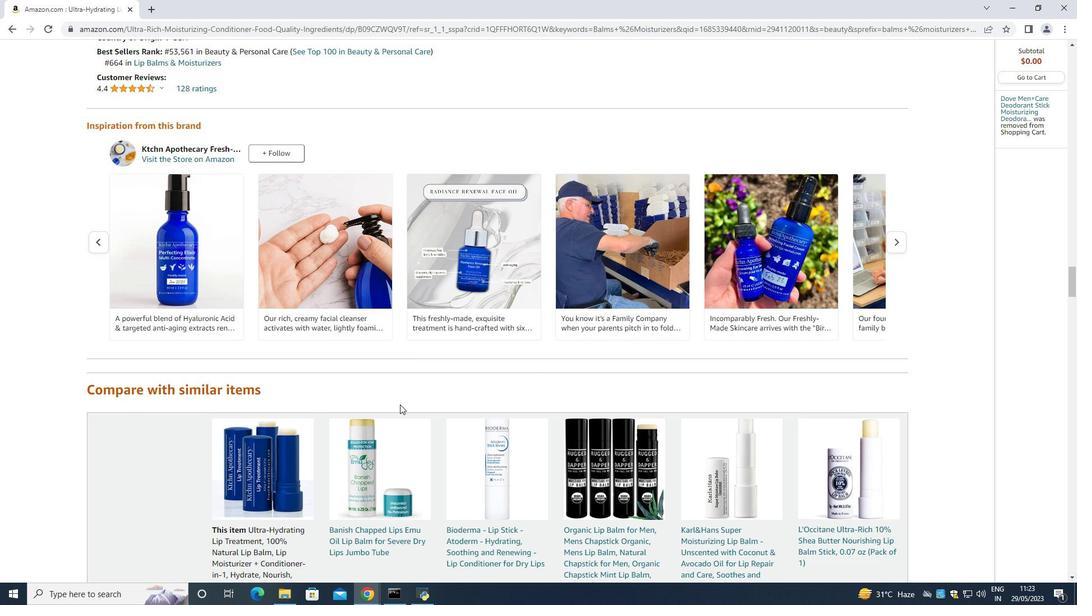 
Action: Mouse scrolled (399, 404) with delta (0, 0)
Screenshot: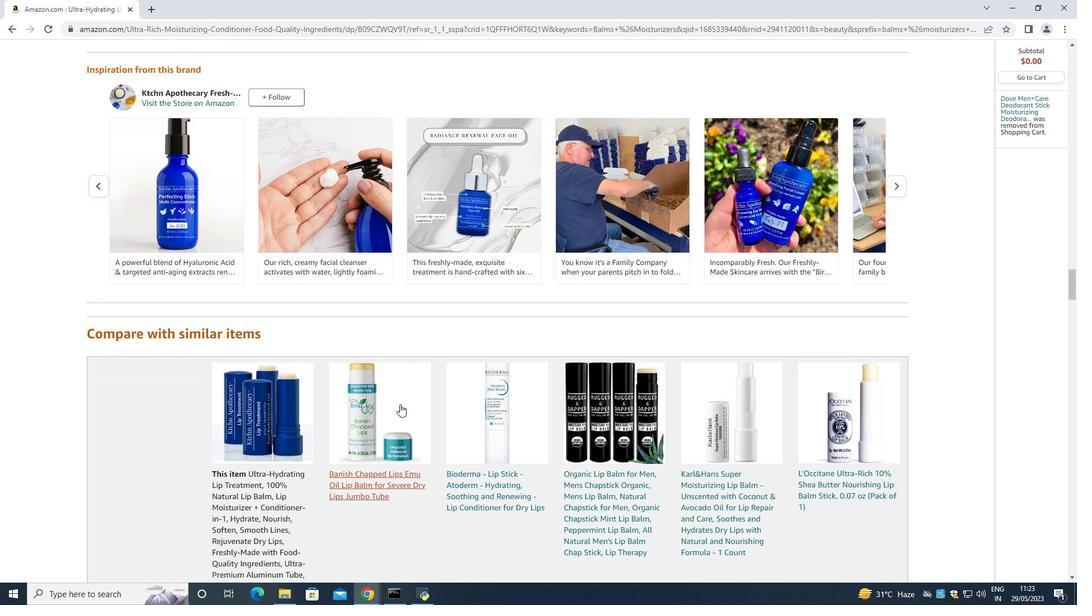 
Action: Mouse scrolled (399, 404) with delta (0, 0)
Screenshot: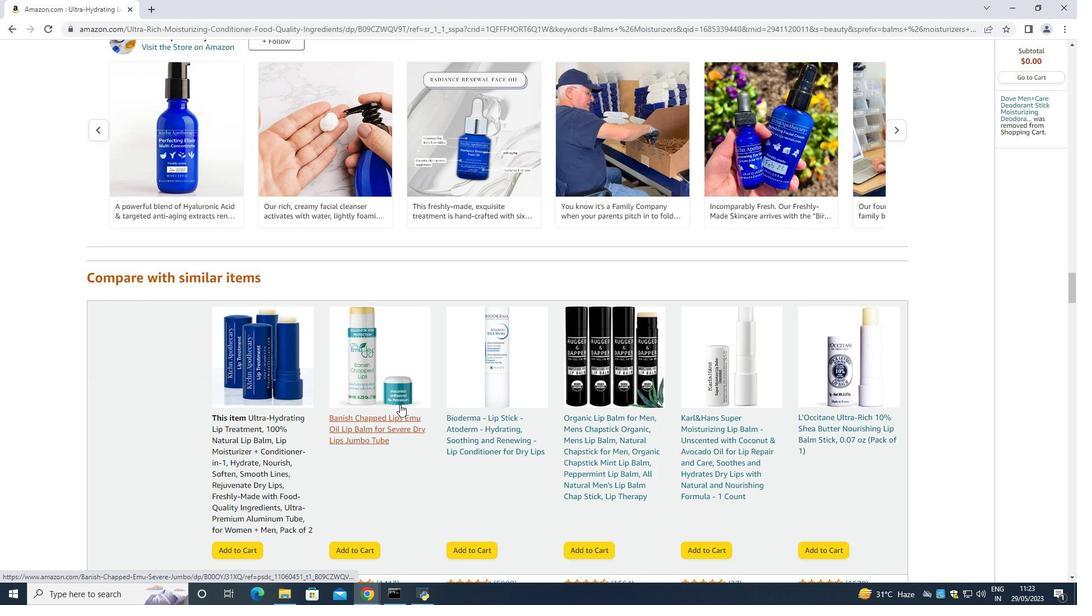 
Action: Mouse scrolled (399, 404) with delta (0, 0)
Screenshot: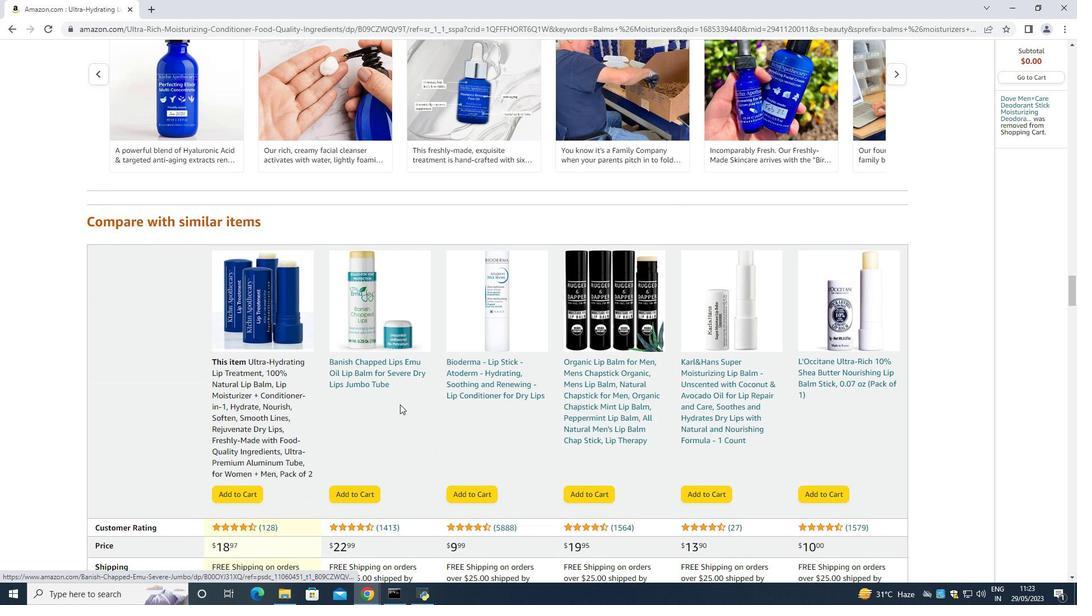 
Action: Mouse scrolled (399, 404) with delta (0, 0)
Screenshot: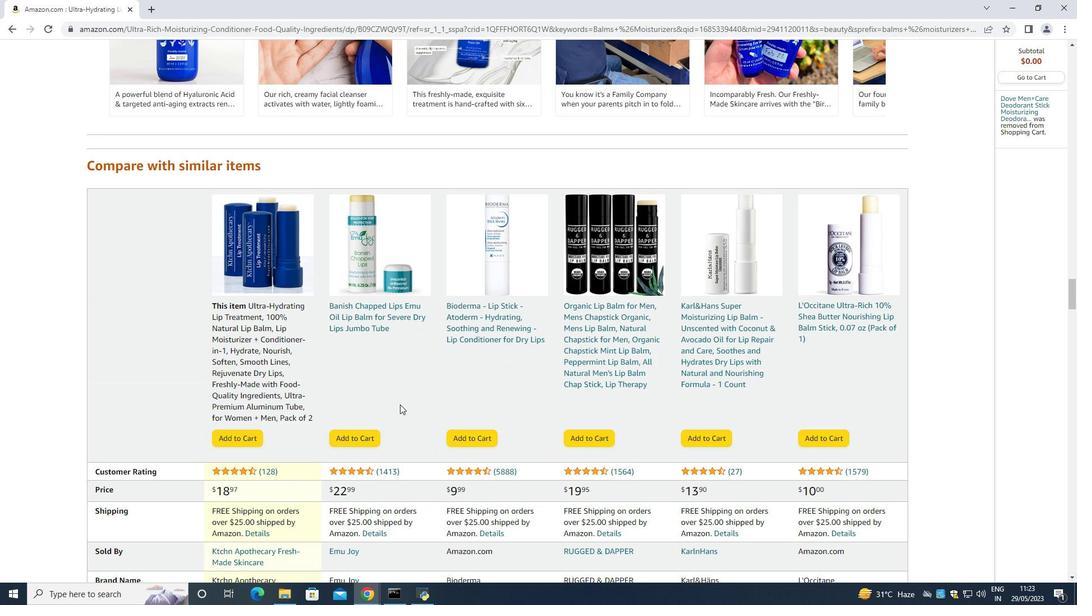 
Action: Mouse scrolled (399, 404) with delta (0, 0)
Screenshot: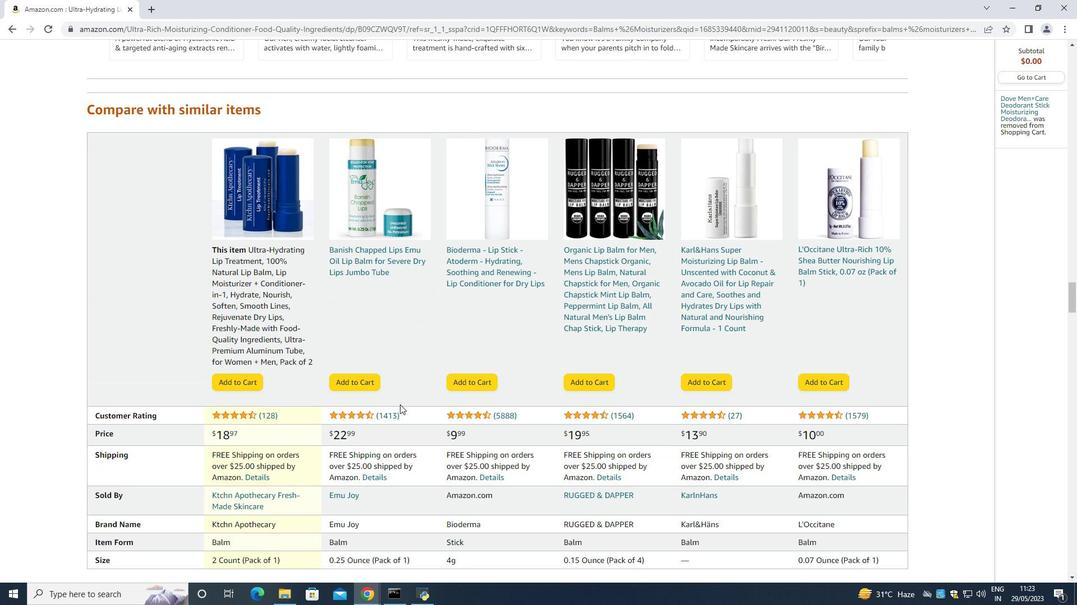 
Action: Mouse scrolled (399, 404) with delta (0, 0)
Screenshot: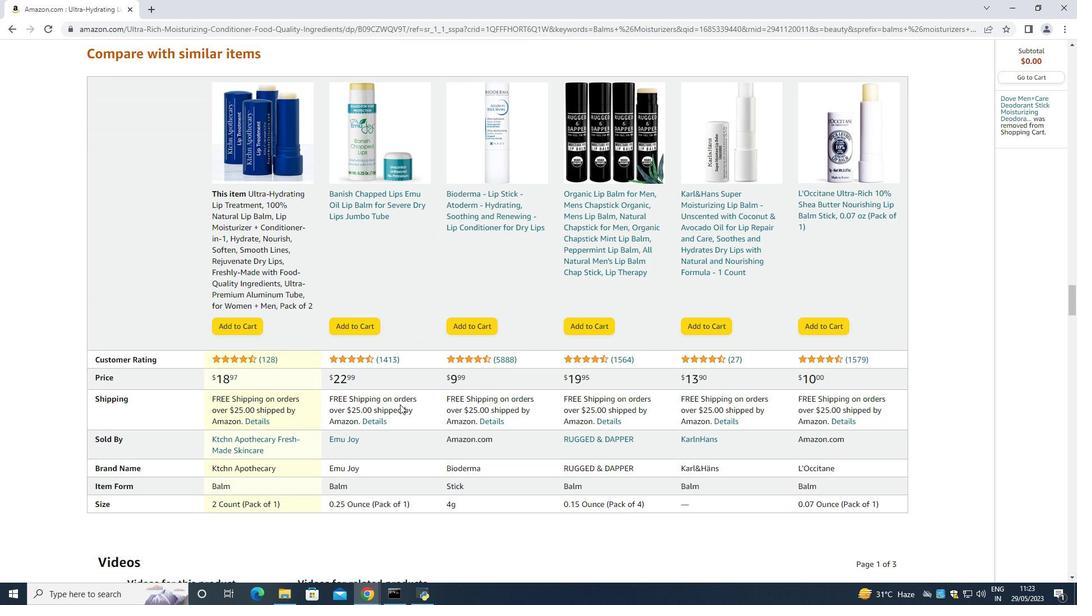 
Action: Mouse scrolled (399, 404) with delta (0, 0)
Screenshot: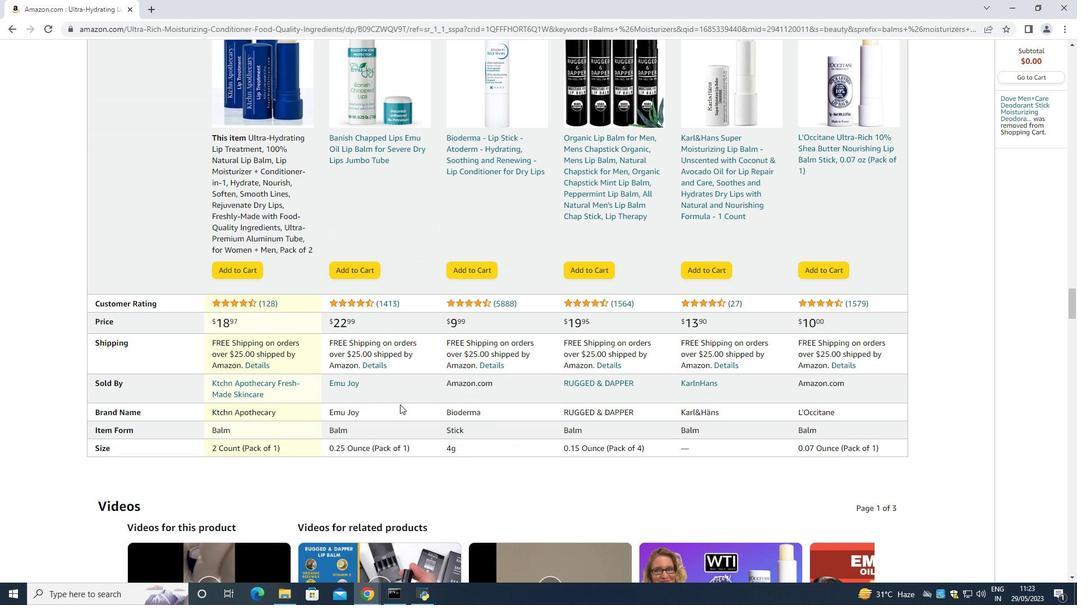 
Action: Mouse scrolled (399, 404) with delta (0, 0)
Screenshot: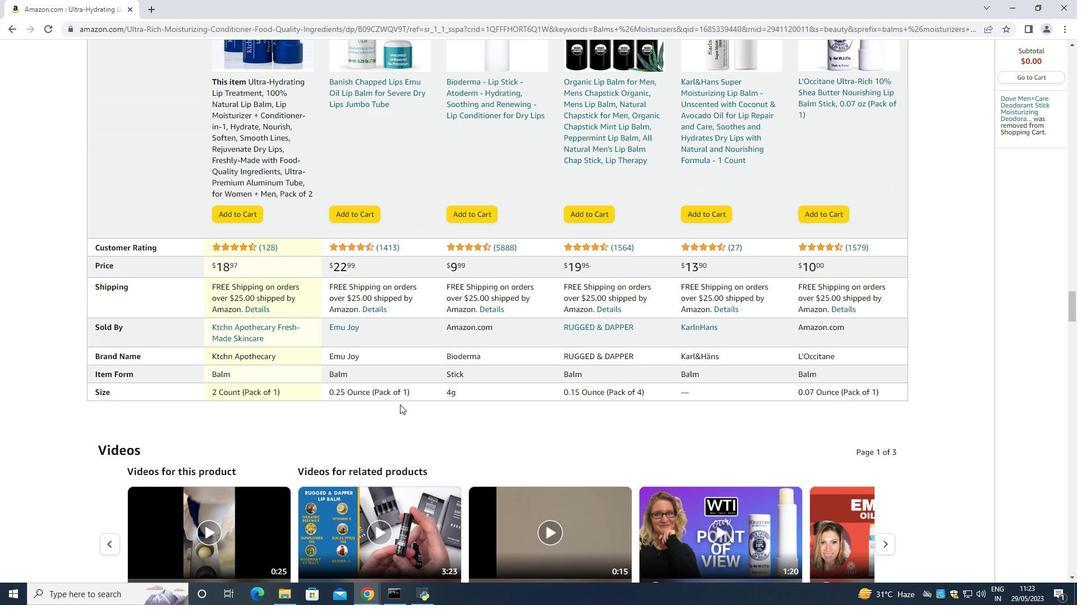 
Action: Mouse scrolled (399, 404) with delta (0, 0)
Screenshot: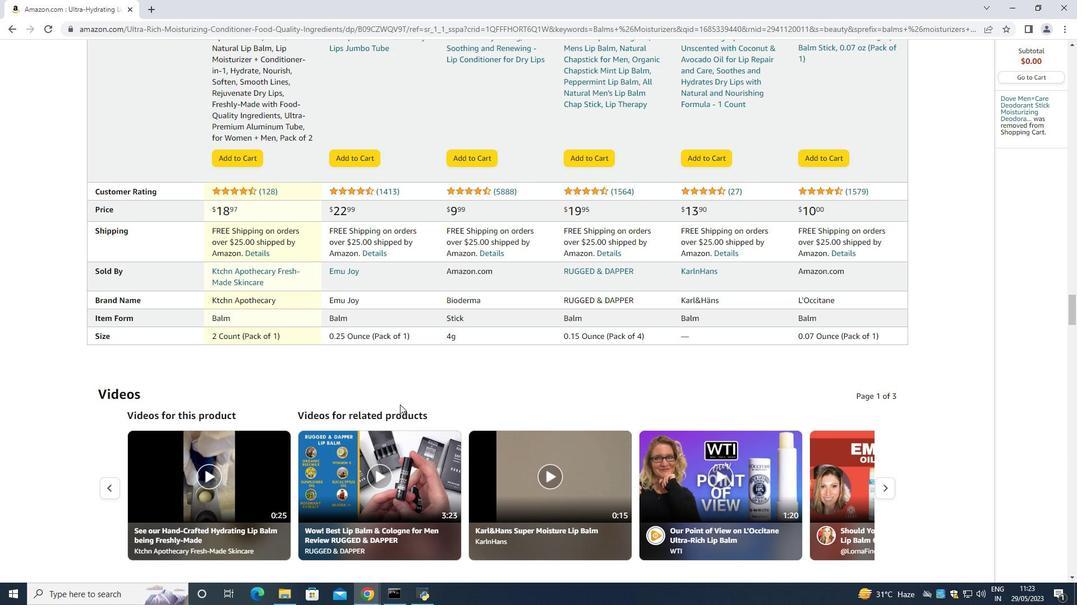 
Action: Mouse scrolled (399, 404) with delta (0, 0)
Screenshot: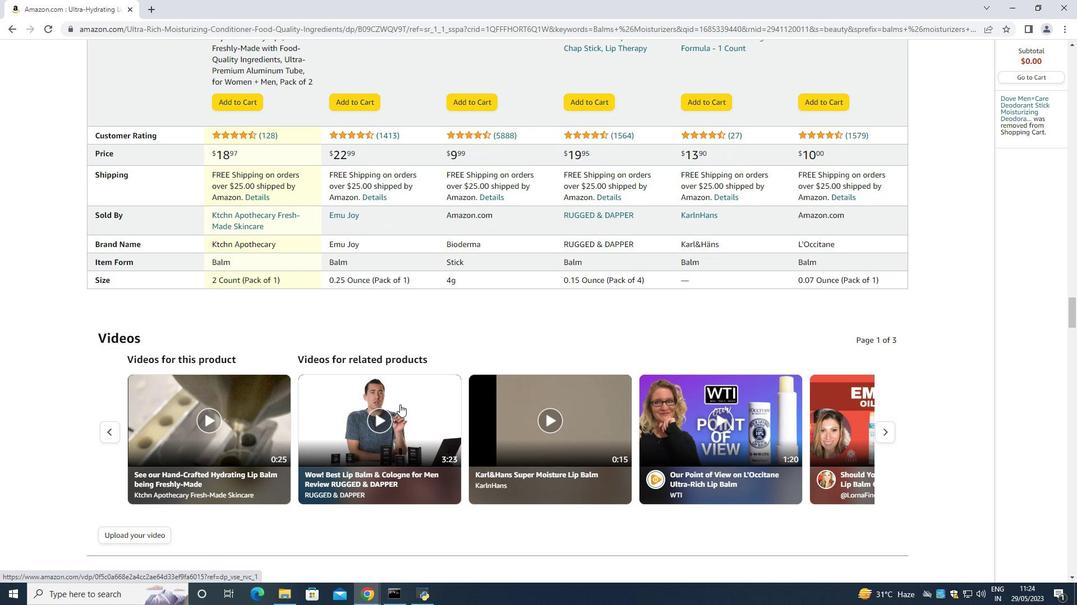 
Action: Mouse scrolled (399, 404) with delta (0, 0)
Screenshot: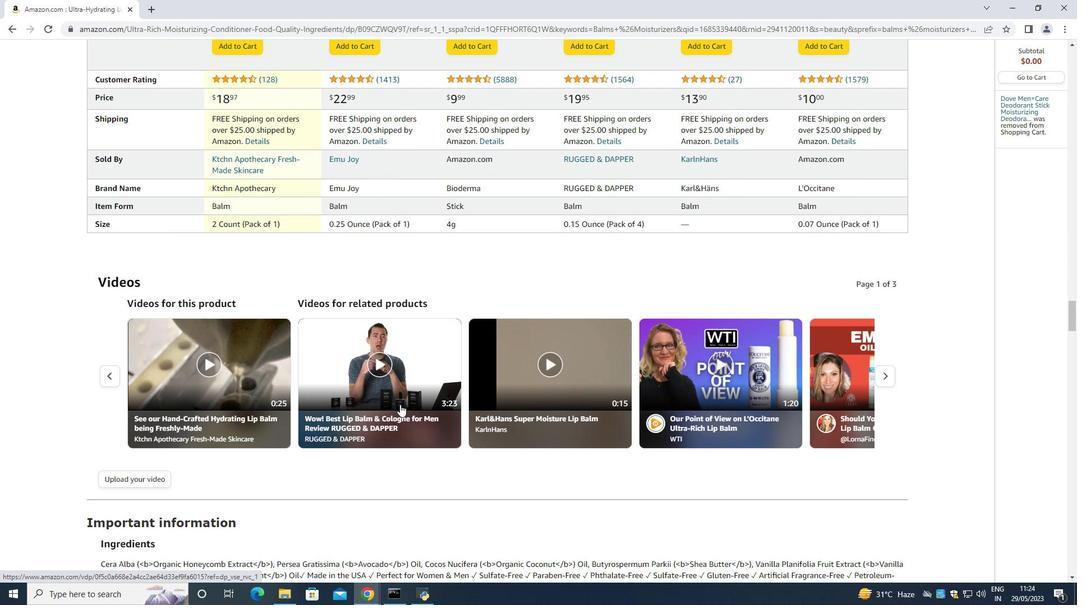 
Action: Mouse scrolled (399, 404) with delta (0, 0)
Screenshot: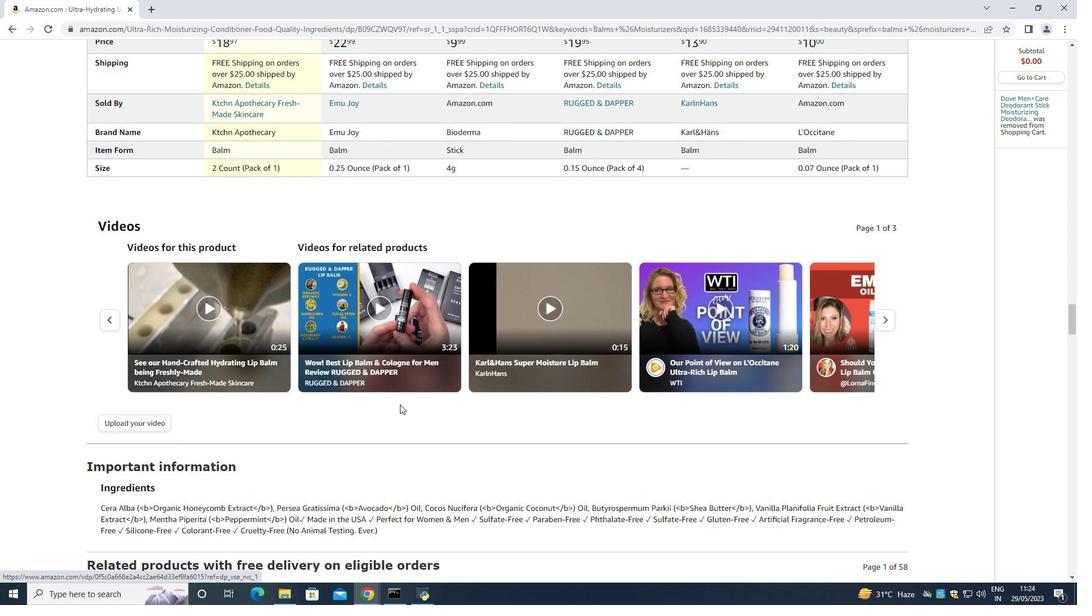 
Action: Mouse scrolled (399, 404) with delta (0, 0)
Screenshot: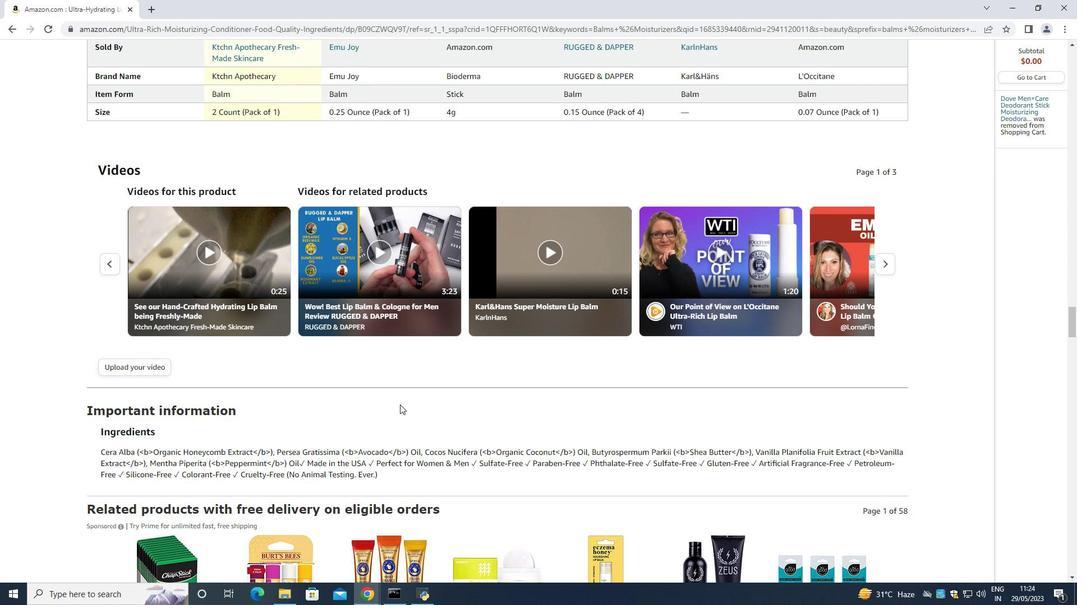 
Action: Mouse scrolled (399, 404) with delta (0, 0)
Screenshot: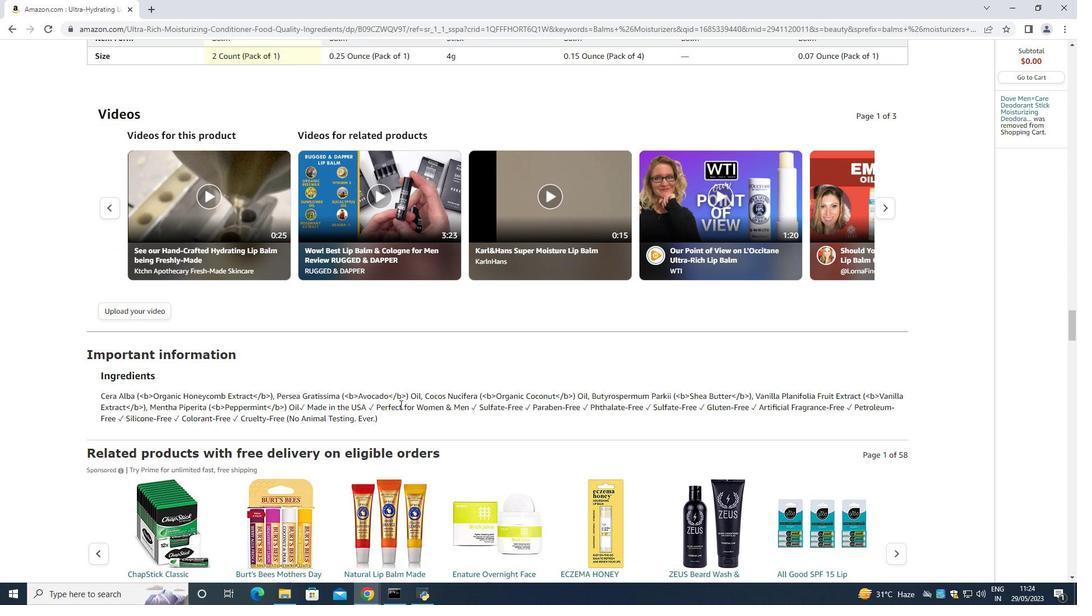 
Action: Mouse scrolled (399, 404) with delta (0, 0)
Screenshot: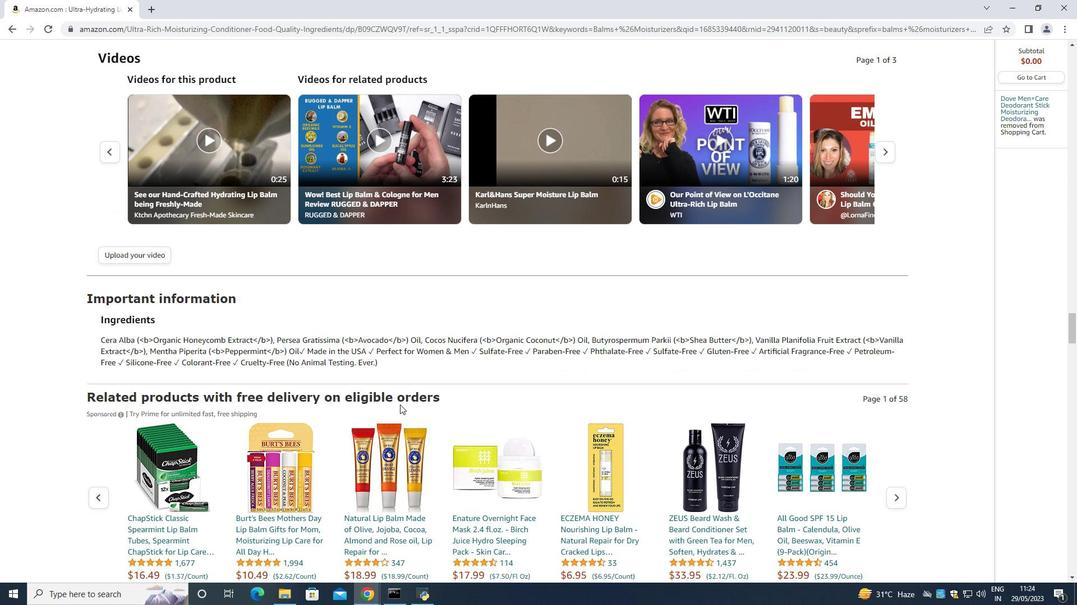 
Action: Mouse scrolled (399, 404) with delta (0, 0)
Screenshot: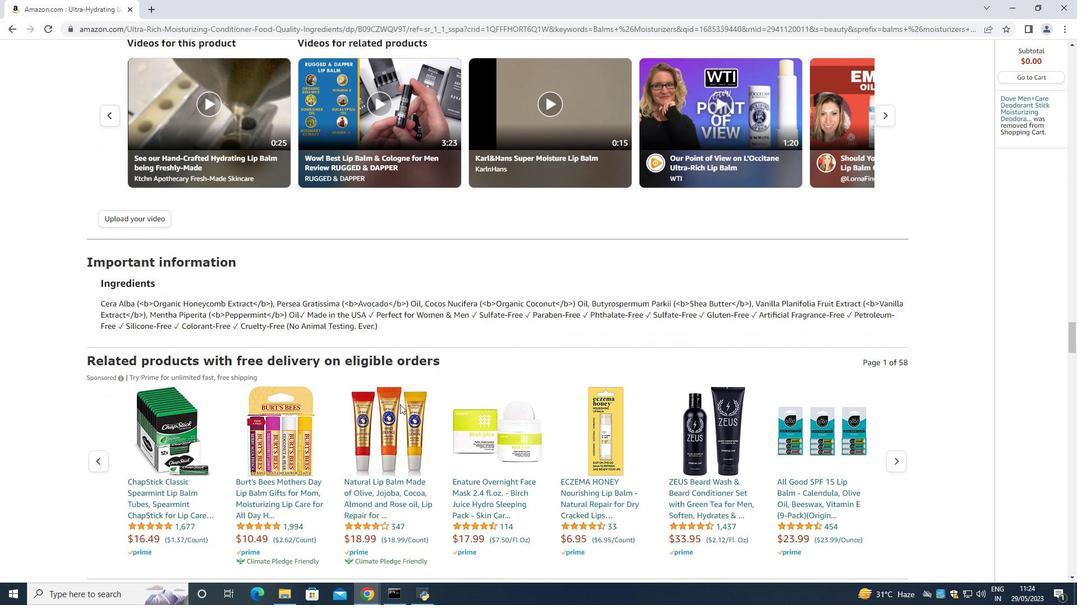 
Action: Mouse scrolled (399, 404) with delta (0, 0)
Screenshot: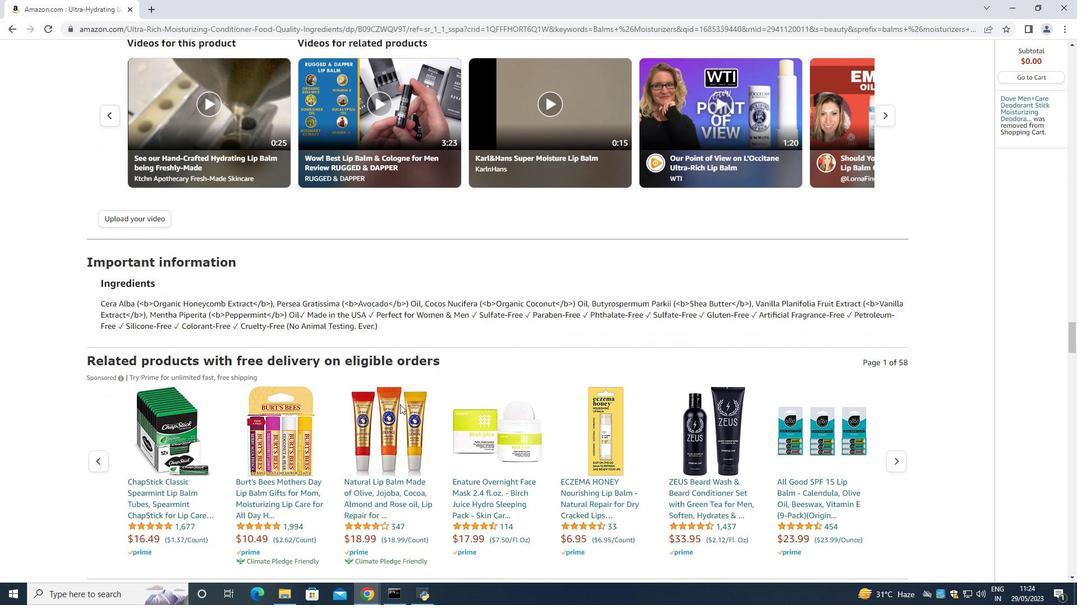
Action: Mouse scrolled (399, 404) with delta (0, 0)
Screenshot: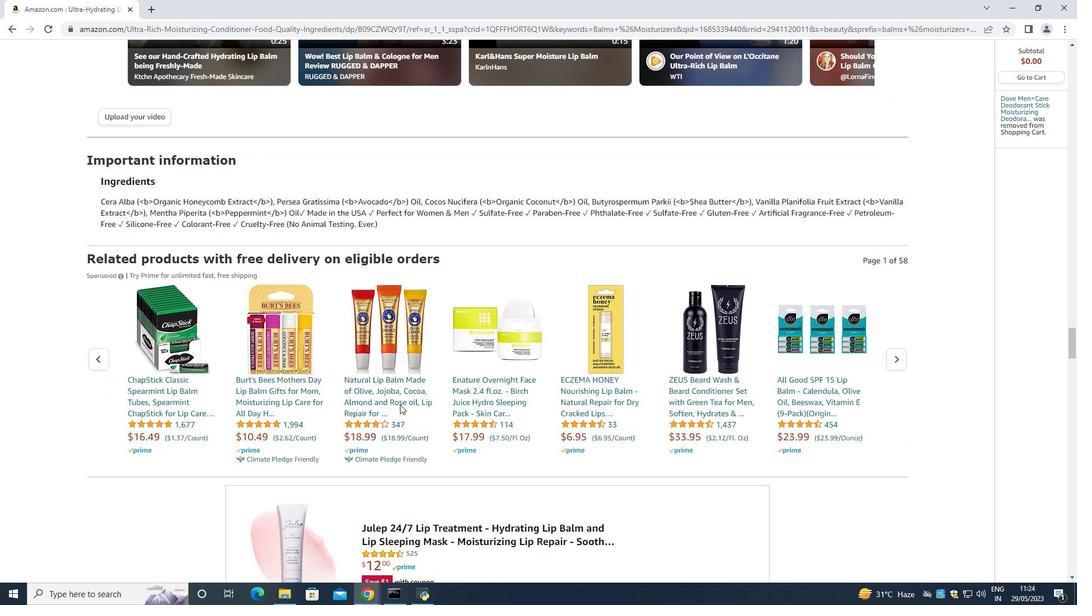 
Action: Mouse scrolled (399, 404) with delta (0, 0)
Screenshot: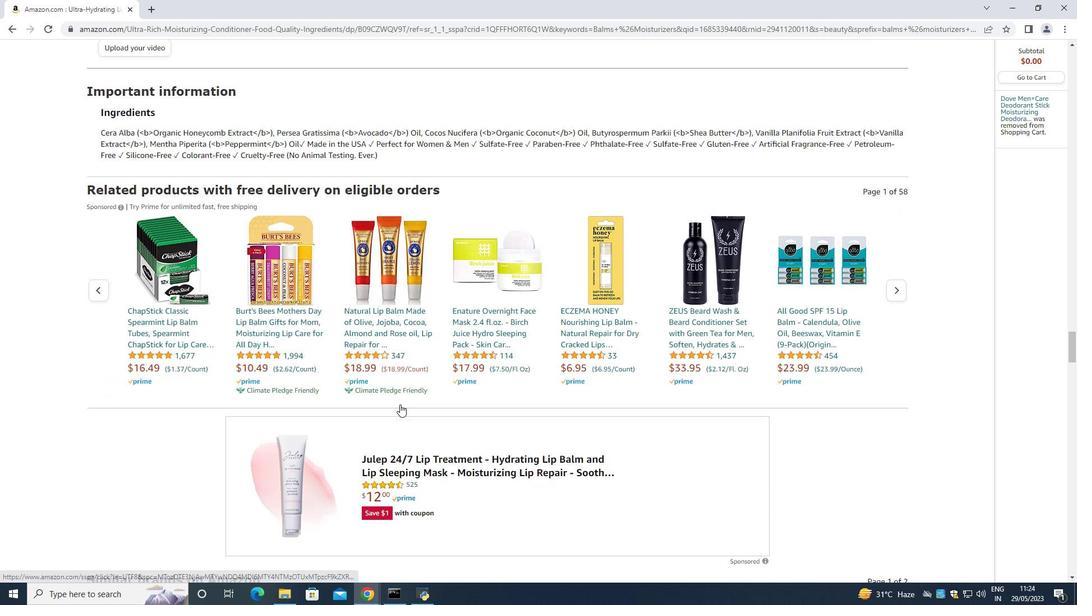 
Action: Mouse scrolled (399, 404) with delta (0, 0)
Screenshot: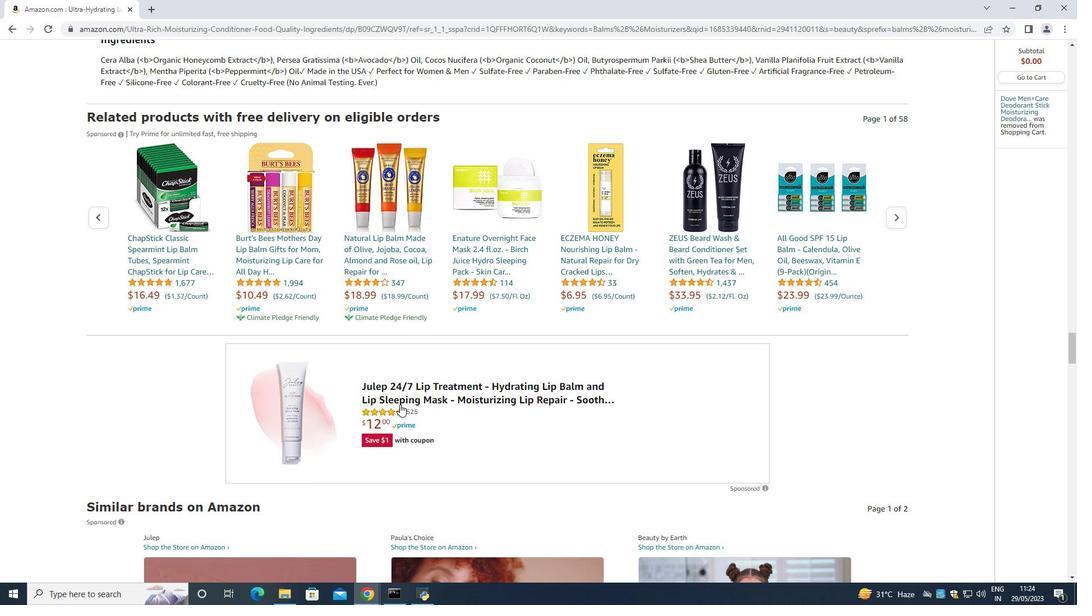 
Action: Mouse scrolled (399, 404) with delta (0, 0)
Screenshot: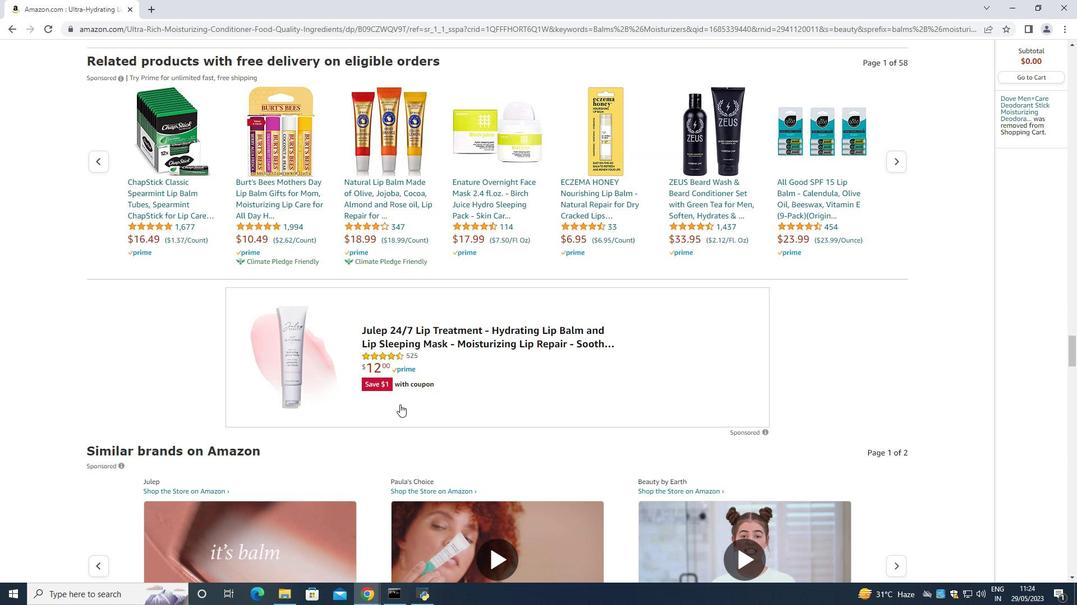 
Action: Mouse scrolled (399, 404) with delta (0, 0)
Screenshot: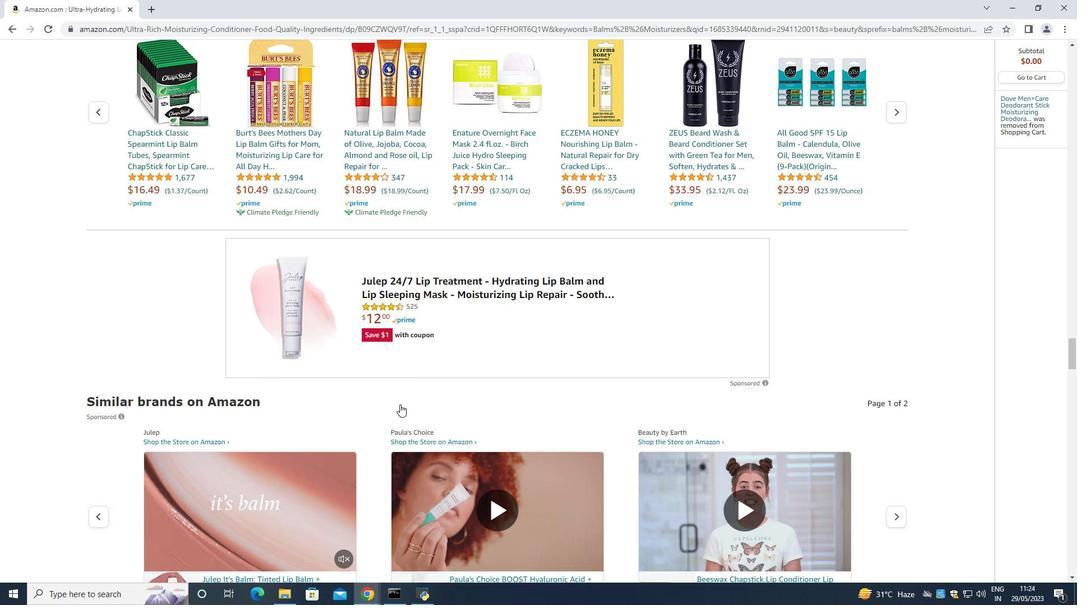 
Action: Mouse scrolled (399, 404) with delta (0, 0)
Screenshot: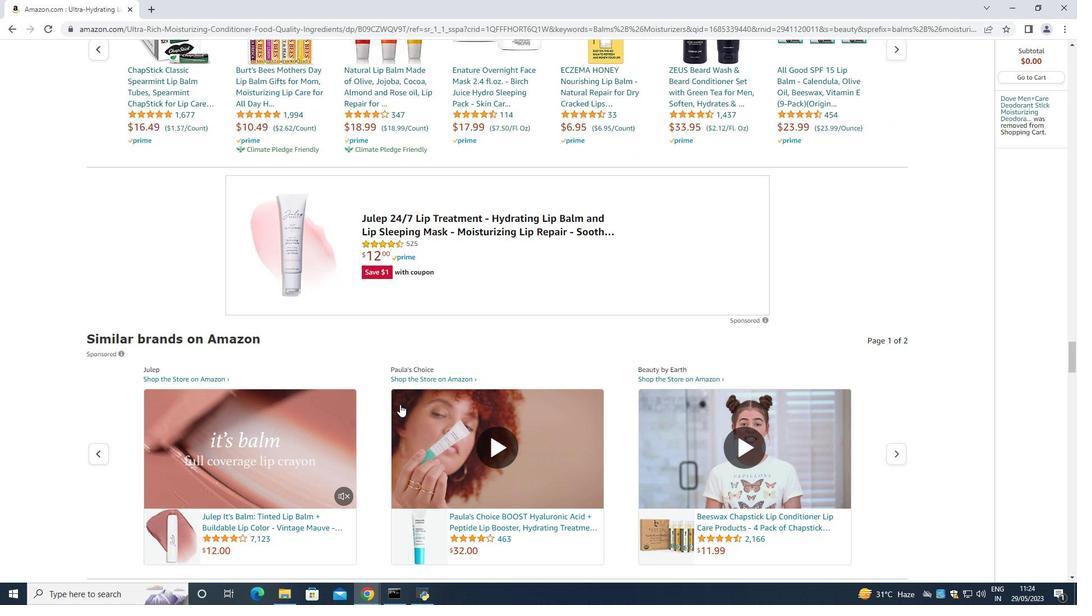 
Action: Mouse scrolled (399, 404) with delta (0, 0)
Screenshot: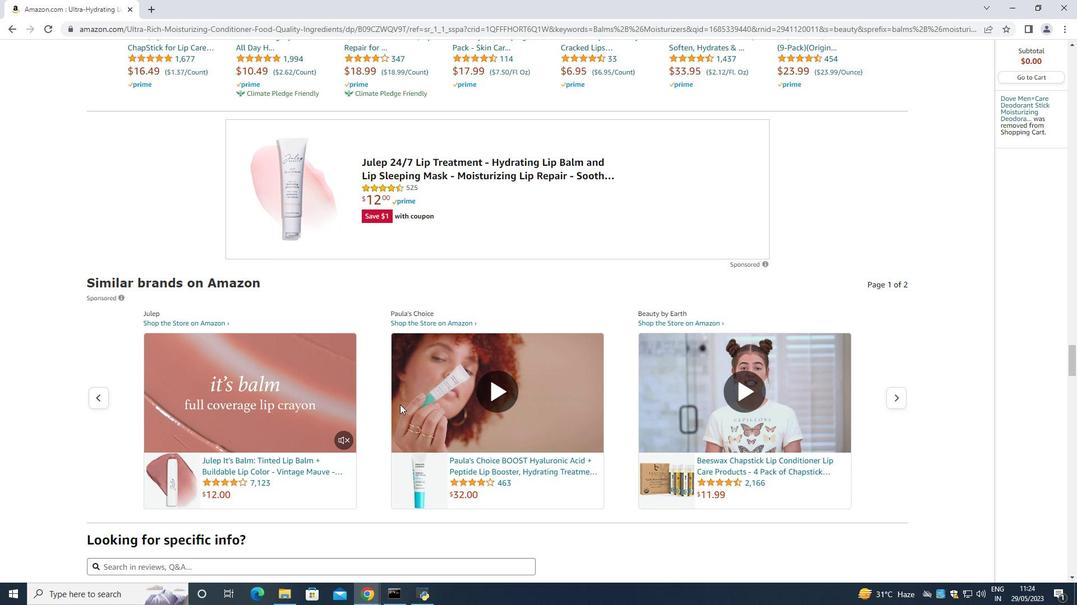 
Action: Mouse scrolled (399, 404) with delta (0, 0)
Screenshot: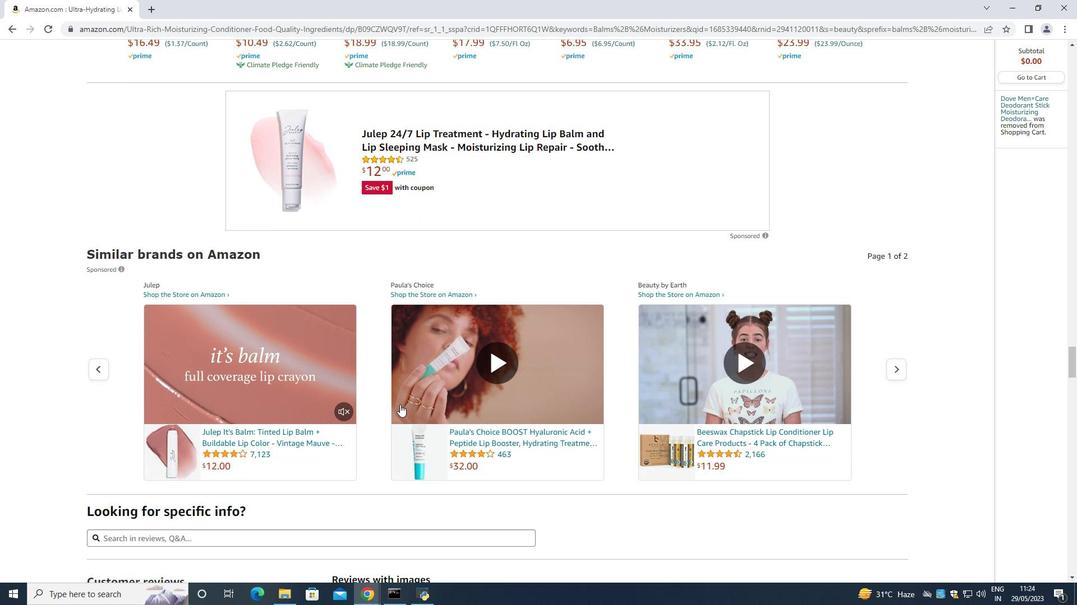 
Action: Mouse scrolled (399, 404) with delta (0, 0)
Screenshot: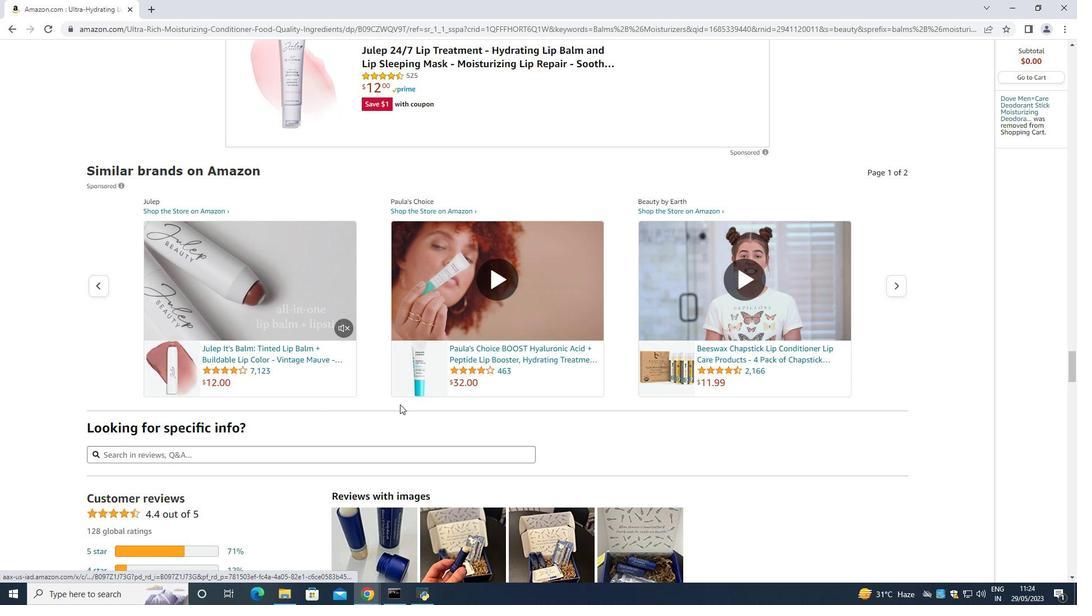 
Action: Mouse scrolled (399, 404) with delta (0, 0)
Screenshot: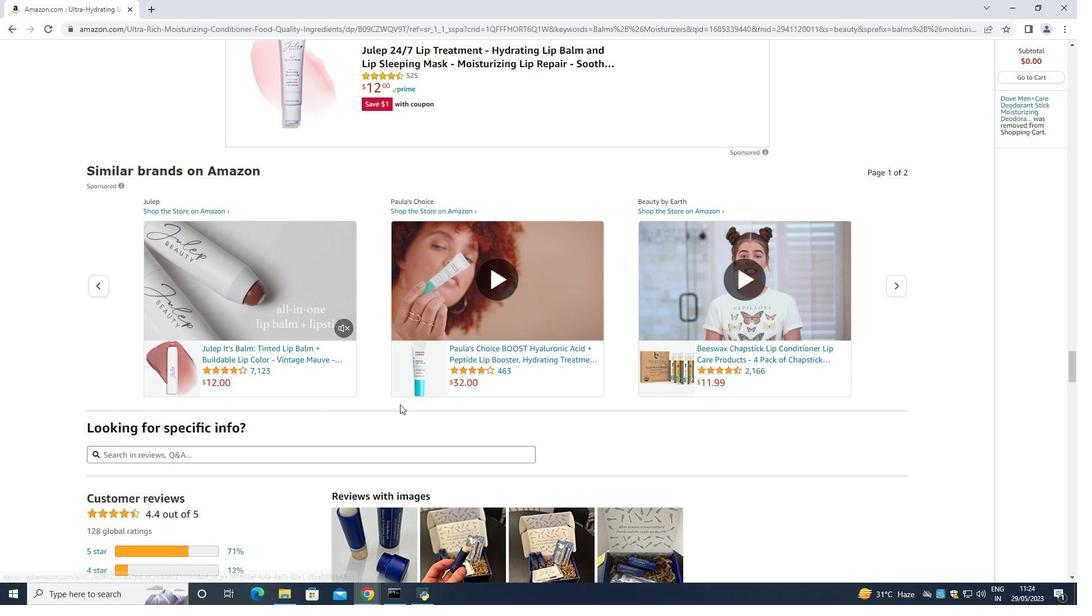 
Action: Mouse scrolled (399, 404) with delta (0, 0)
Screenshot: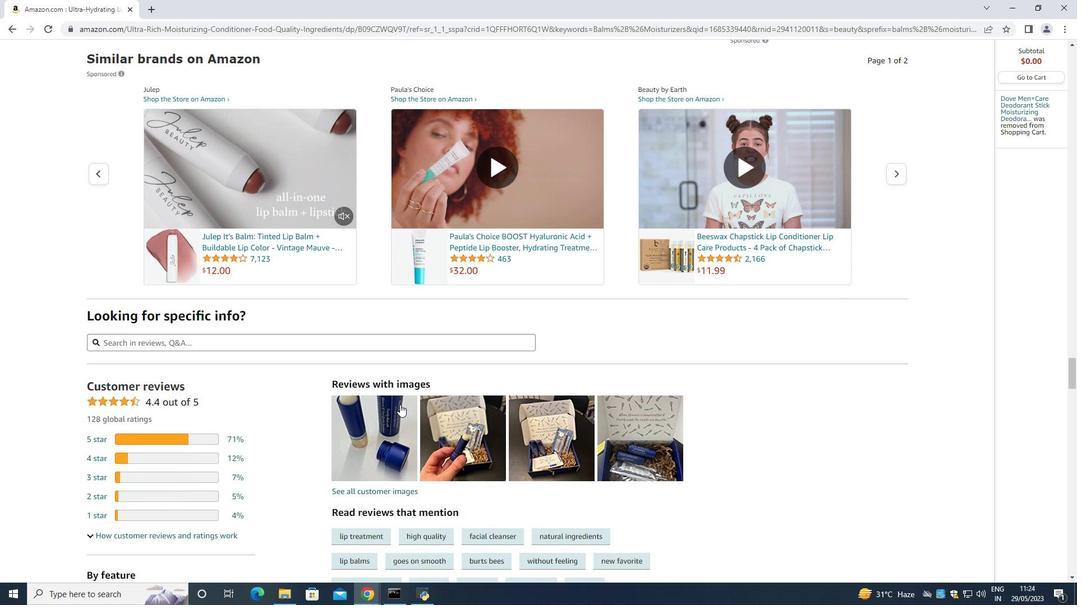
Action: Mouse pressed left at (399, 405)
Screenshot: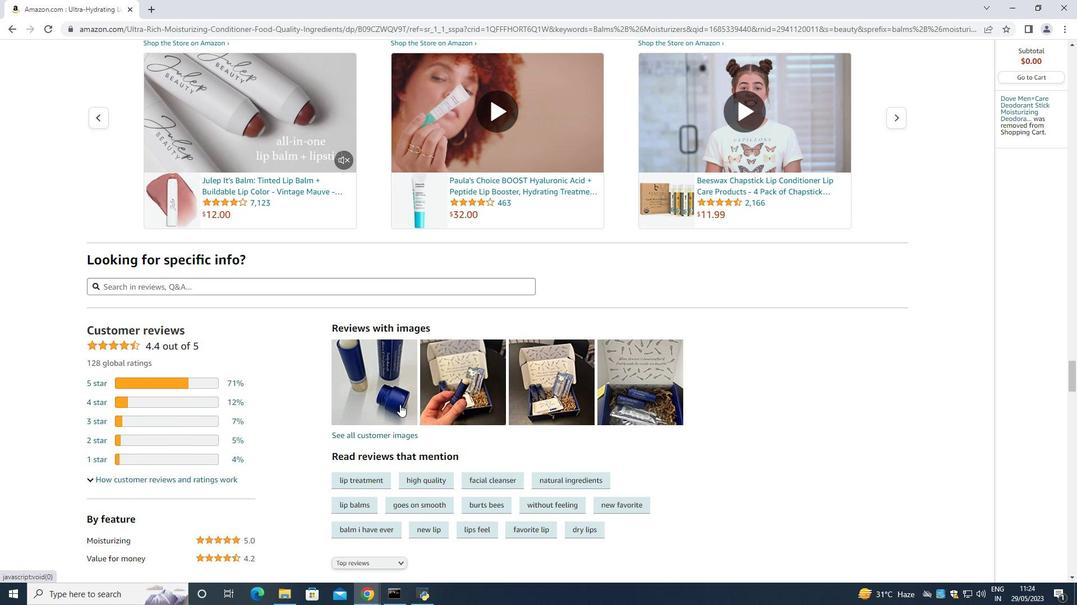 
Action: Mouse moved to (624, 332)
Screenshot: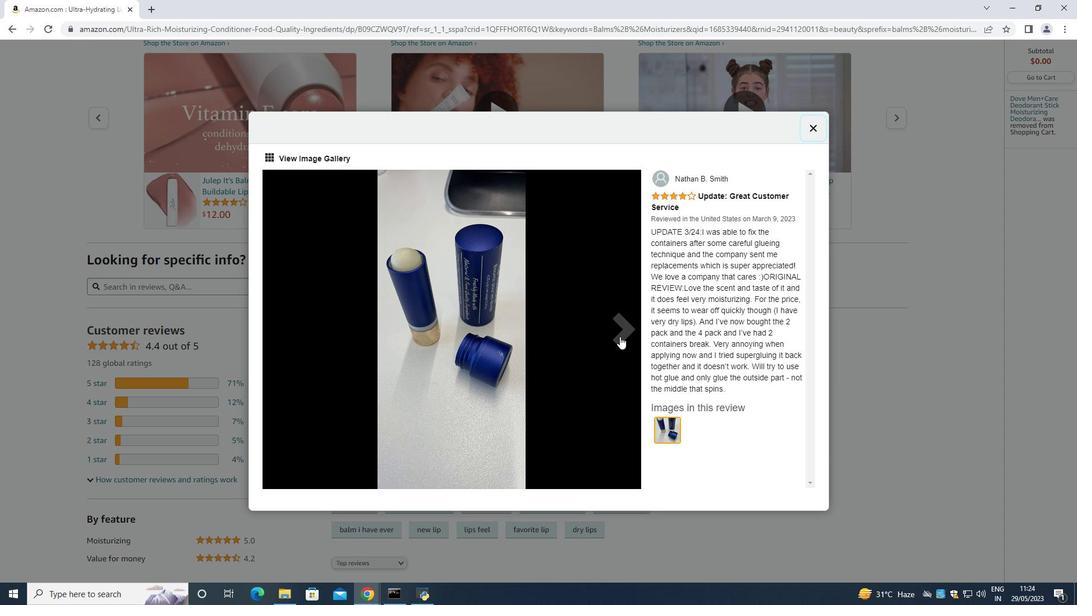 
Action: Mouse pressed left at (624, 332)
Screenshot: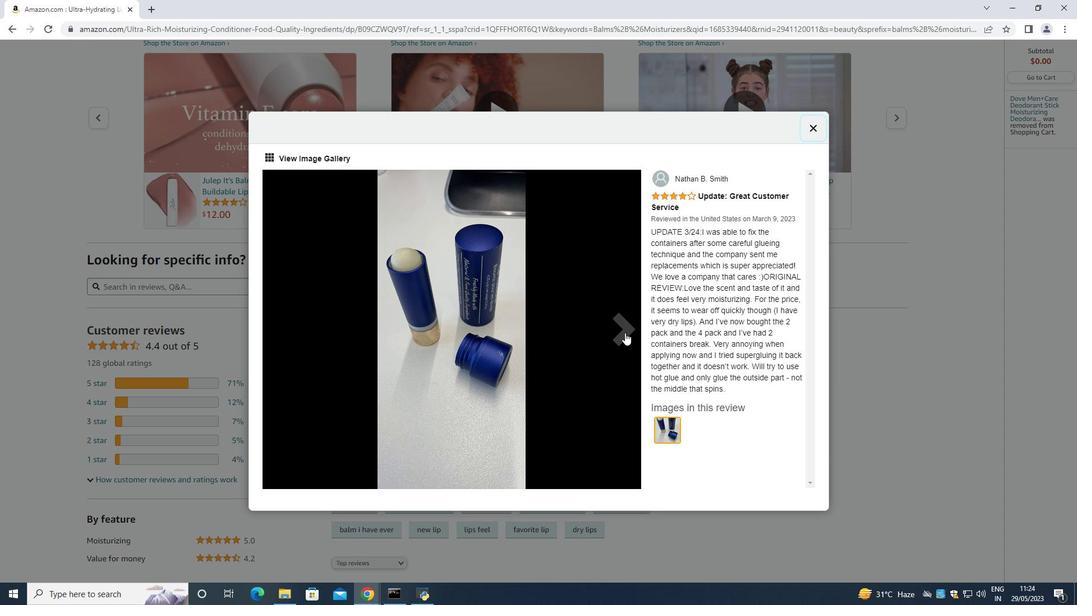 
Action: Mouse moved to (627, 336)
Screenshot: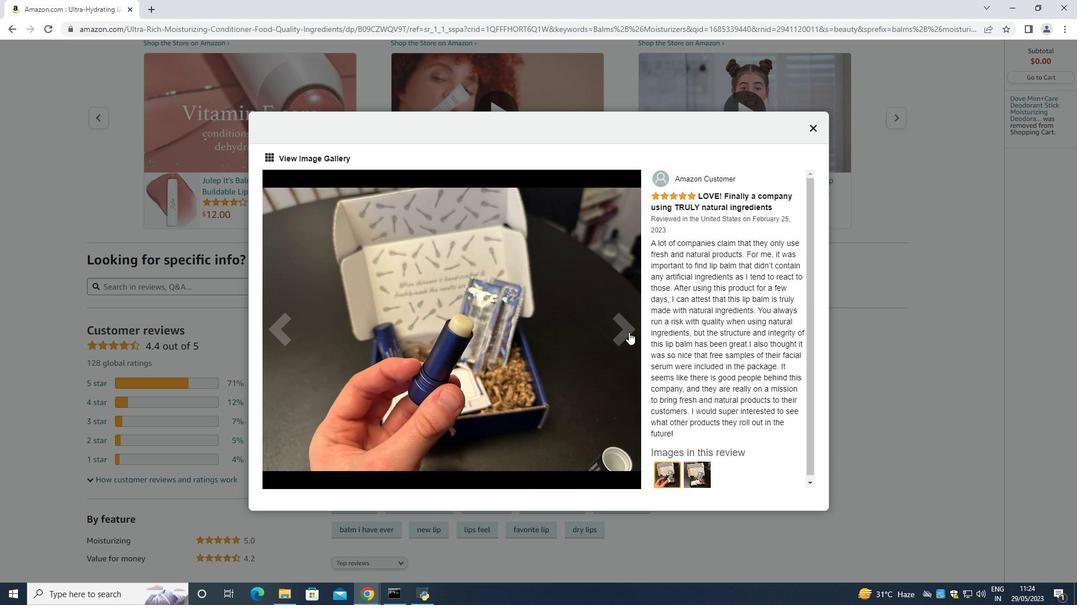 
Action: Mouse pressed left at (627, 336)
Screenshot: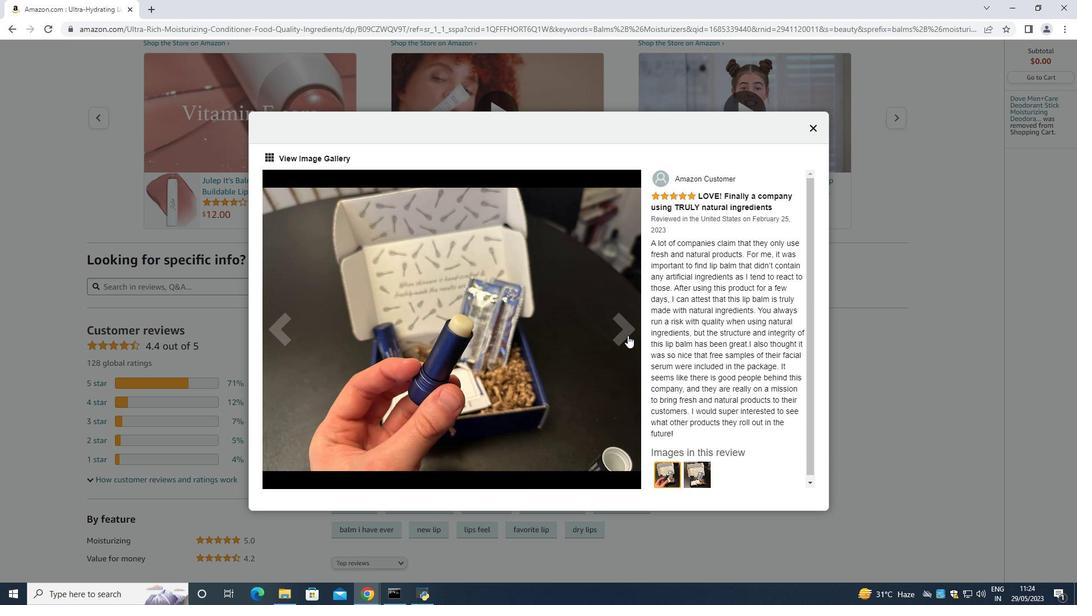 
Action: Mouse moved to (627, 337)
Screenshot: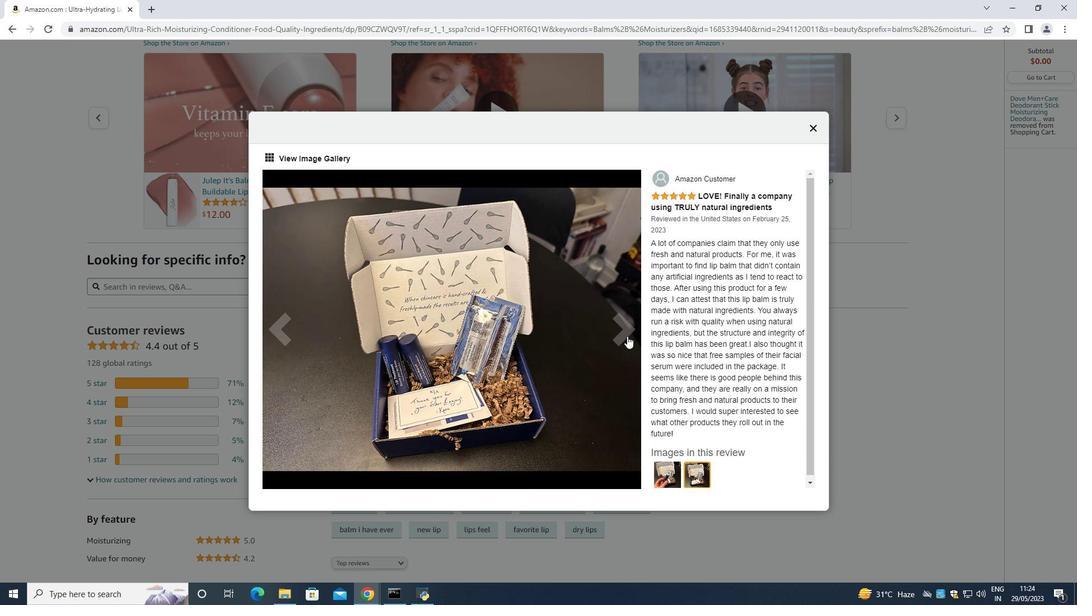 
Action: Mouse pressed left at (627, 337)
Screenshot: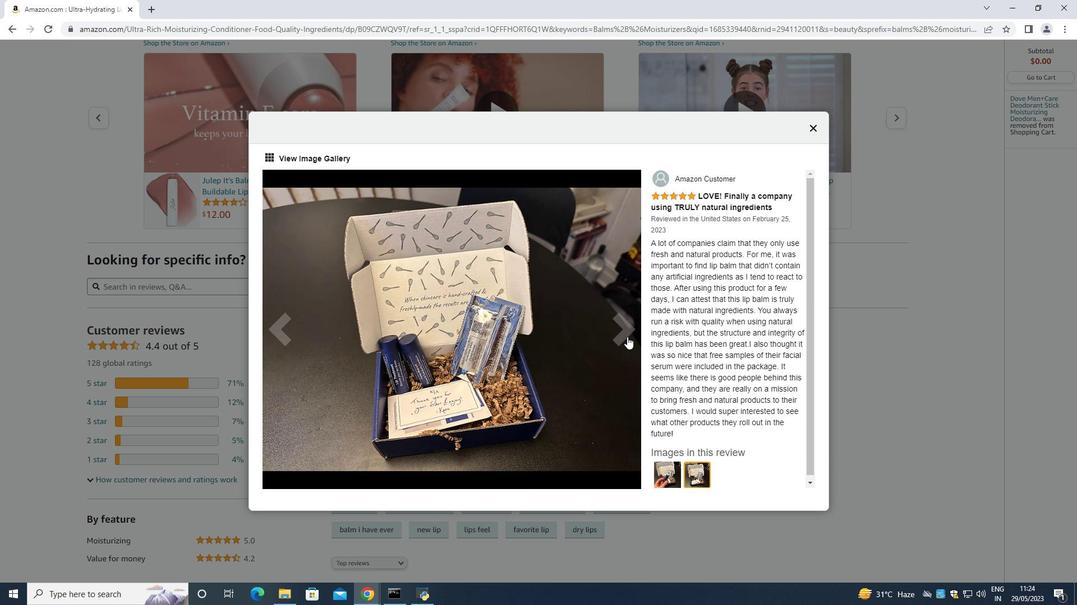 
Action: Mouse moved to (627, 338)
Screenshot: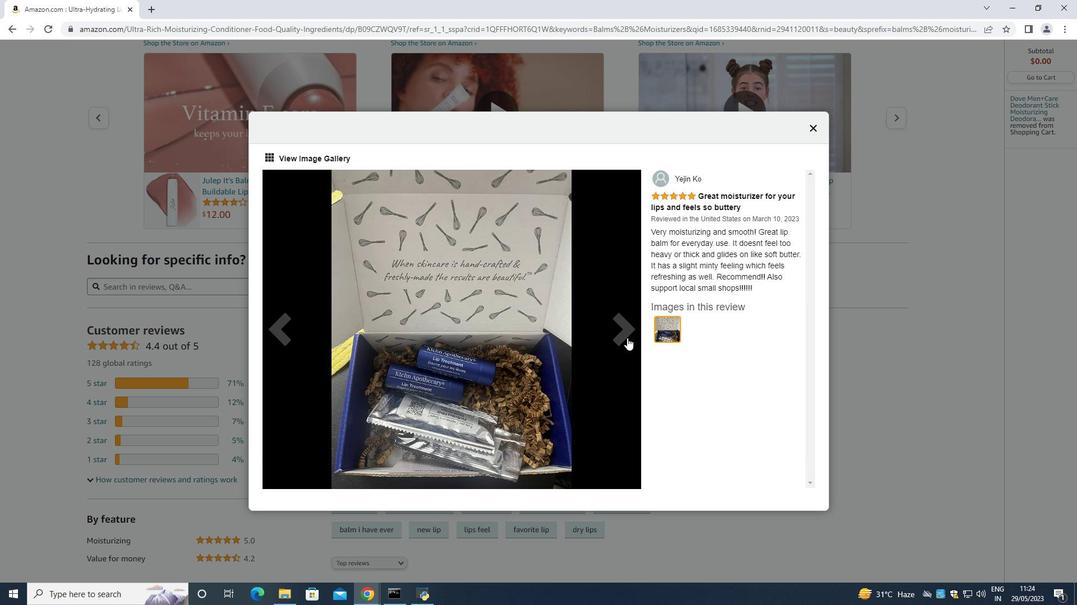 
Action: Mouse pressed left at (627, 338)
Screenshot: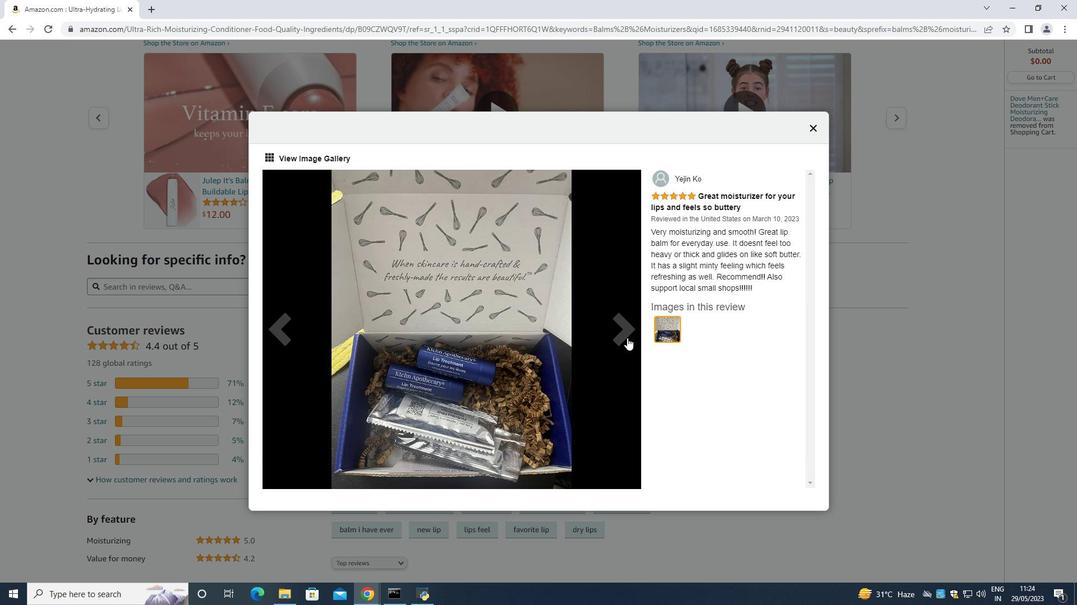 
Action: Mouse moved to (627, 338)
Screenshot: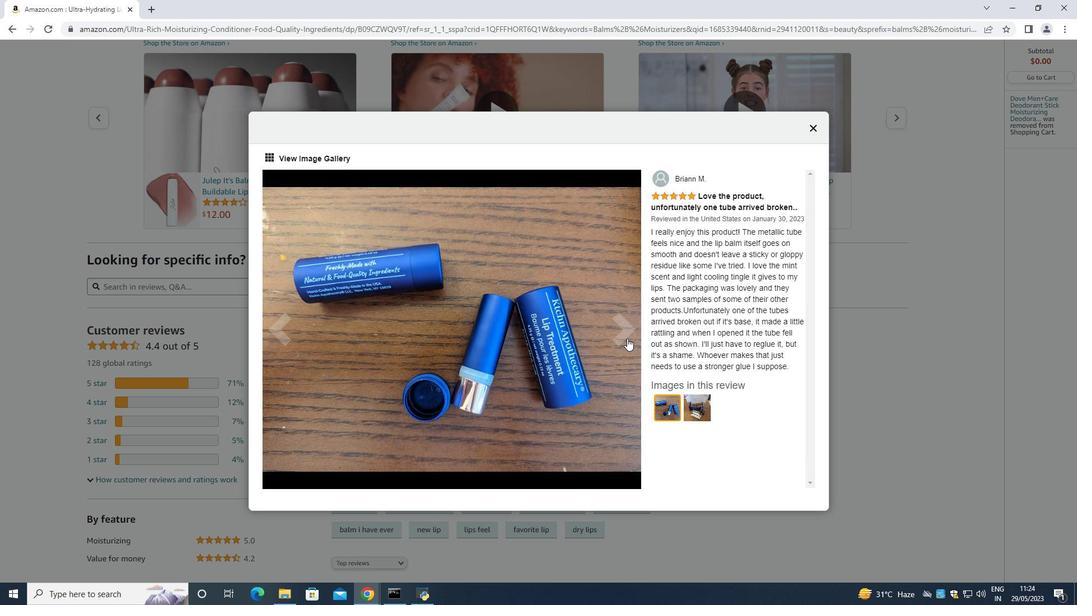 
Action: Mouse pressed left at (627, 338)
Screenshot: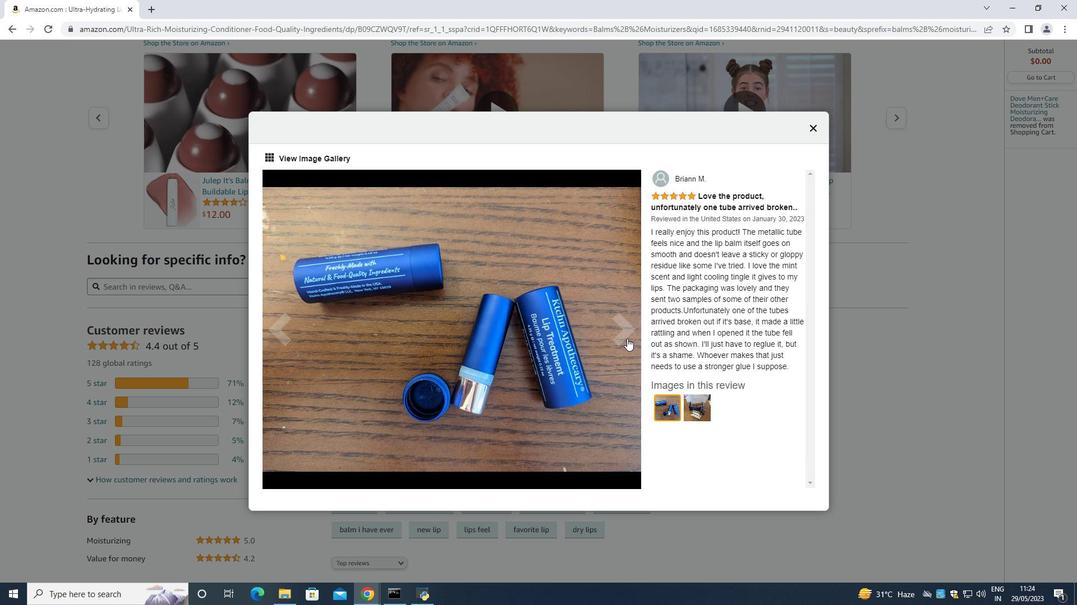
Action: Mouse pressed left at (627, 338)
Screenshot: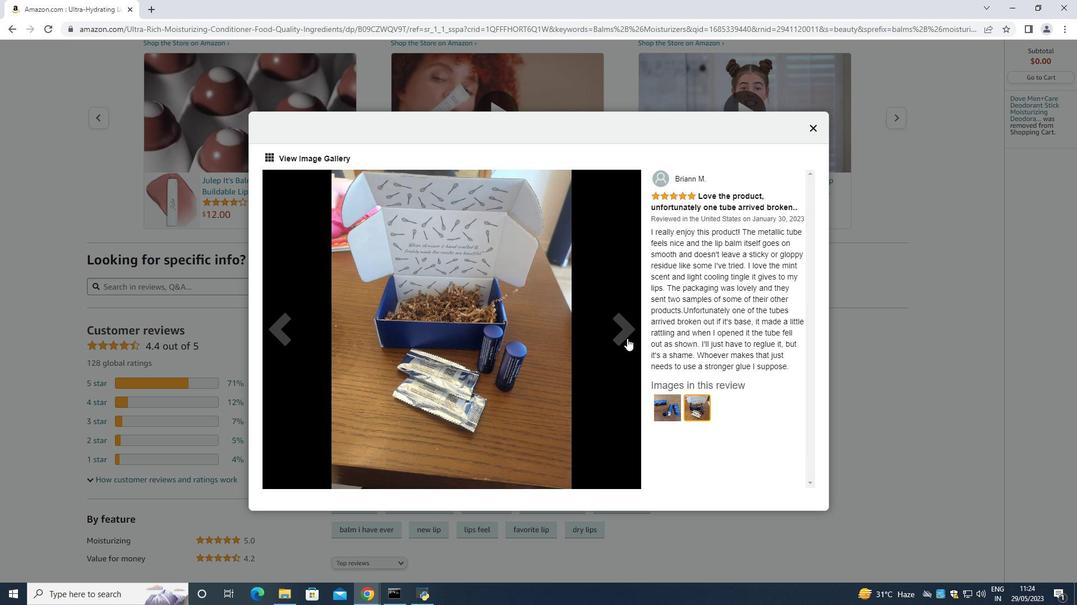 
Action: Mouse moved to (627, 341)
Screenshot: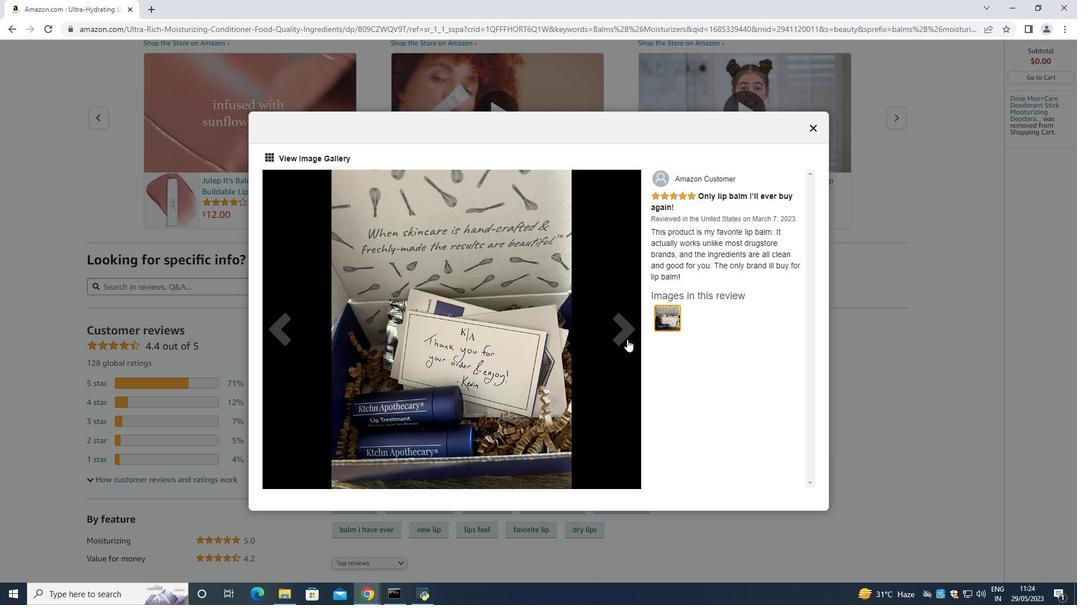 
Action: Mouse pressed left at (627, 340)
Screenshot: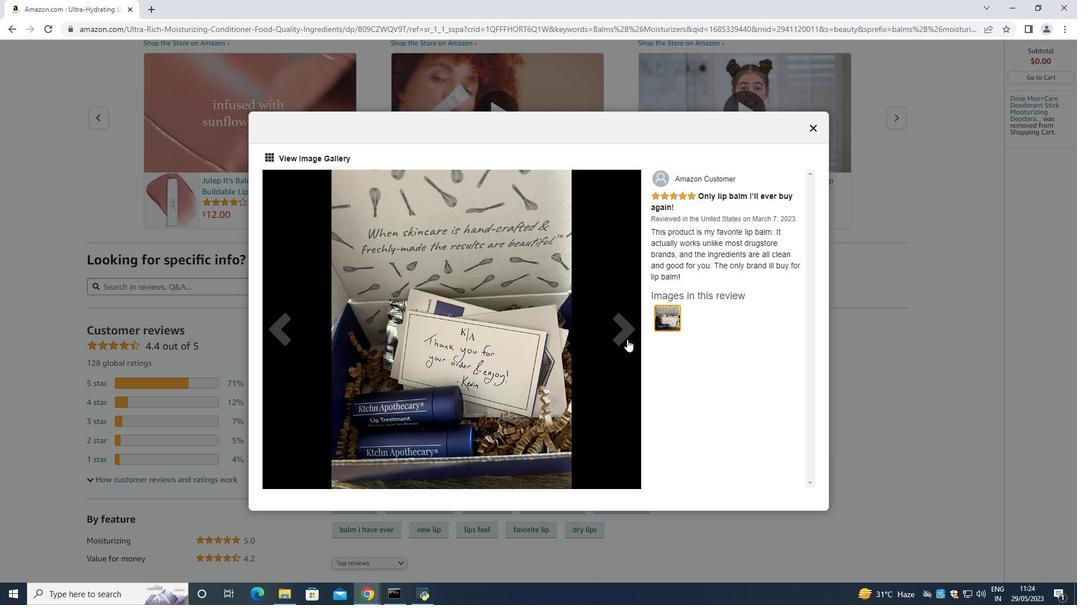 
Action: Mouse moved to (627, 342)
